 Task: Get directions from ACE Basin National Estuarine Research Reserve, South Carolina, United States to Huntsville, Alabama, United States  and explore the nearby hotels with guest rating 2 and above with dates 20 to 23 December and 2 guests
Action: Mouse moved to (436, 761)
Screenshot: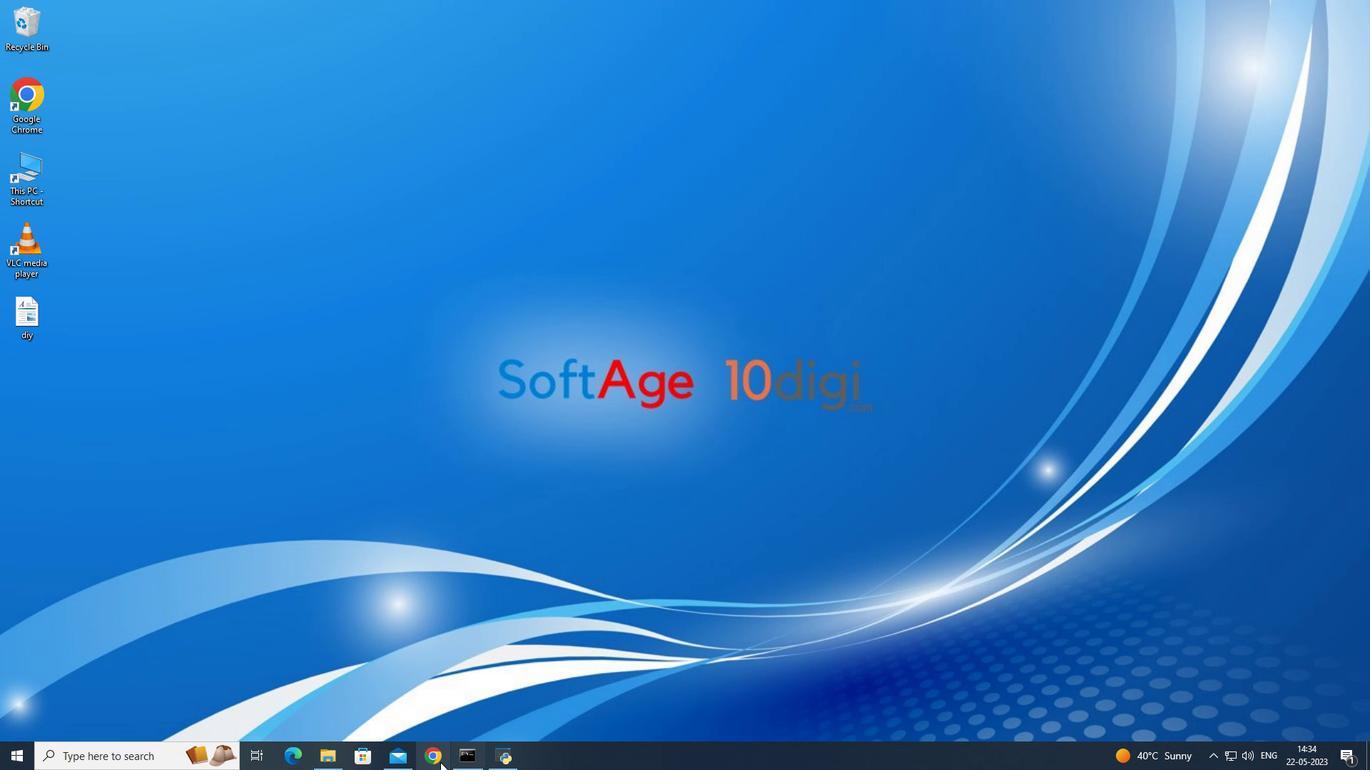 
Action: Mouse pressed left at (436, 761)
Screenshot: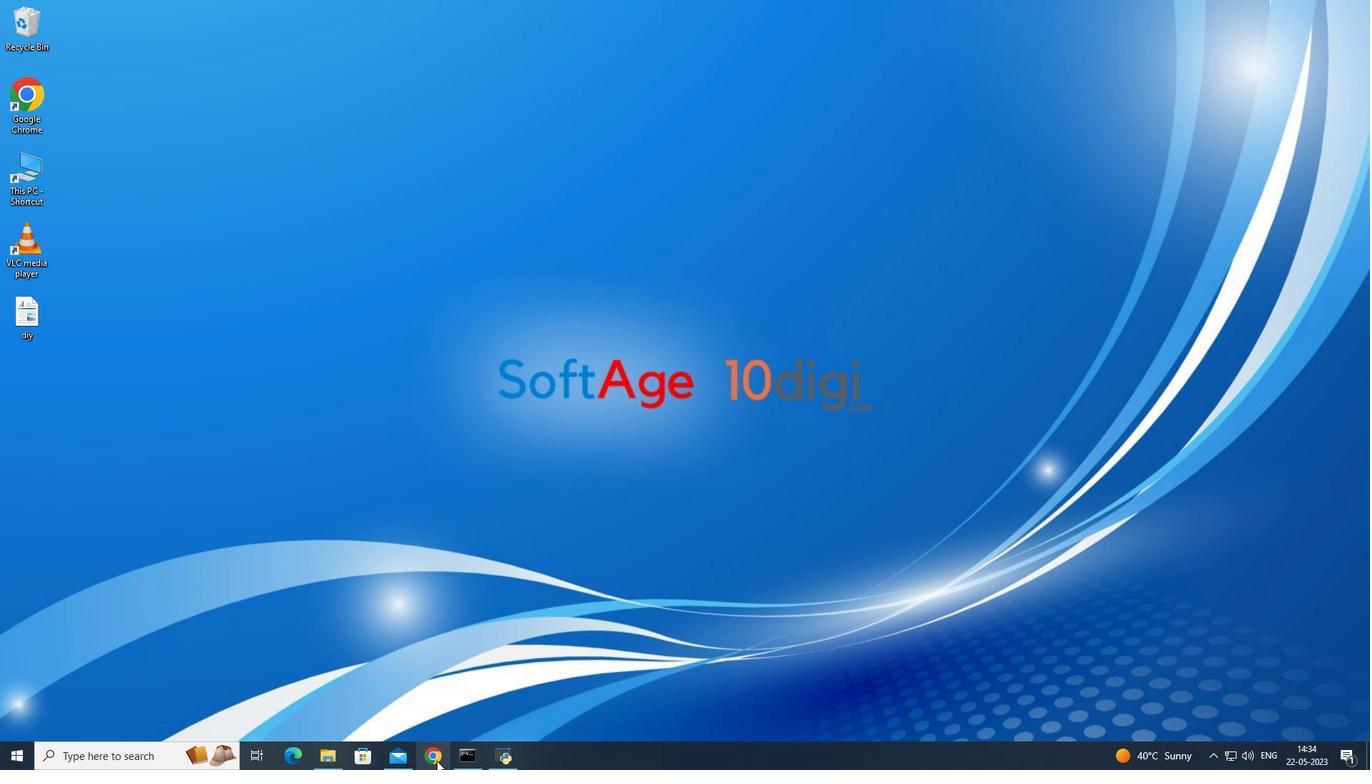 
Action: Mouse moved to (292, 32)
Screenshot: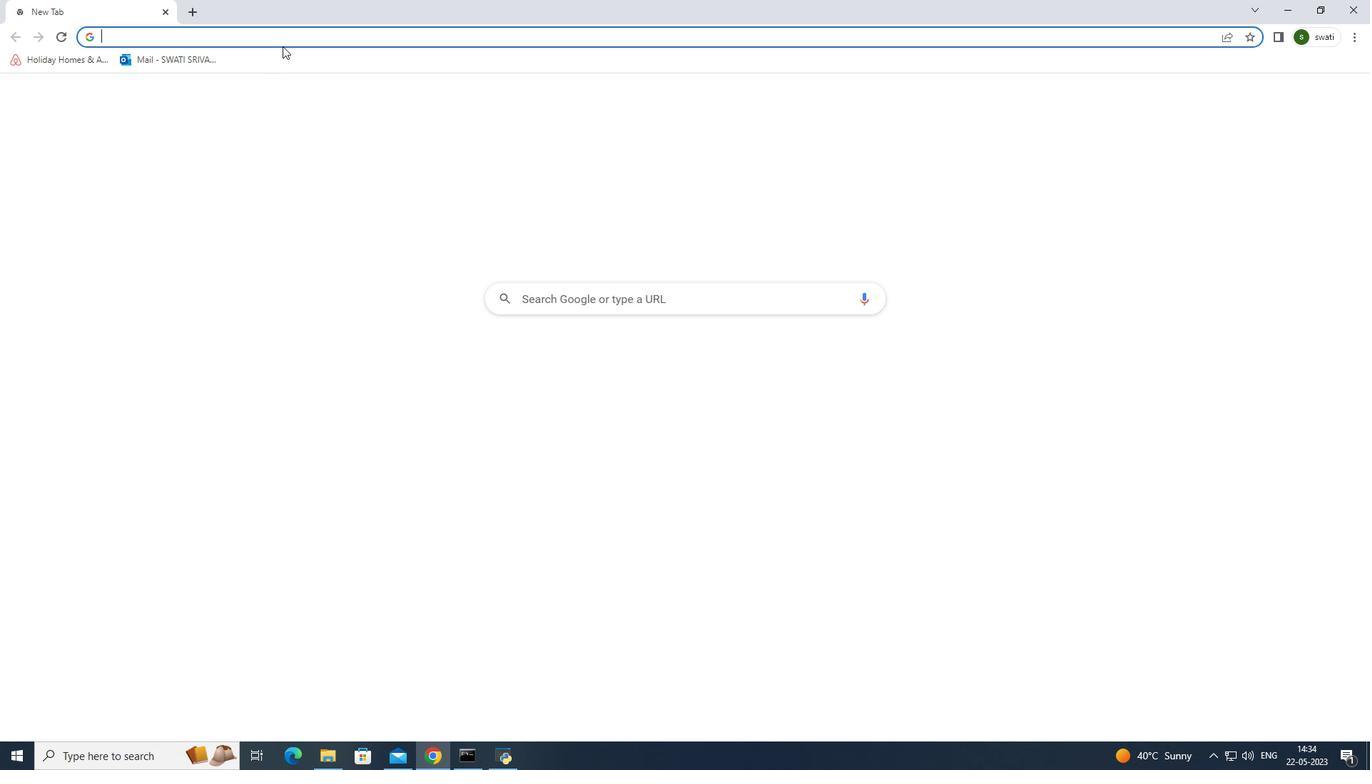 
Action: Mouse pressed left at (292, 32)
Screenshot: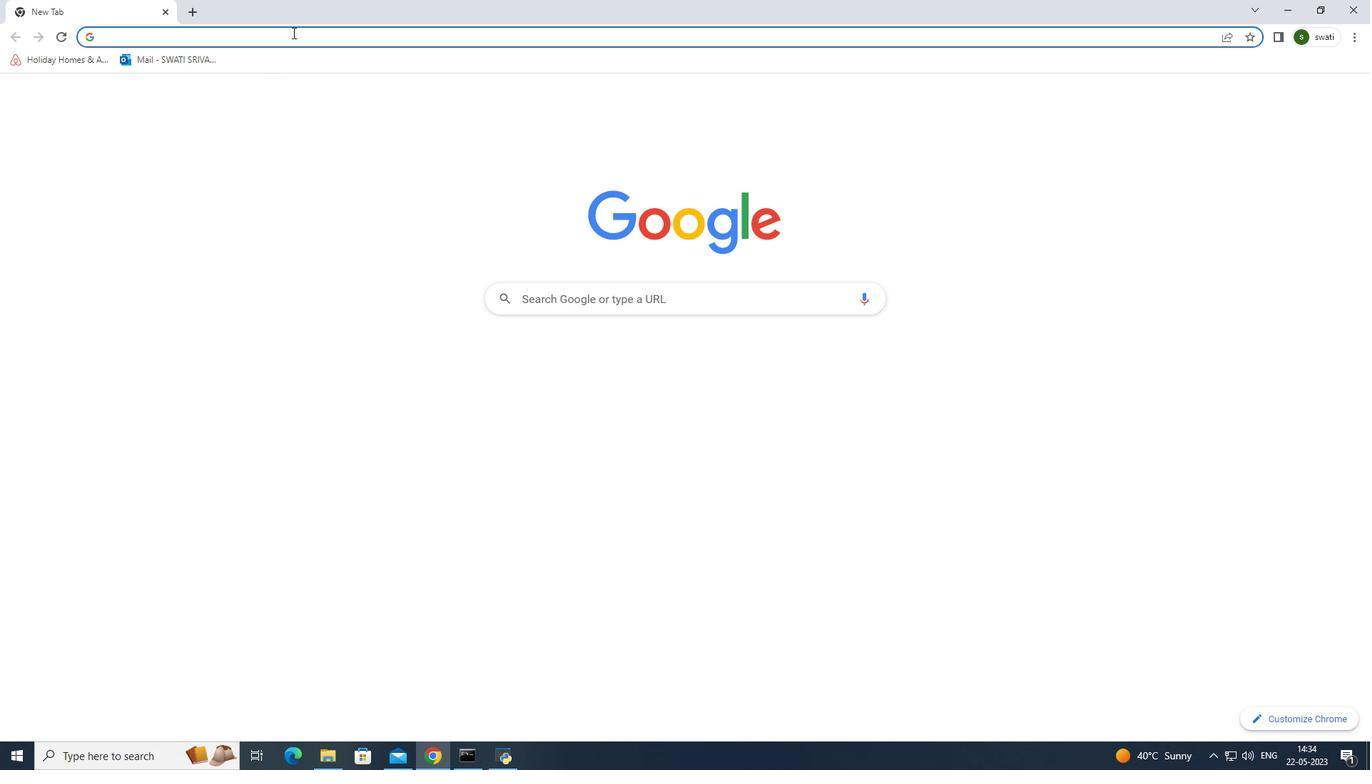 
Action: Key pressed google<Key.space>maps<Key.enter>
Screenshot: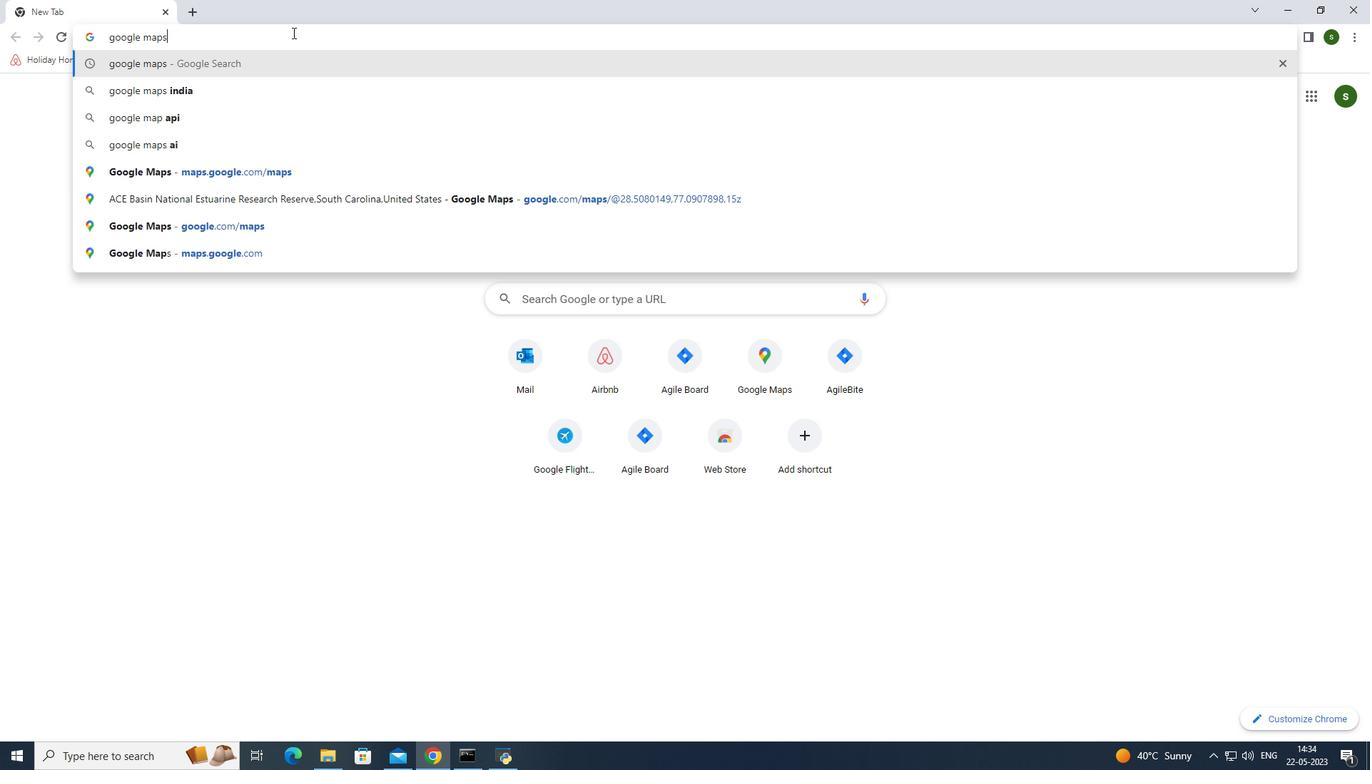 
Action: Mouse moved to (226, 217)
Screenshot: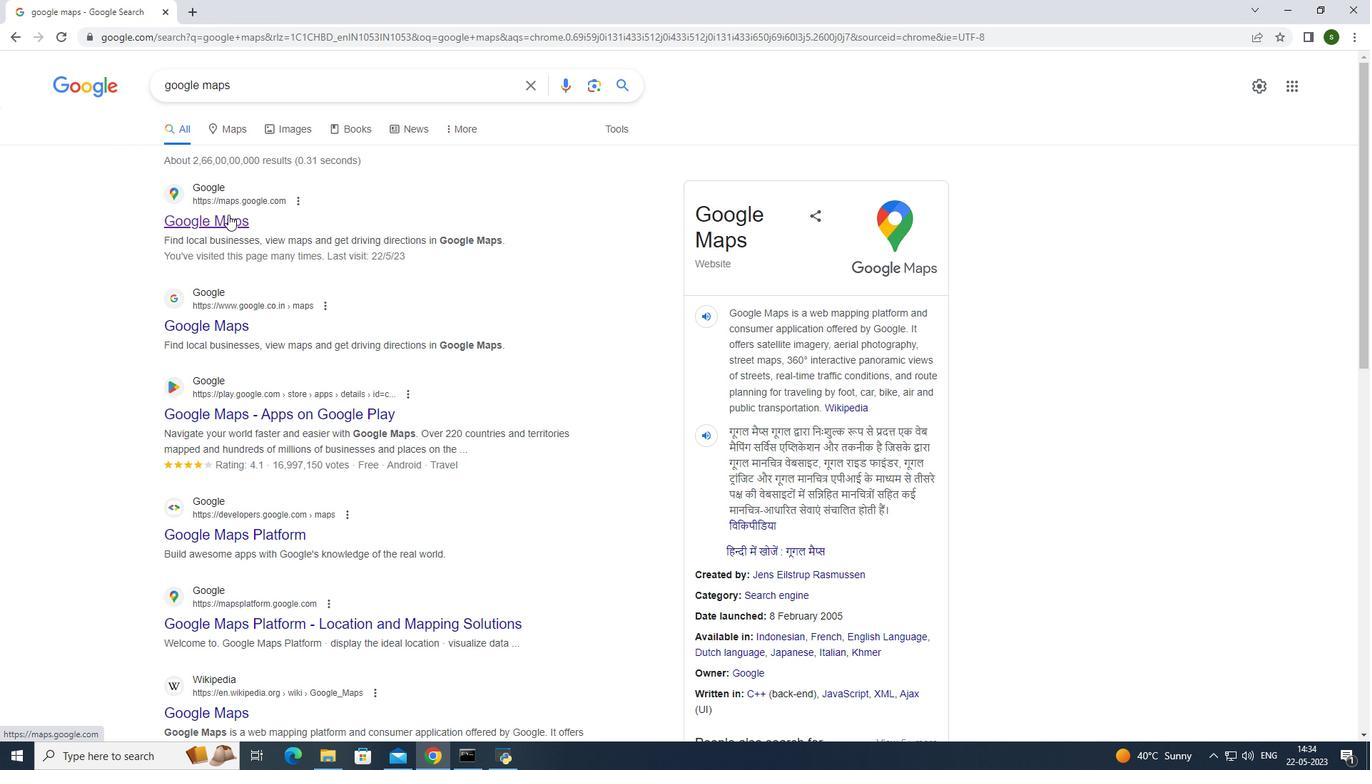 
Action: Mouse pressed left at (226, 217)
Screenshot: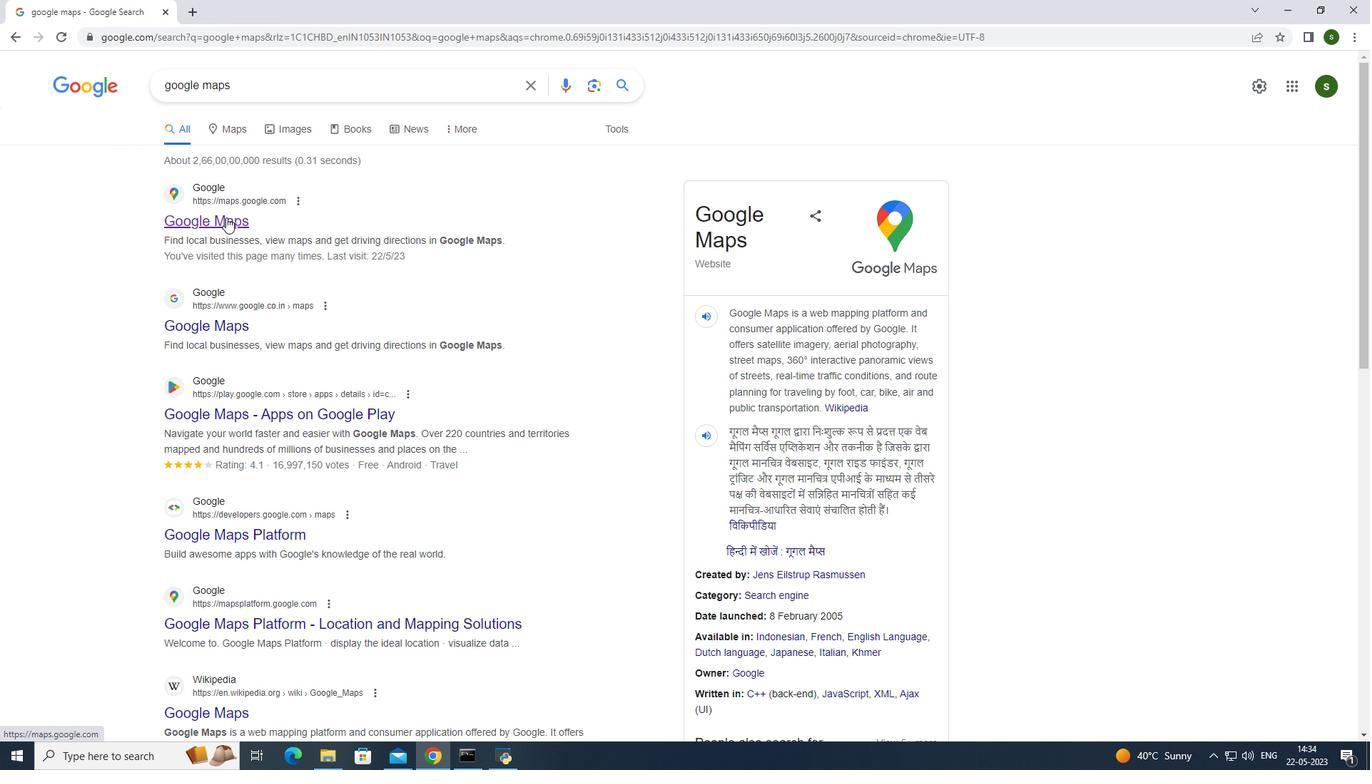 
Action: Mouse moved to (310, 71)
Screenshot: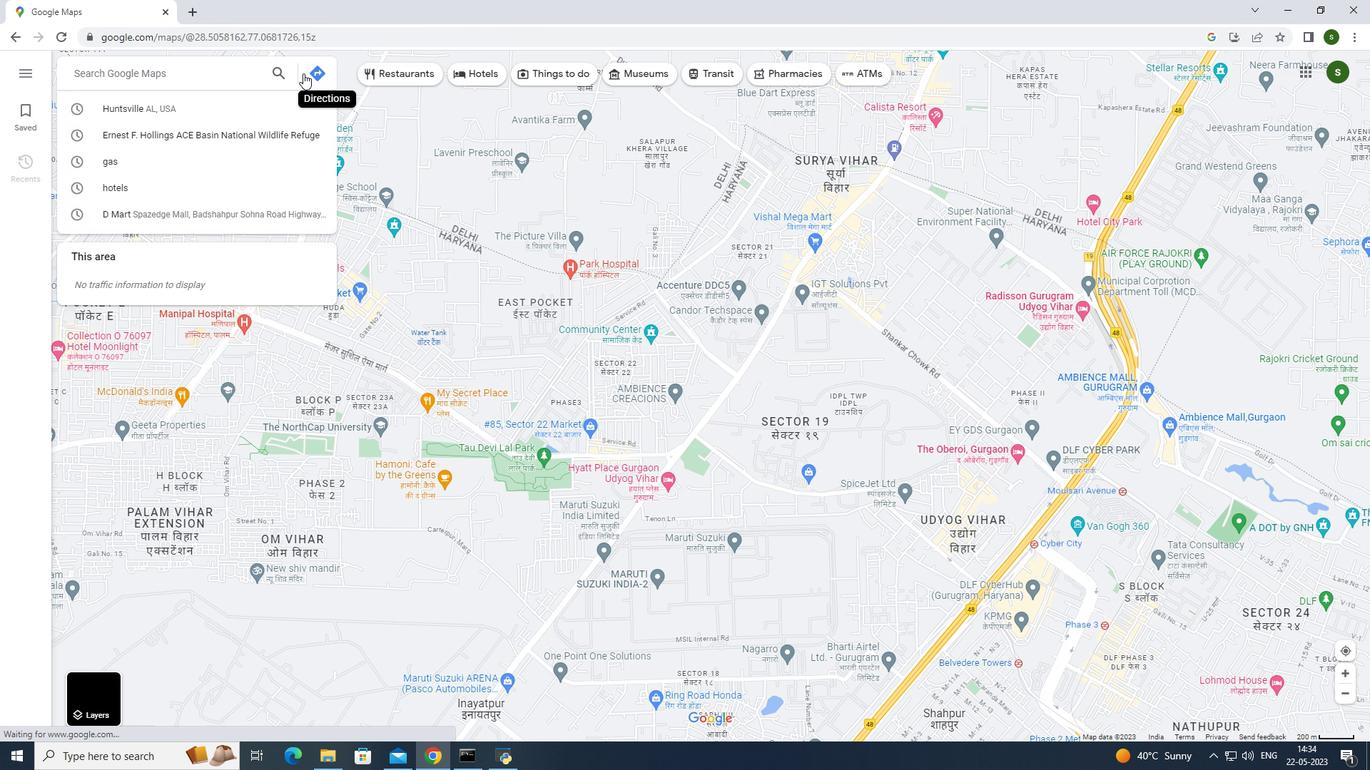 
Action: Mouse pressed left at (310, 71)
Screenshot: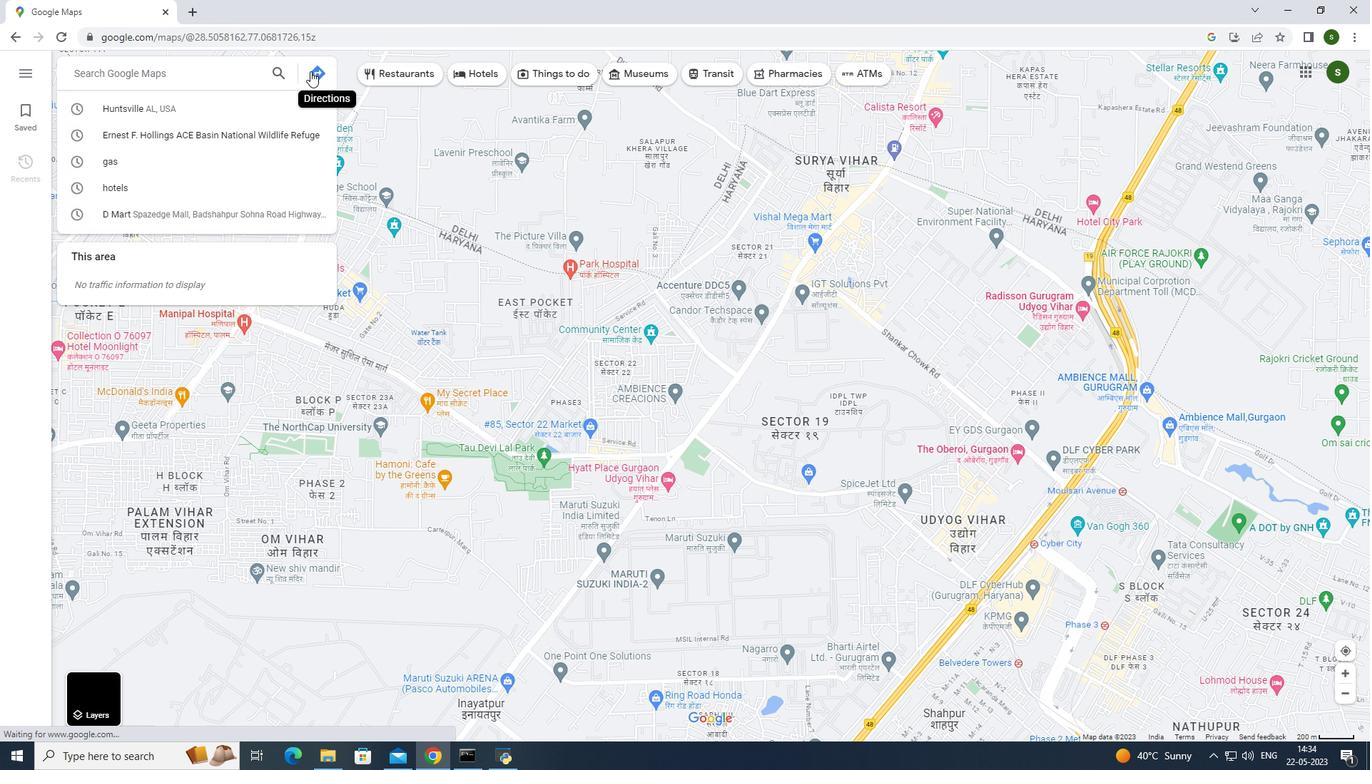 
Action: Mouse moved to (165, 119)
Screenshot: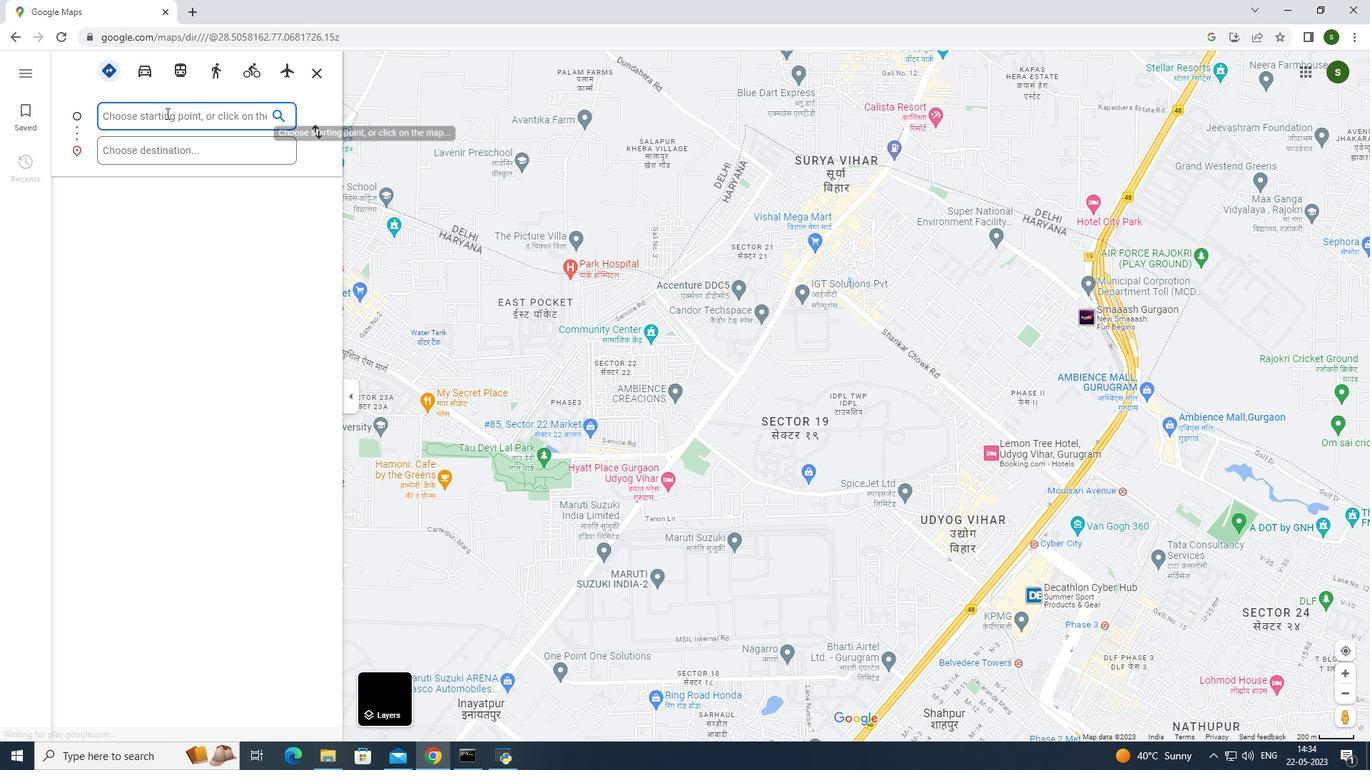 
Action: Mouse pressed left at (165, 119)
Screenshot: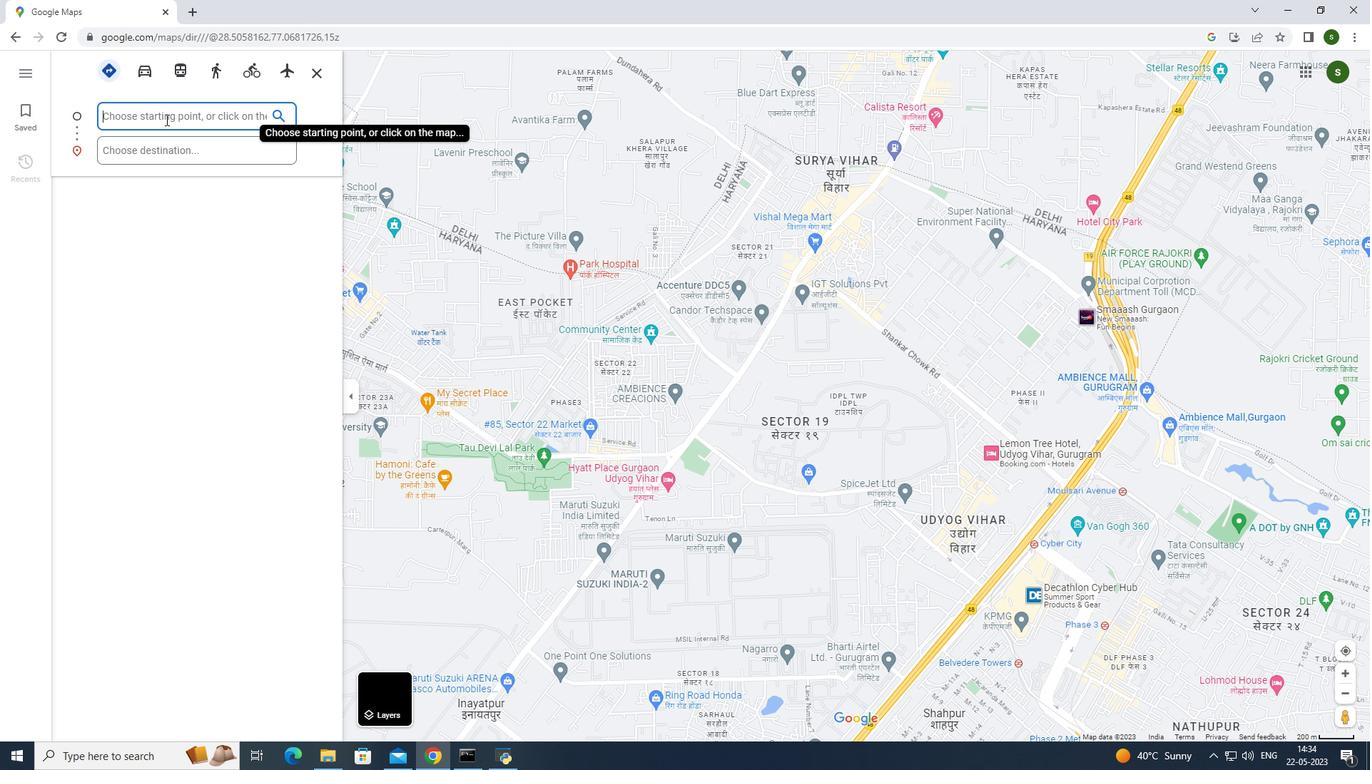 
Action: Key pressed <Key.caps_lock>ACE<Key.space><Key.caps_lock><Key.caps_lock>B<Key.caps_lock>asin<Key.space><Key.caps_lock>N<Key.caps_lock>ational<Key.space><Key.caps_lock>E<Key.caps_lock>stuarine<Key.space><Key.caps_lock>R<Key.caps_lock>esearch<Key.space><Key.caps_lock>R<Key.caps_lock>eserve,<Key.caps_lock>S<Key.caps_lock>outh<Key.space><Key.caps_lock>C<Key.caps_lock>arolina,<Key.caps_lock>U<Key.caps_lock>nited<Key.space><Key.caps_lock>S<Key.caps_lock>tates
Screenshot: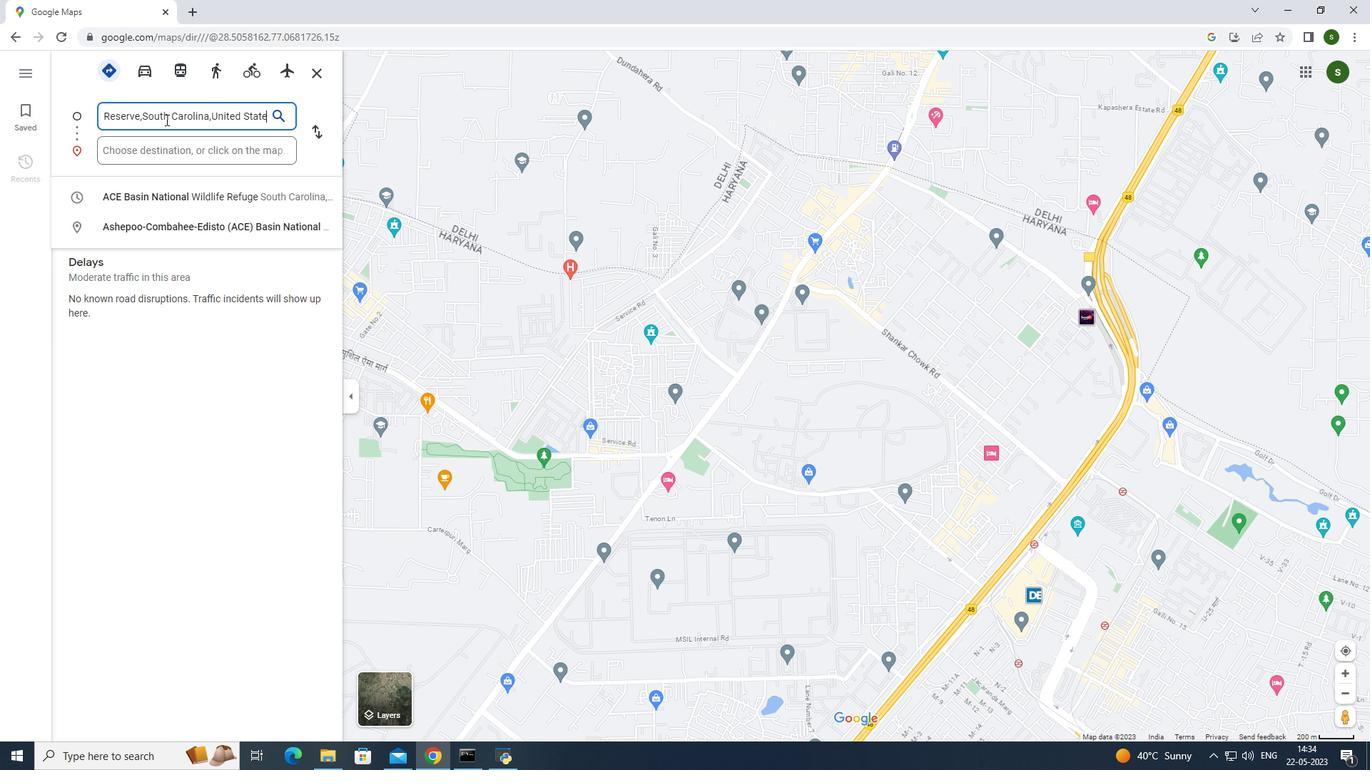 
Action: Mouse moved to (164, 152)
Screenshot: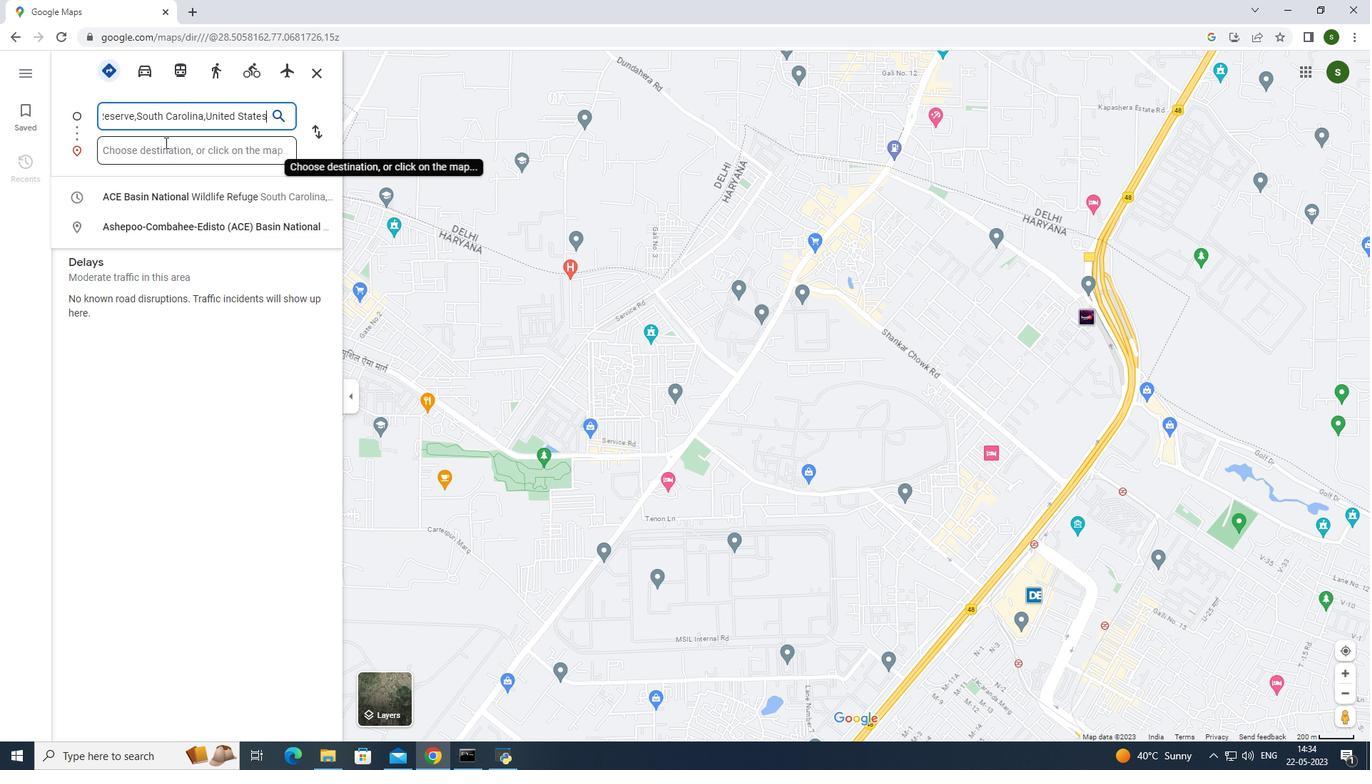 
Action: Mouse pressed left at (164, 152)
Screenshot: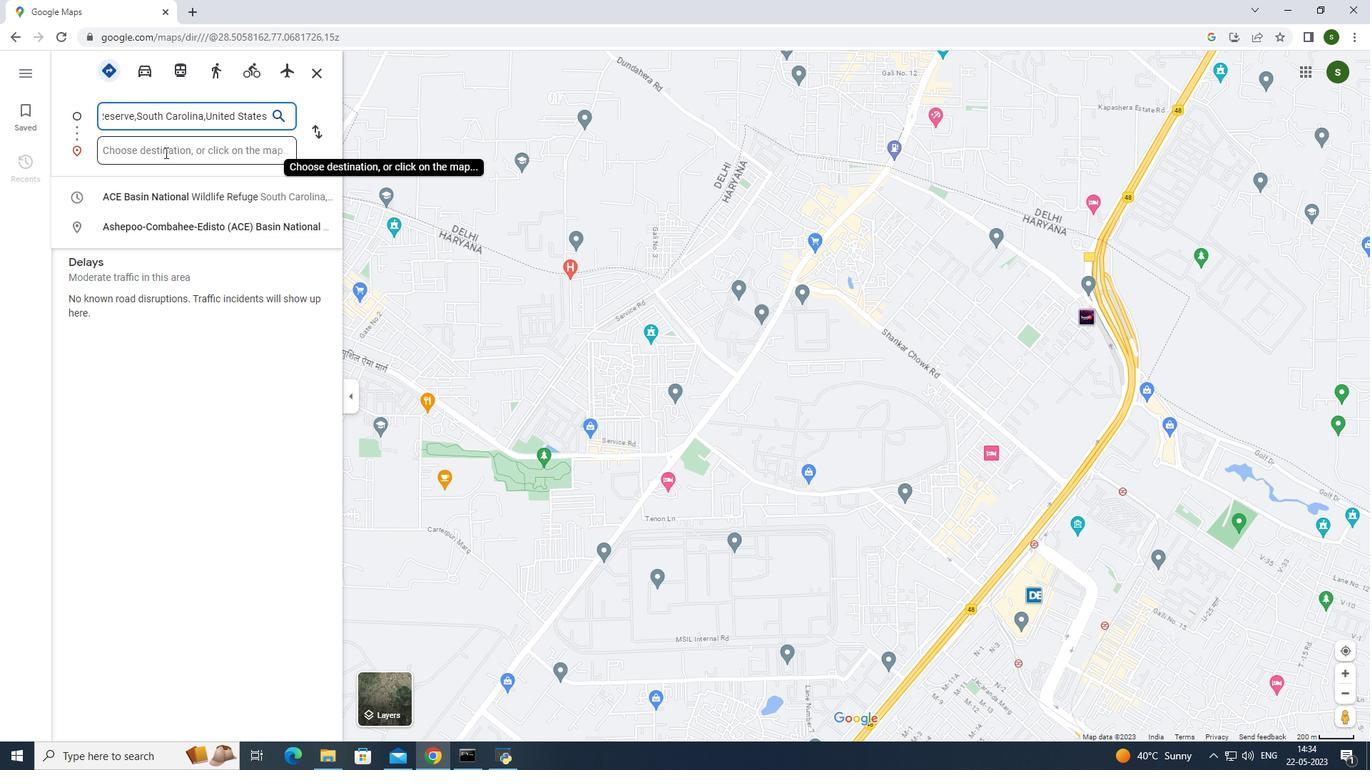 
Action: Key pressed <Key.caps_lock>H<Key.caps_lock>untsville,<Key.caps_lock>A<Key.caps_lock>labama,<Key.caps_lock>U<Key.caps_lock>nited<Key.space><Key.caps_lock>S<Key.caps_lock>tates<Key.enter>
Screenshot: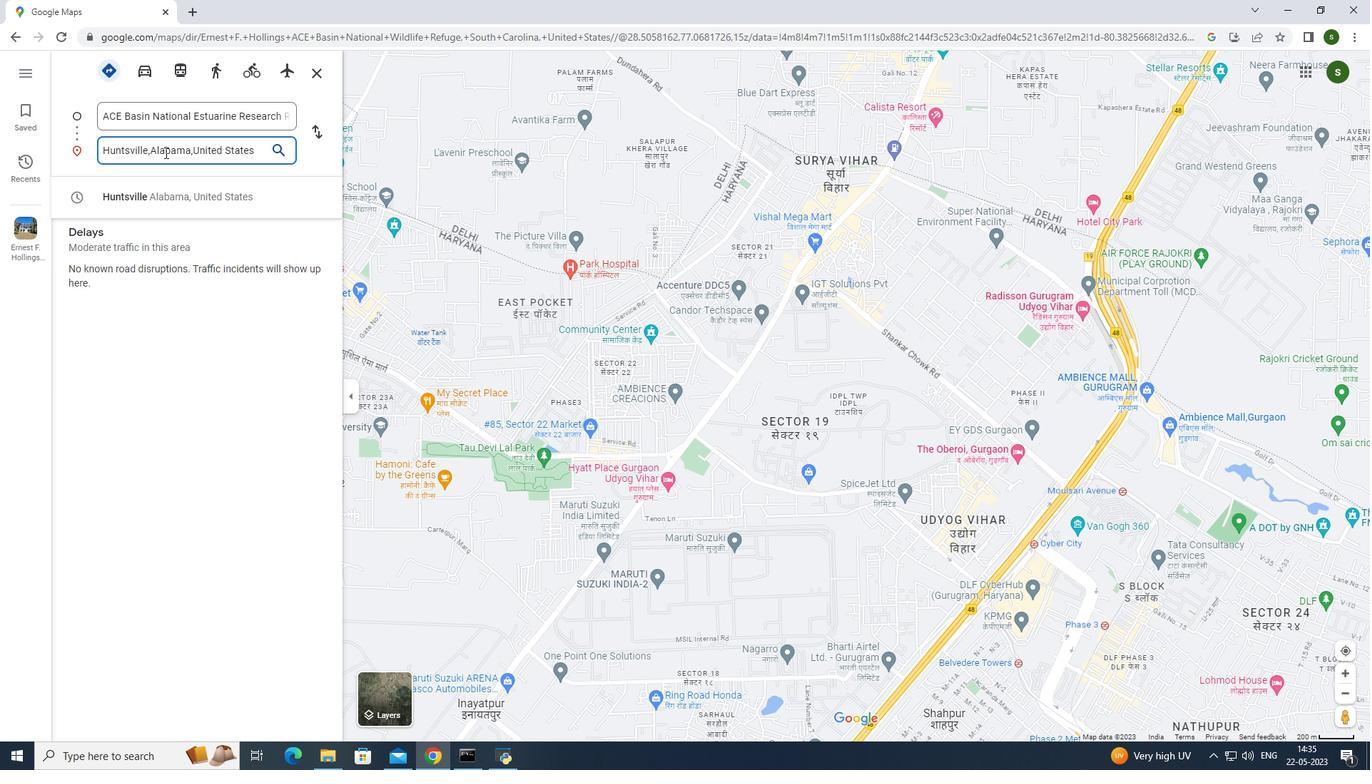 
Action: Mouse moved to (371, 77)
Screenshot: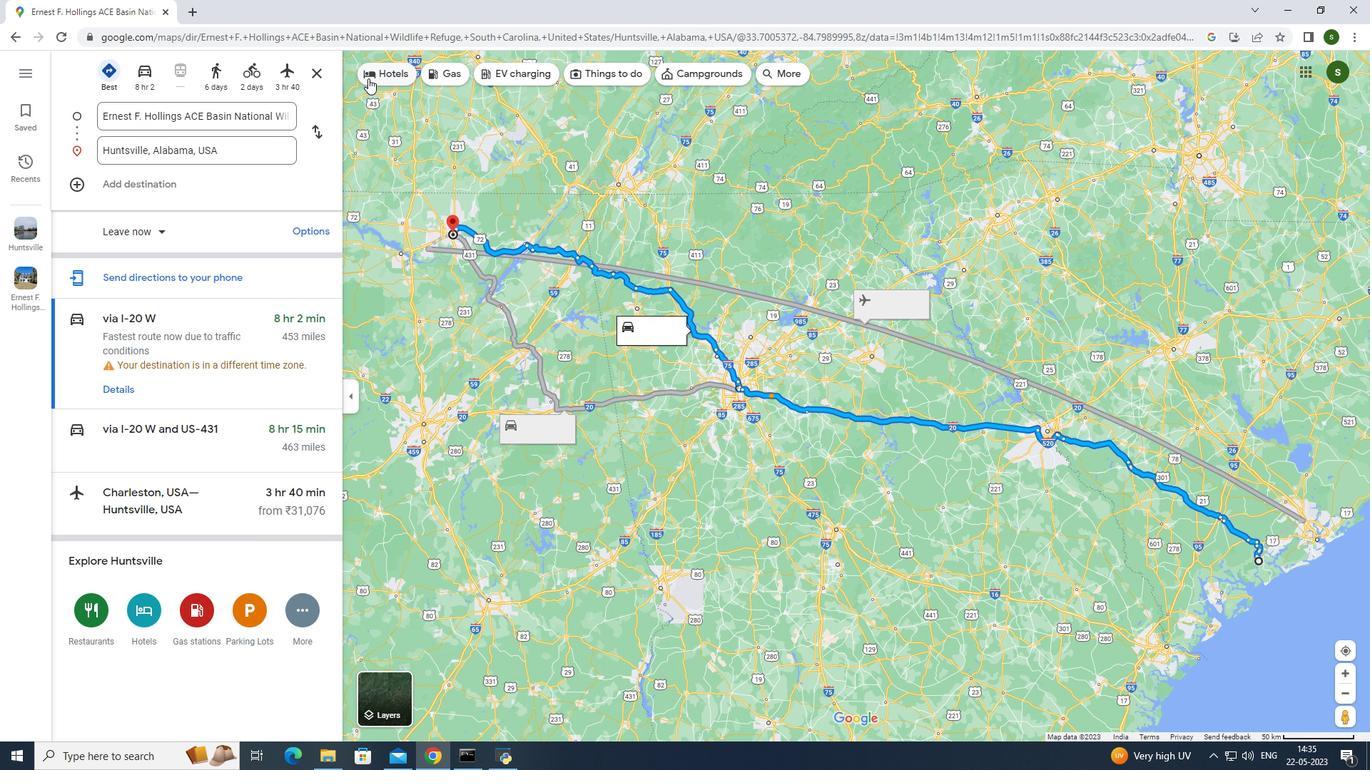 
Action: Mouse pressed left at (371, 77)
Screenshot: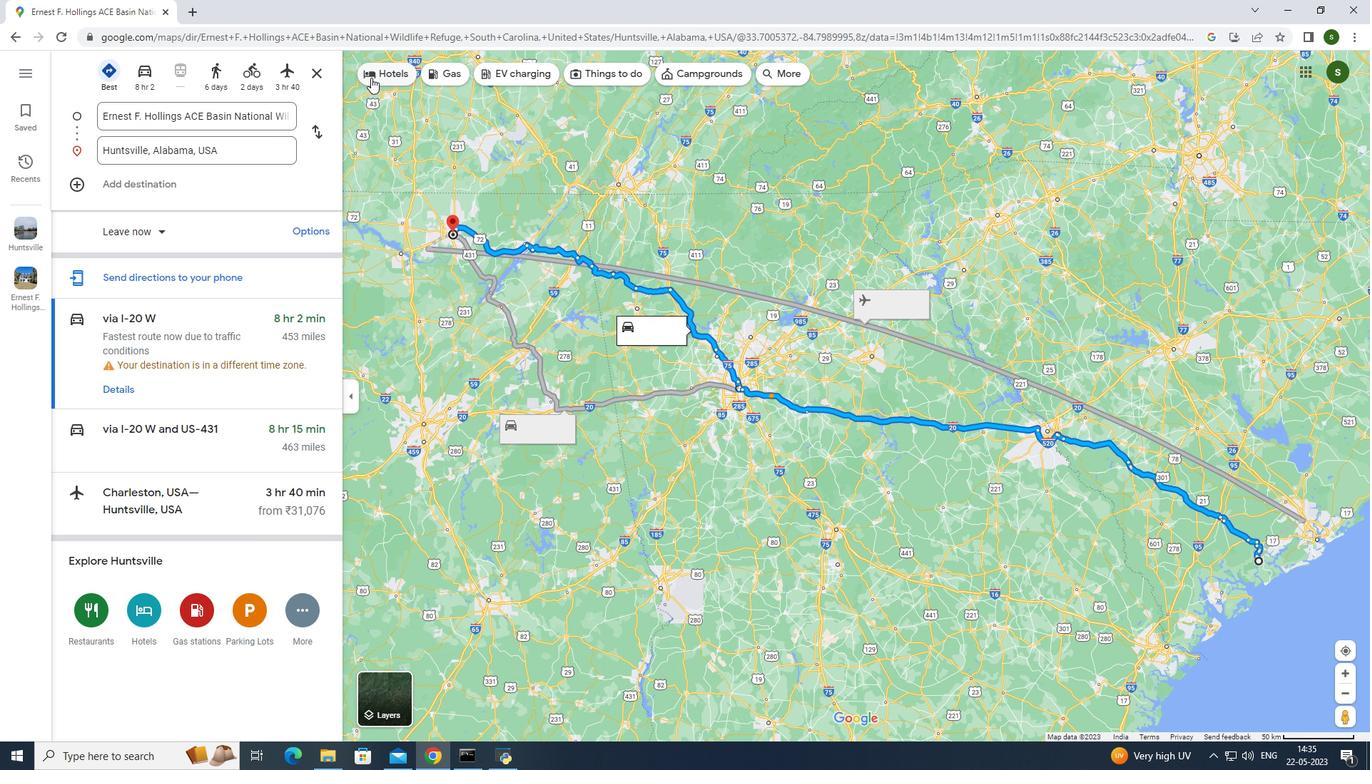
Action: Mouse moved to (135, 256)
Screenshot: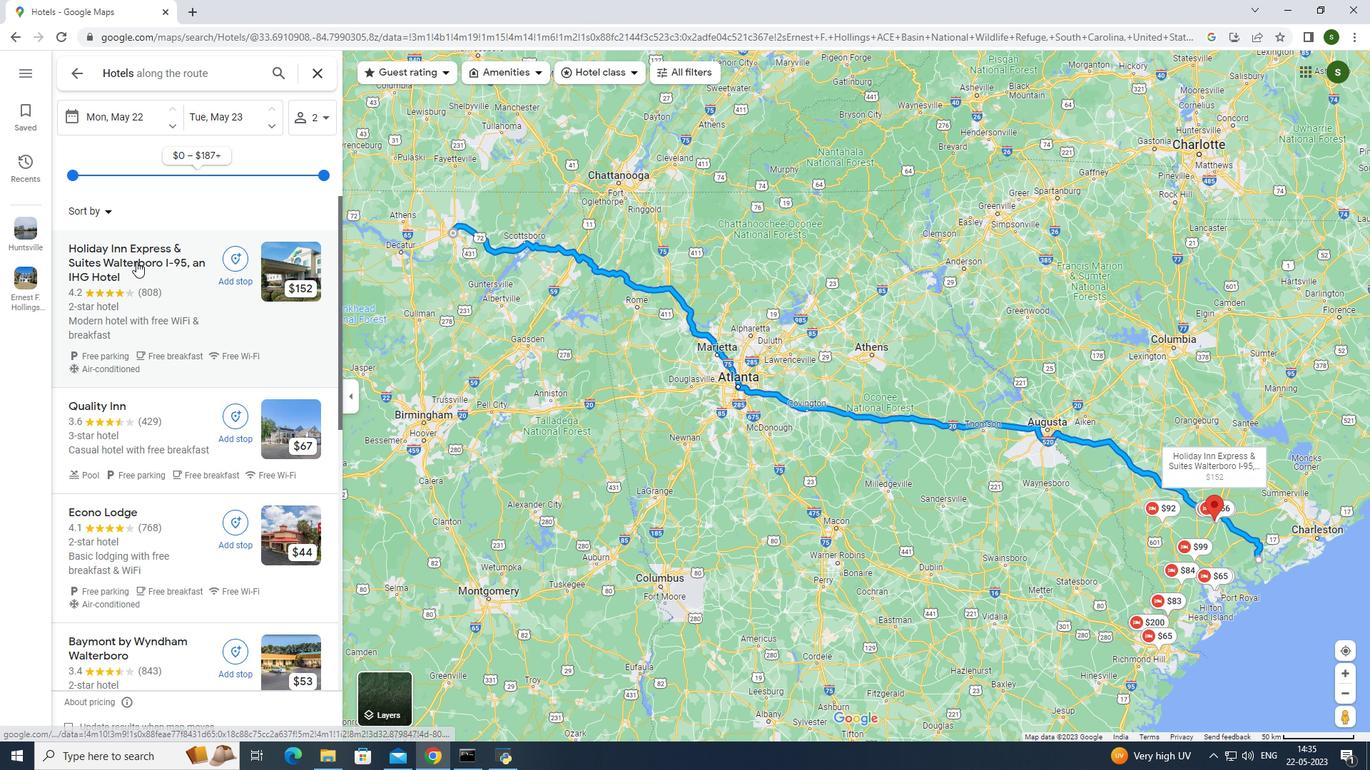 
Action: Mouse pressed left at (135, 256)
Screenshot: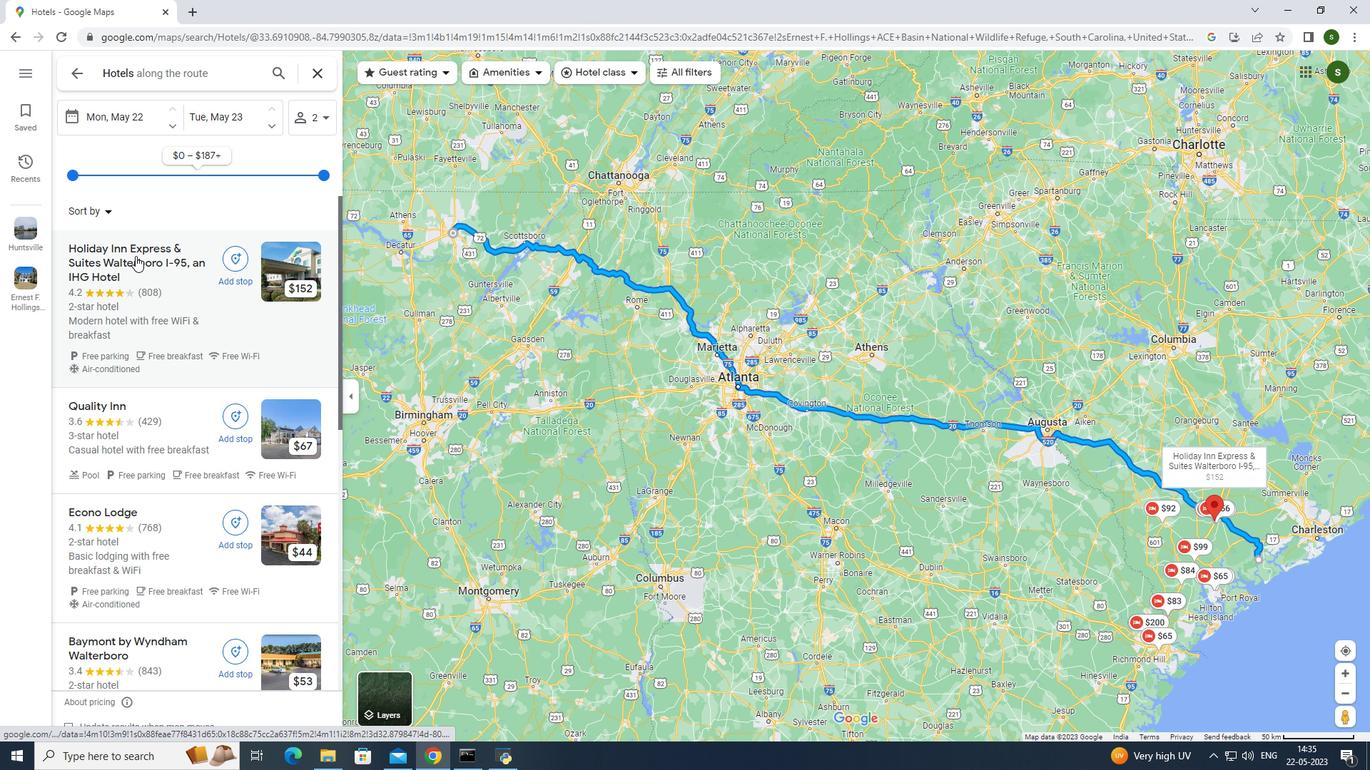 
Action: Mouse moved to (392, 526)
Screenshot: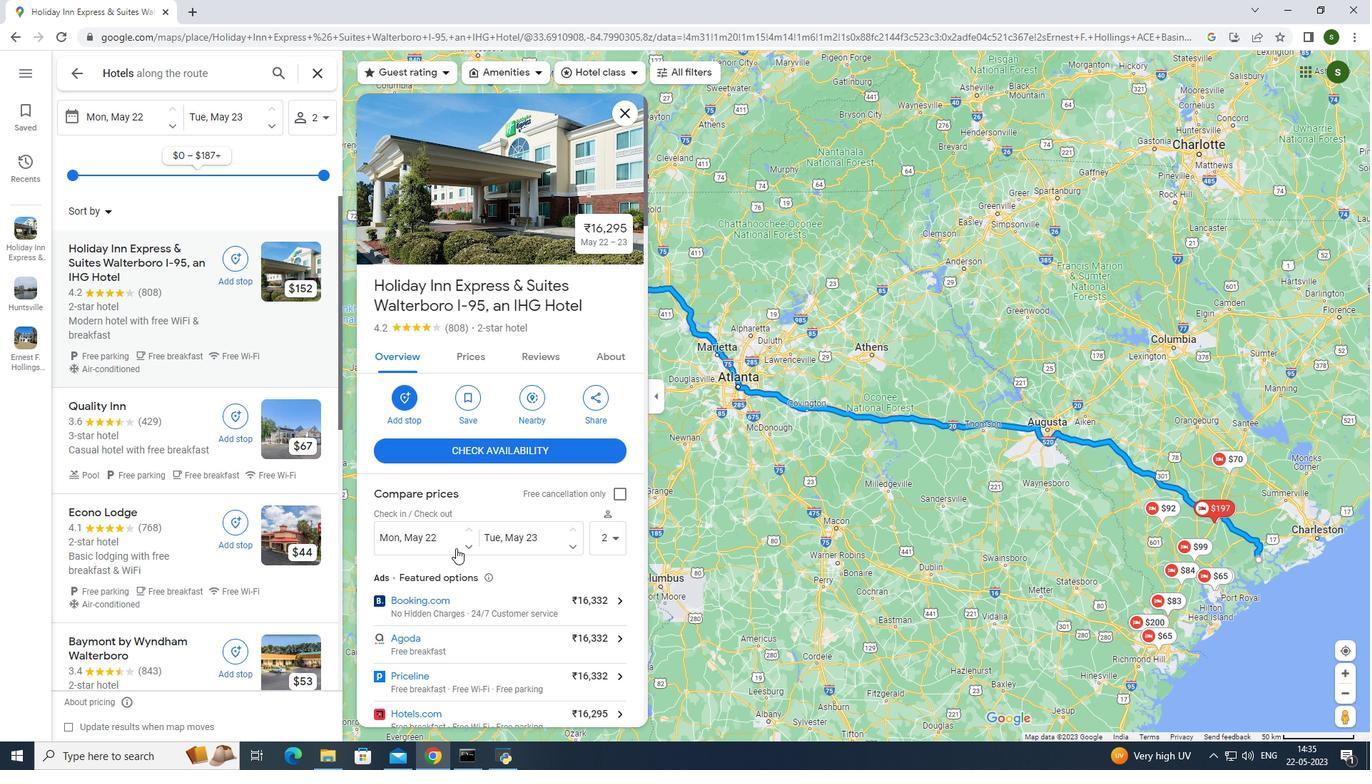 
Action: Mouse pressed left at (392, 526)
Screenshot: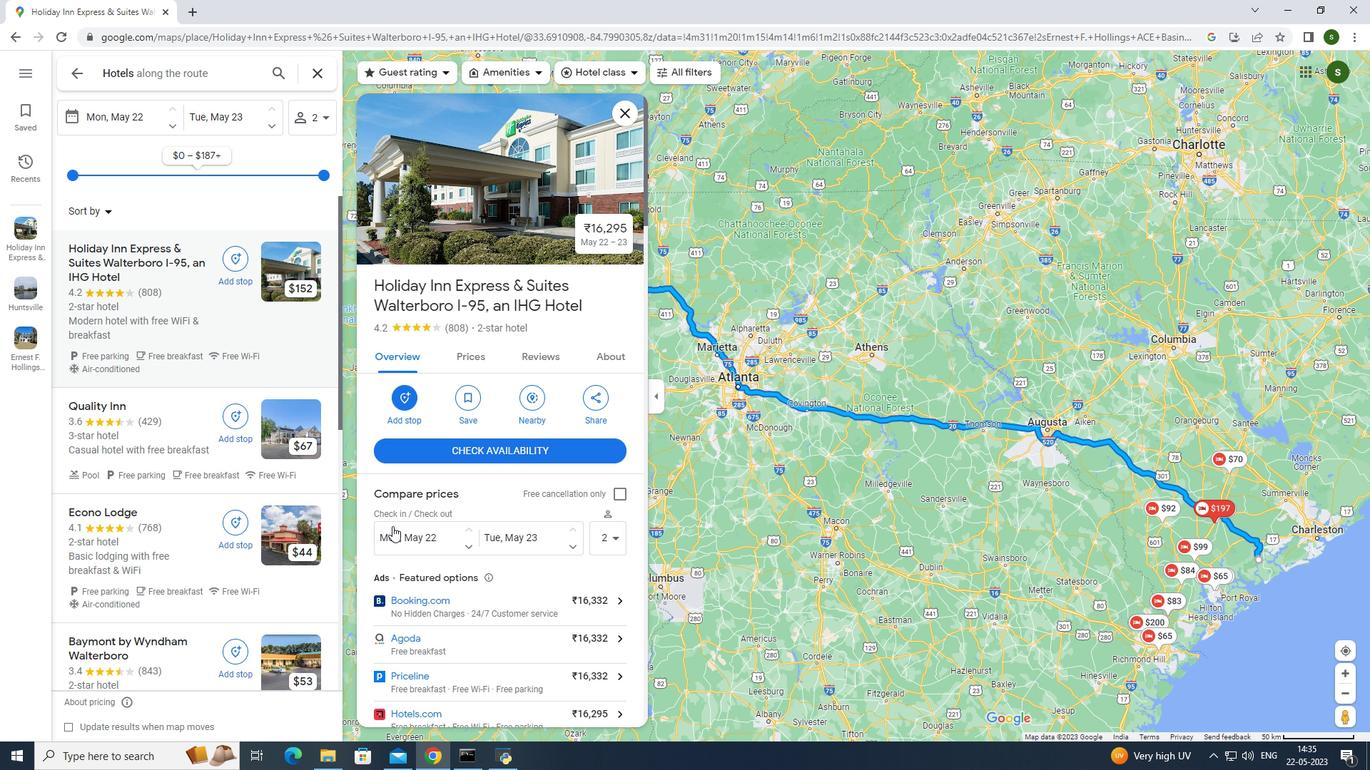 
Action: Mouse moved to (468, 546)
Screenshot: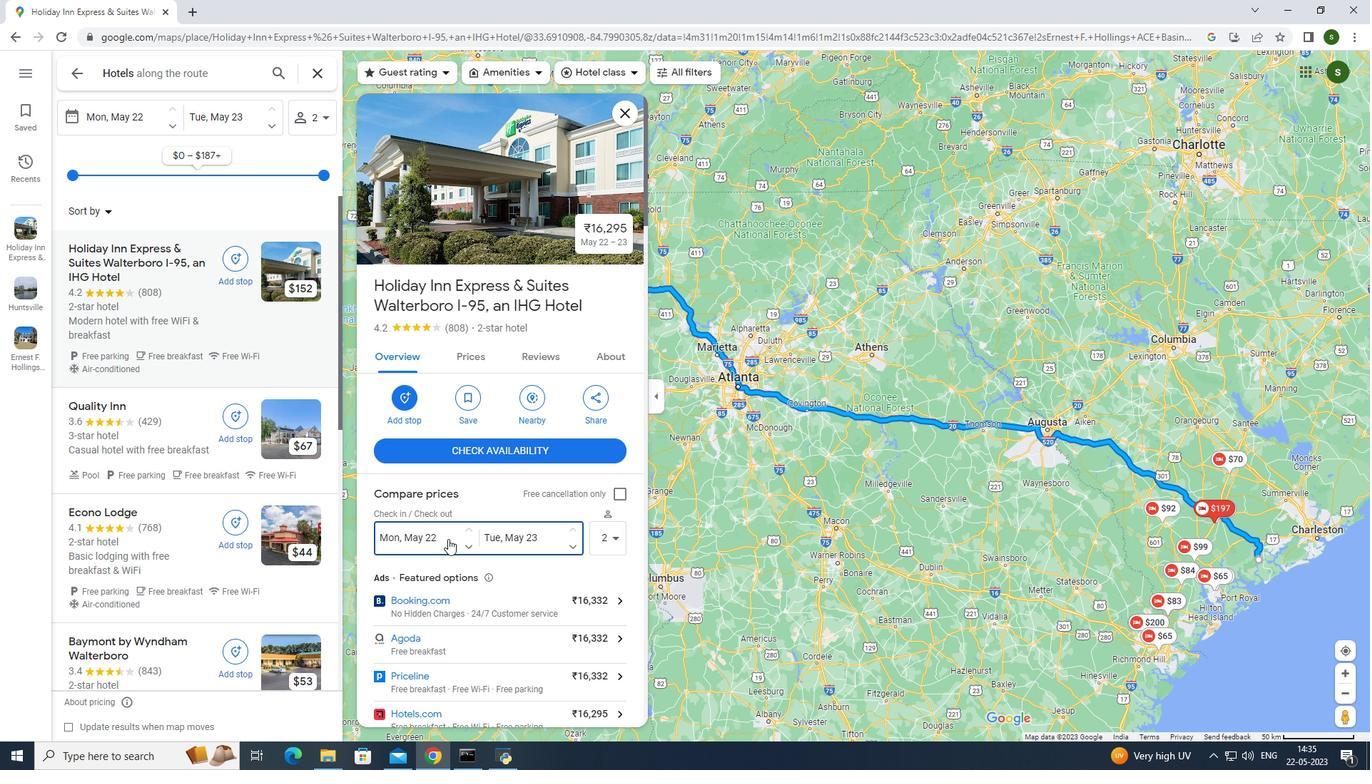 
Action: Mouse pressed left at (468, 546)
Screenshot: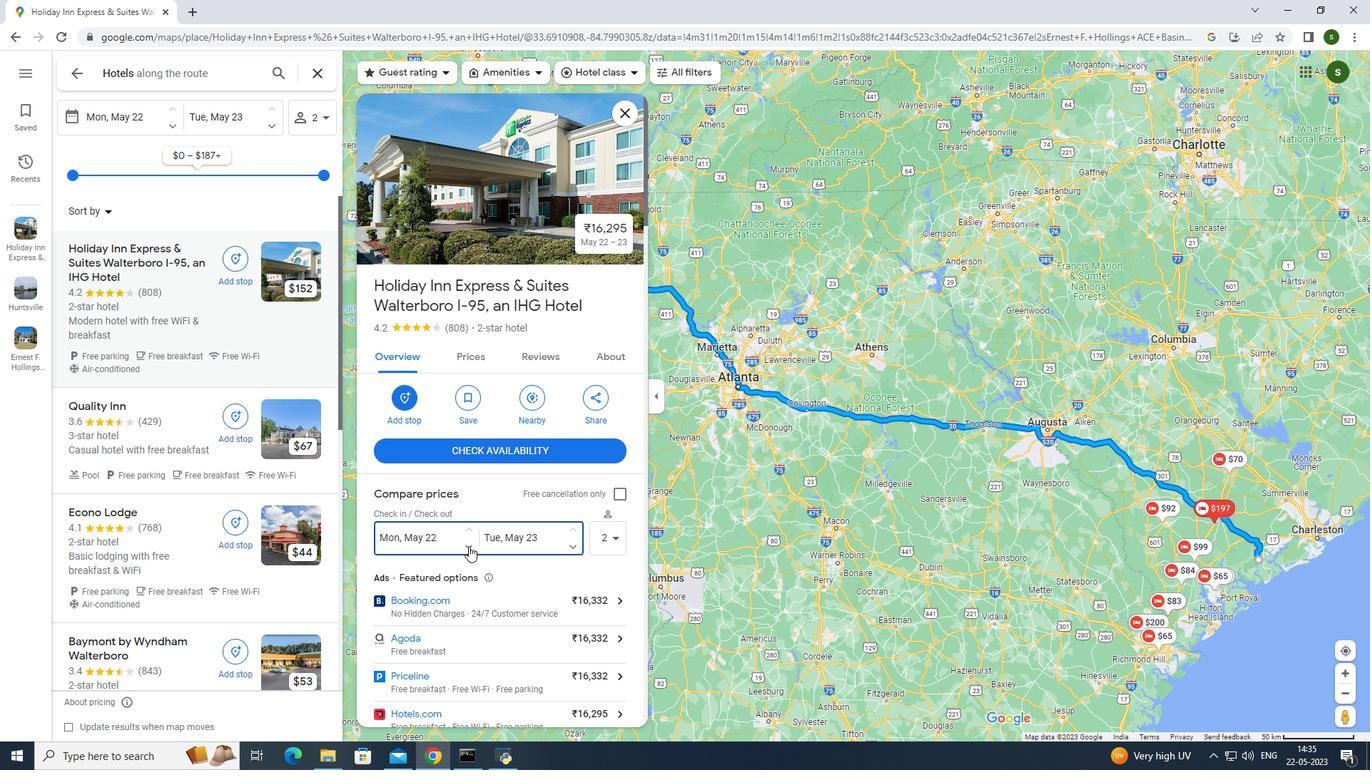 
Action: Mouse moved to (467, 544)
Screenshot: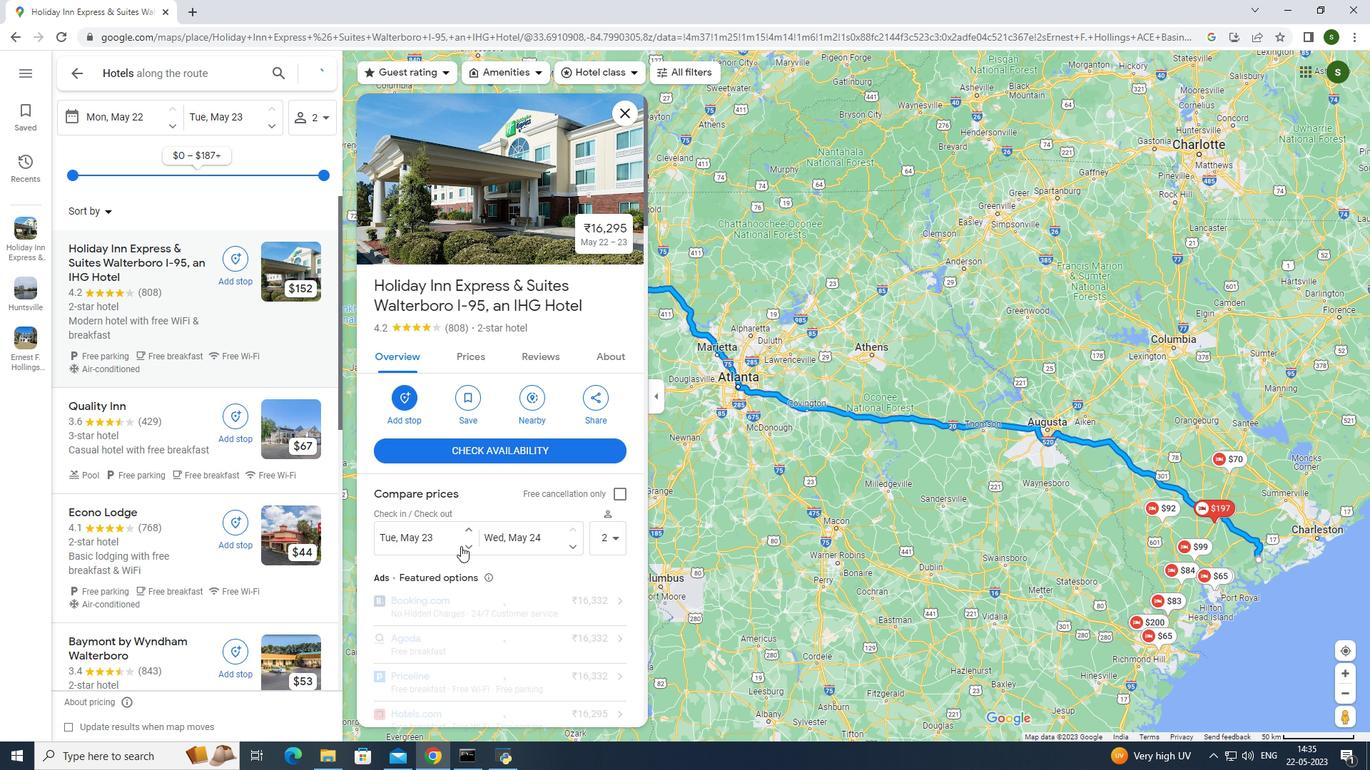 
Action: Mouse pressed left at (467, 544)
Screenshot: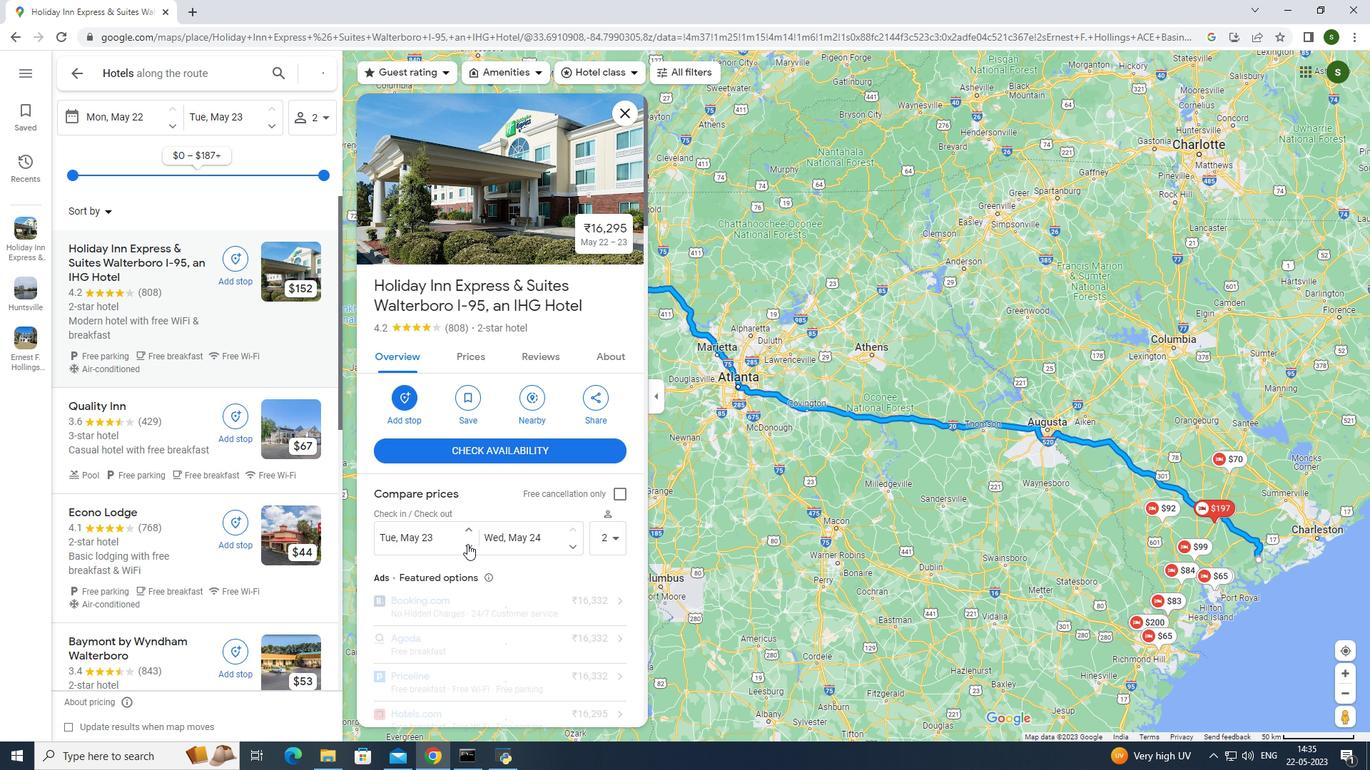 
Action: Mouse moved to (426, 538)
Screenshot: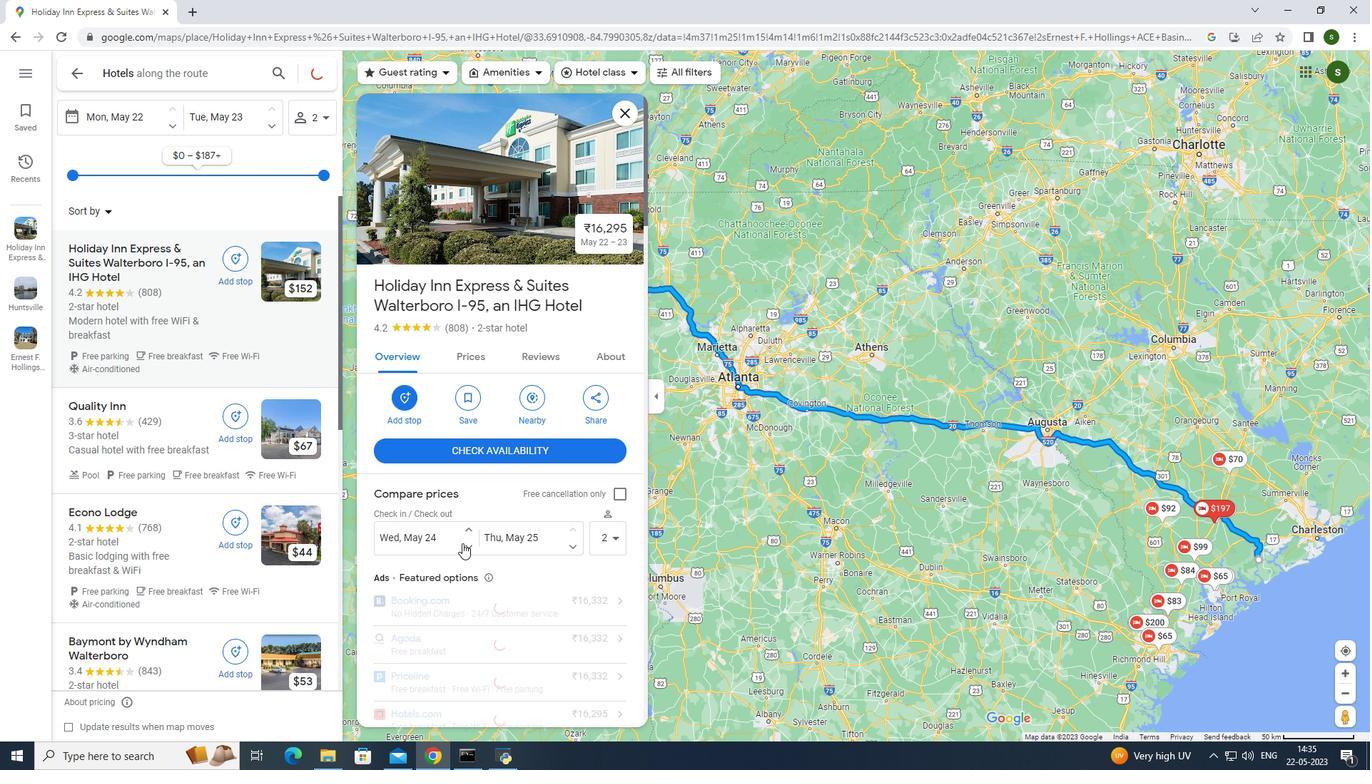 
Action: Mouse pressed left at (426, 538)
Screenshot: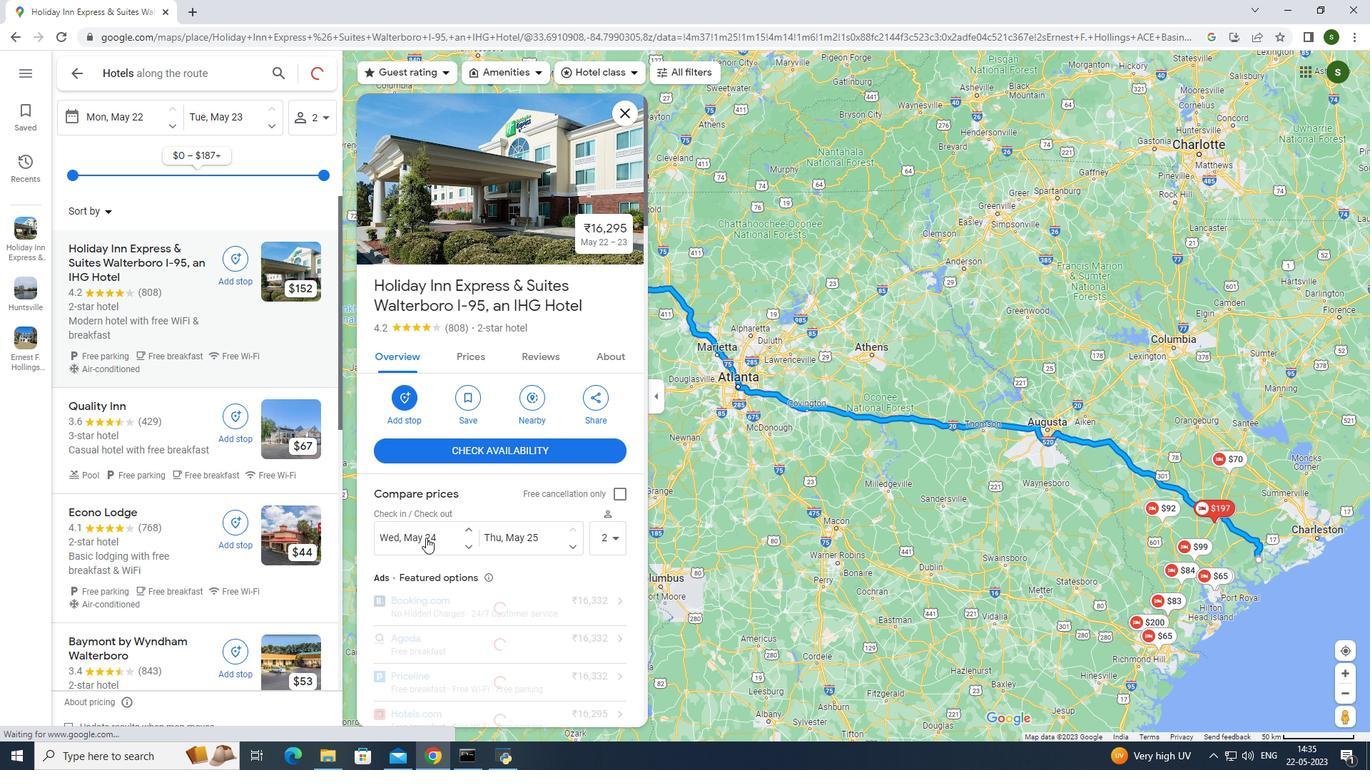 
Action: Mouse moved to (545, 578)
Screenshot: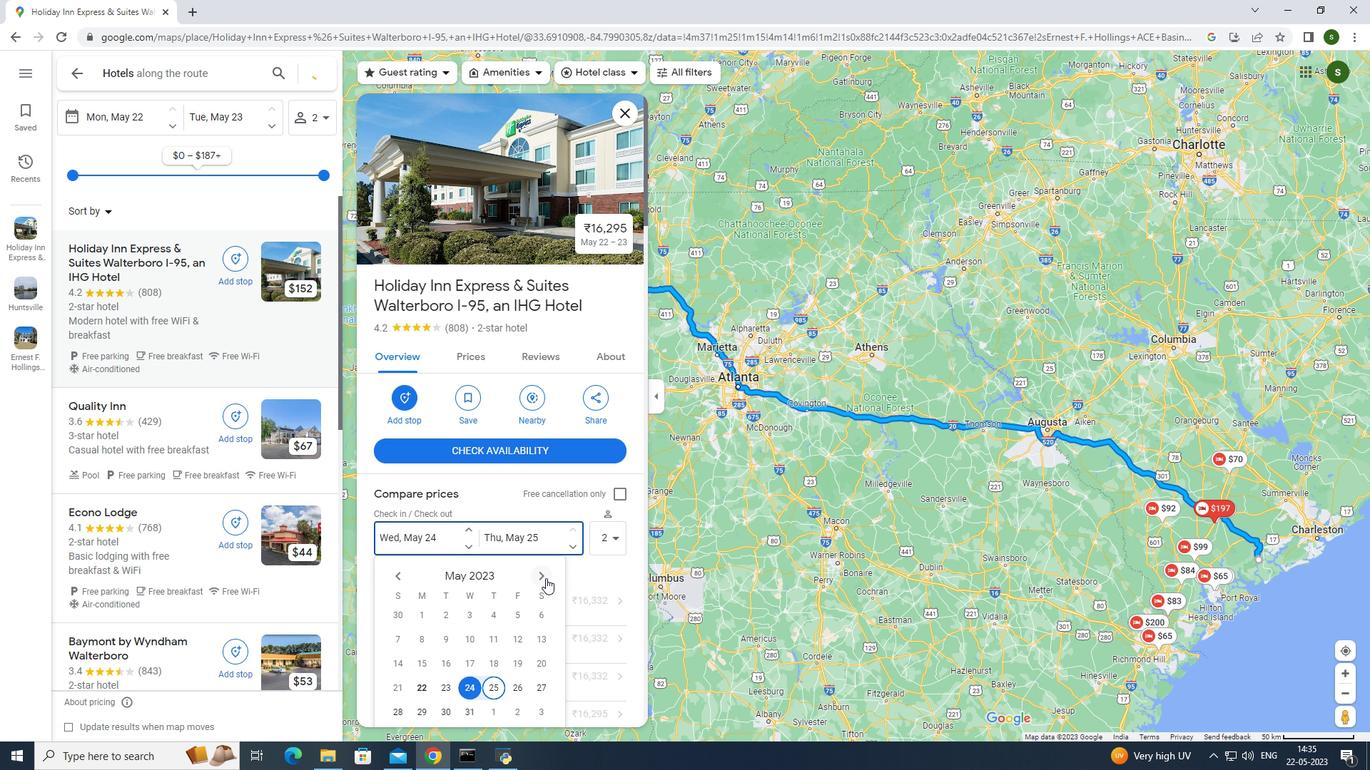 
Action: Mouse pressed left at (545, 578)
Screenshot: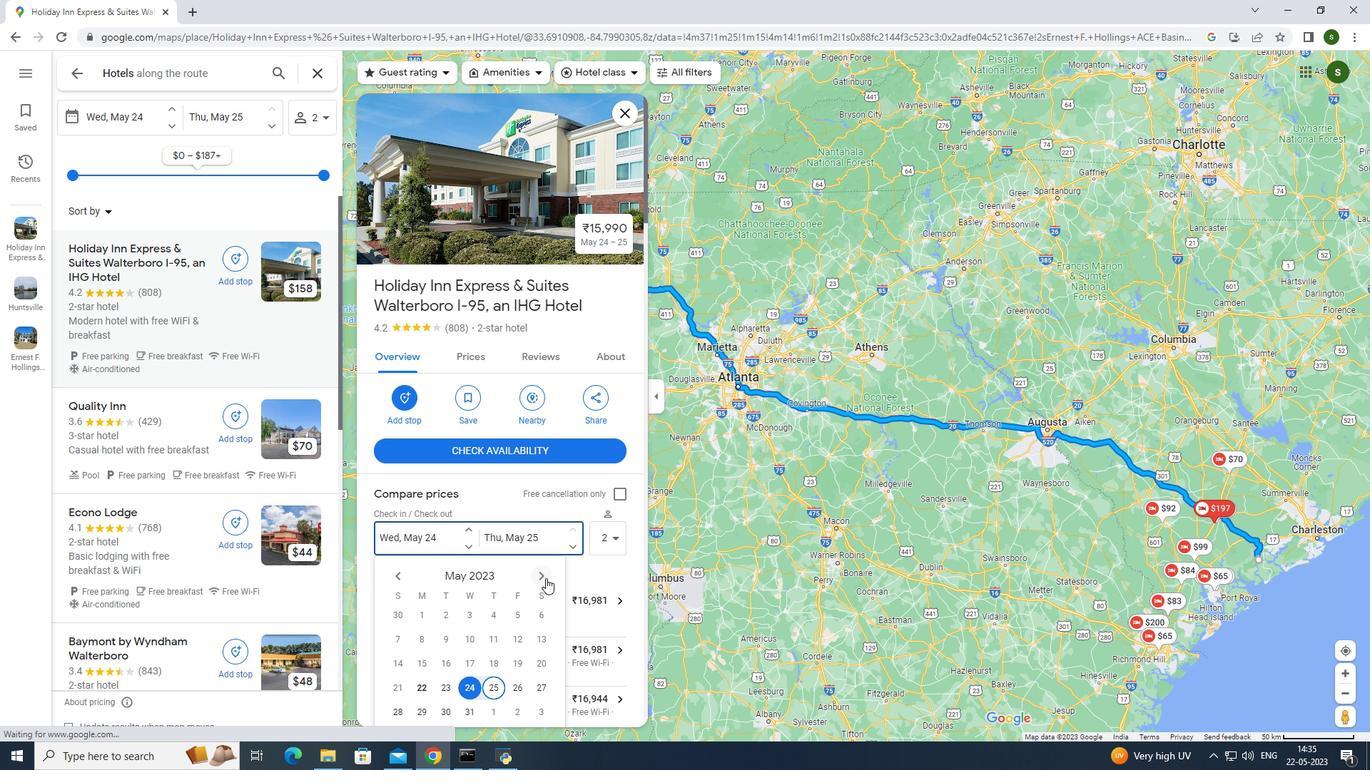 
Action: Mouse pressed left at (545, 578)
Screenshot: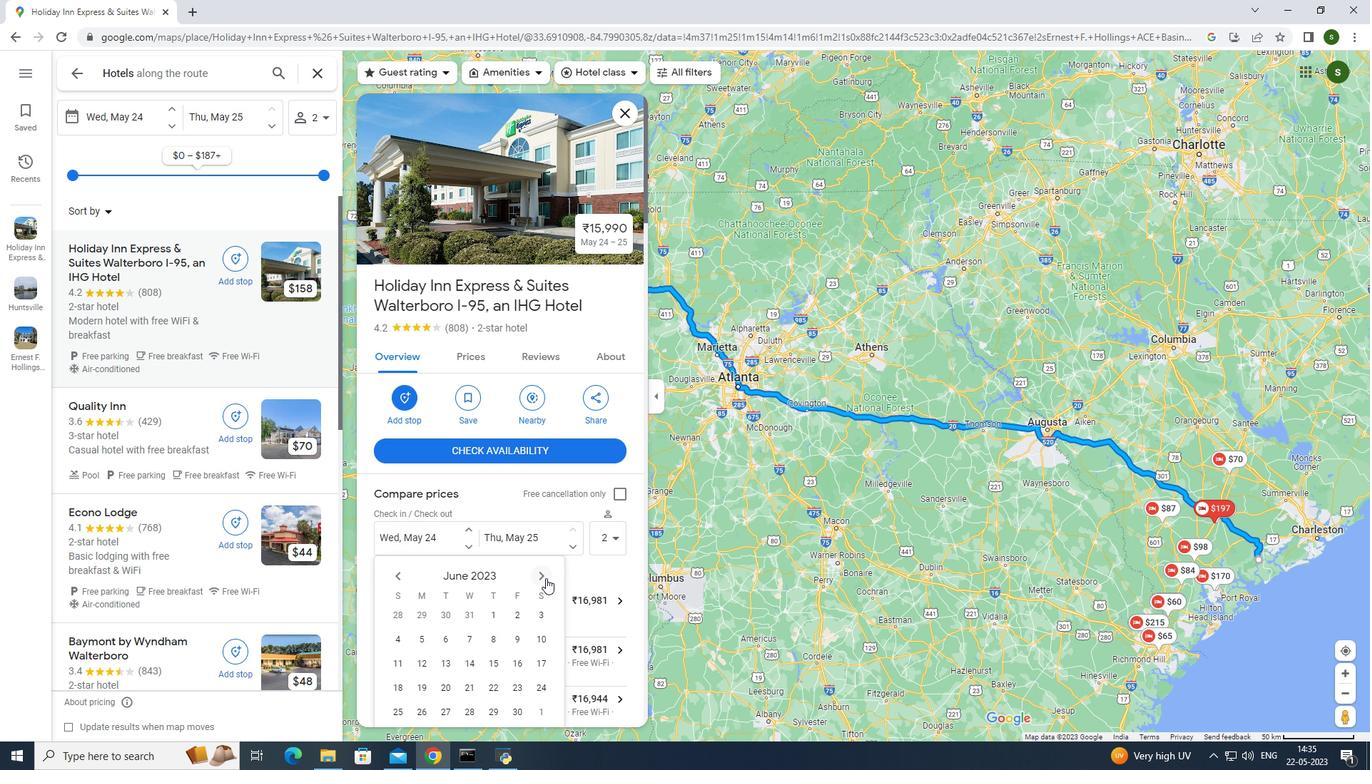 
Action: Mouse pressed left at (545, 578)
Screenshot: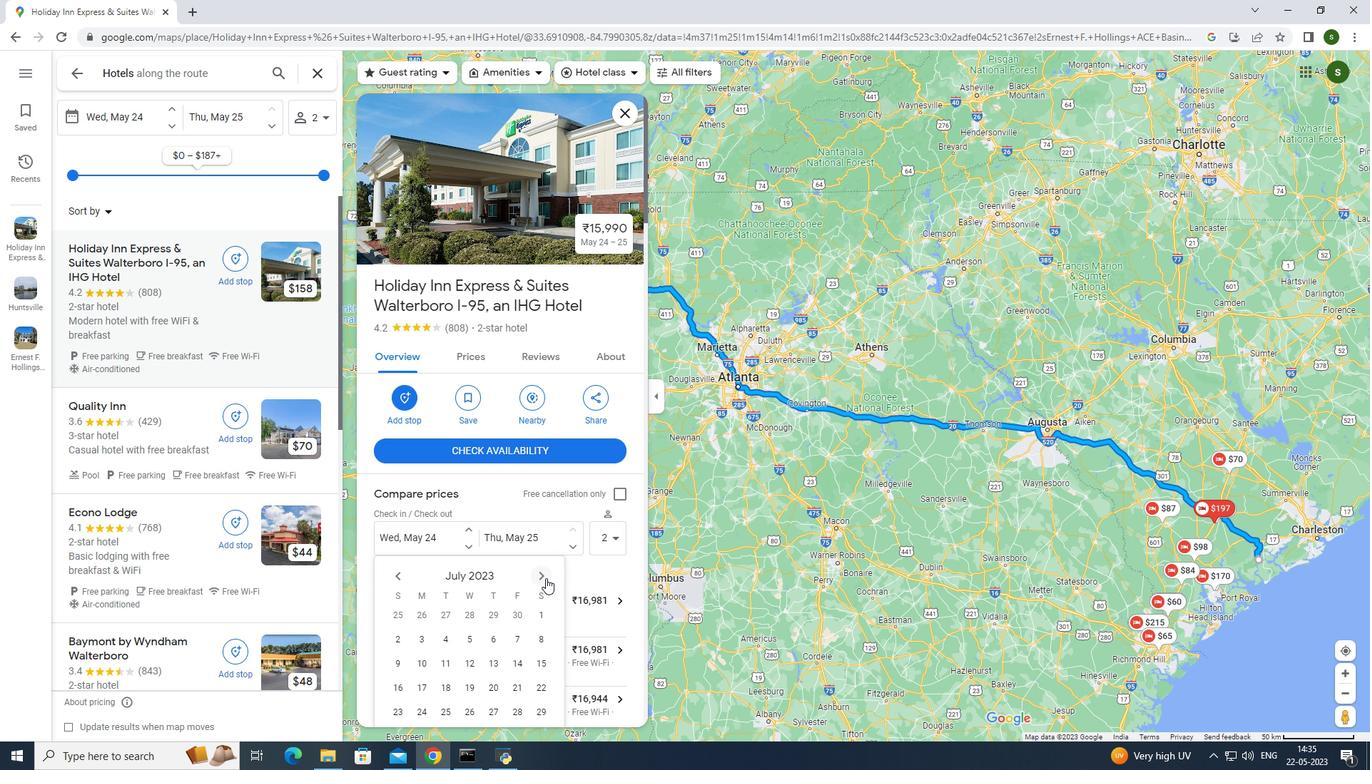 
Action: Mouse pressed left at (545, 578)
Screenshot: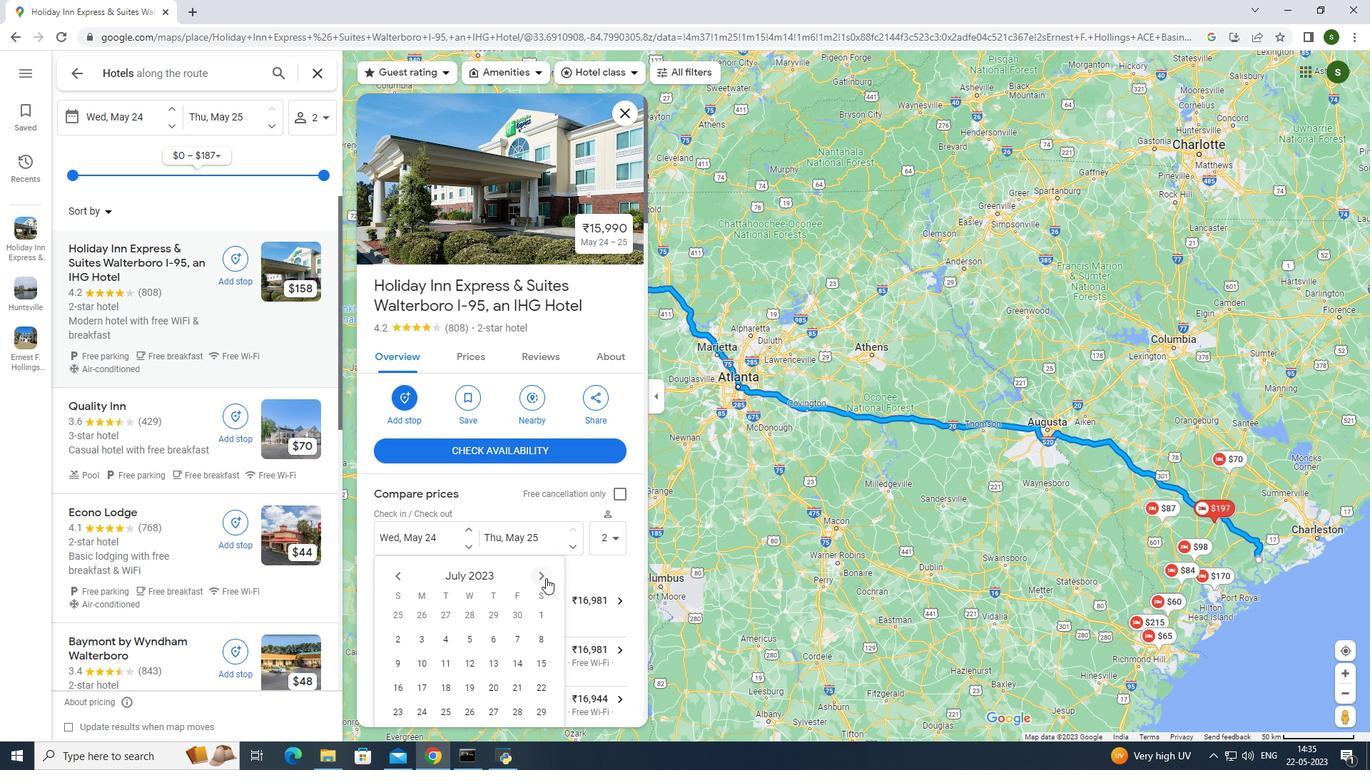 
Action: Mouse pressed left at (545, 578)
Screenshot: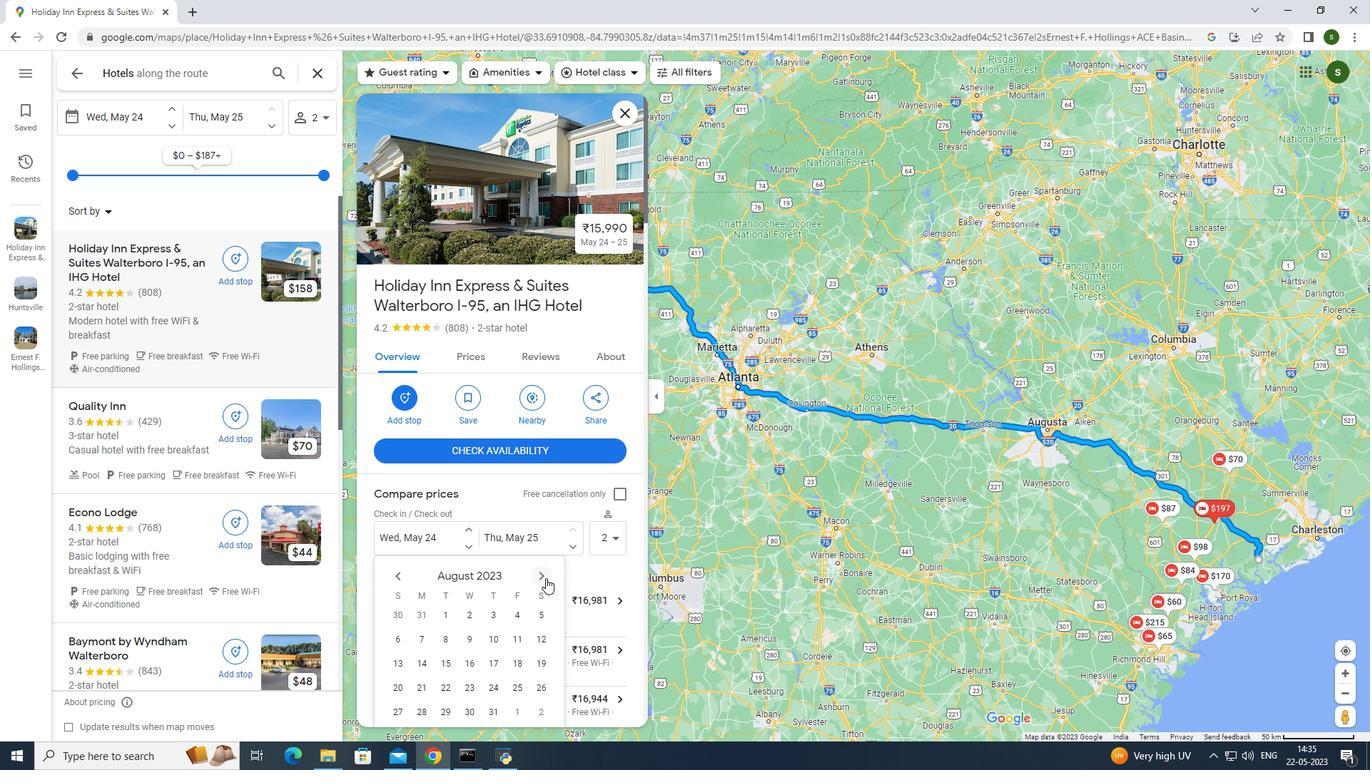 
Action: Mouse pressed left at (545, 578)
Screenshot: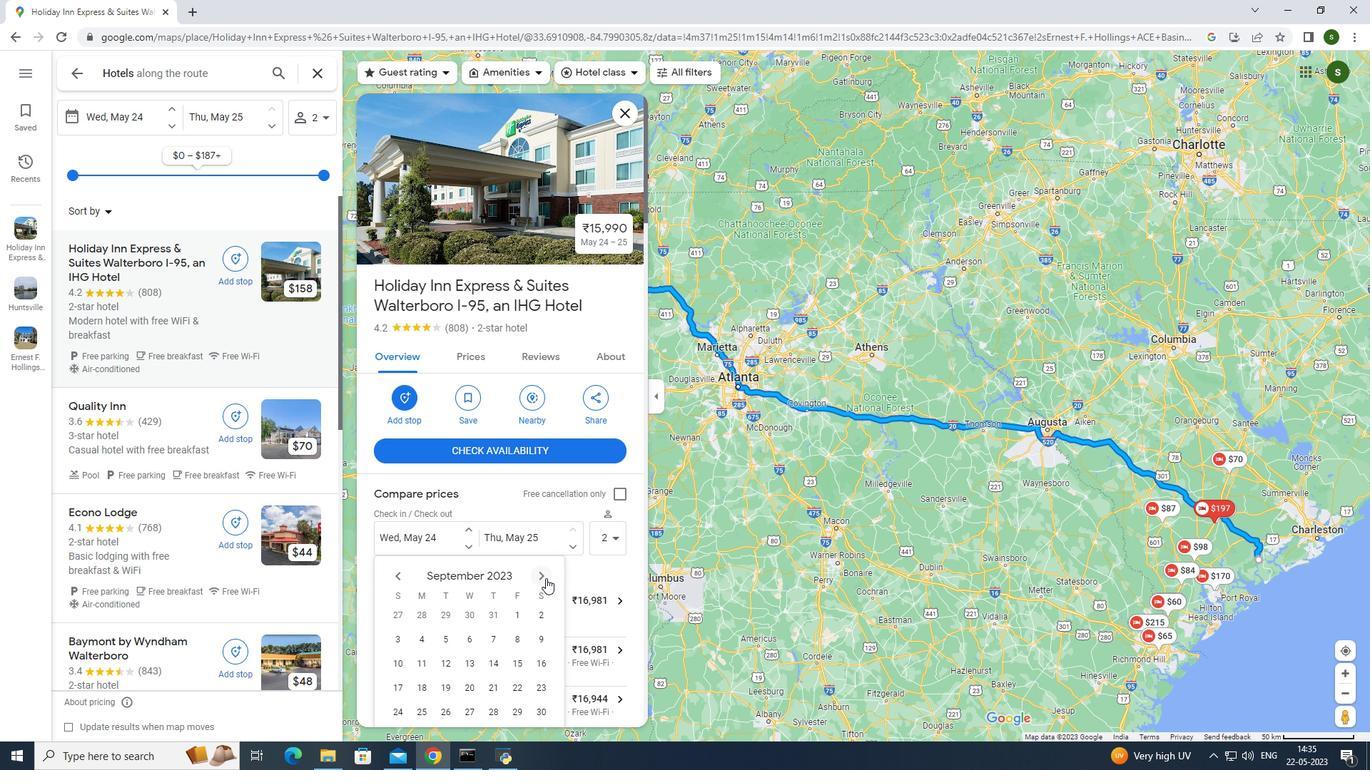 
Action: Mouse pressed left at (545, 578)
Screenshot: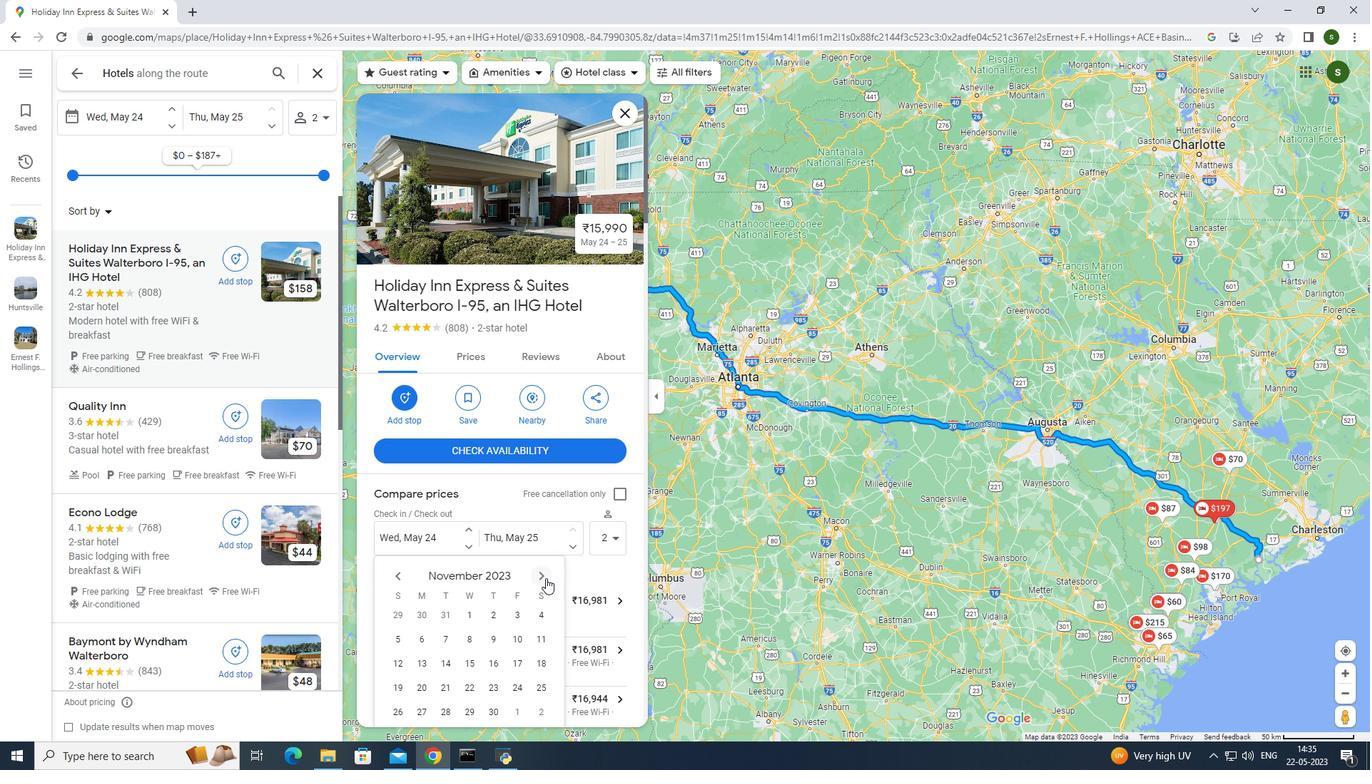 
Action: Mouse moved to (473, 685)
Screenshot: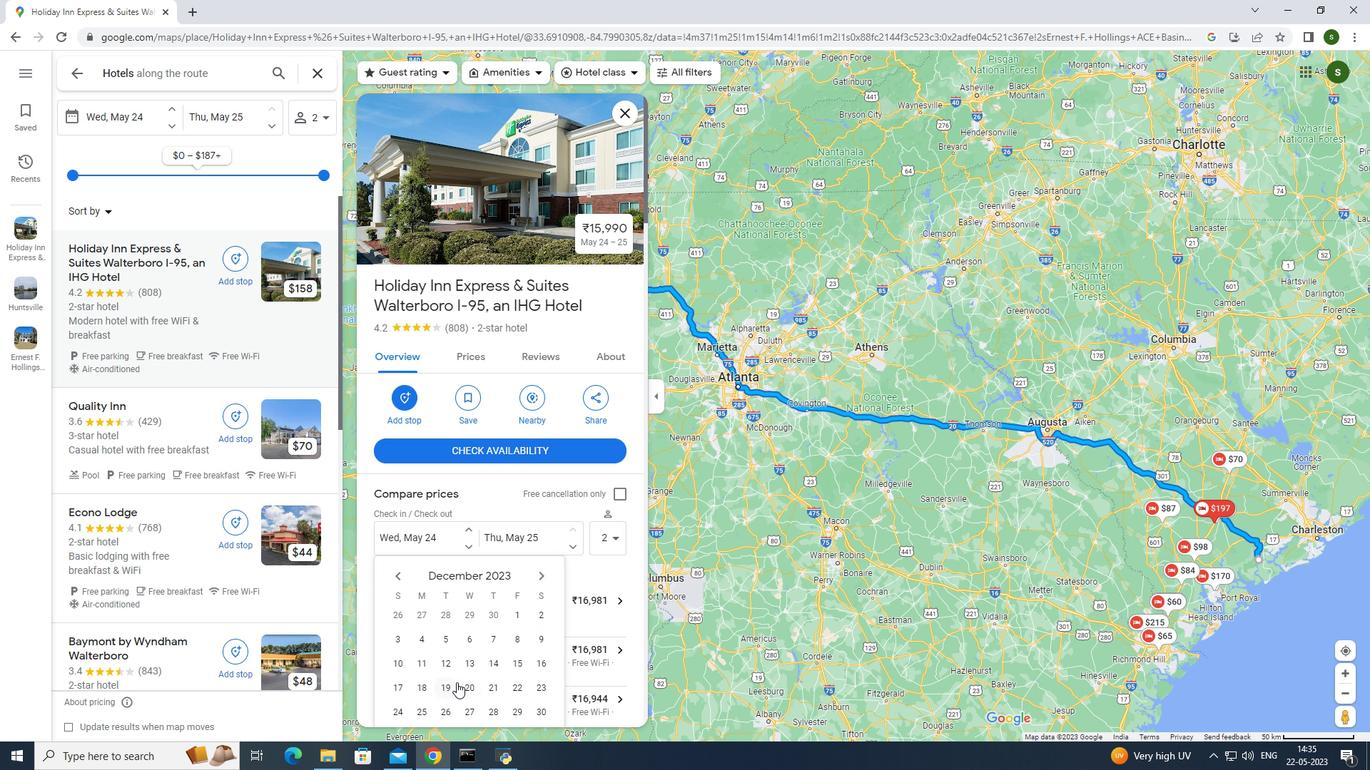 
Action: Mouse pressed left at (473, 685)
Screenshot: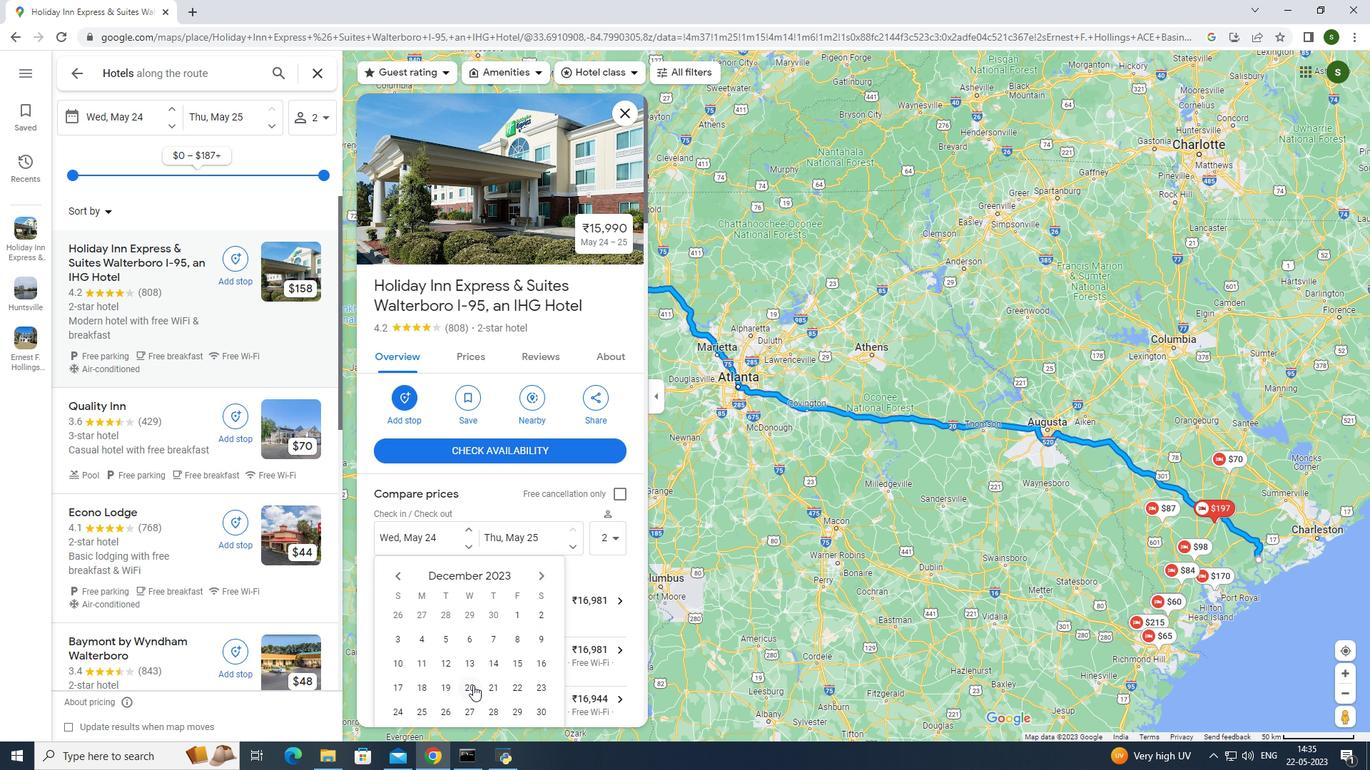 
Action: Mouse moved to (569, 676)
Screenshot: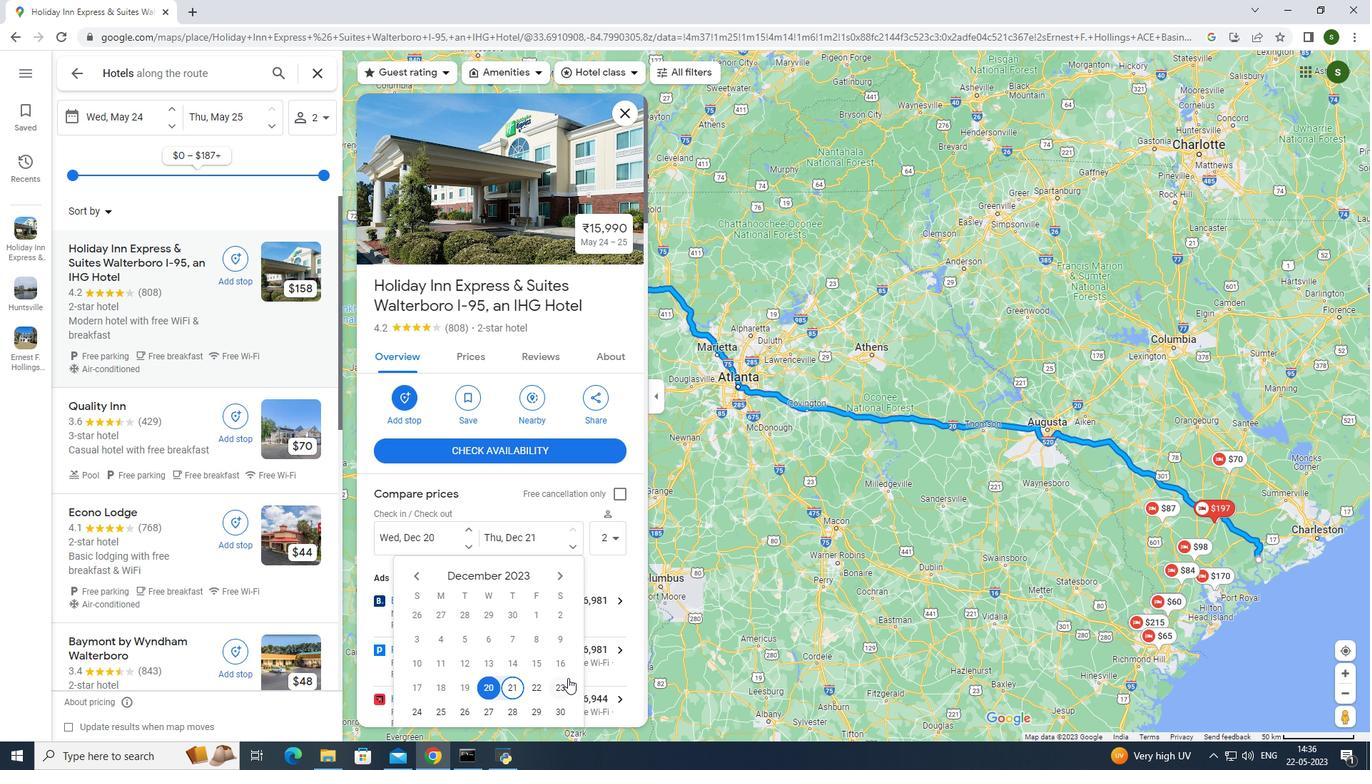 
Action: Mouse pressed left at (569, 676)
Screenshot: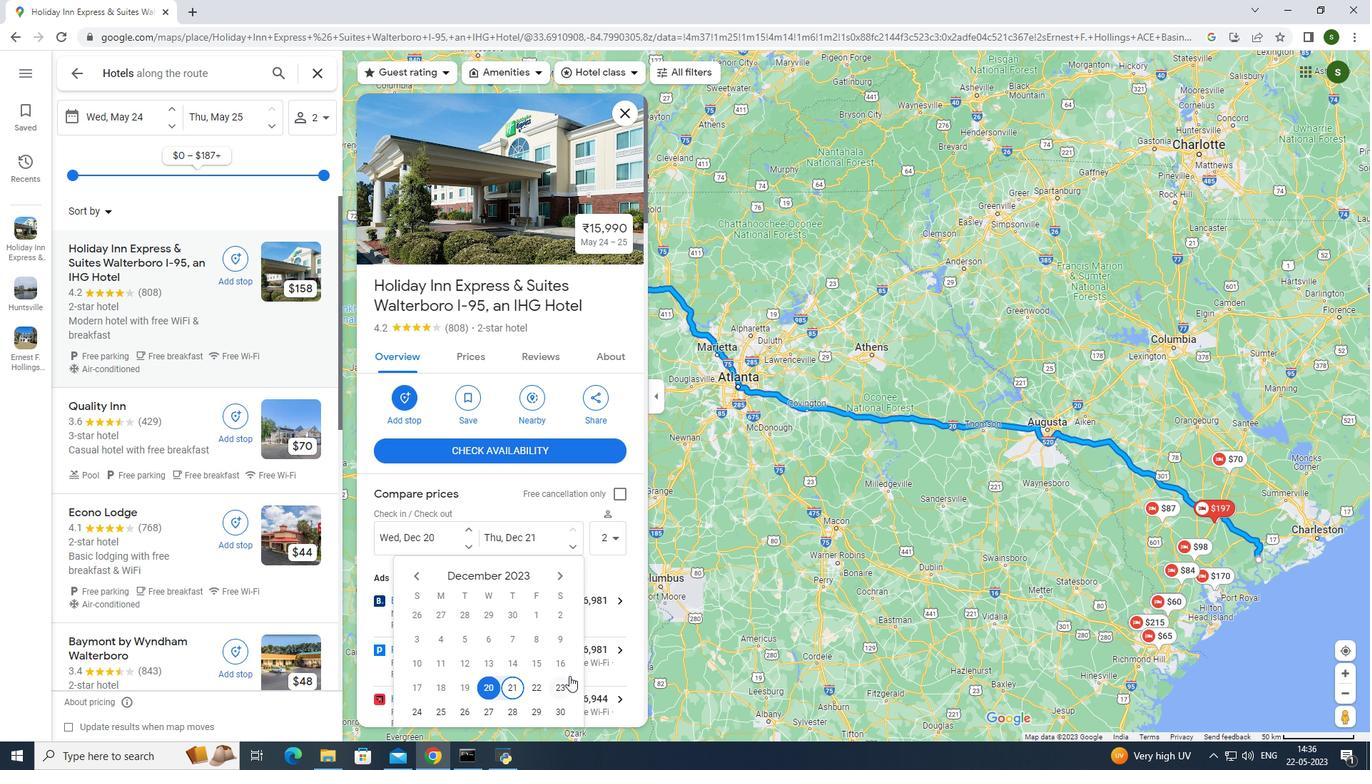 
Action: Mouse moved to (620, 538)
Screenshot: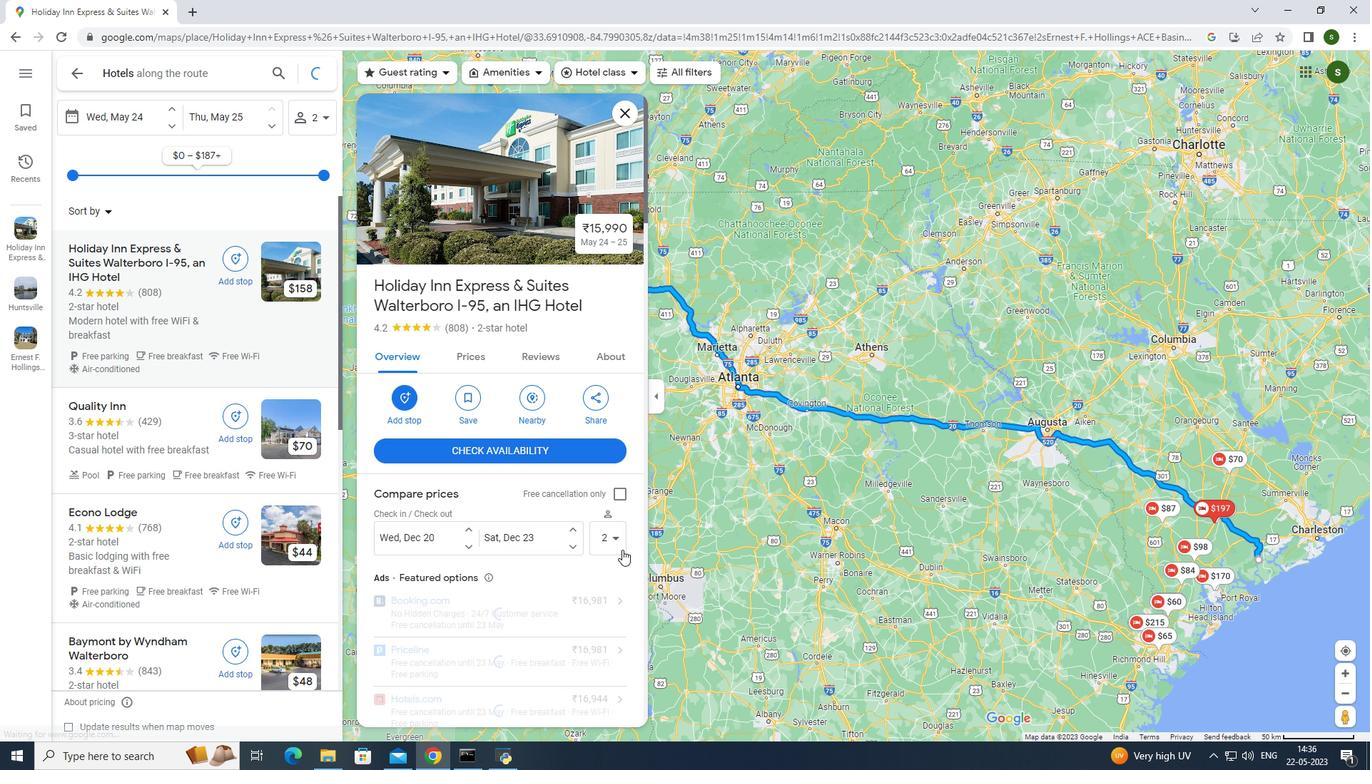 
Action: Mouse pressed left at (620, 538)
Screenshot: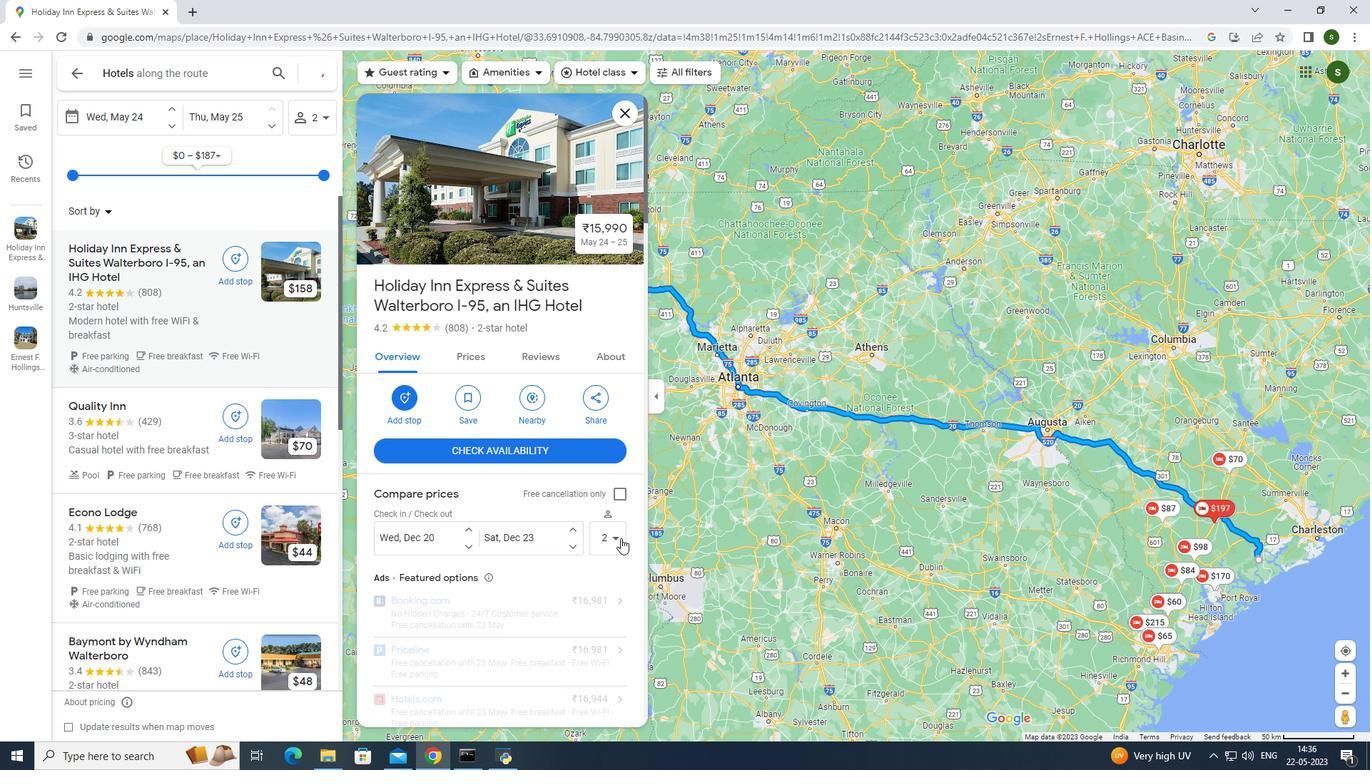 
Action: Mouse moved to (605, 533)
Screenshot: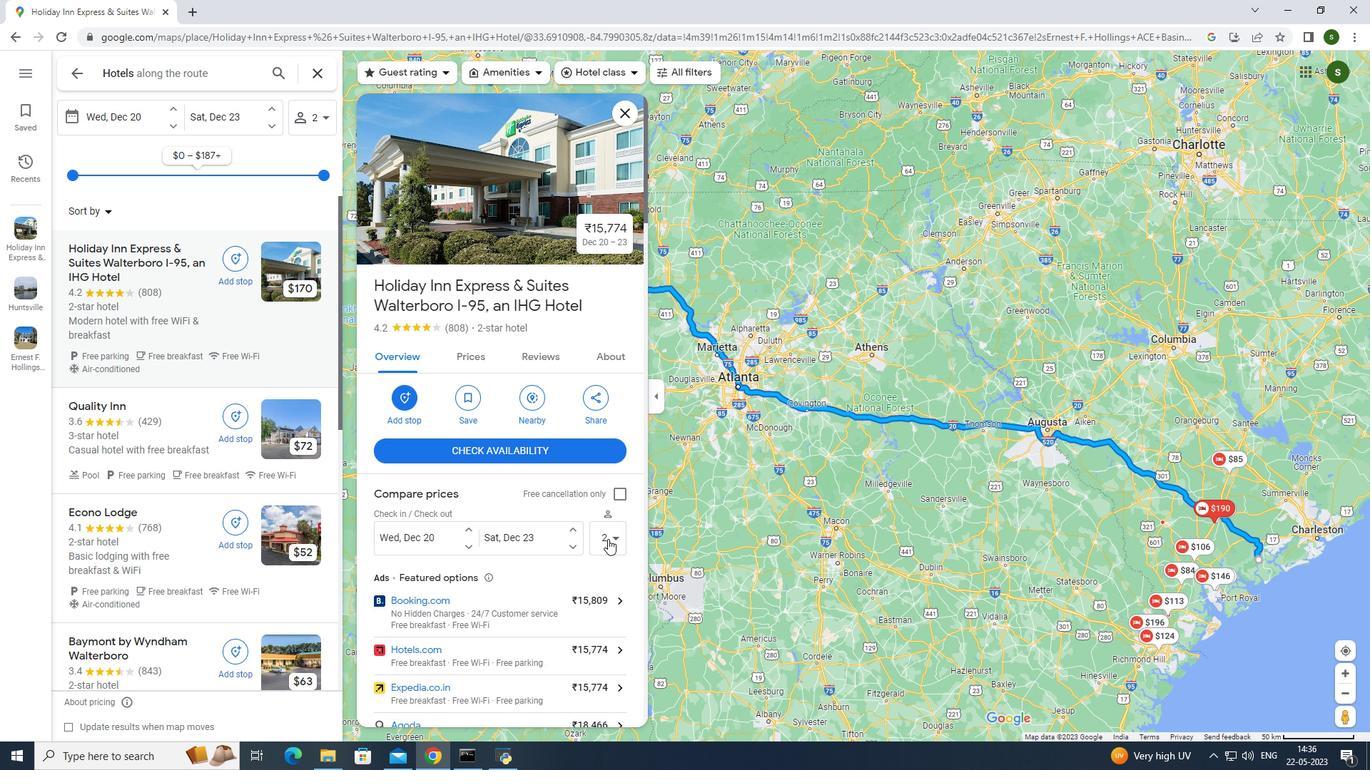 
Action: Mouse pressed left at (605, 533)
Screenshot: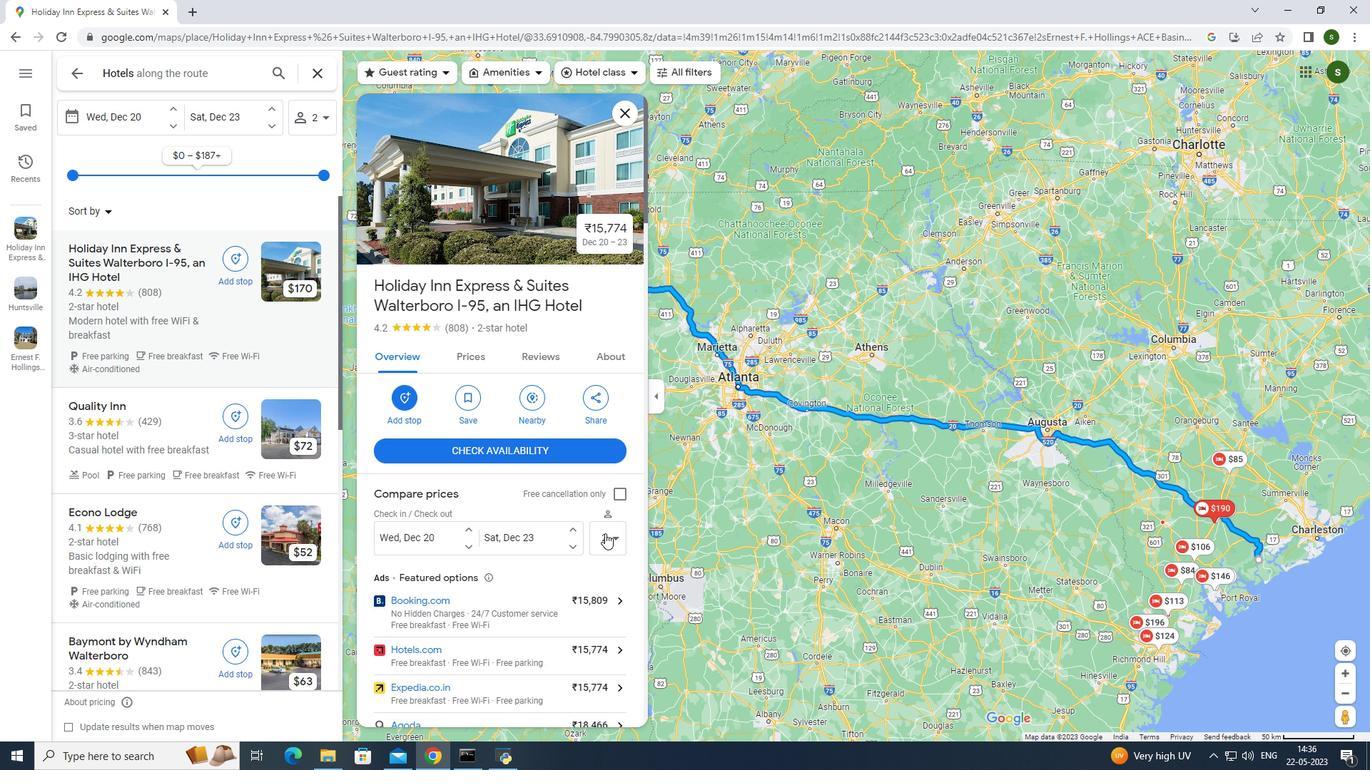 
Action: Mouse moved to (615, 560)
Screenshot: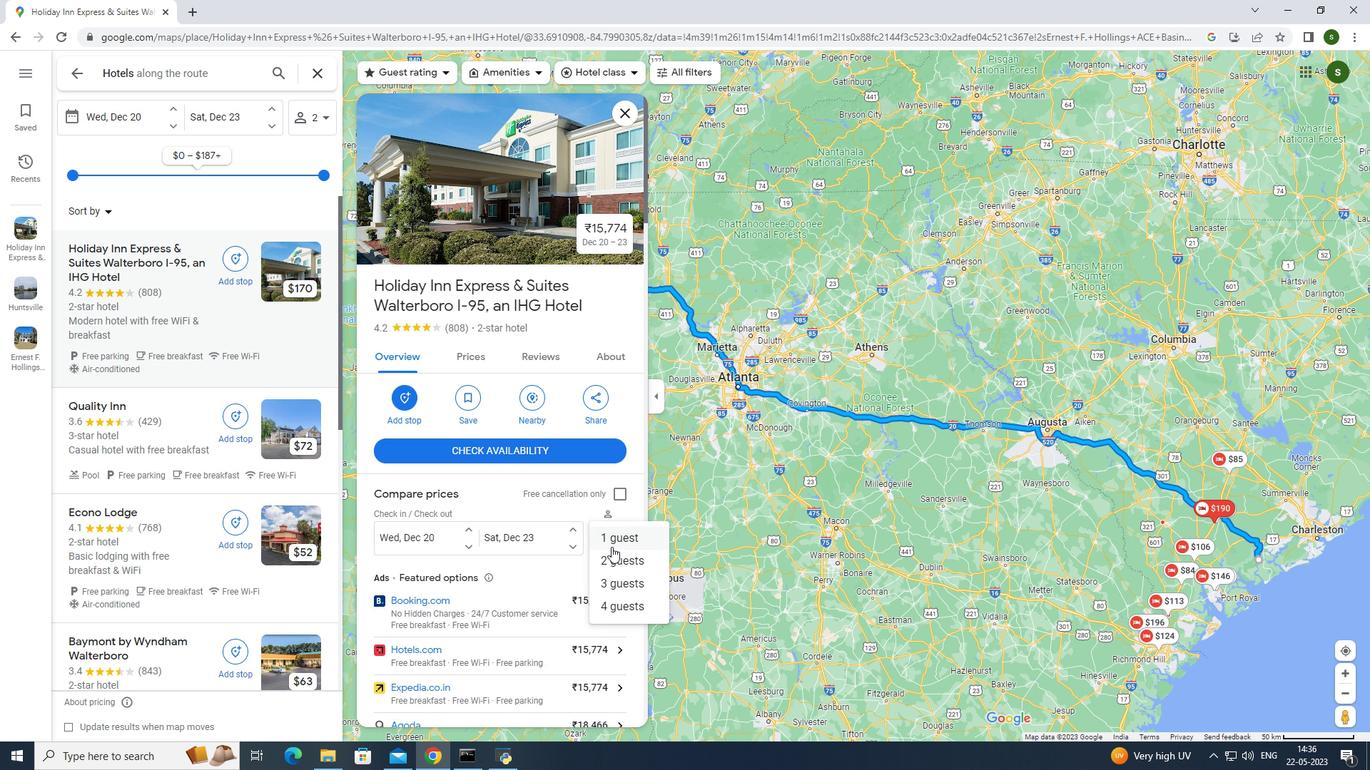 
Action: Mouse pressed left at (615, 560)
Screenshot: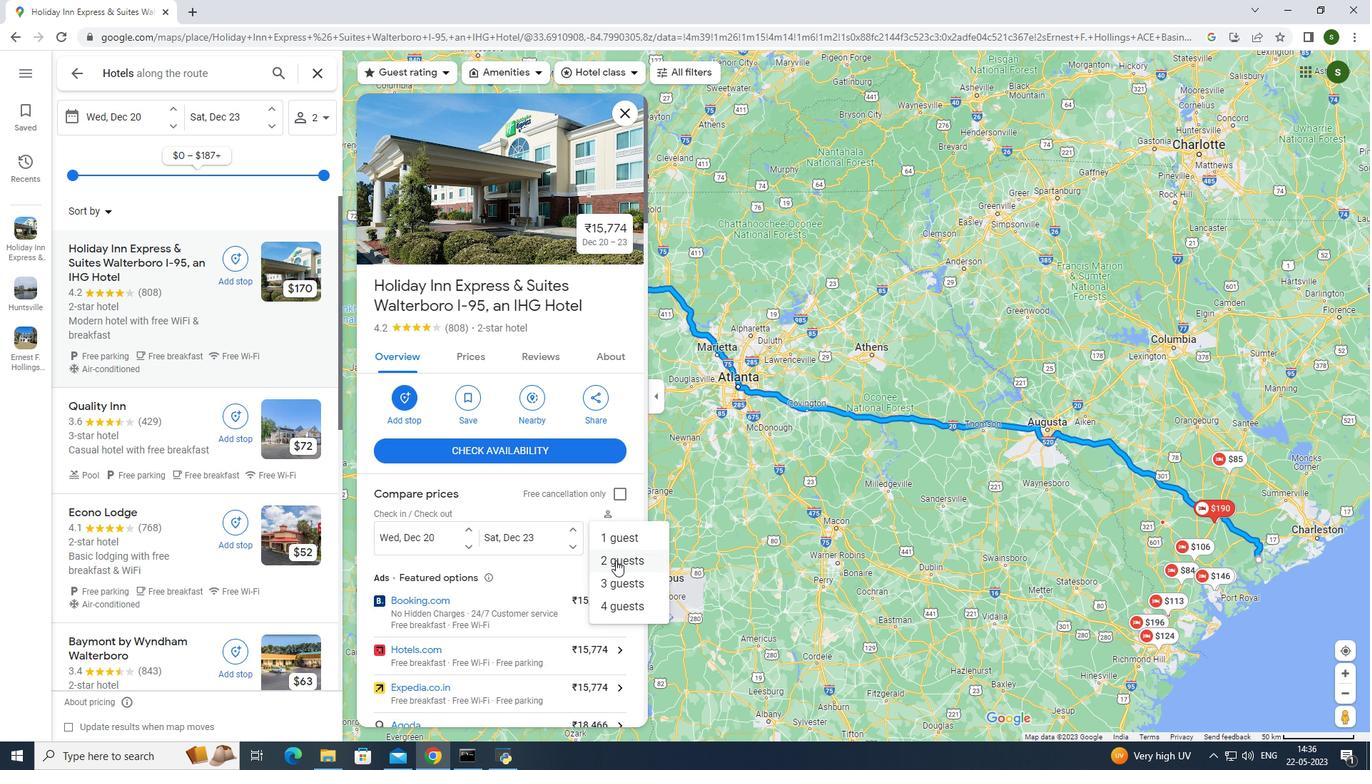 
Action: Mouse moved to (562, 576)
Screenshot: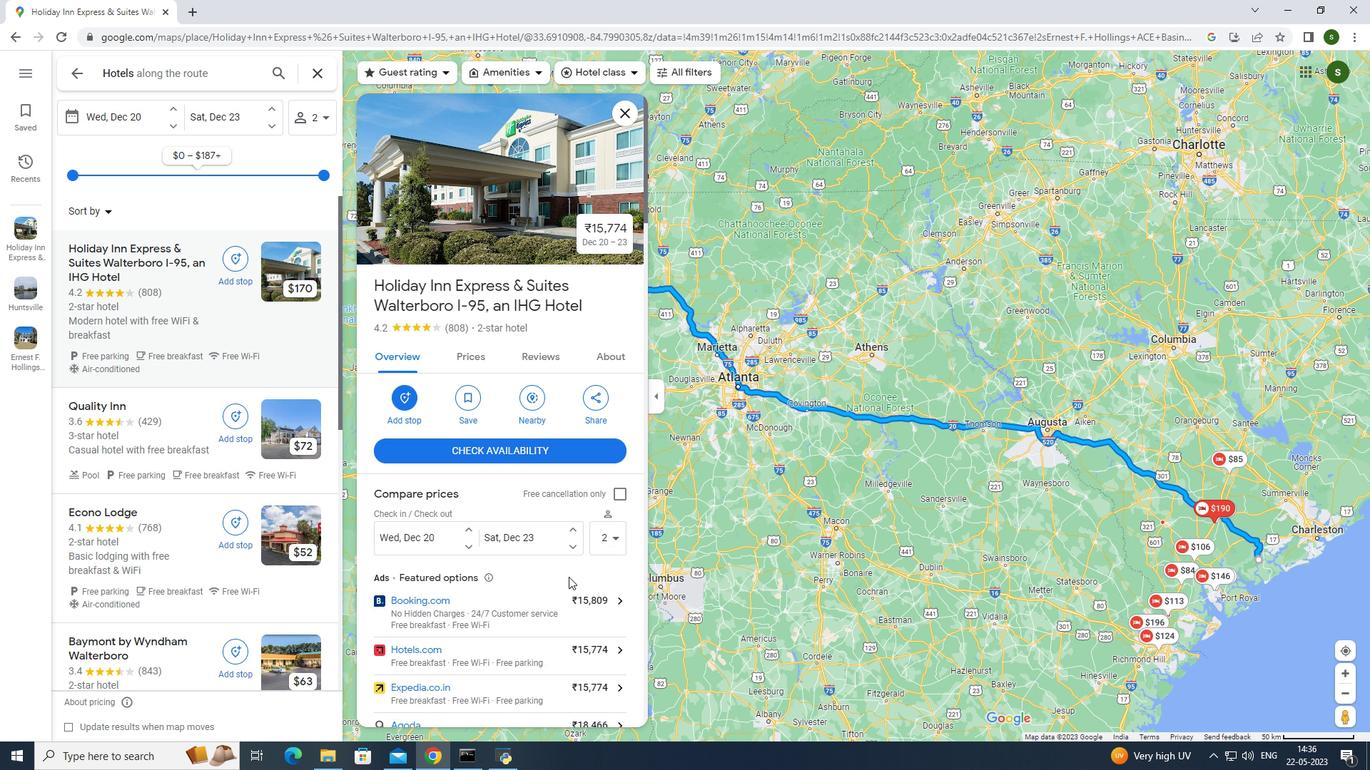 
Action: Mouse scrolled (562, 575) with delta (0, 0)
Screenshot: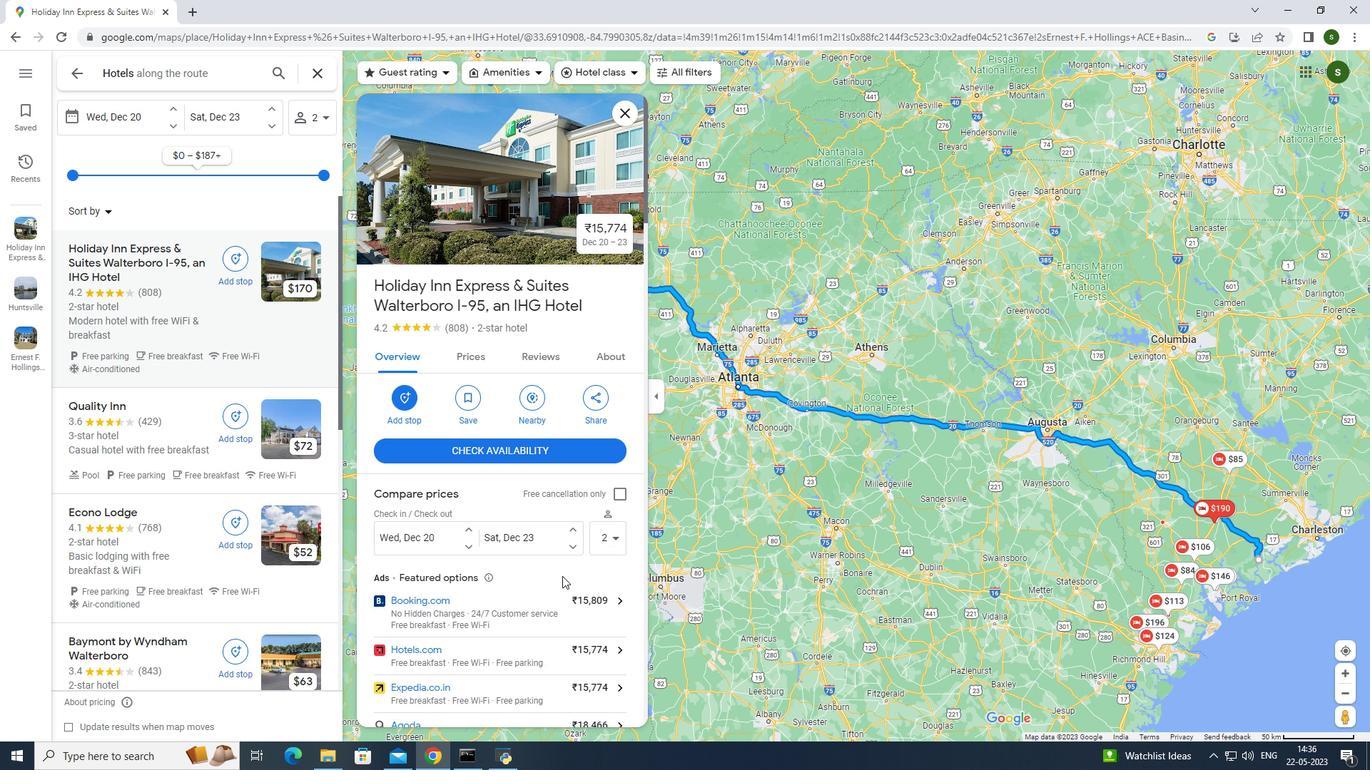 
Action: Mouse scrolled (562, 575) with delta (0, 0)
Screenshot: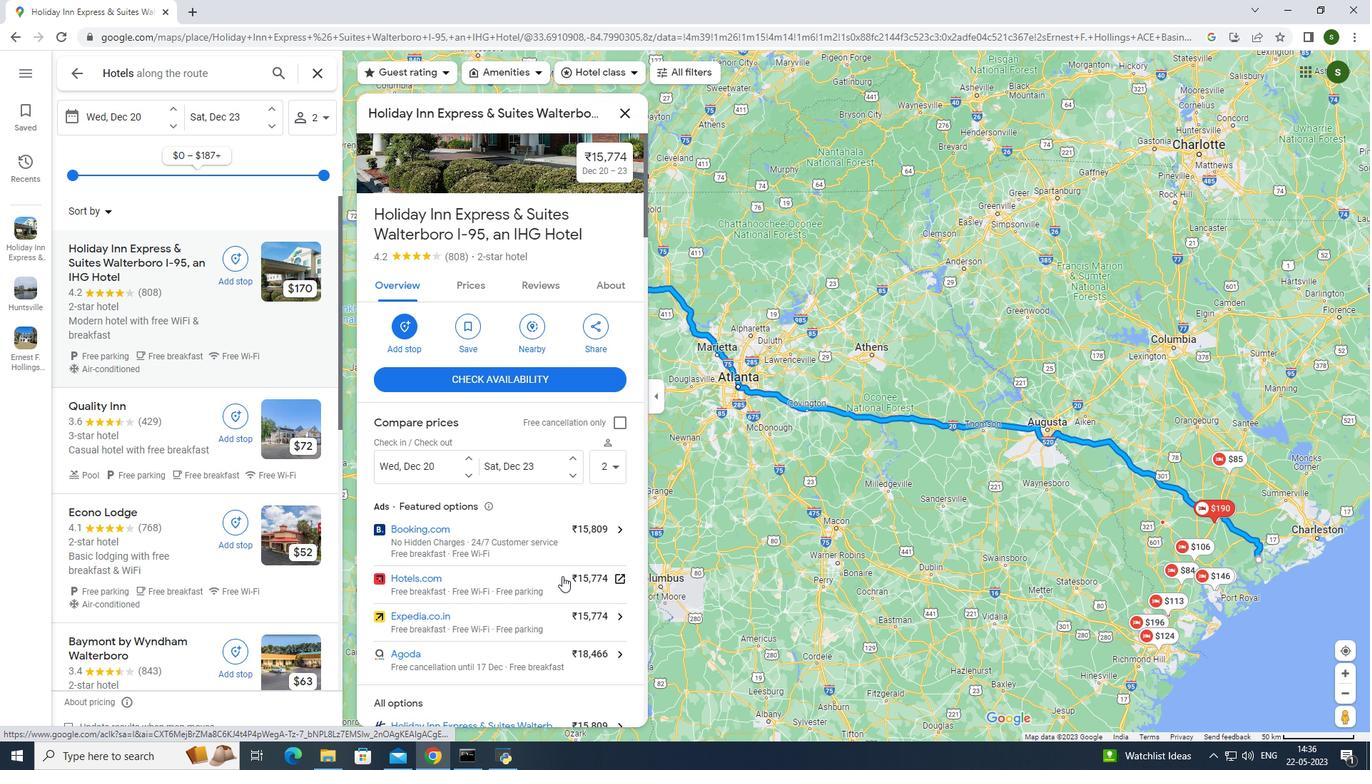 
Action: Mouse moved to (505, 528)
Screenshot: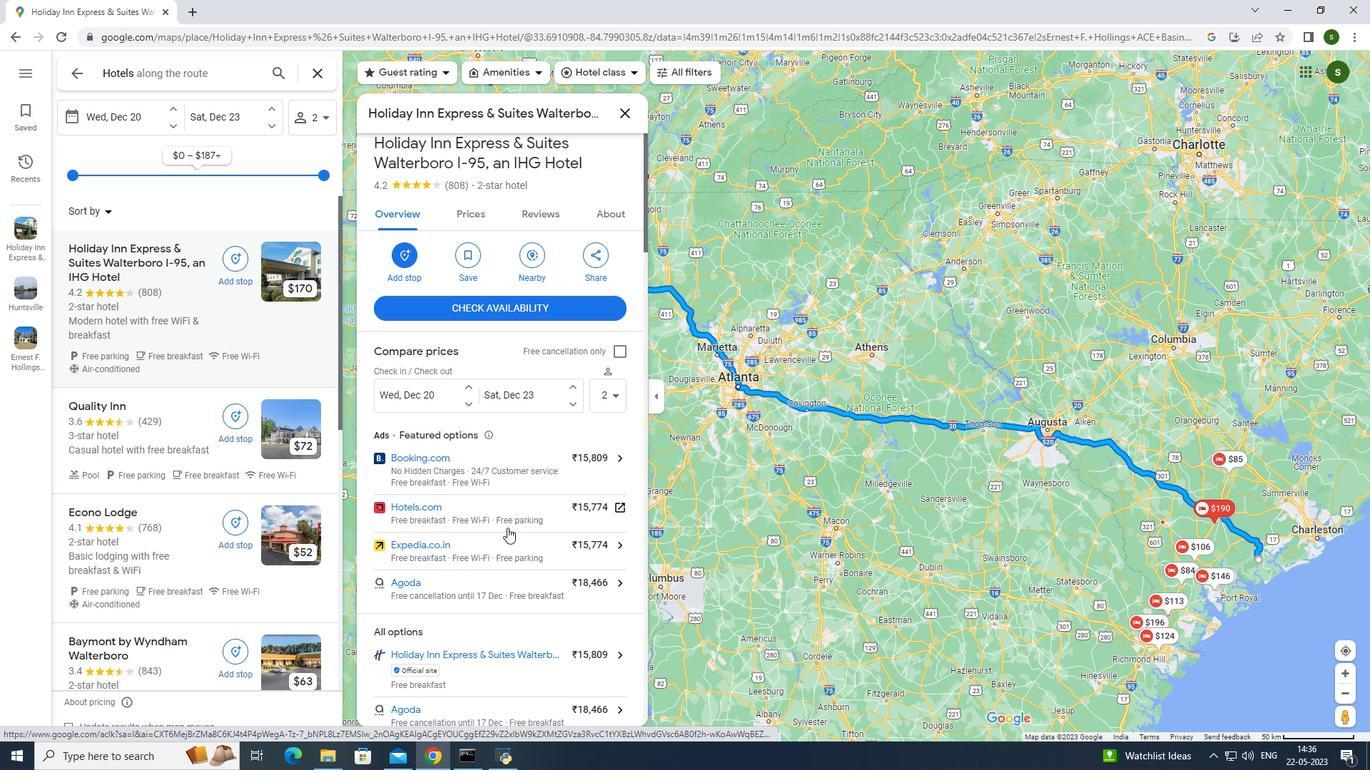 
Action: Mouse scrolled (505, 527) with delta (0, 0)
Screenshot: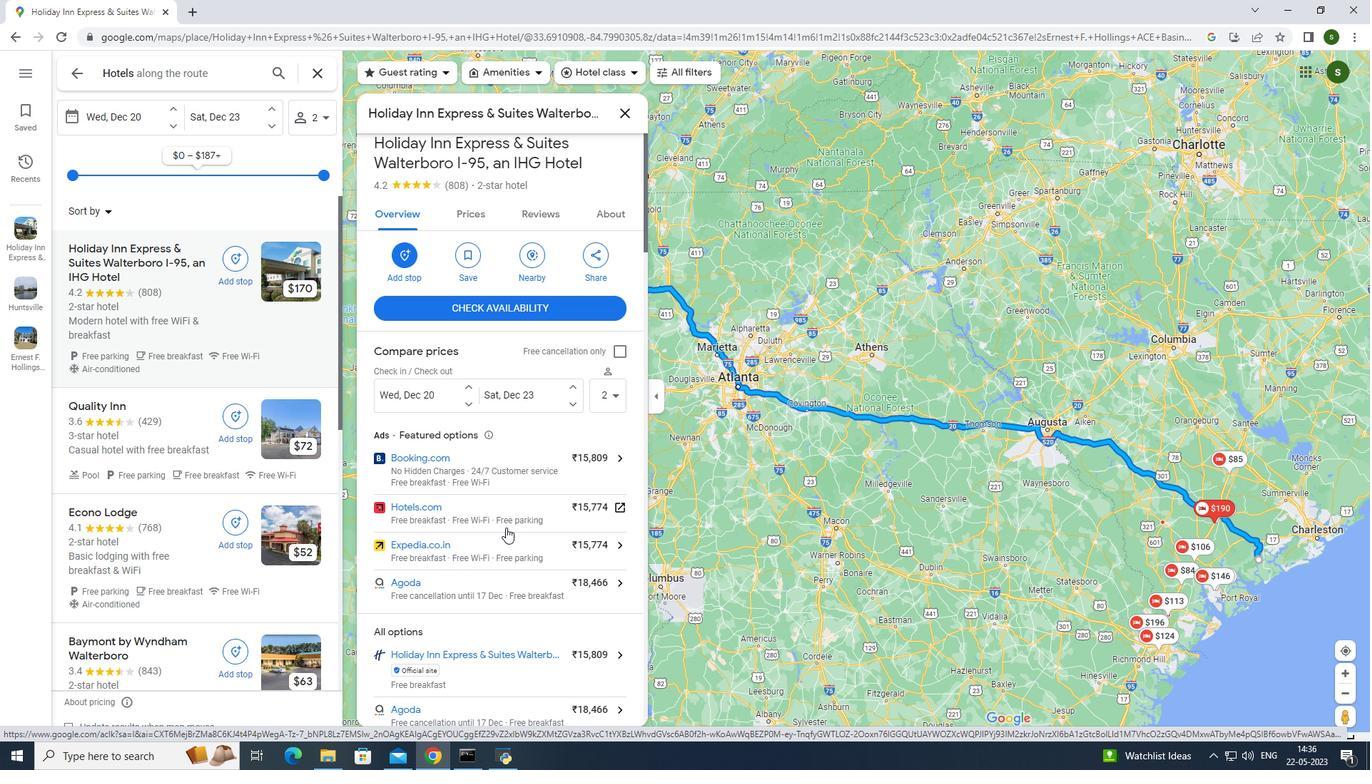 
Action: Mouse scrolled (505, 527) with delta (0, 0)
Screenshot: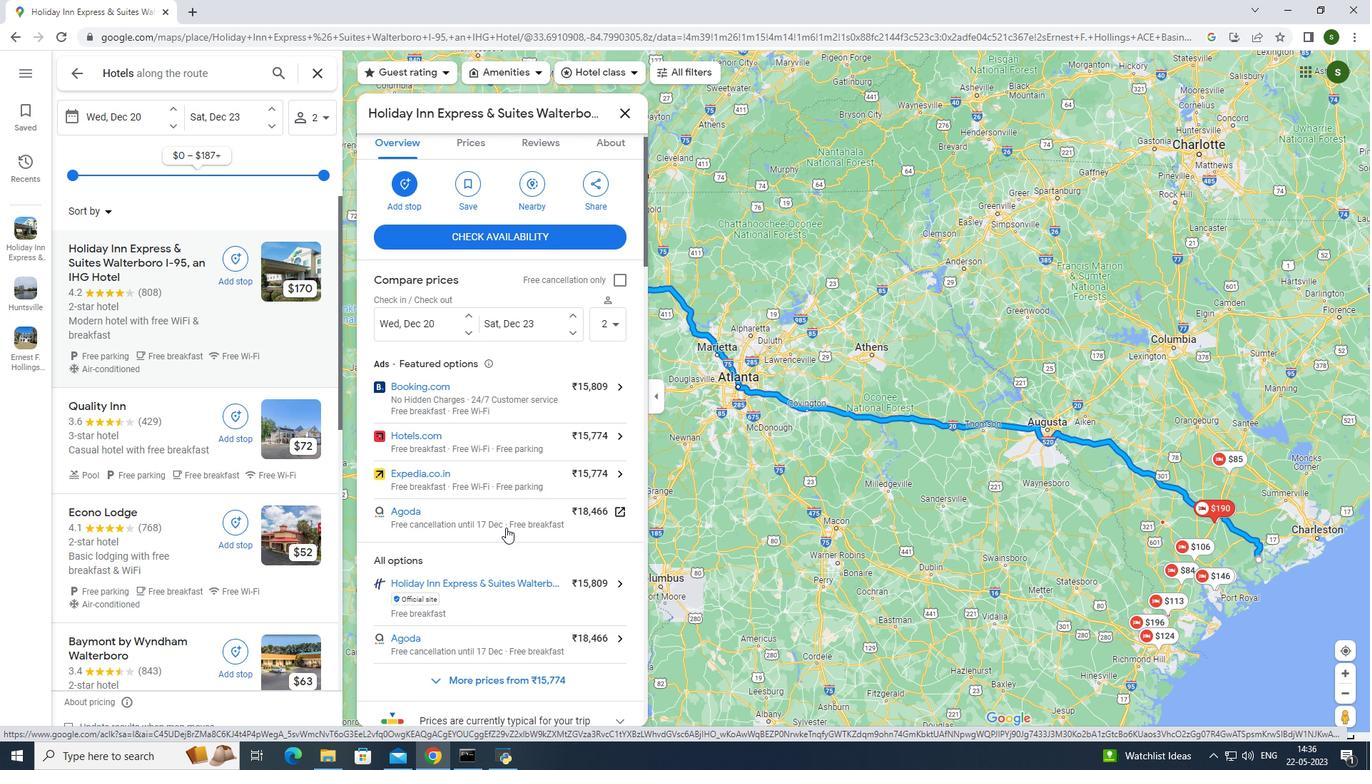 
Action: Mouse scrolled (505, 527) with delta (0, 0)
Screenshot: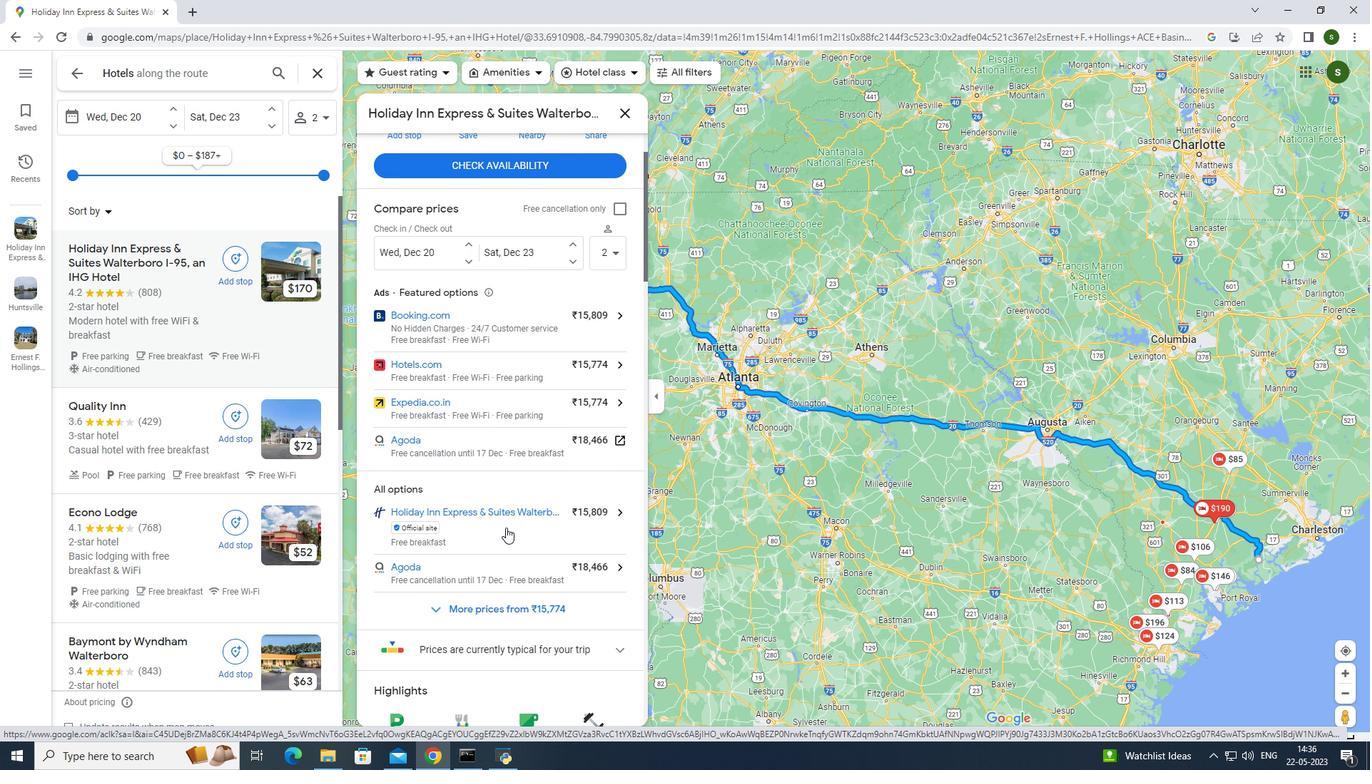 
Action: Mouse scrolled (505, 527) with delta (0, 0)
Screenshot: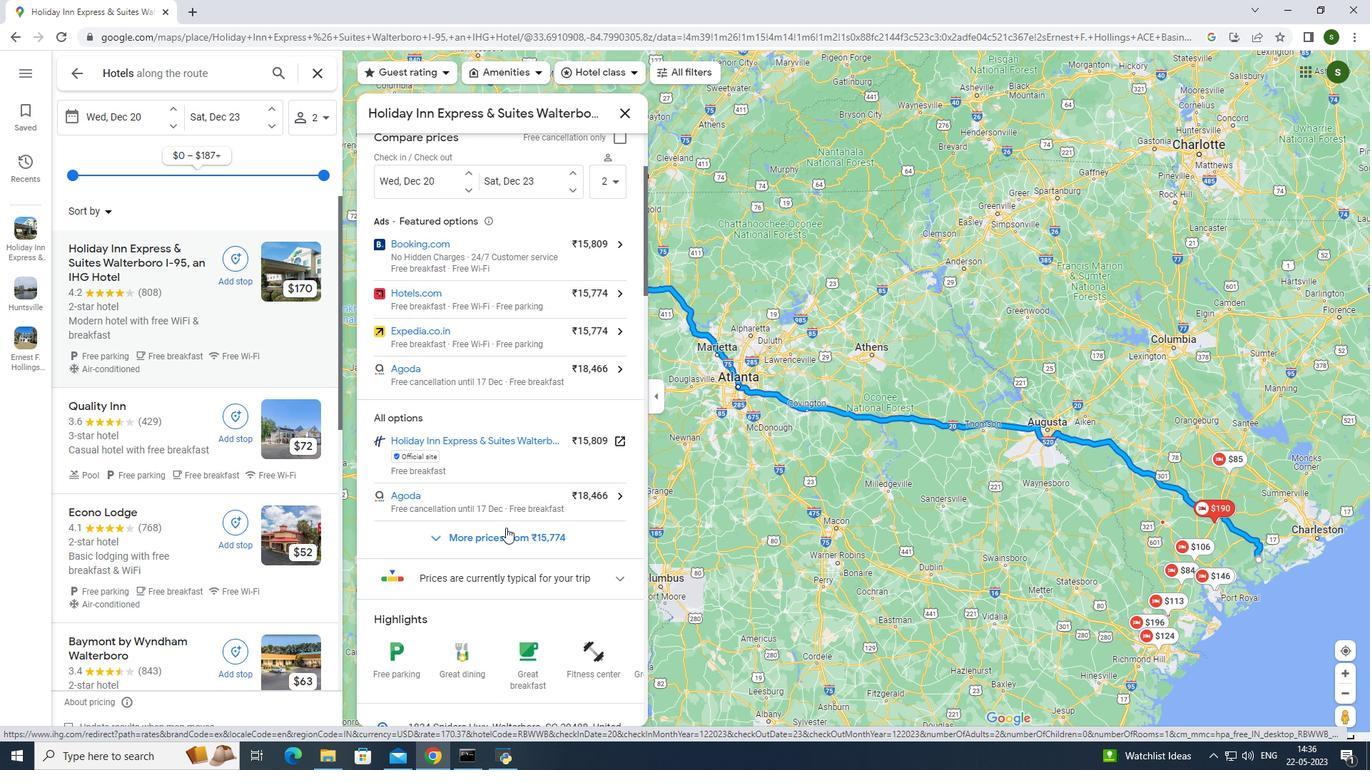 
Action: Mouse scrolled (505, 527) with delta (0, 0)
Screenshot: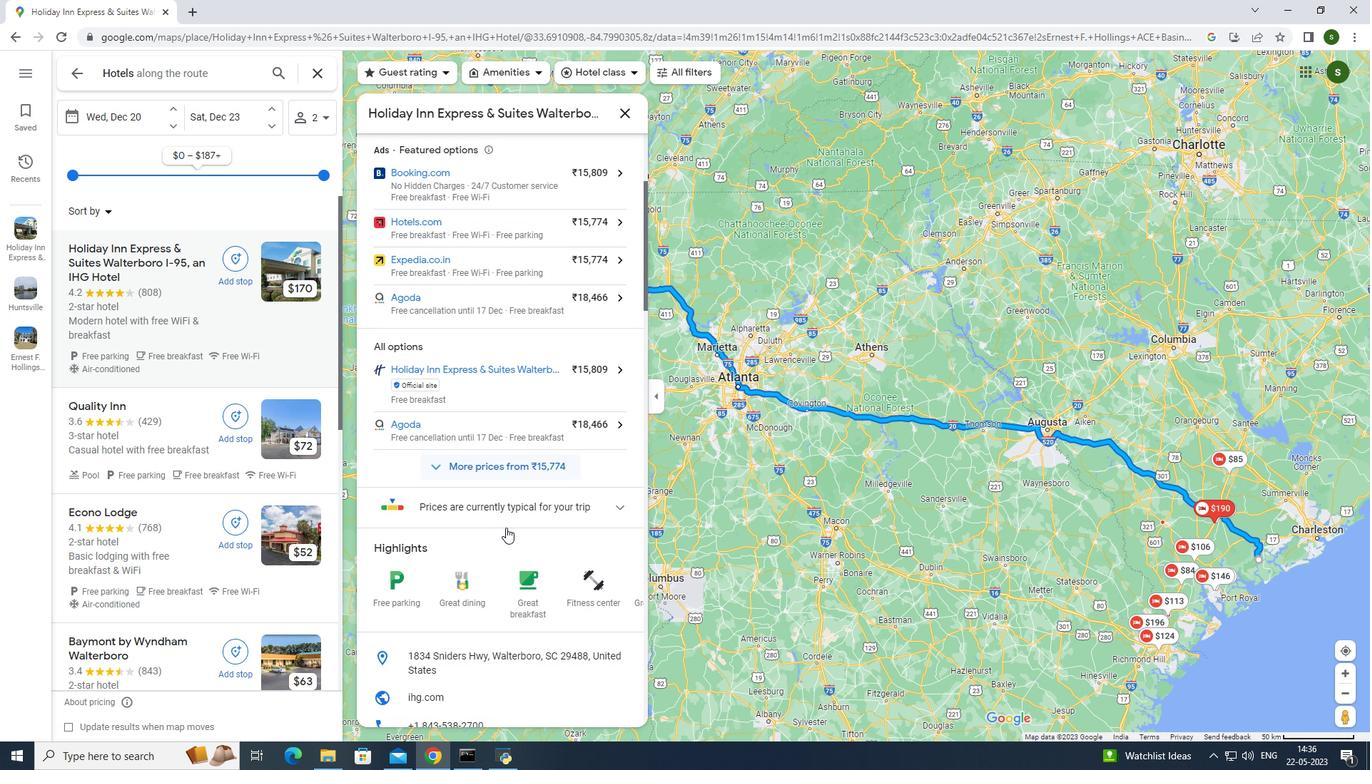 
Action: Mouse scrolled (505, 527) with delta (0, 0)
Screenshot: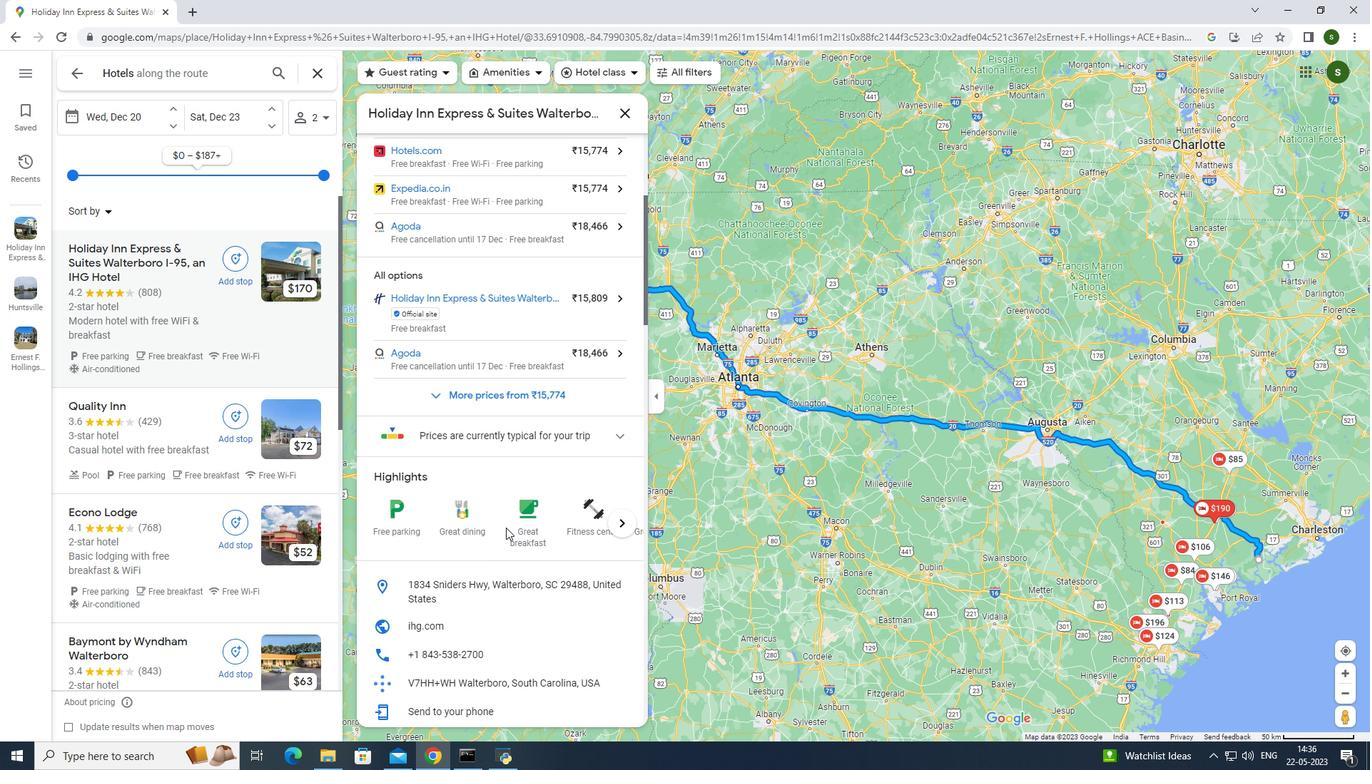 
Action: Mouse scrolled (505, 527) with delta (0, 0)
Screenshot: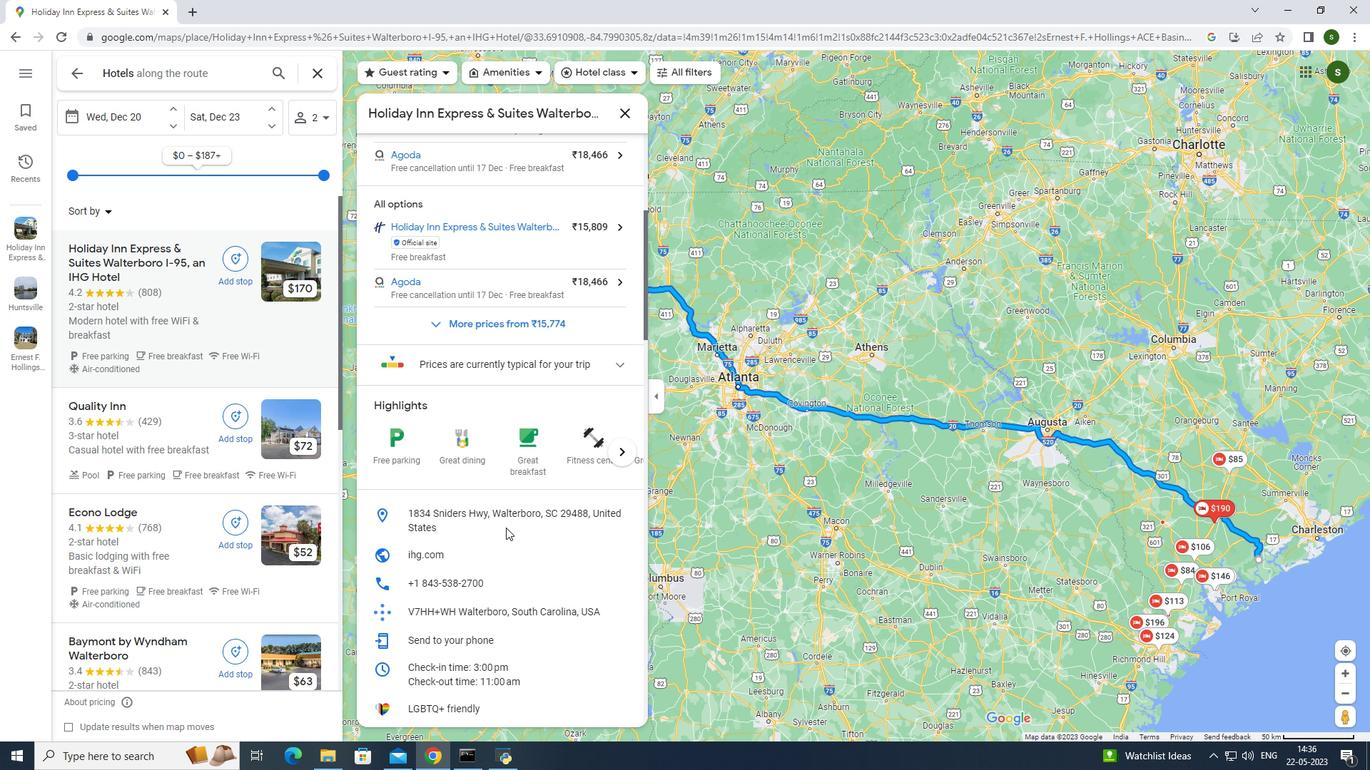 
Action: Mouse scrolled (505, 527) with delta (0, 0)
Screenshot: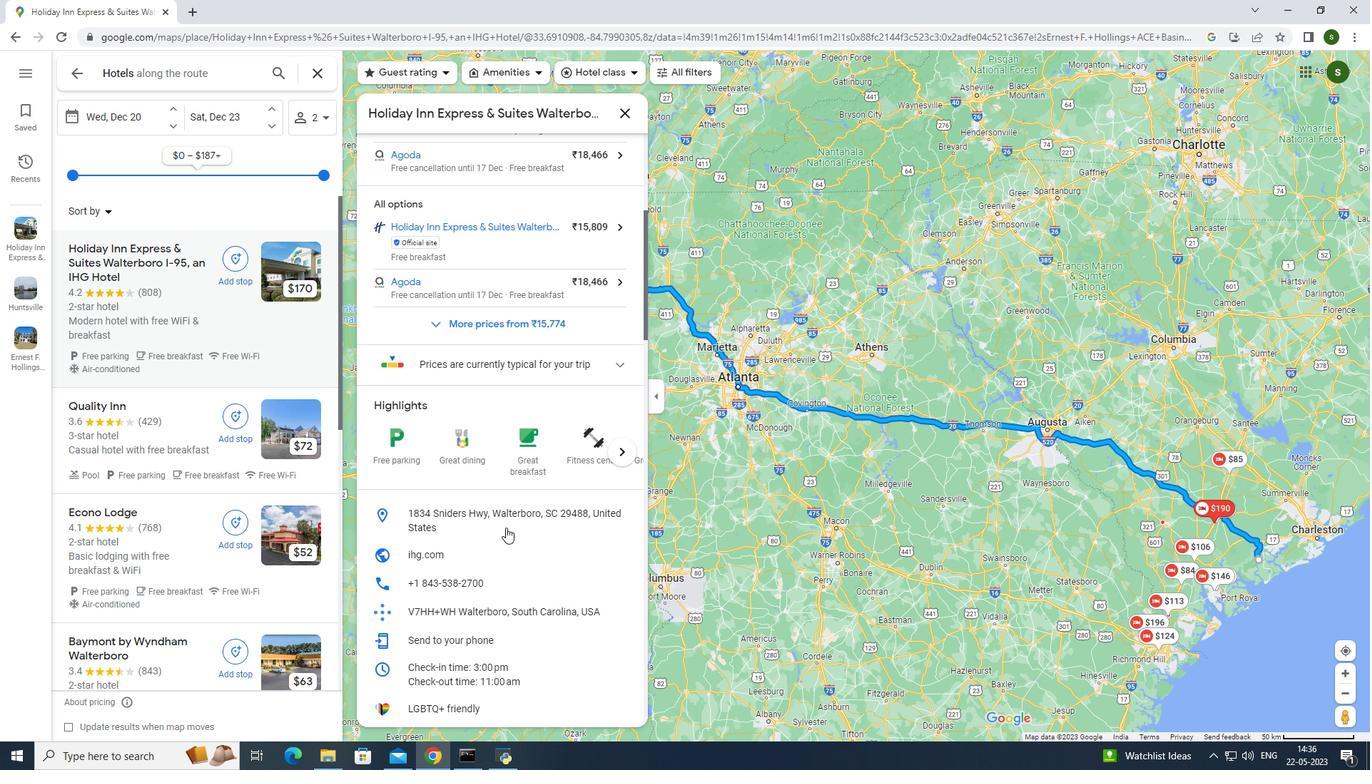 
Action: Mouse scrolled (505, 527) with delta (0, 0)
Screenshot: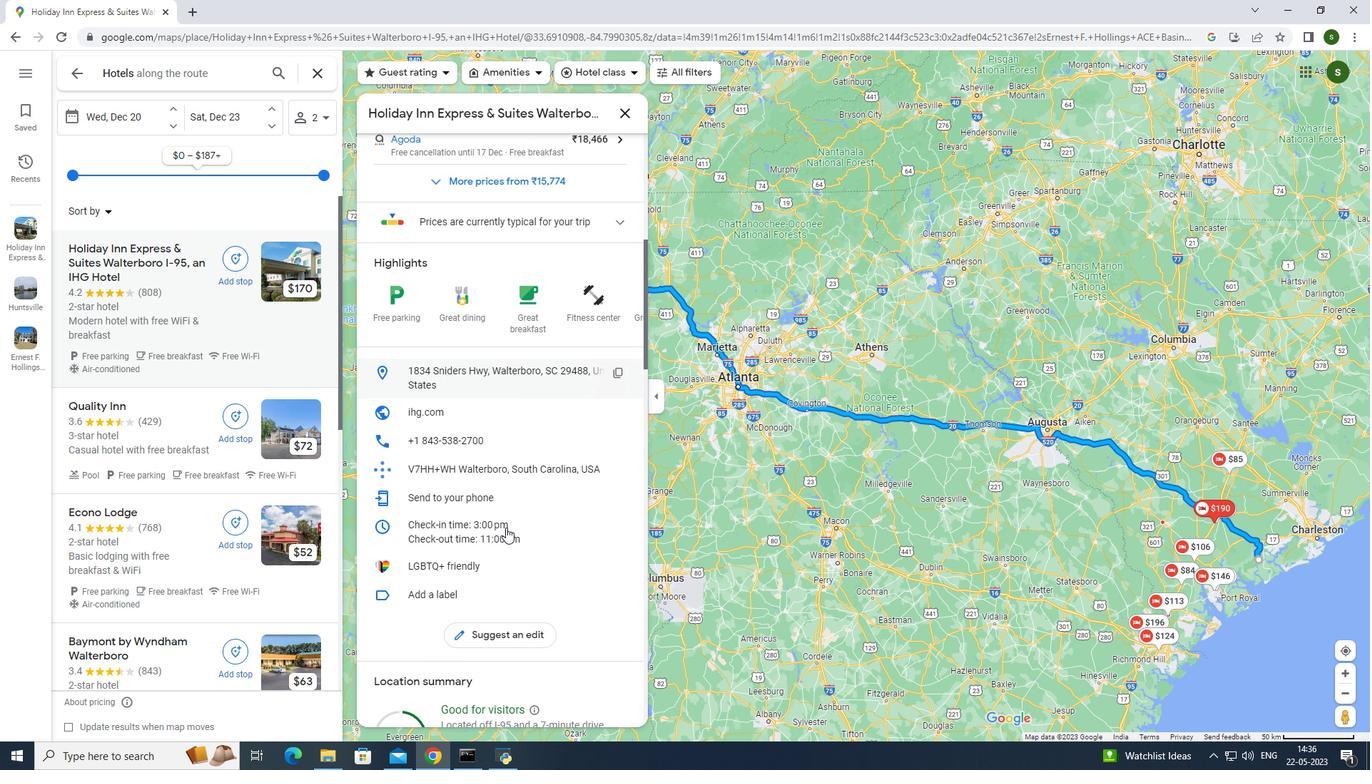 
Action: Mouse moved to (622, 236)
Screenshot: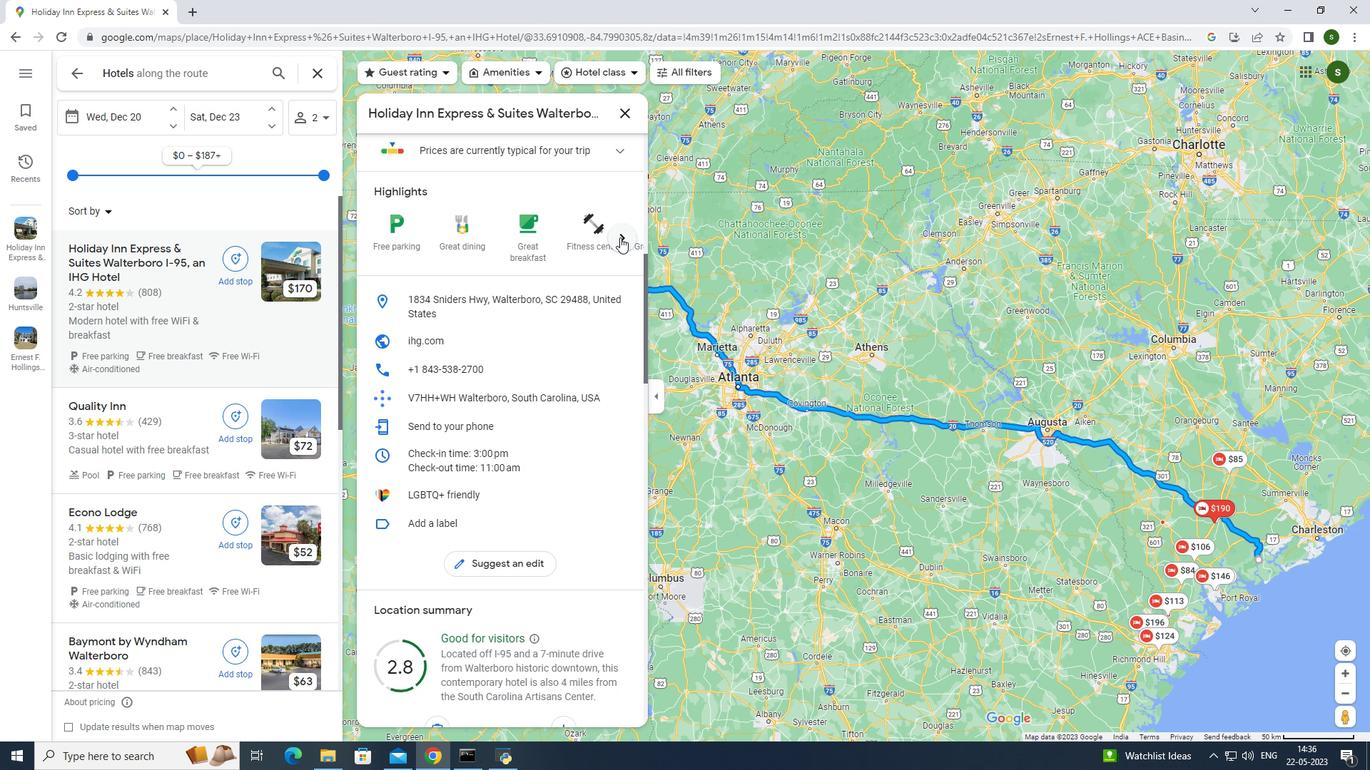 
Action: Mouse pressed left at (622, 236)
Screenshot: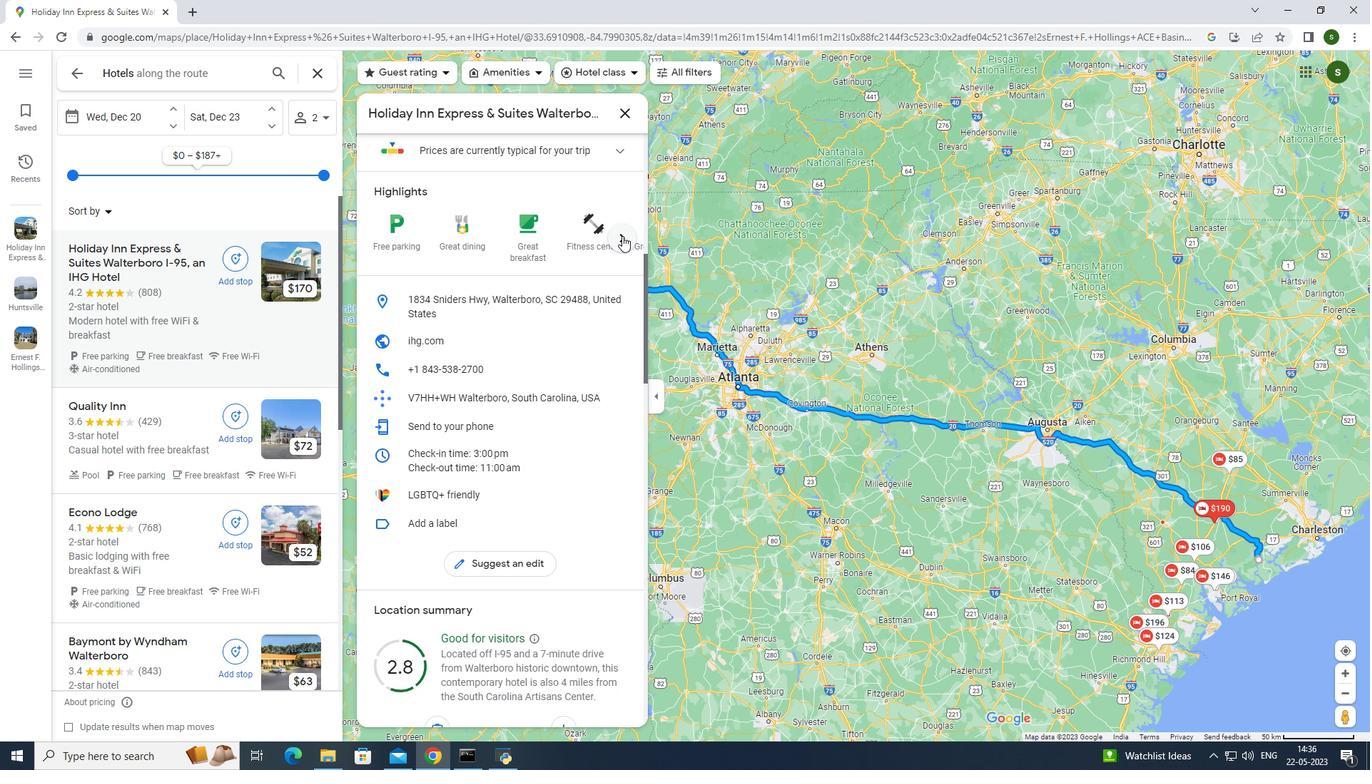 
Action: Mouse pressed left at (622, 236)
Screenshot: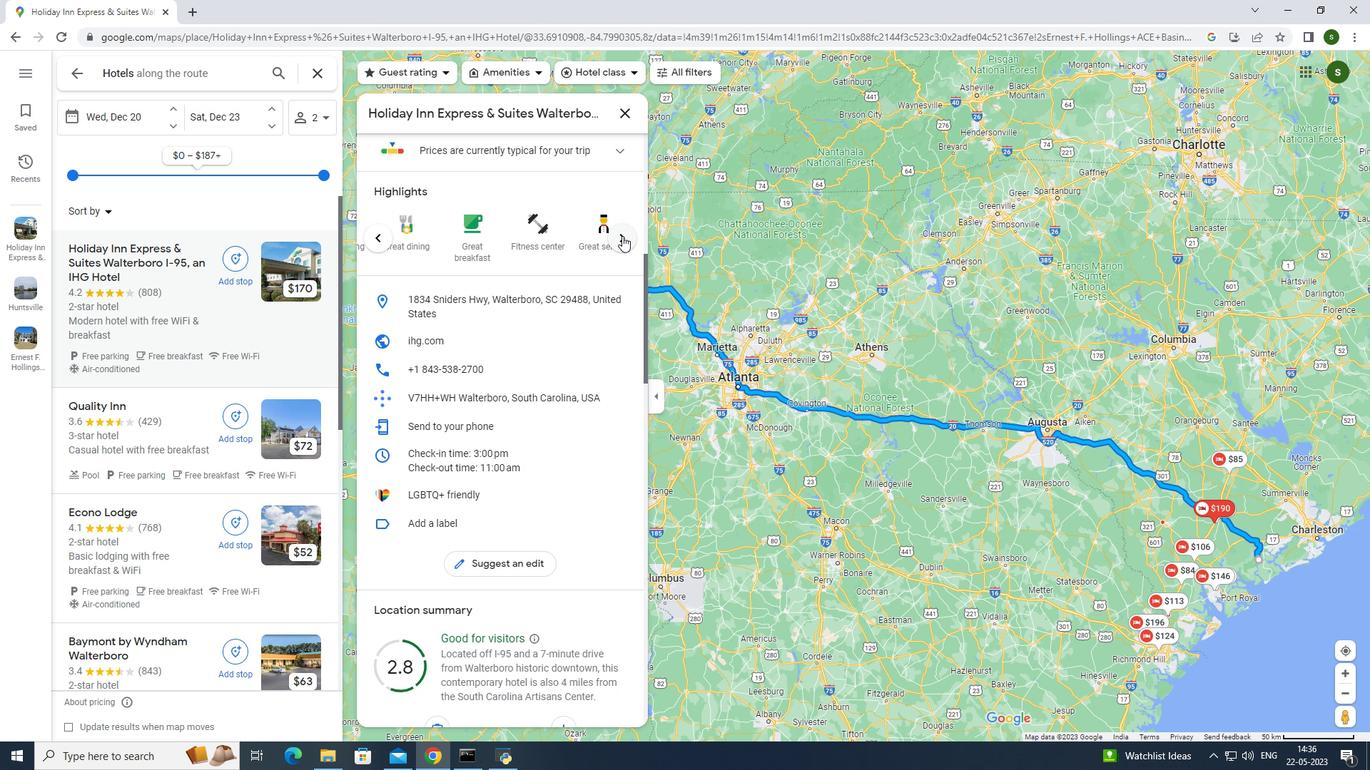 
Action: Mouse pressed left at (622, 236)
Screenshot: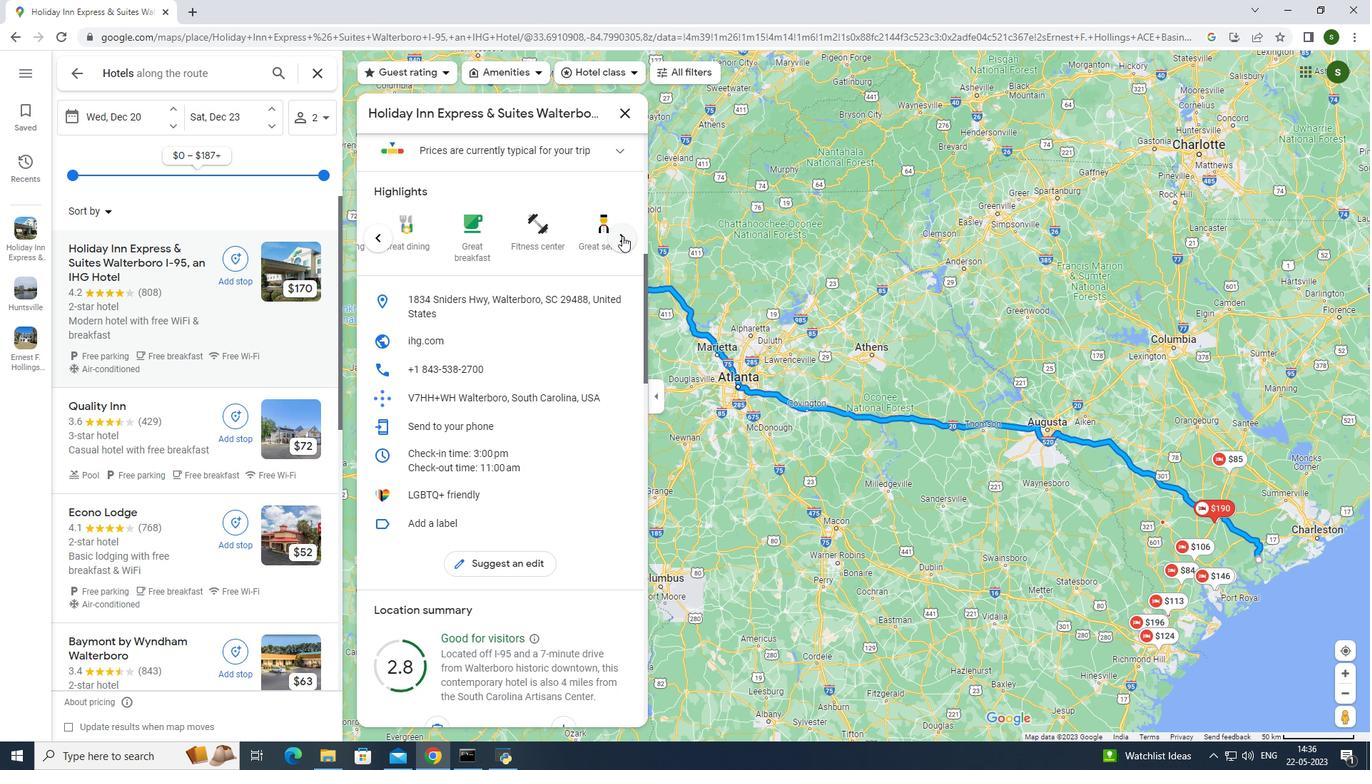 
Action: Mouse moved to (378, 242)
Screenshot: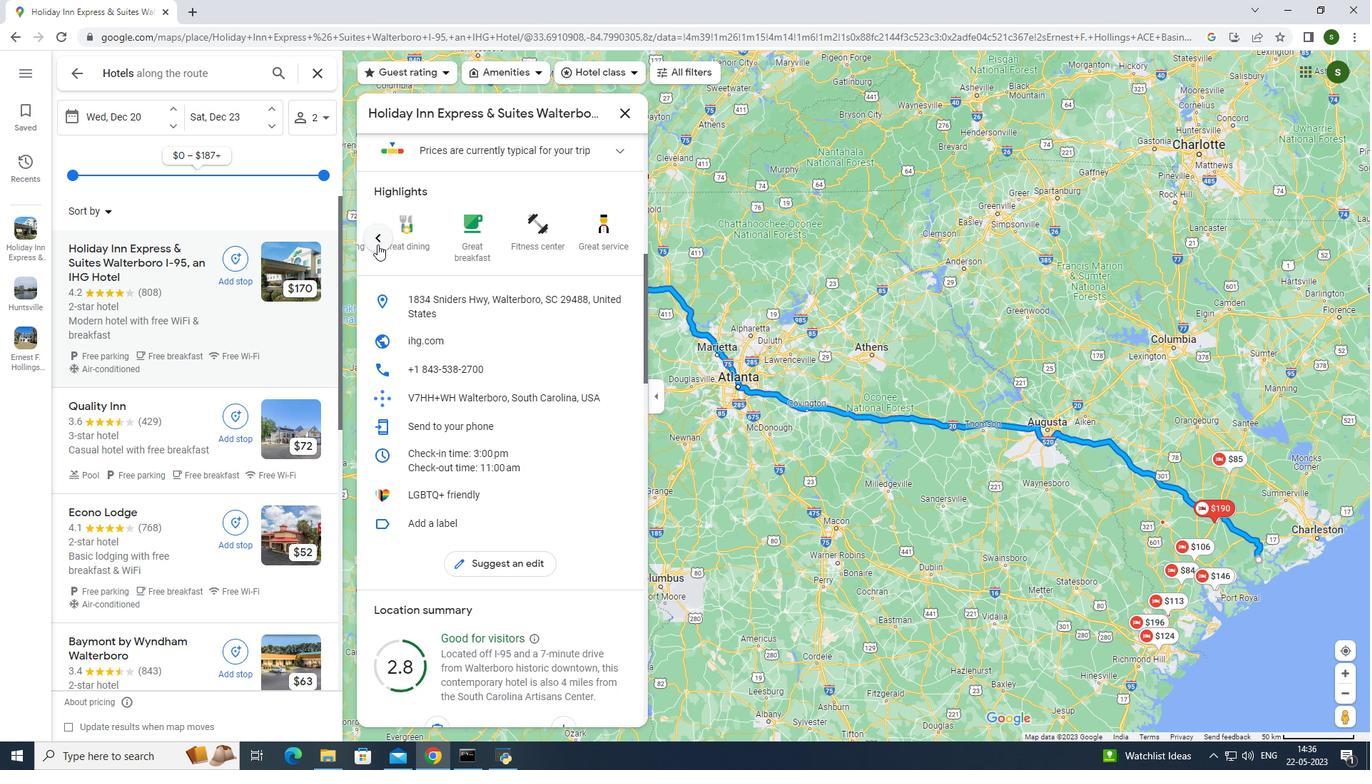 
Action: Mouse pressed left at (378, 242)
Screenshot: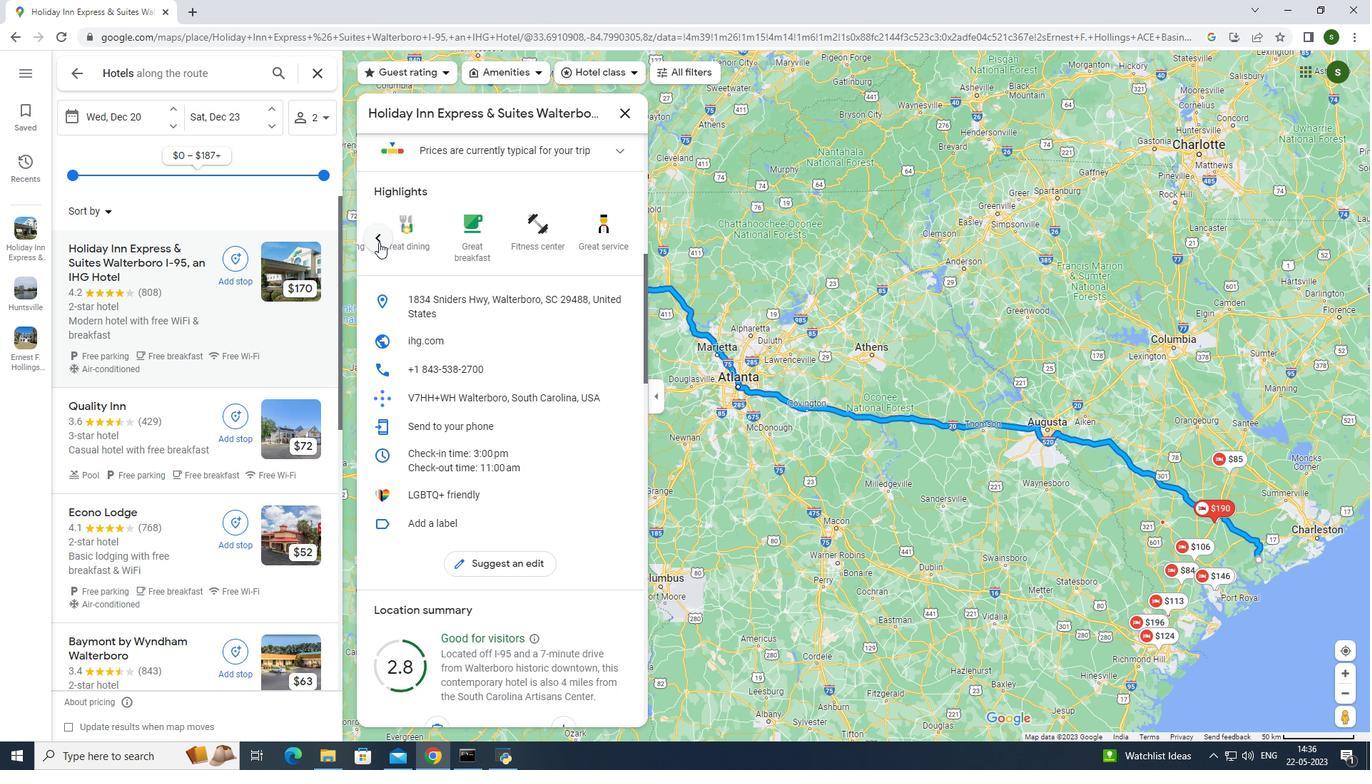 
Action: Mouse moved to (554, 391)
Screenshot: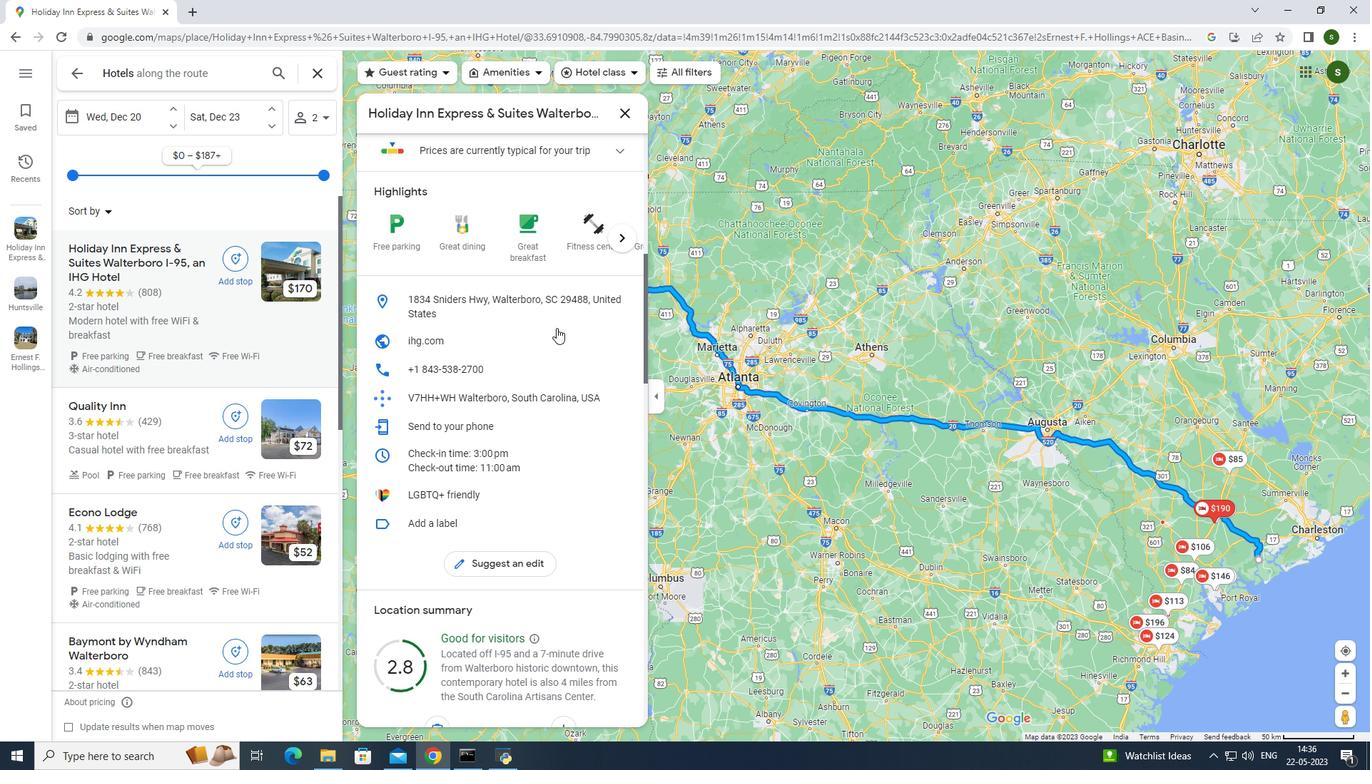 
Action: Mouse scrolled (554, 392) with delta (0, 0)
Screenshot: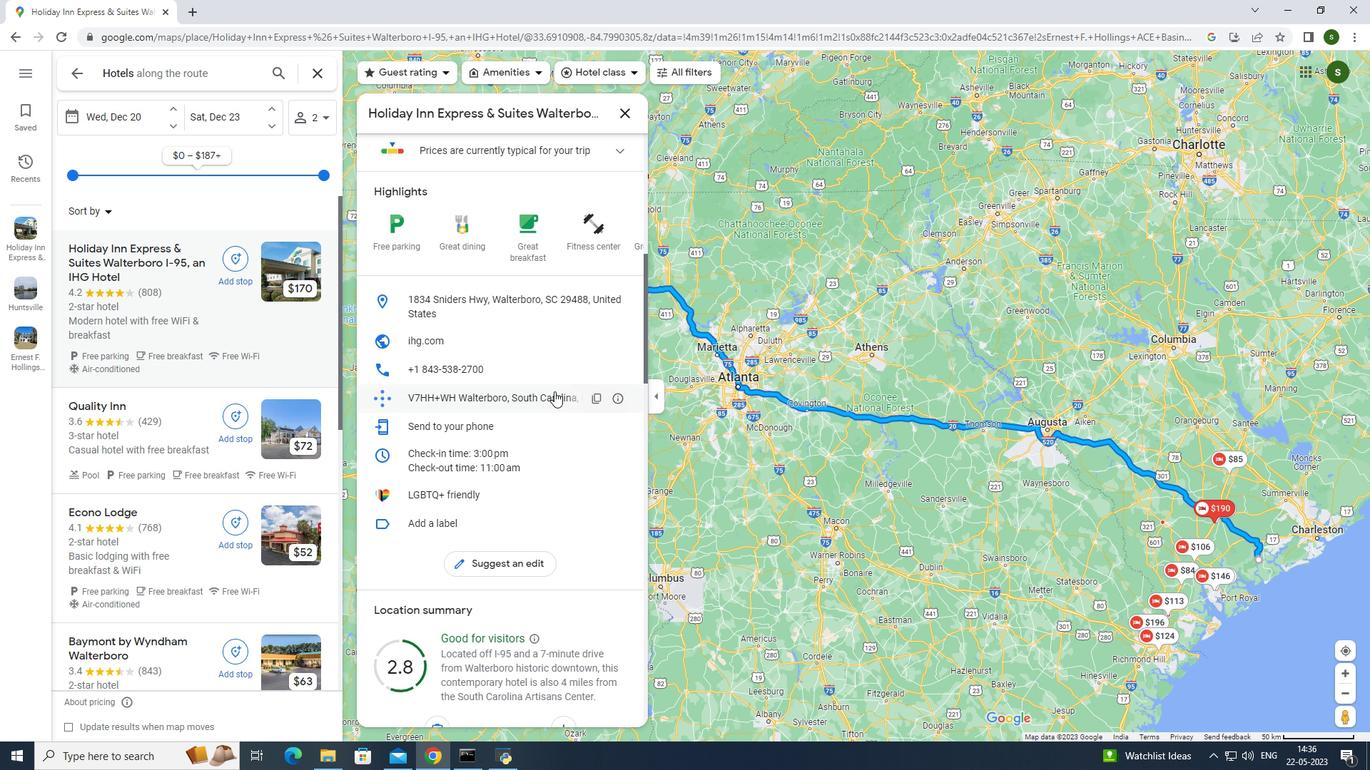 
Action: Mouse scrolled (554, 392) with delta (0, 0)
Screenshot: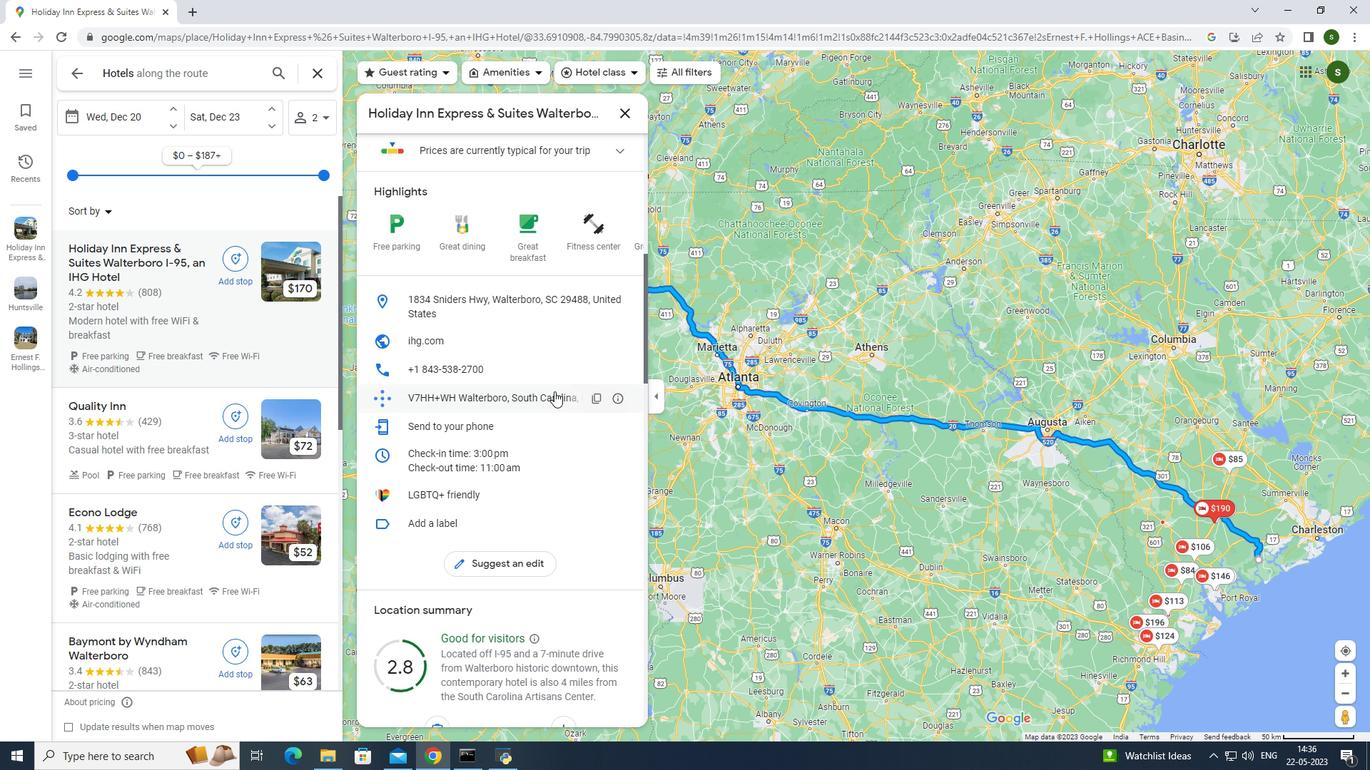 
Action: Mouse scrolled (554, 392) with delta (0, 0)
Screenshot: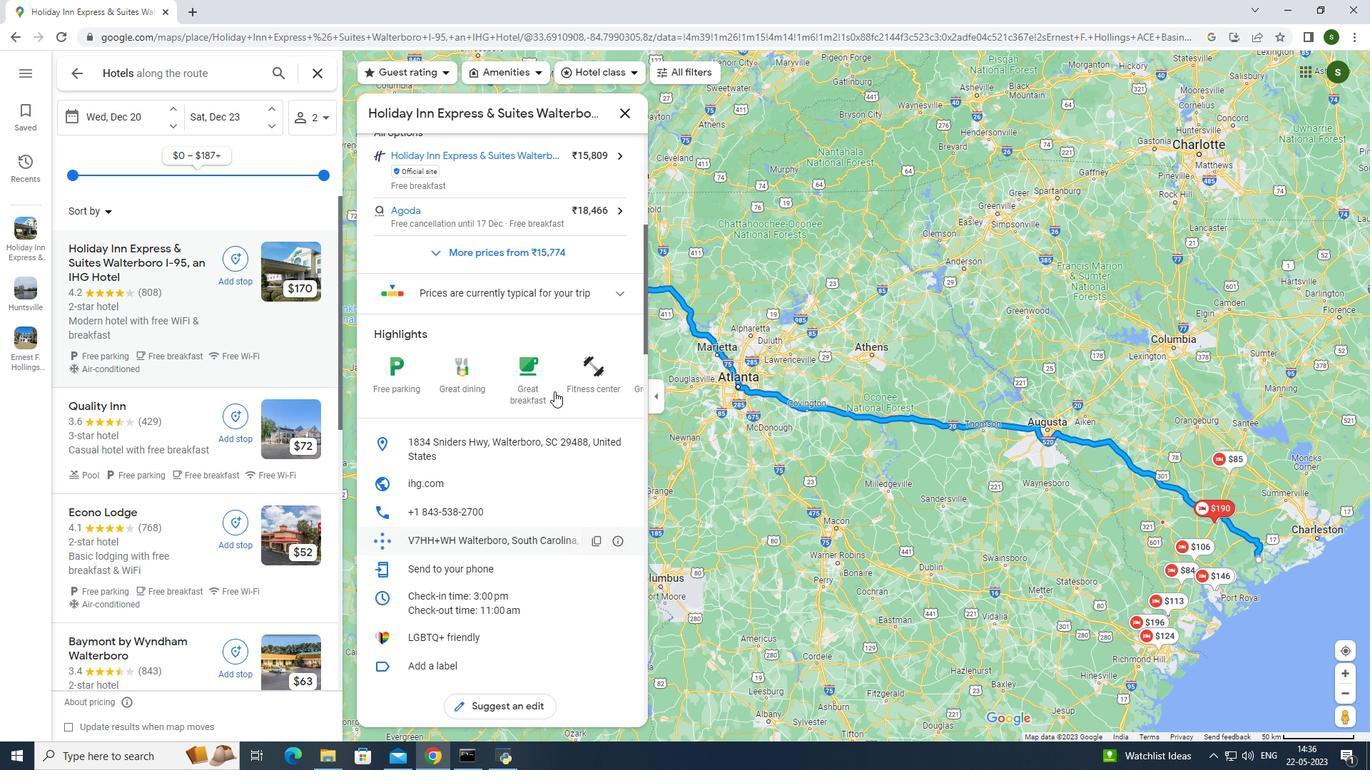
Action: Mouse scrolled (554, 392) with delta (0, 0)
Screenshot: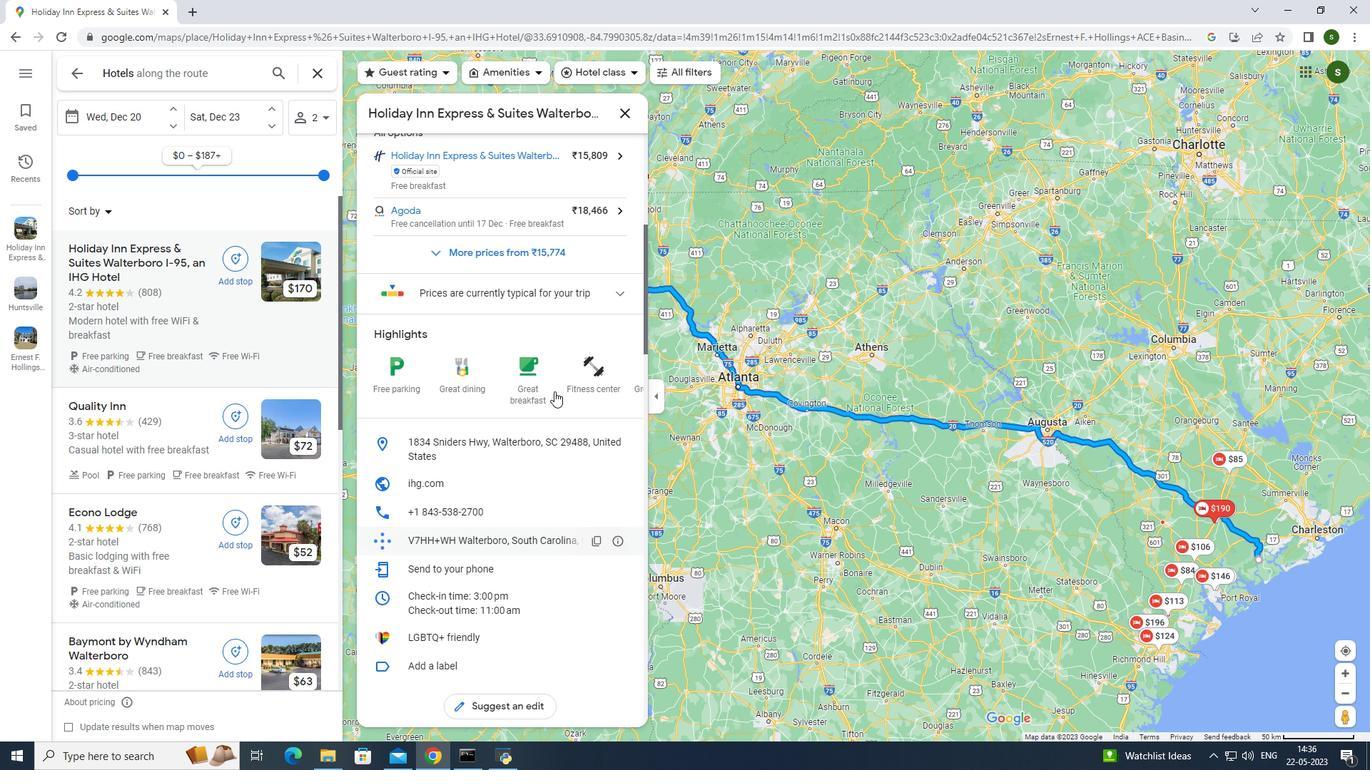 
Action: Mouse moved to (543, 396)
Screenshot: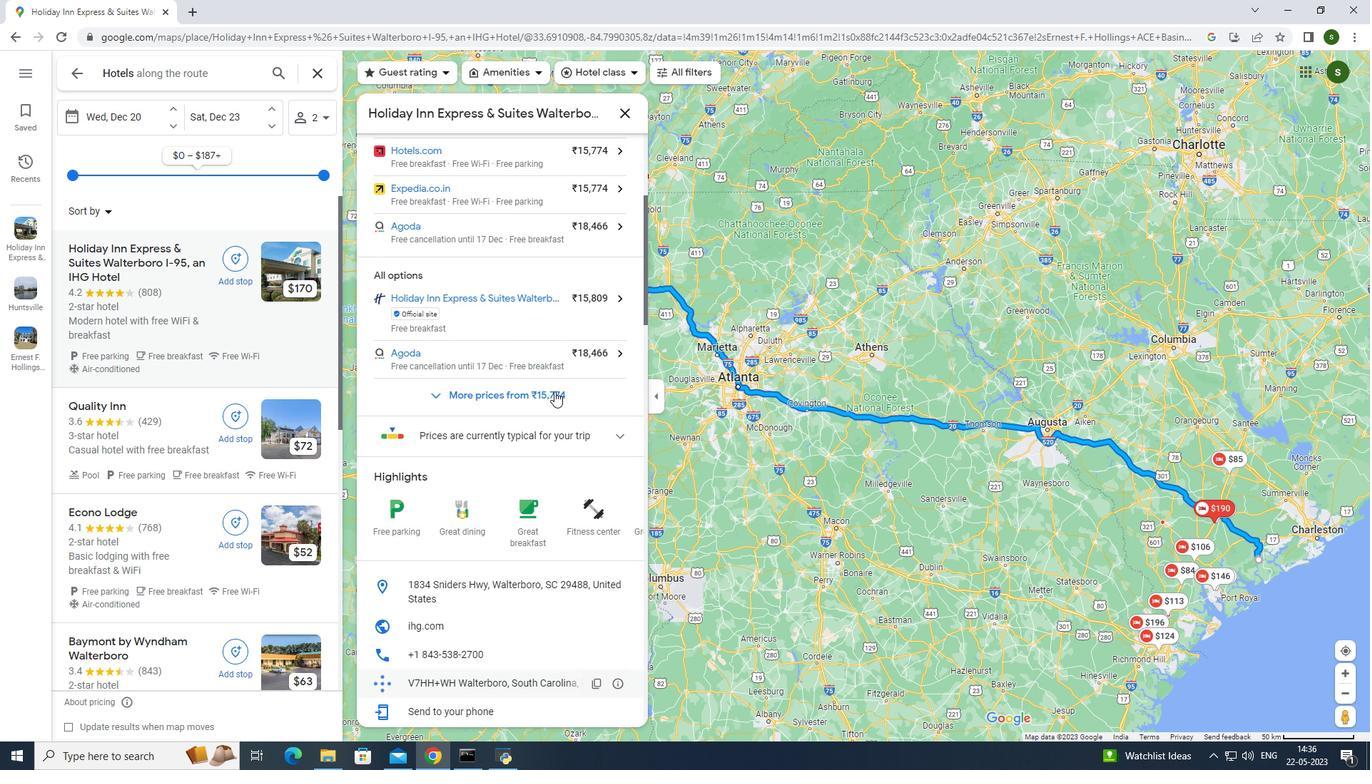 
Action: Mouse scrolled (543, 397) with delta (0, 0)
Screenshot: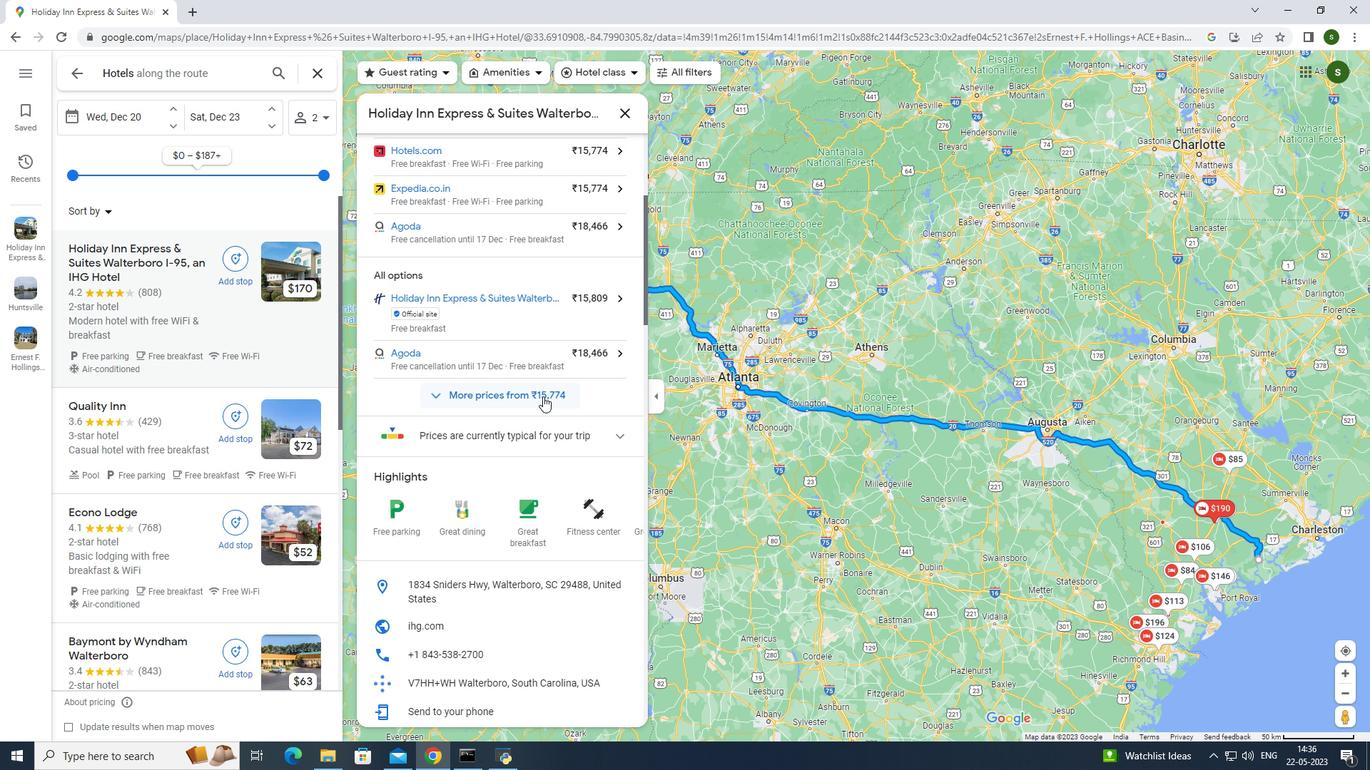 
Action: Mouse scrolled (543, 397) with delta (0, 0)
Screenshot: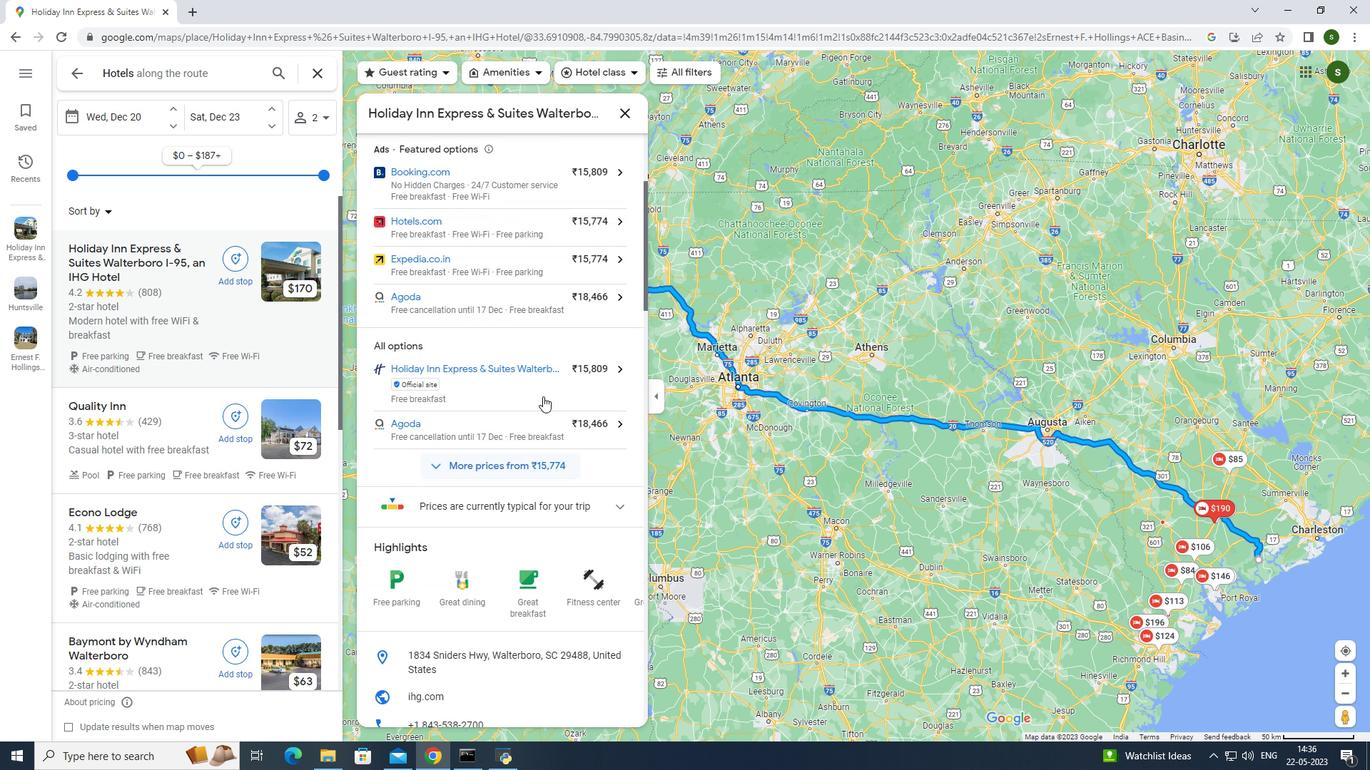 
Action: Mouse scrolled (543, 397) with delta (0, 0)
Screenshot: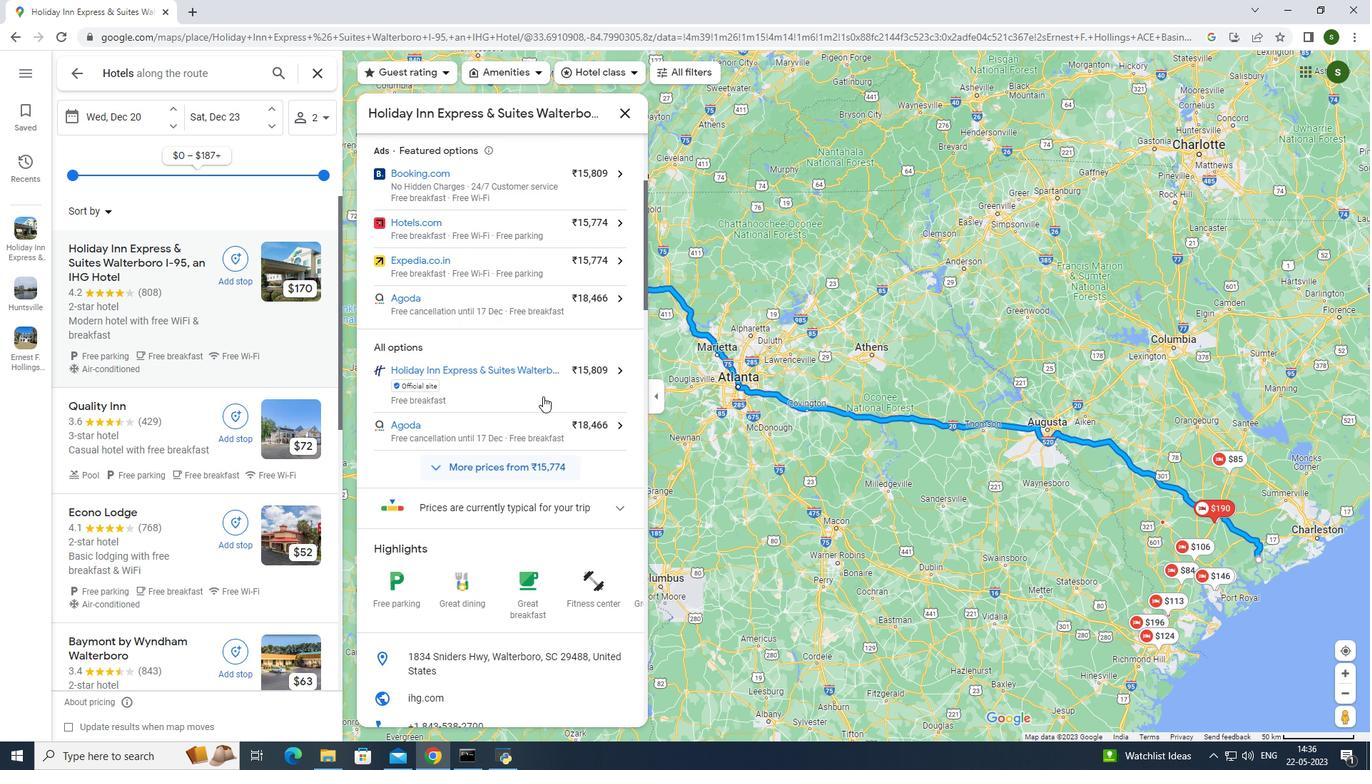 
Action: Mouse scrolled (543, 397) with delta (0, 0)
Screenshot: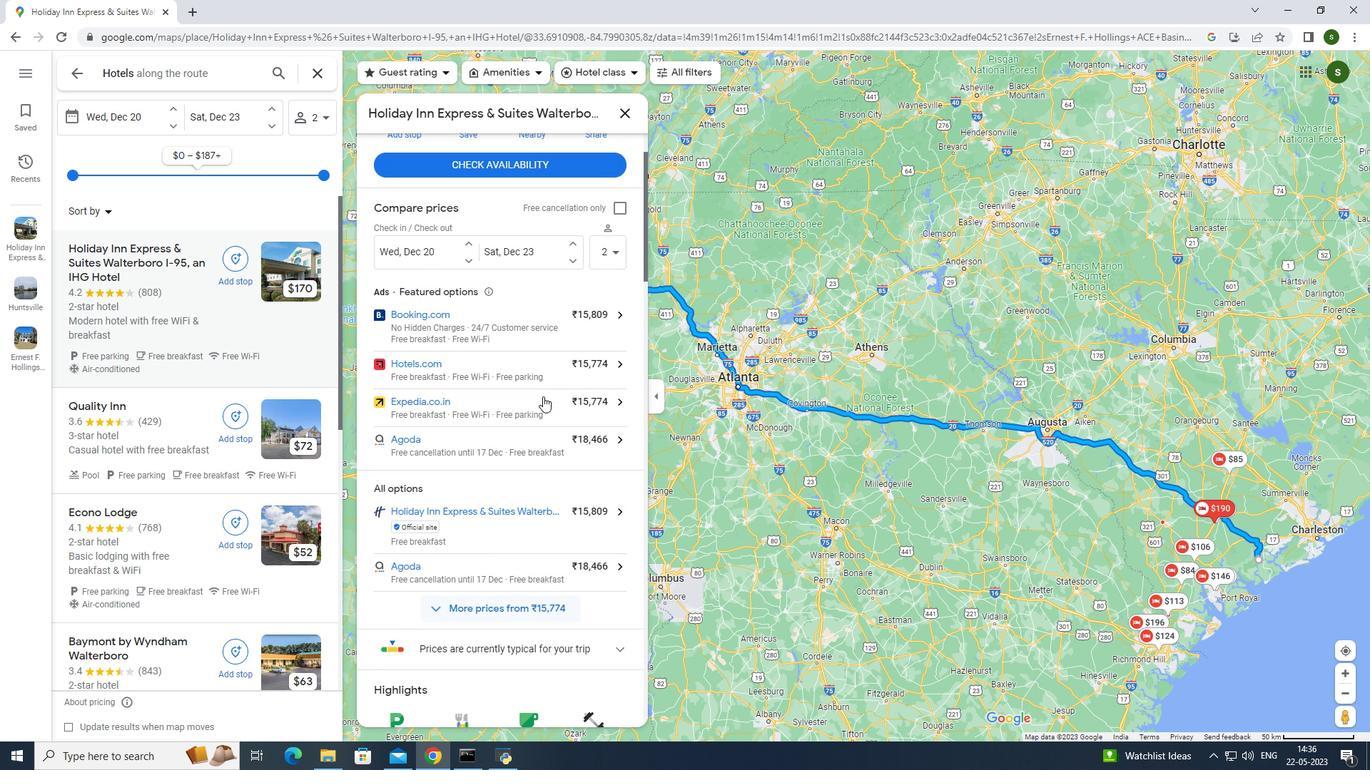 
Action: Mouse scrolled (543, 397) with delta (0, 0)
Screenshot: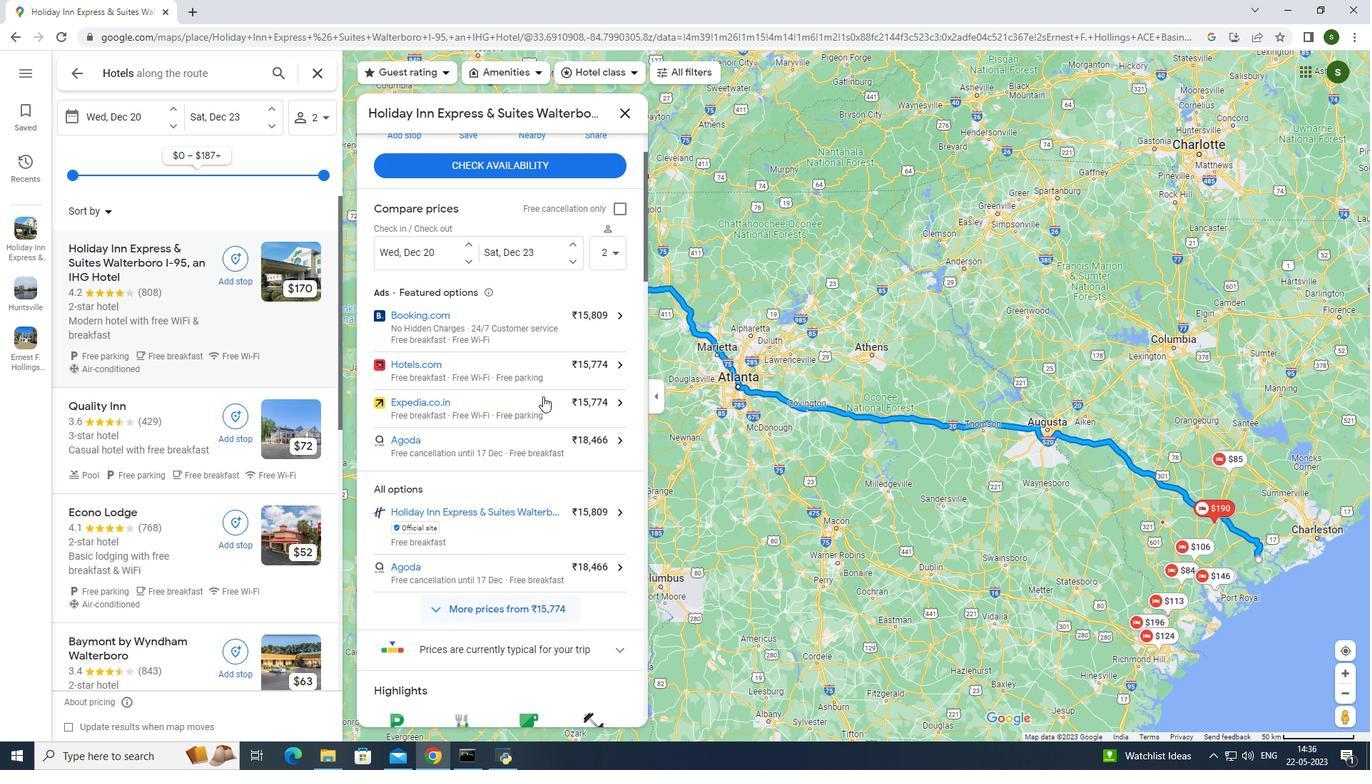 
Action: Mouse moved to (119, 403)
Screenshot: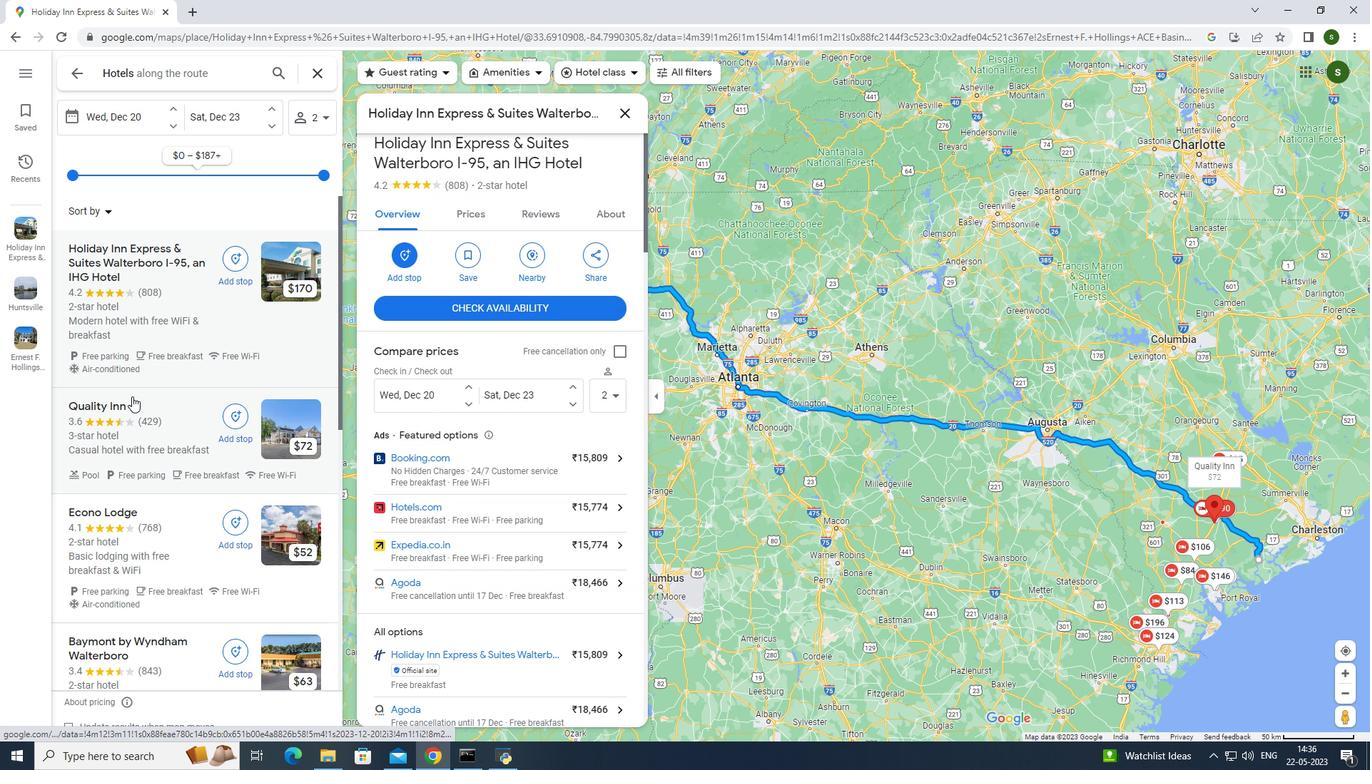 
Action: Mouse pressed left at (119, 403)
Screenshot: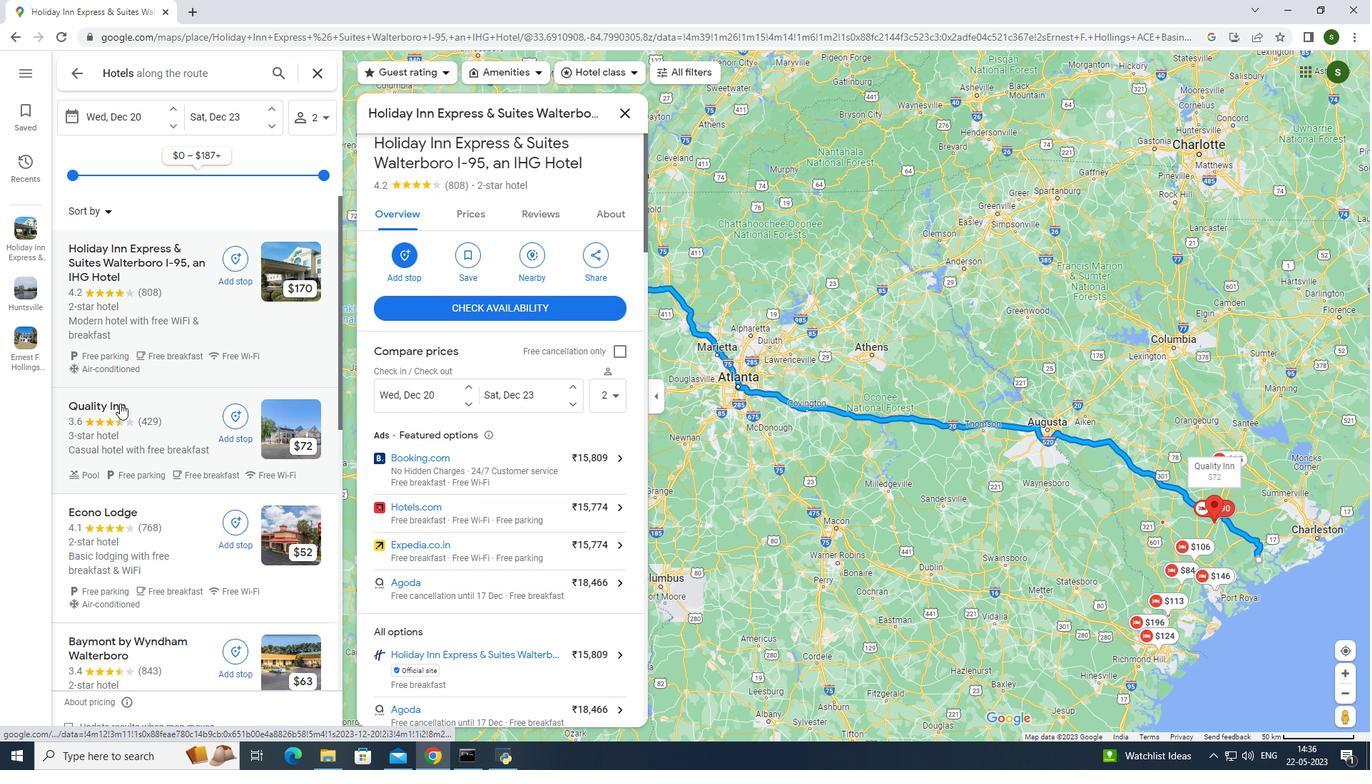 
Action: Mouse moved to (562, 483)
Screenshot: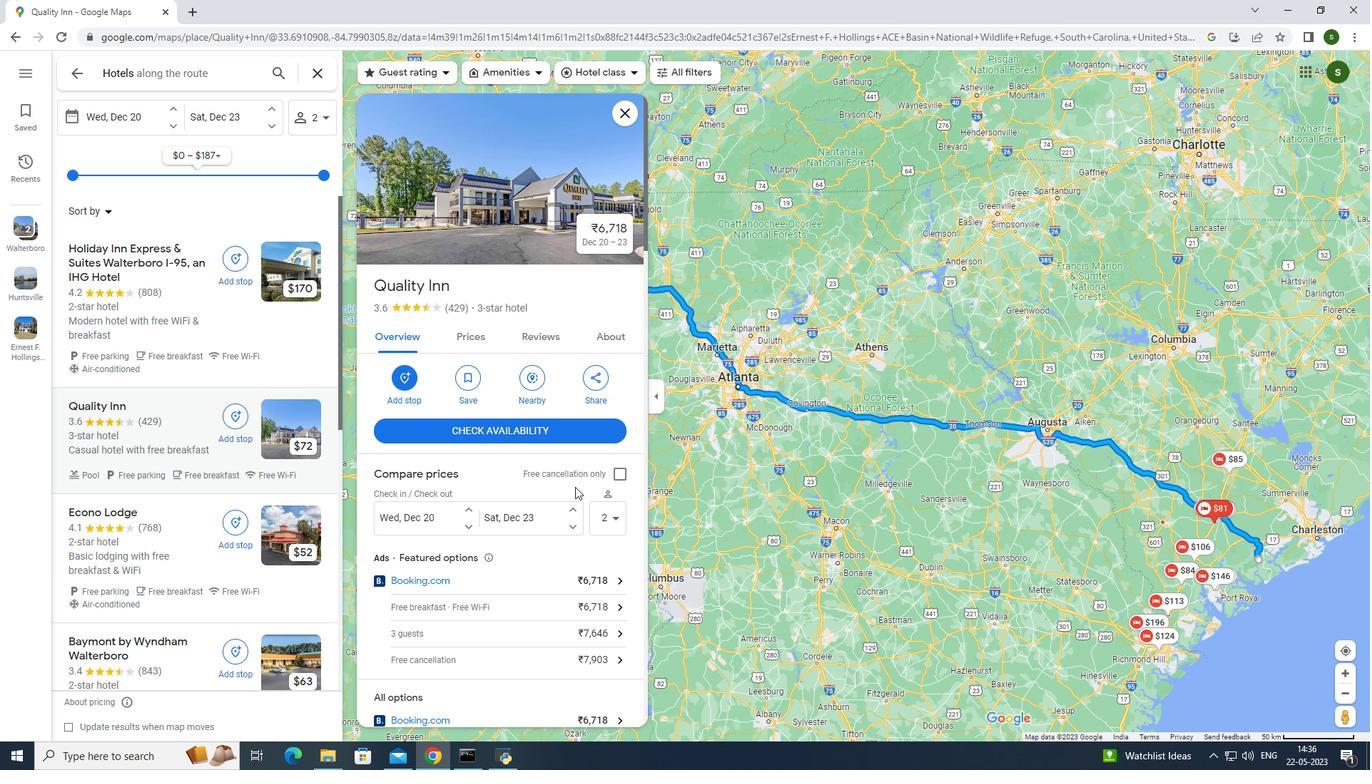 
Action: Mouse scrolled (562, 482) with delta (0, 0)
Screenshot: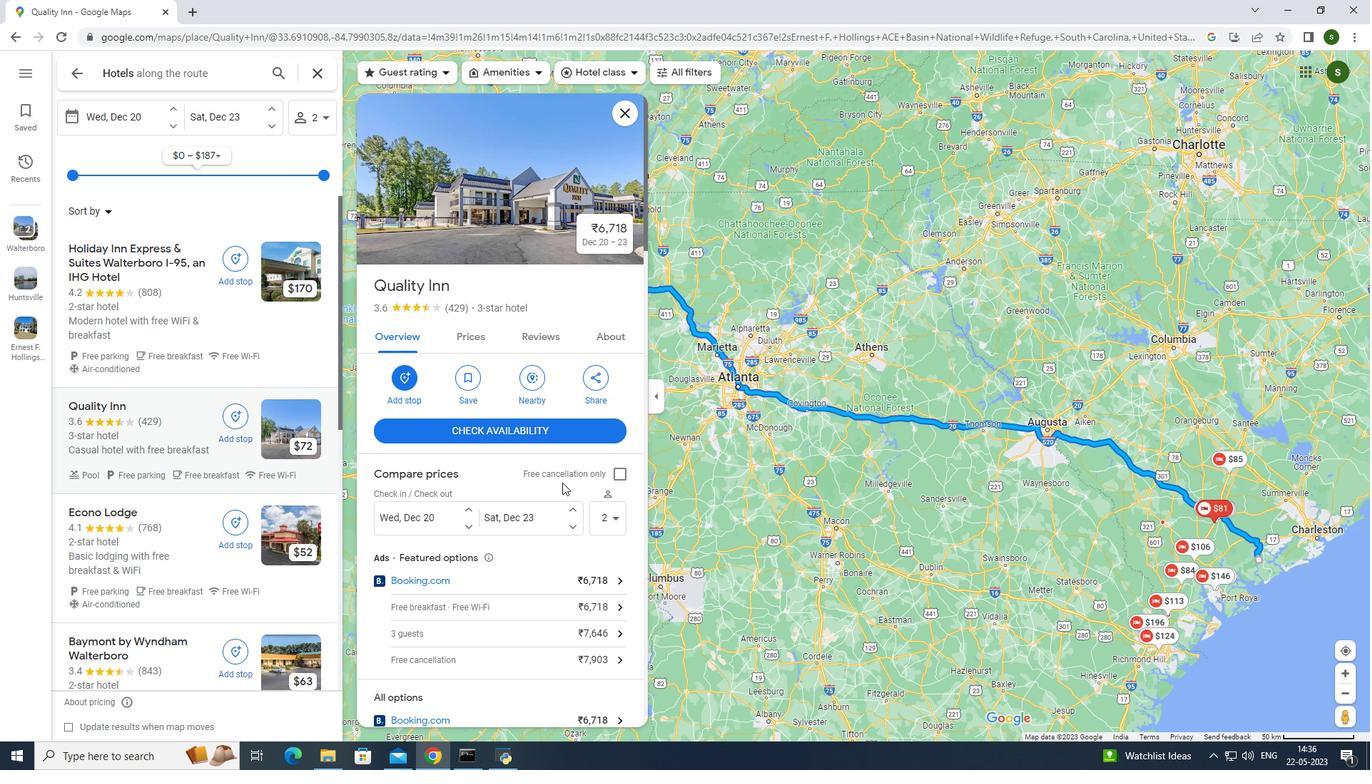 
Action: Mouse moved to (561, 483)
Screenshot: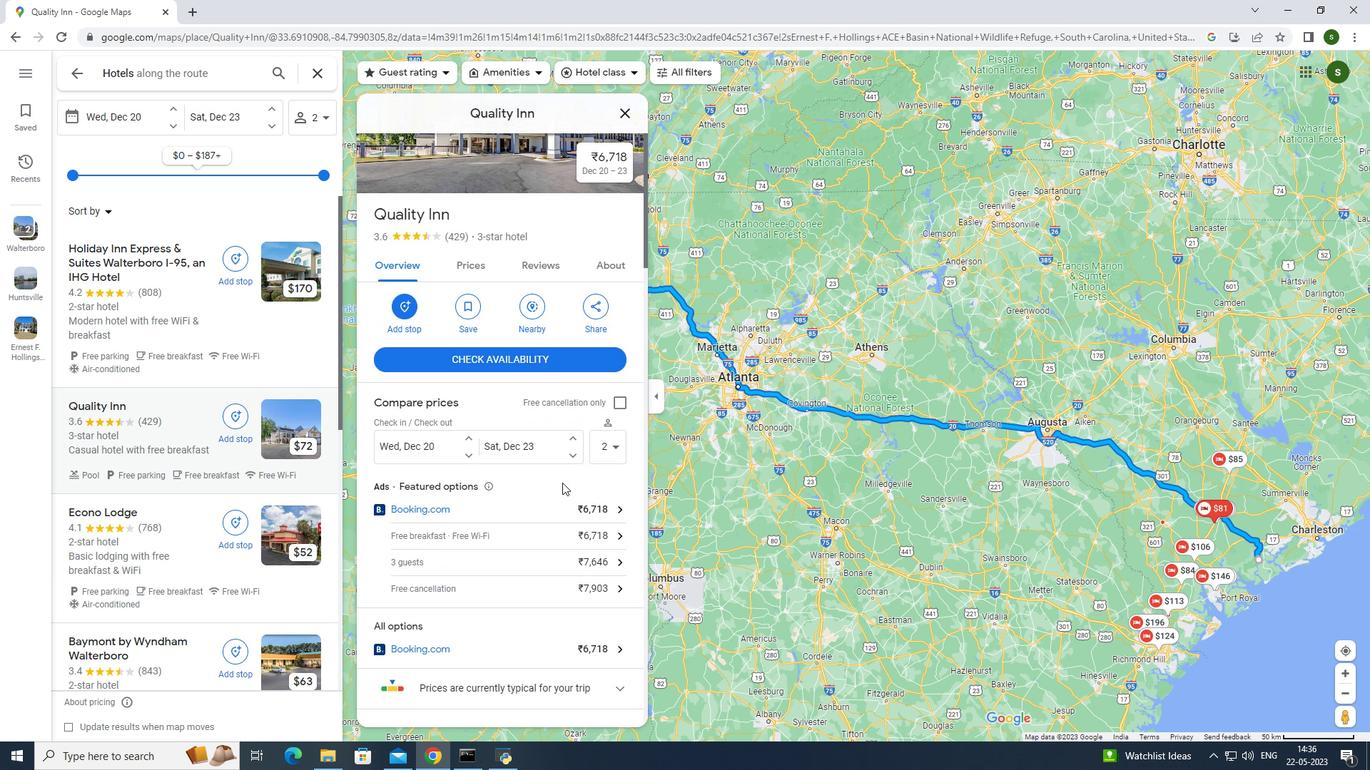
Action: Mouse scrolled (561, 482) with delta (0, 0)
Screenshot: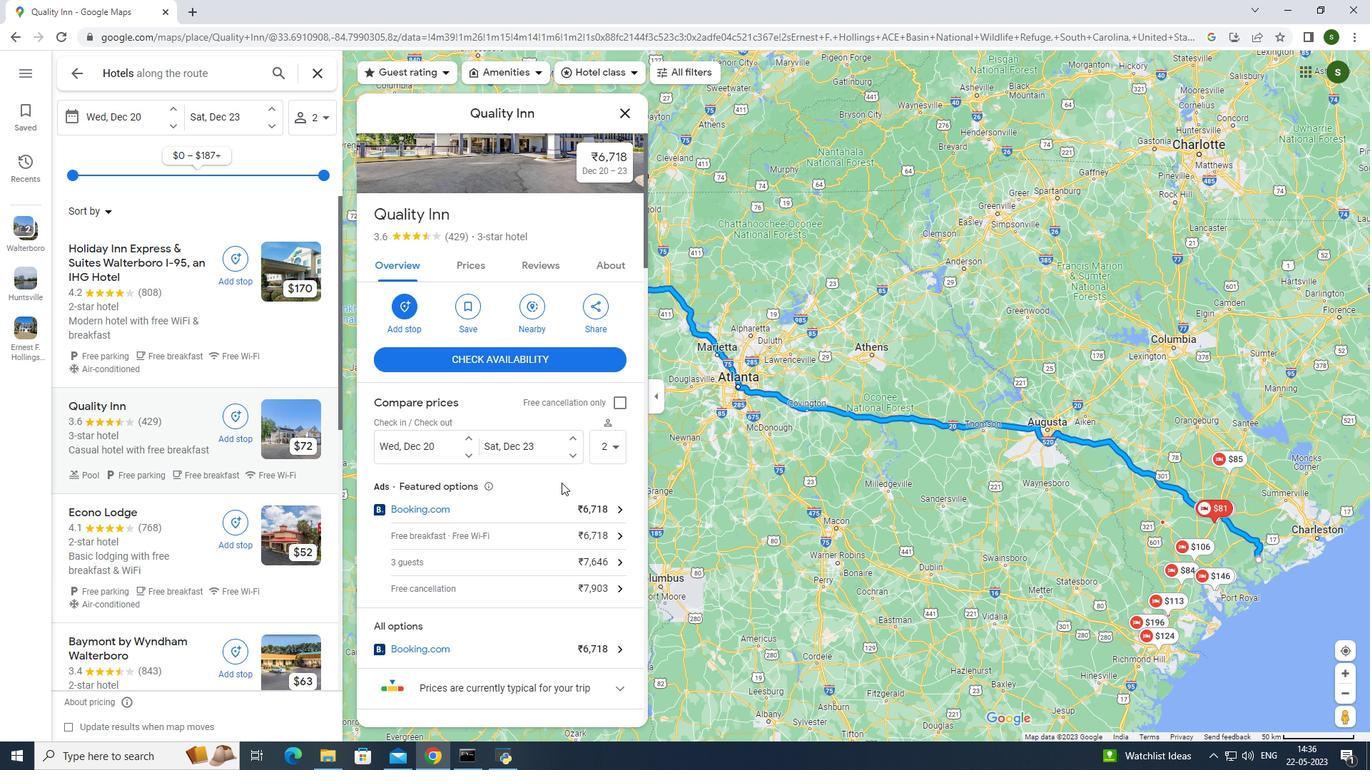 
Action: Mouse moved to (509, 400)
Screenshot: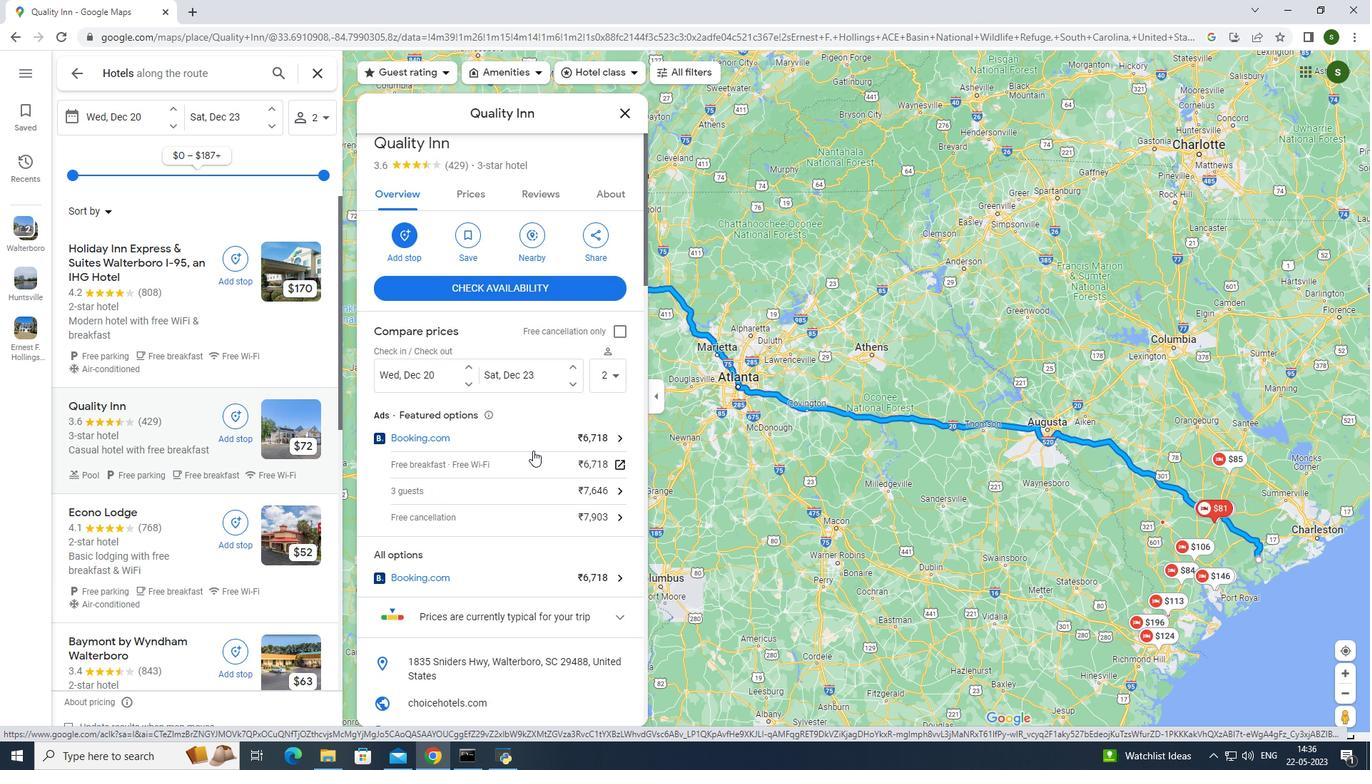 
Action: Mouse scrolled (509, 399) with delta (0, 0)
Screenshot: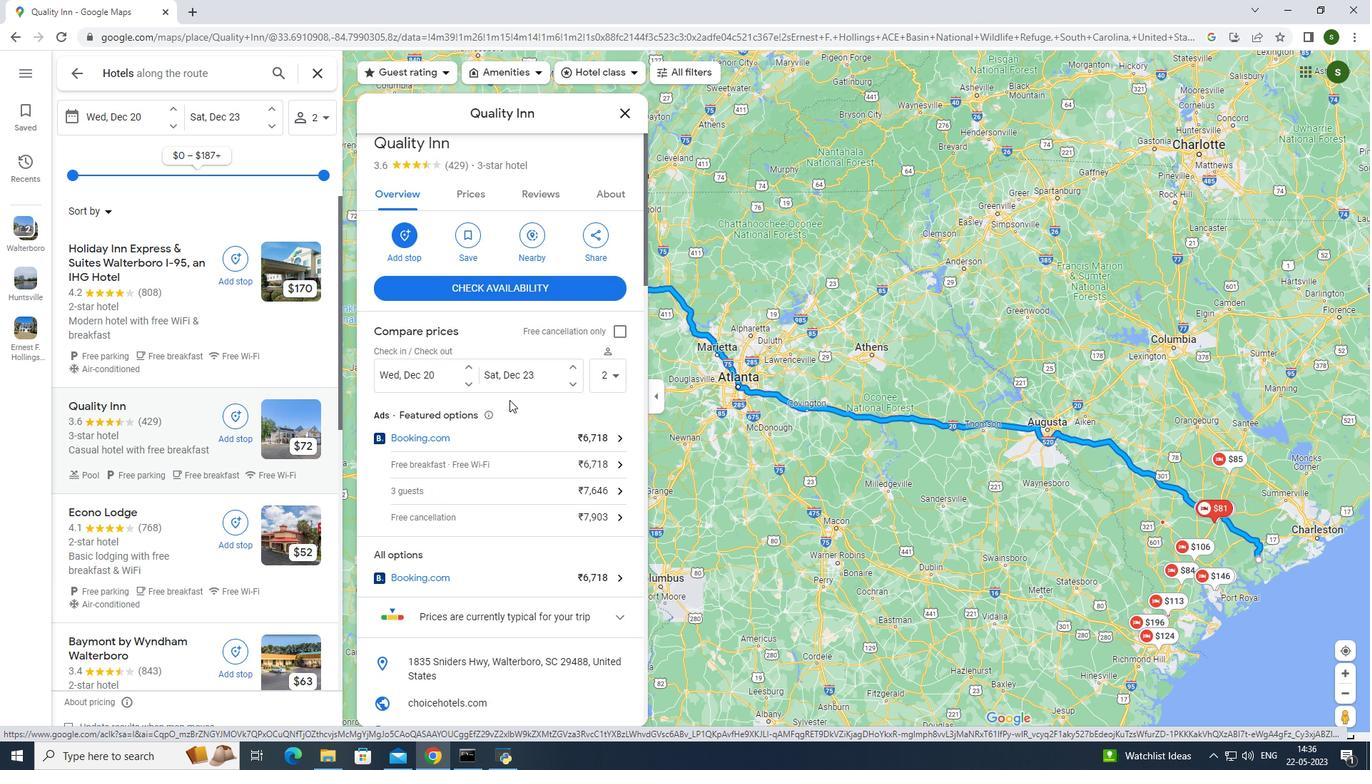 
Action: Mouse moved to (509, 400)
Screenshot: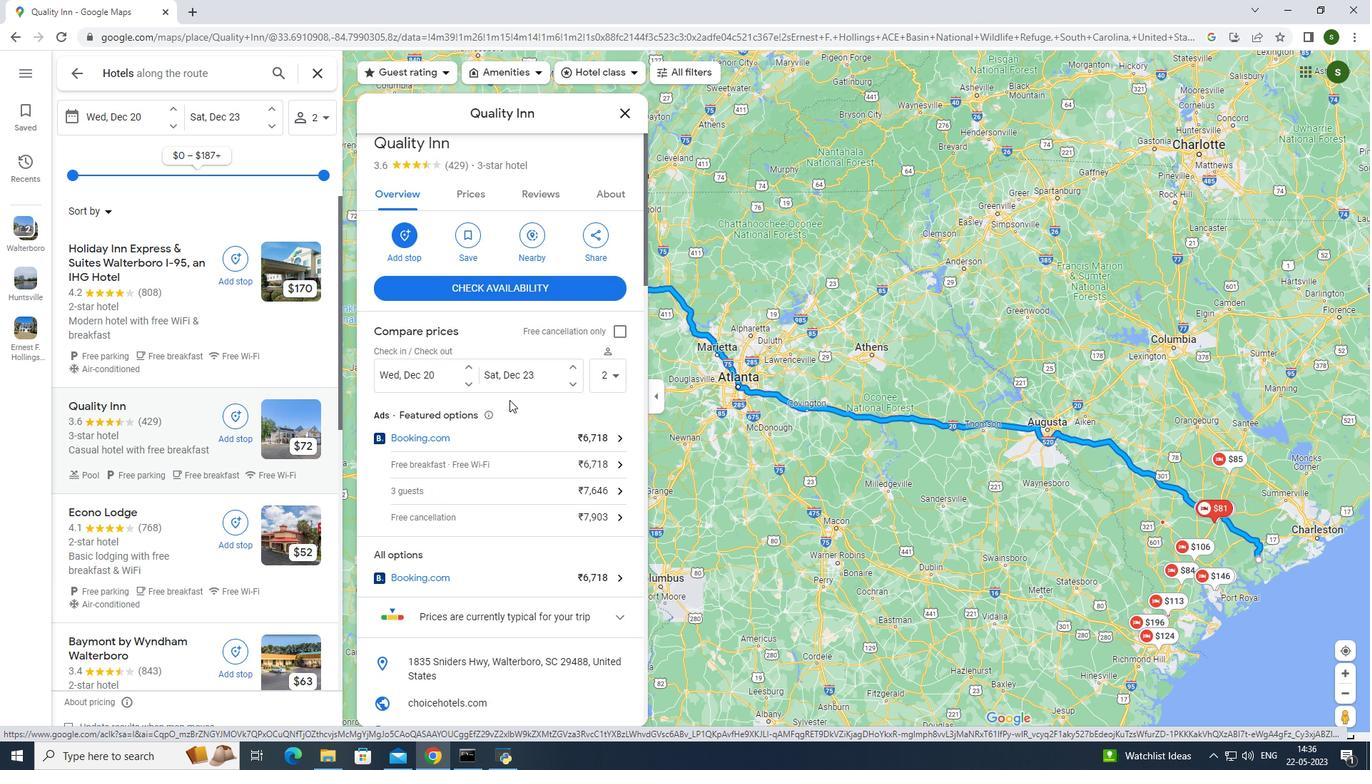 
Action: Mouse scrolled (509, 399) with delta (0, 0)
Screenshot: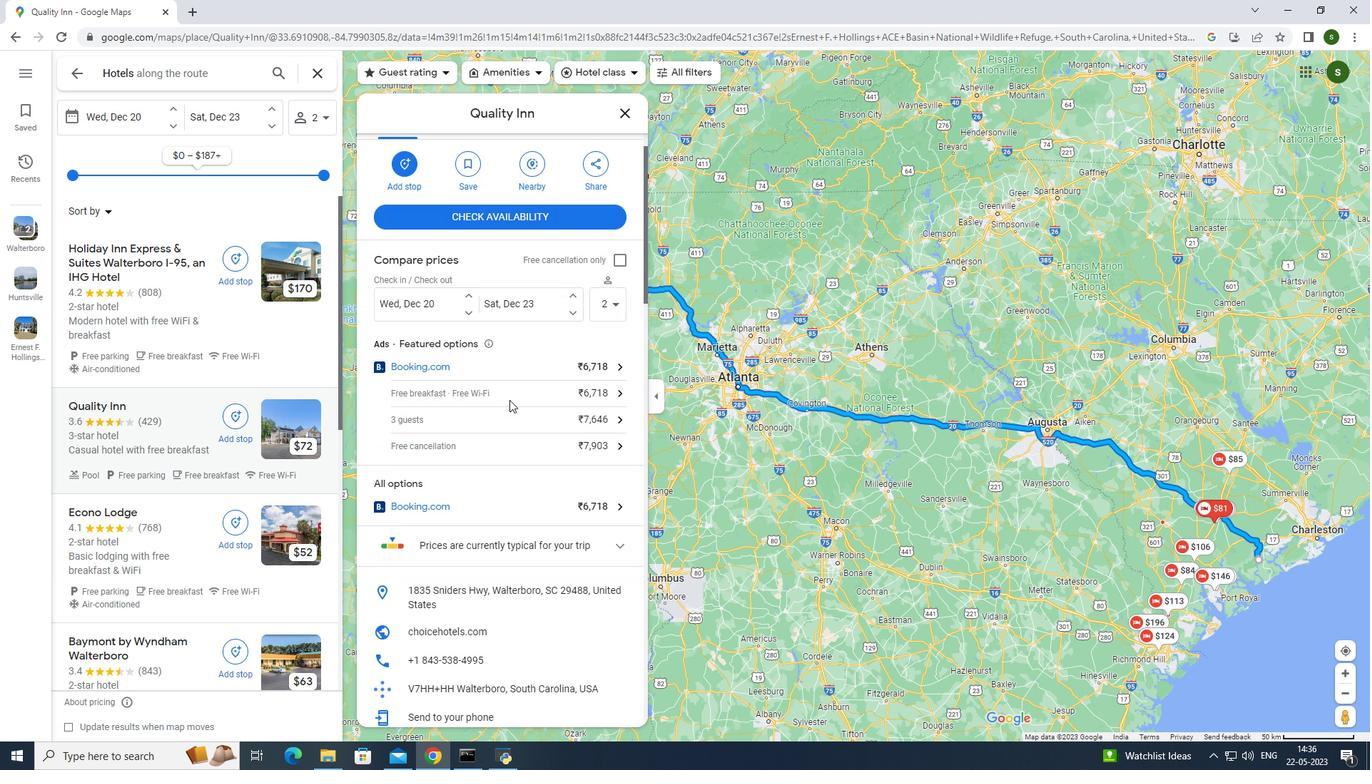 
Action: Mouse scrolled (509, 399) with delta (0, 0)
Screenshot: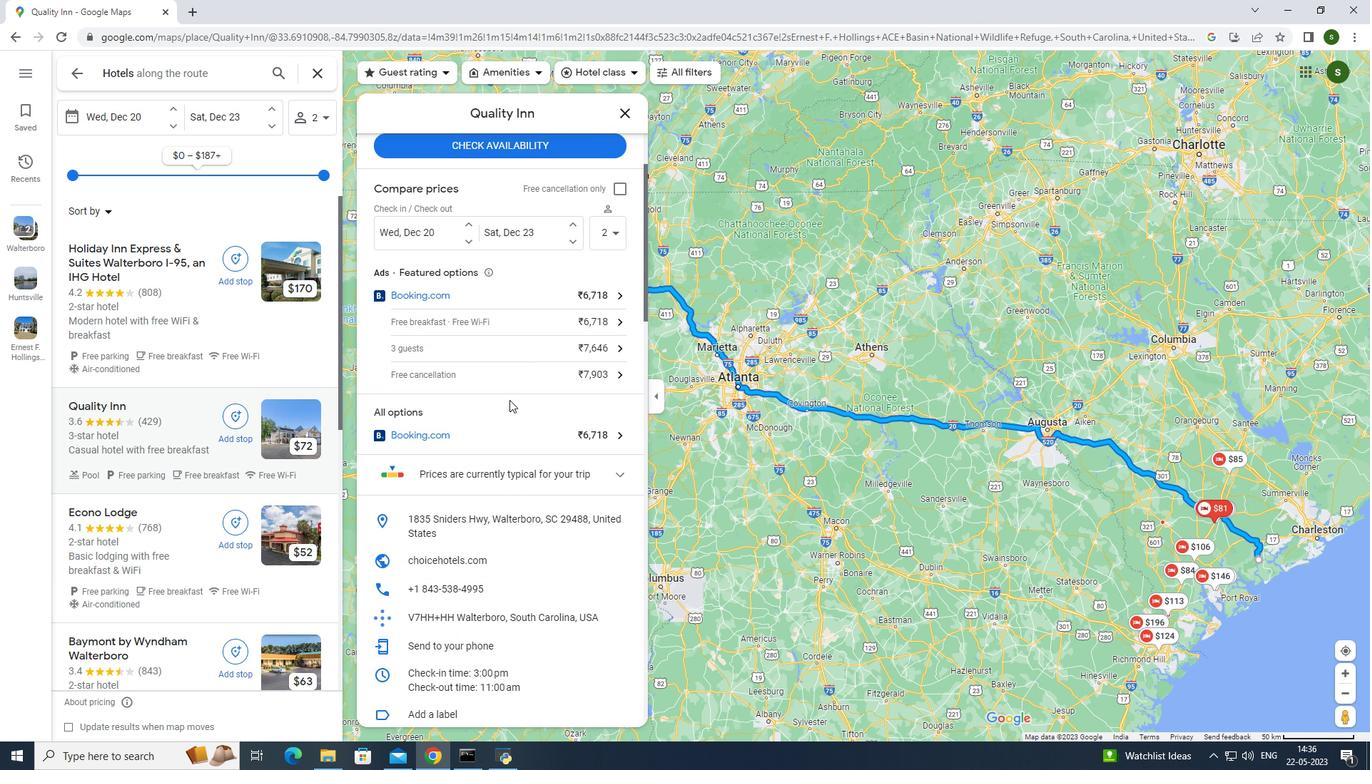 
Action: Mouse moved to (506, 401)
Screenshot: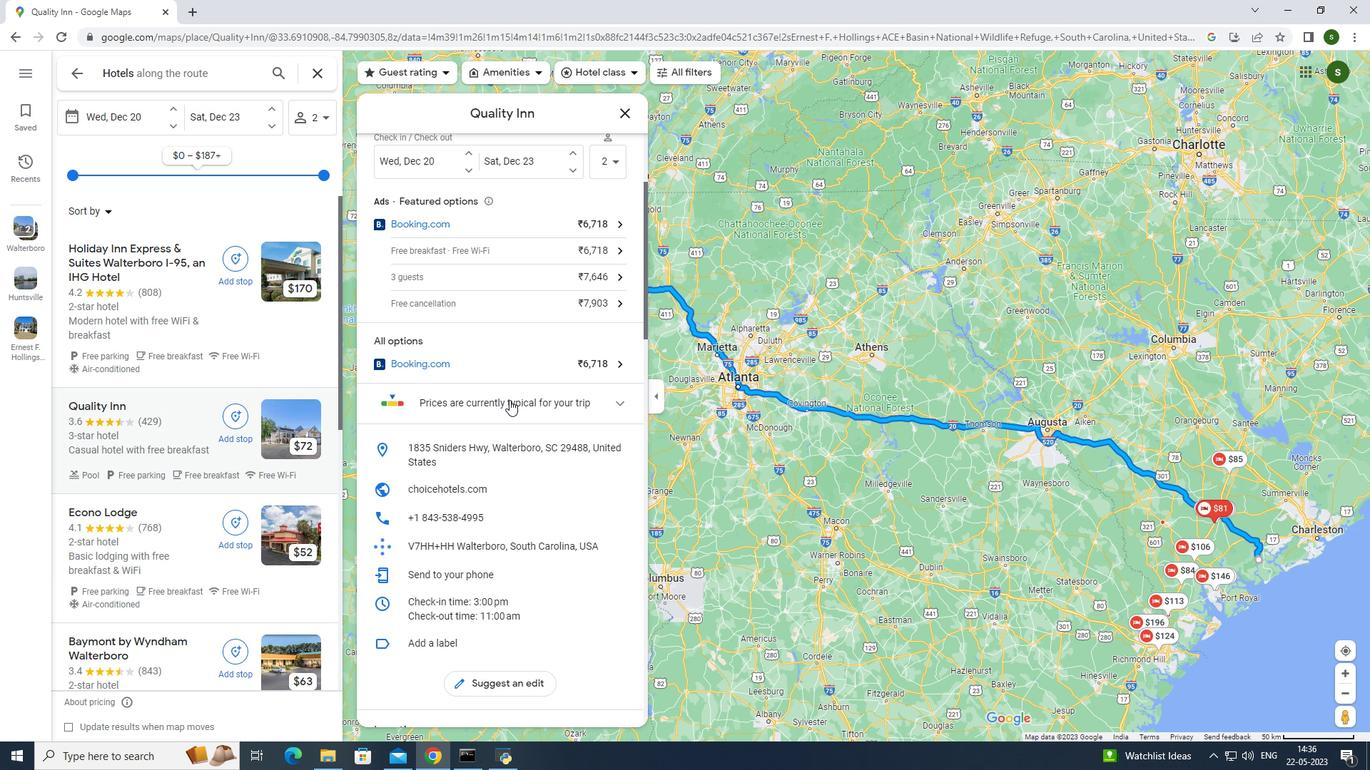 
Action: Mouse scrolled (506, 400) with delta (0, 0)
Screenshot: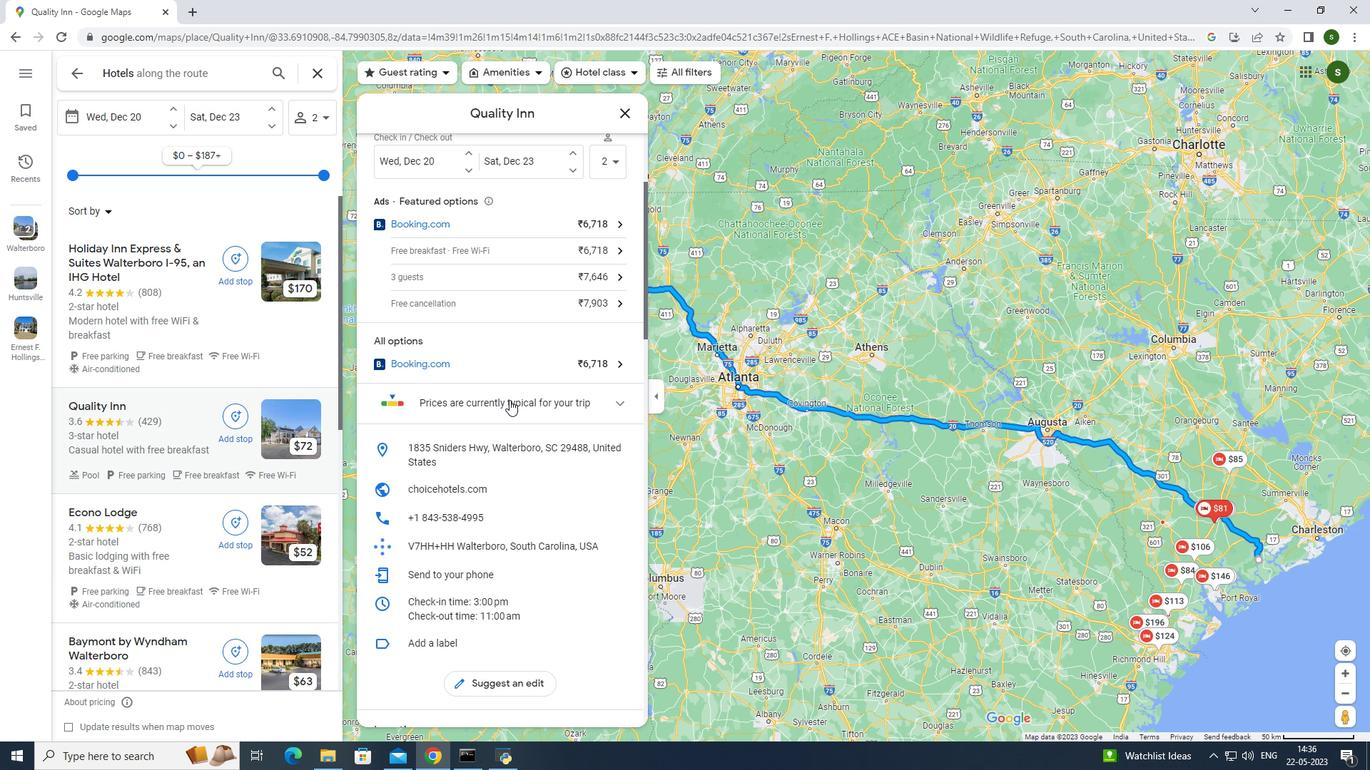 
Action: Mouse moved to (501, 403)
Screenshot: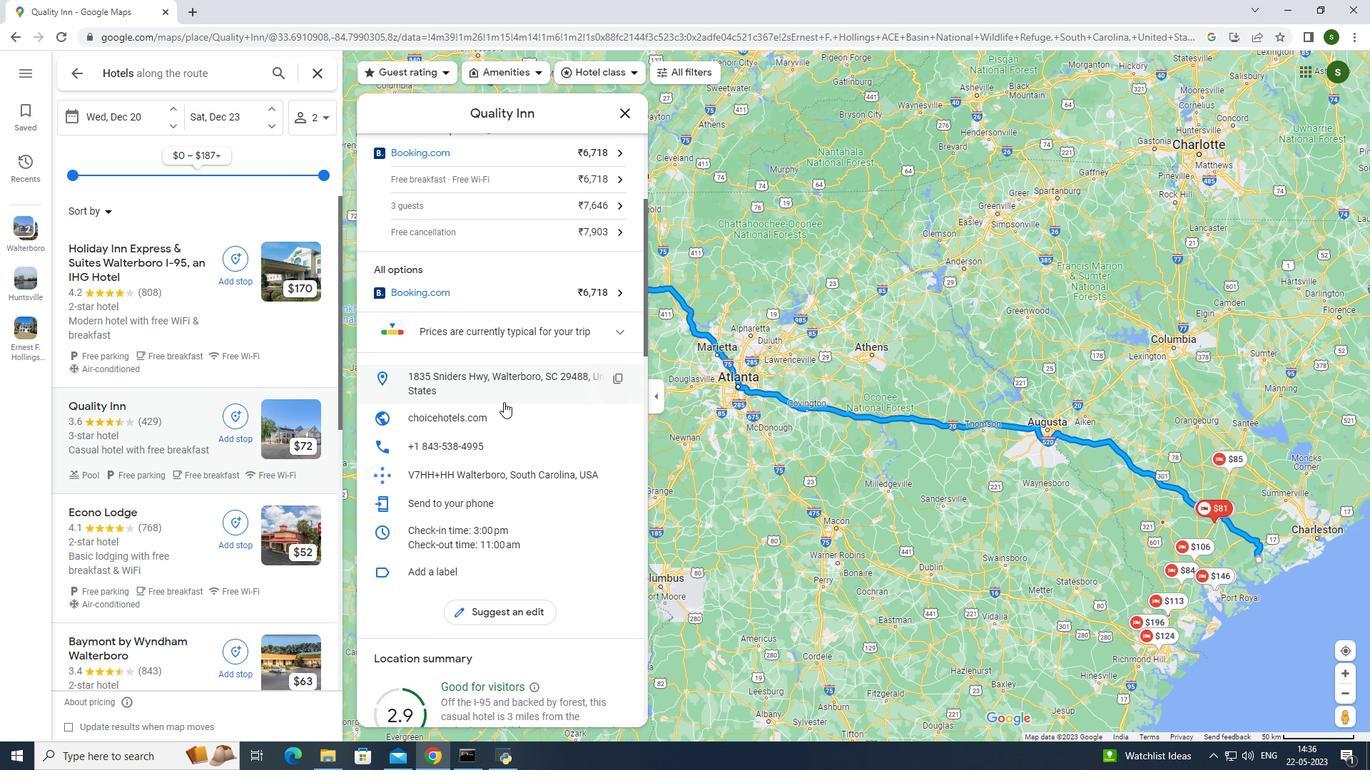 
Action: Mouse scrolled (501, 403) with delta (0, 0)
Screenshot: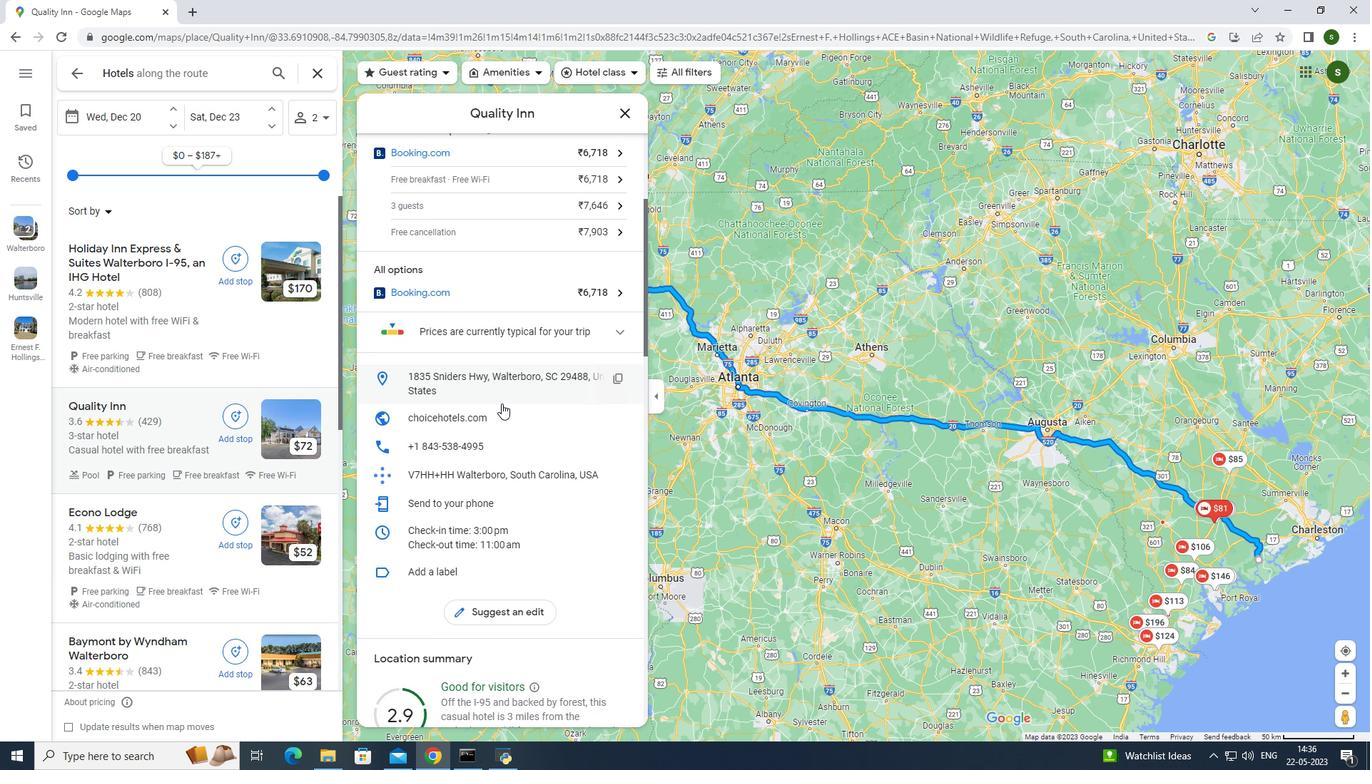 
Action: Mouse moved to (495, 406)
Screenshot: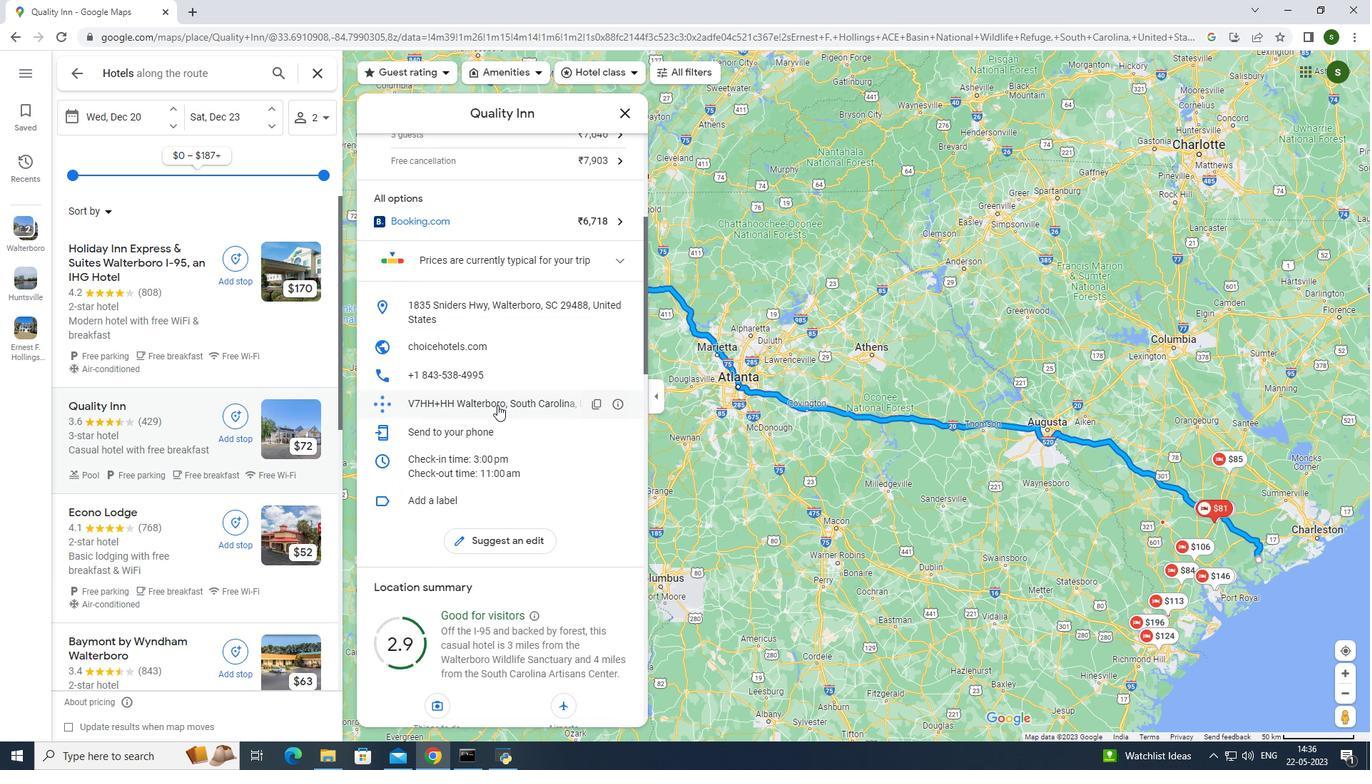 
Action: Mouse scrolled (495, 406) with delta (0, 0)
Screenshot: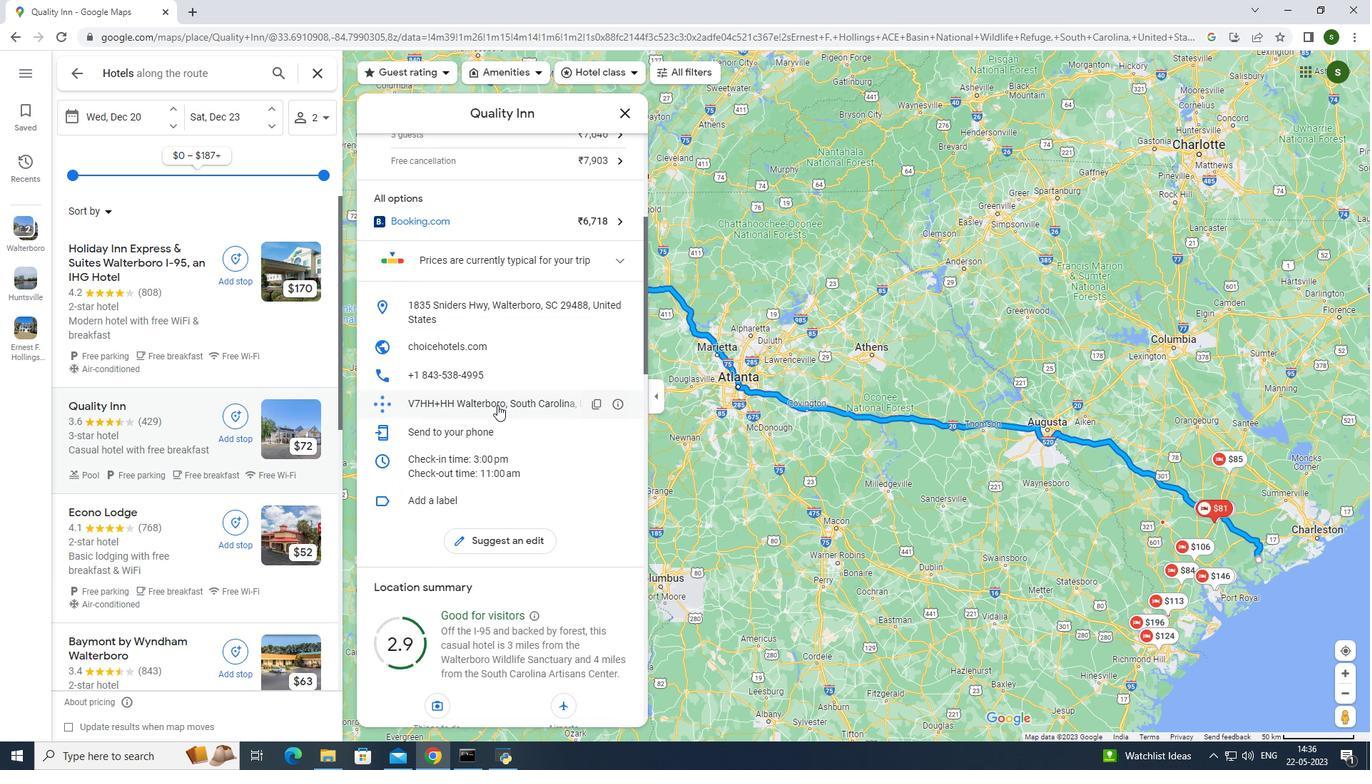 
Action: Mouse moved to (560, 373)
Screenshot: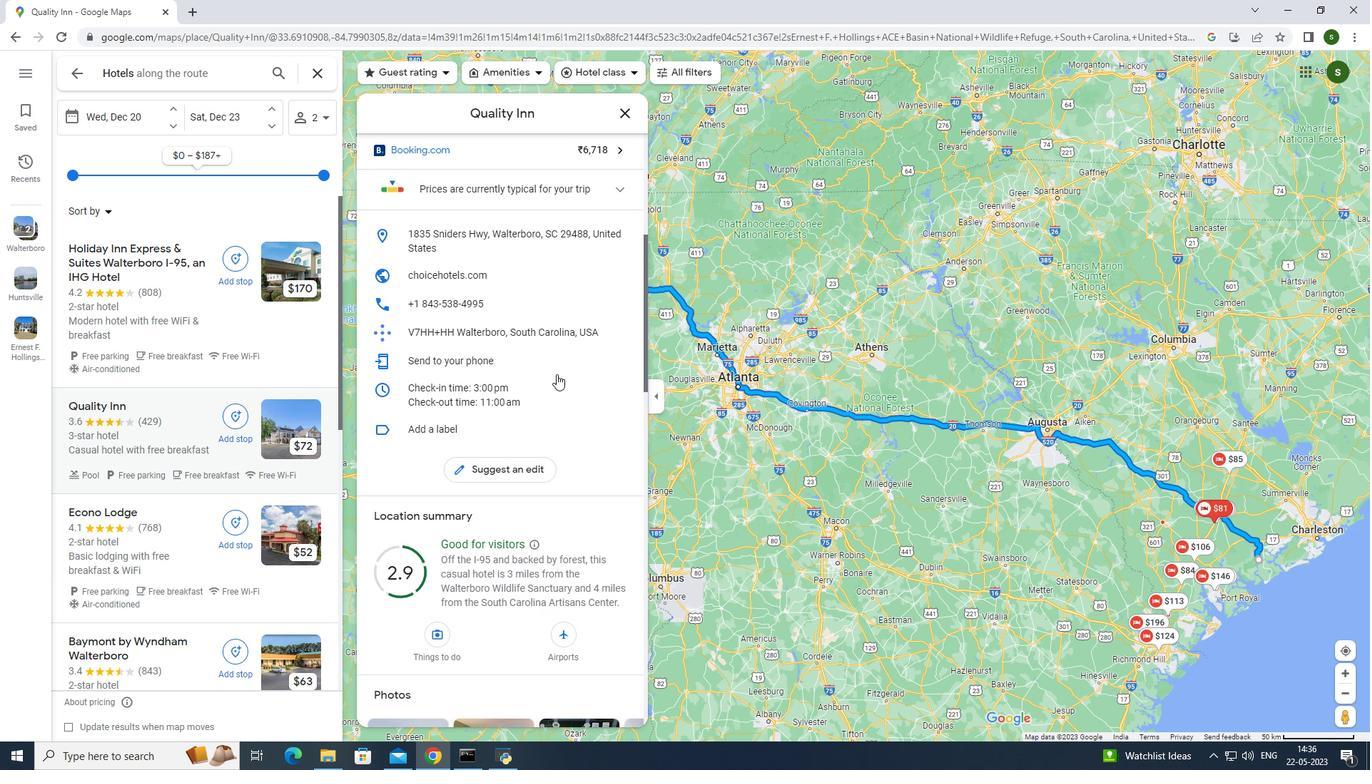 
Action: Mouse scrolled (560, 373) with delta (0, 0)
Screenshot: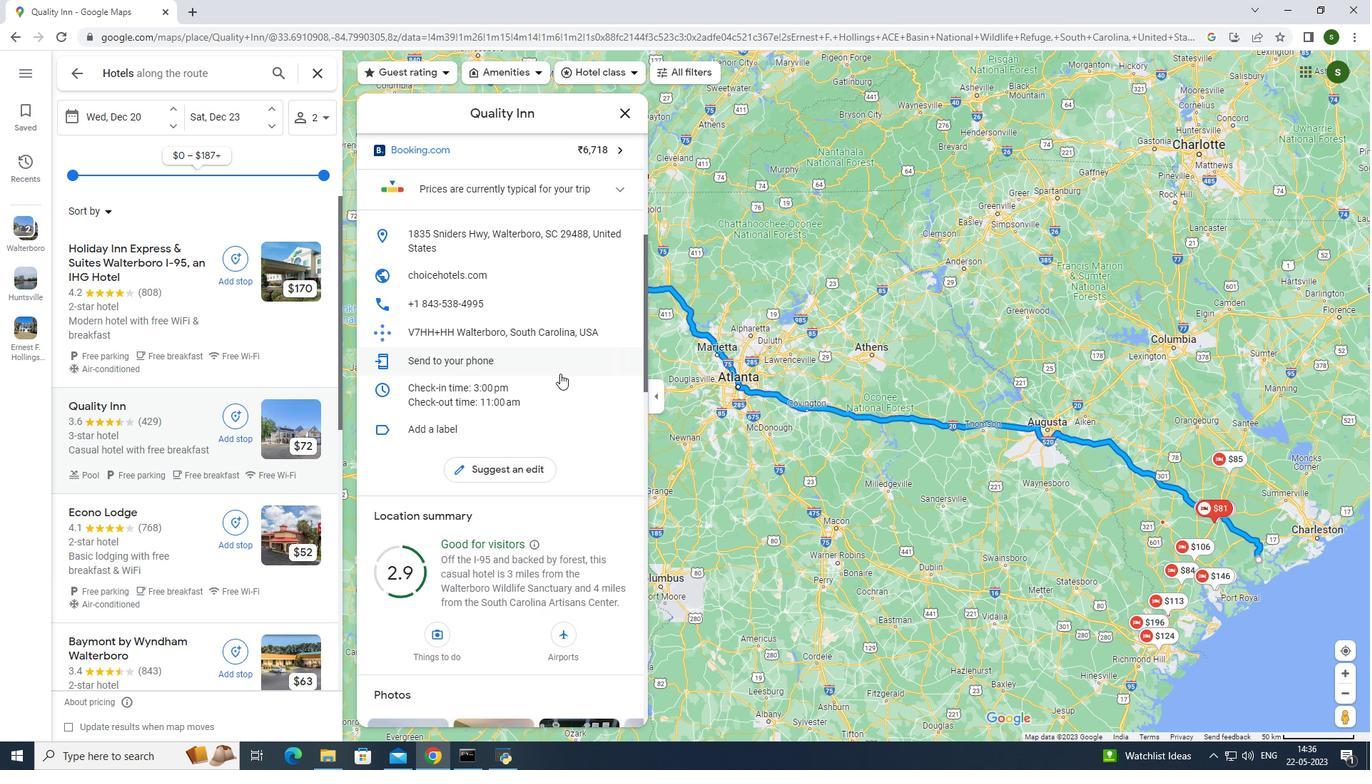 
Action: Mouse moved to (570, 370)
Screenshot: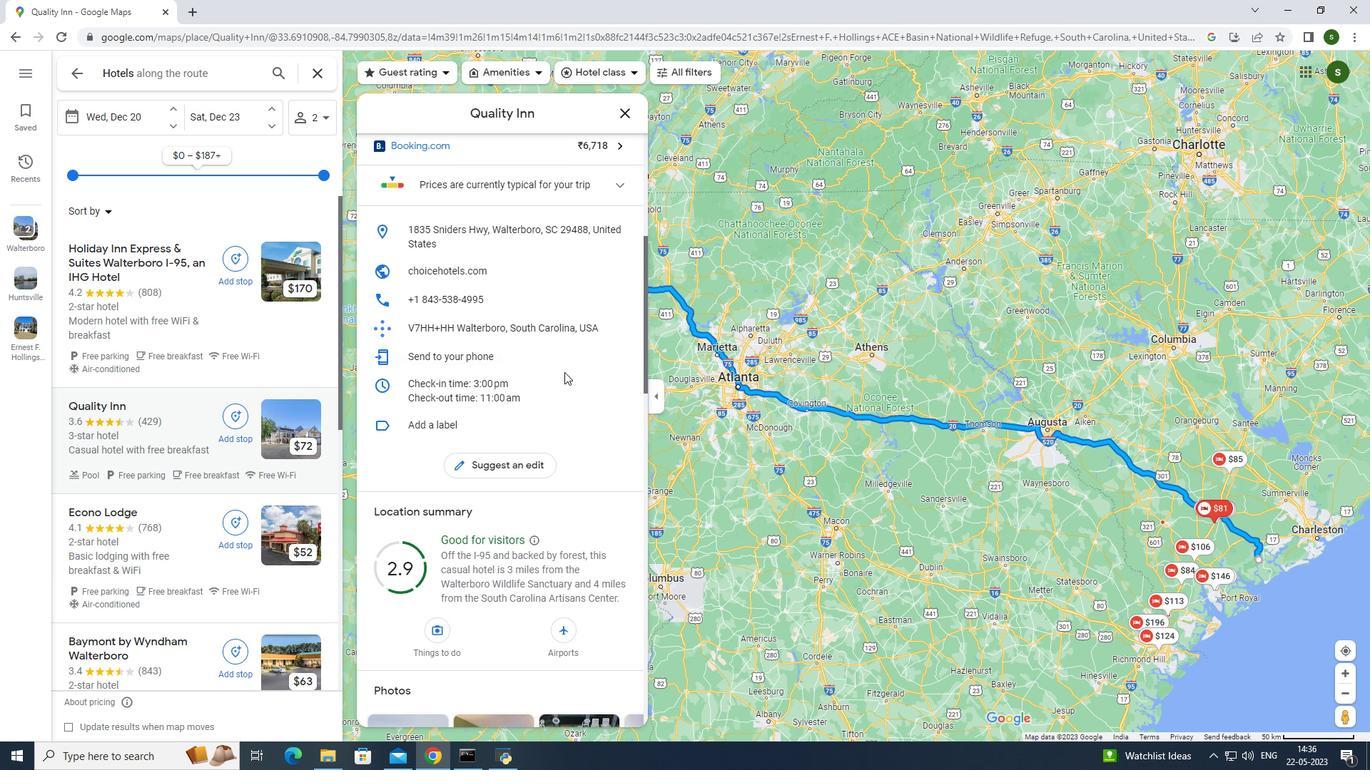
Action: Mouse scrolled (570, 369) with delta (0, 0)
Screenshot: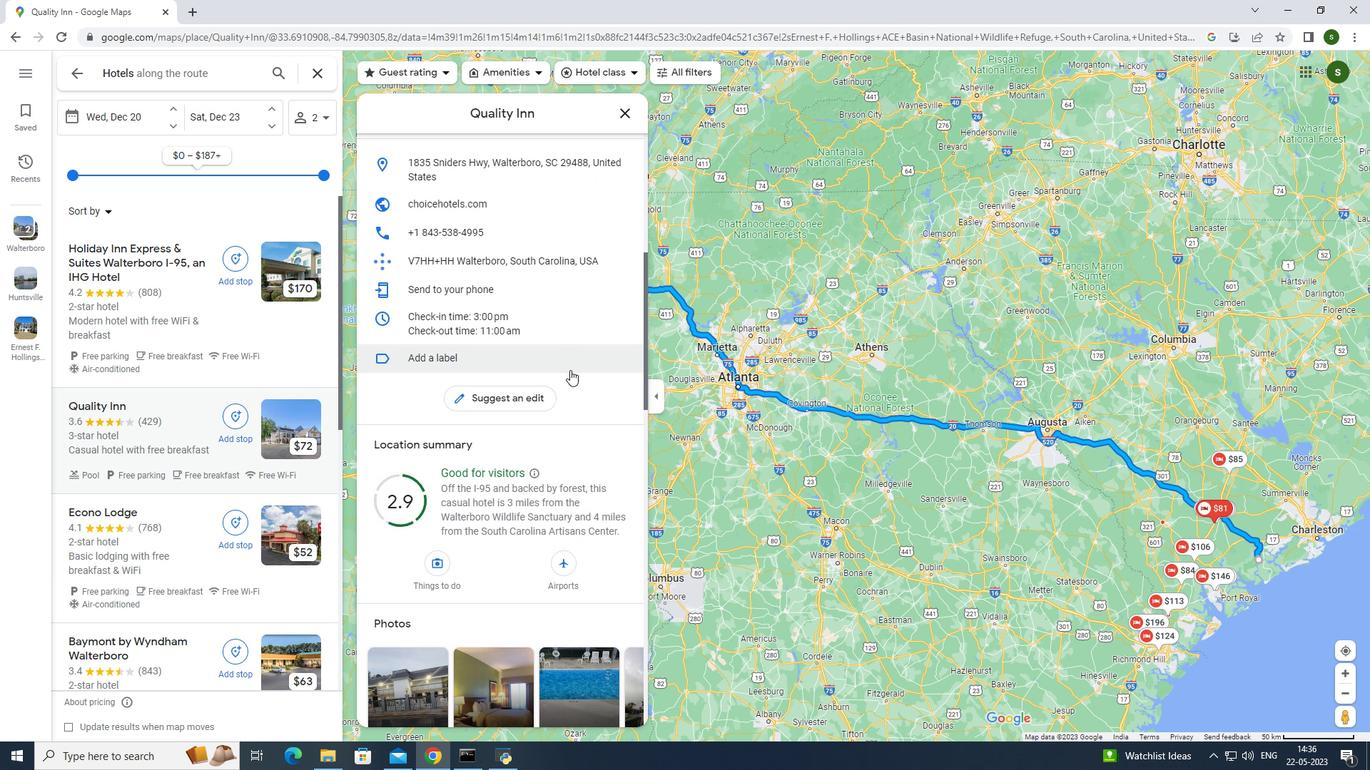 
Action: Mouse scrolled (570, 369) with delta (0, 0)
Screenshot: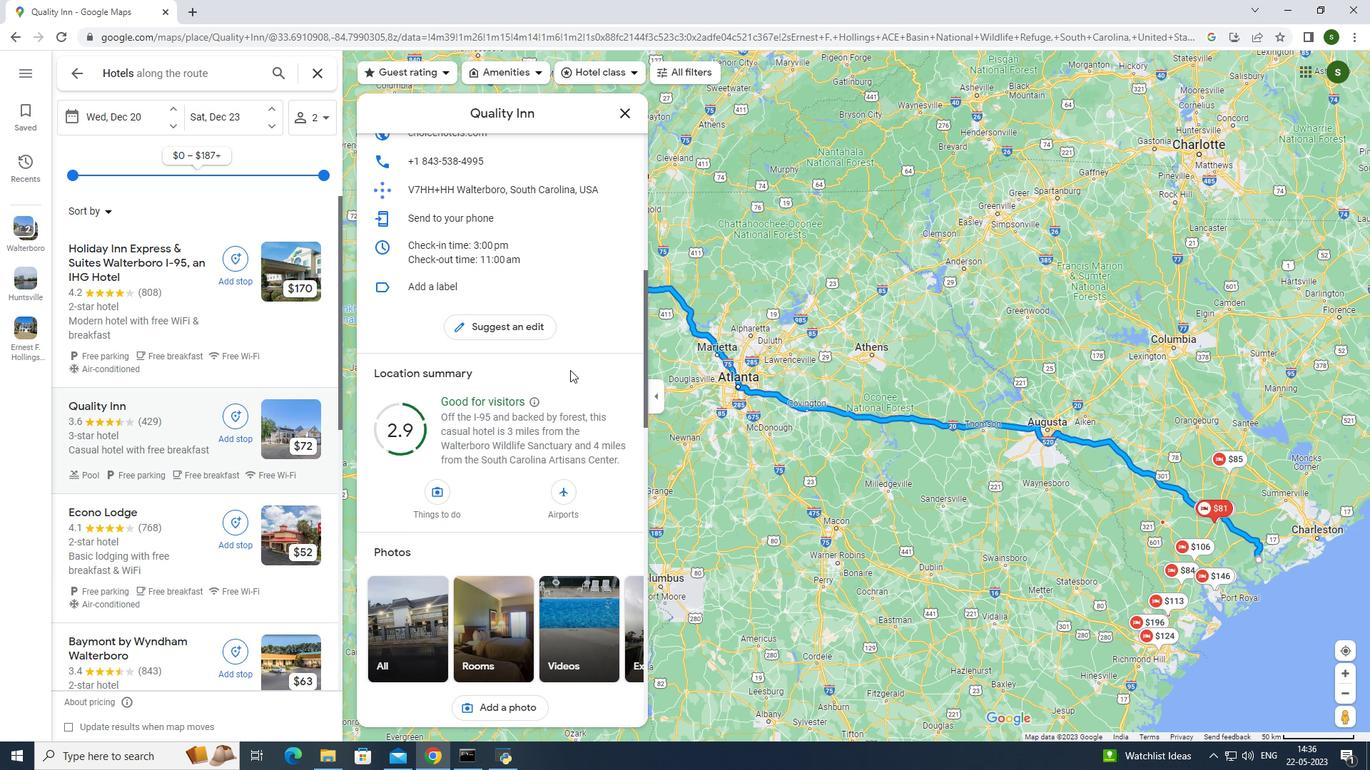 
Action: Mouse scrolled (570, 369) with delta (0, 0)
Screenshot: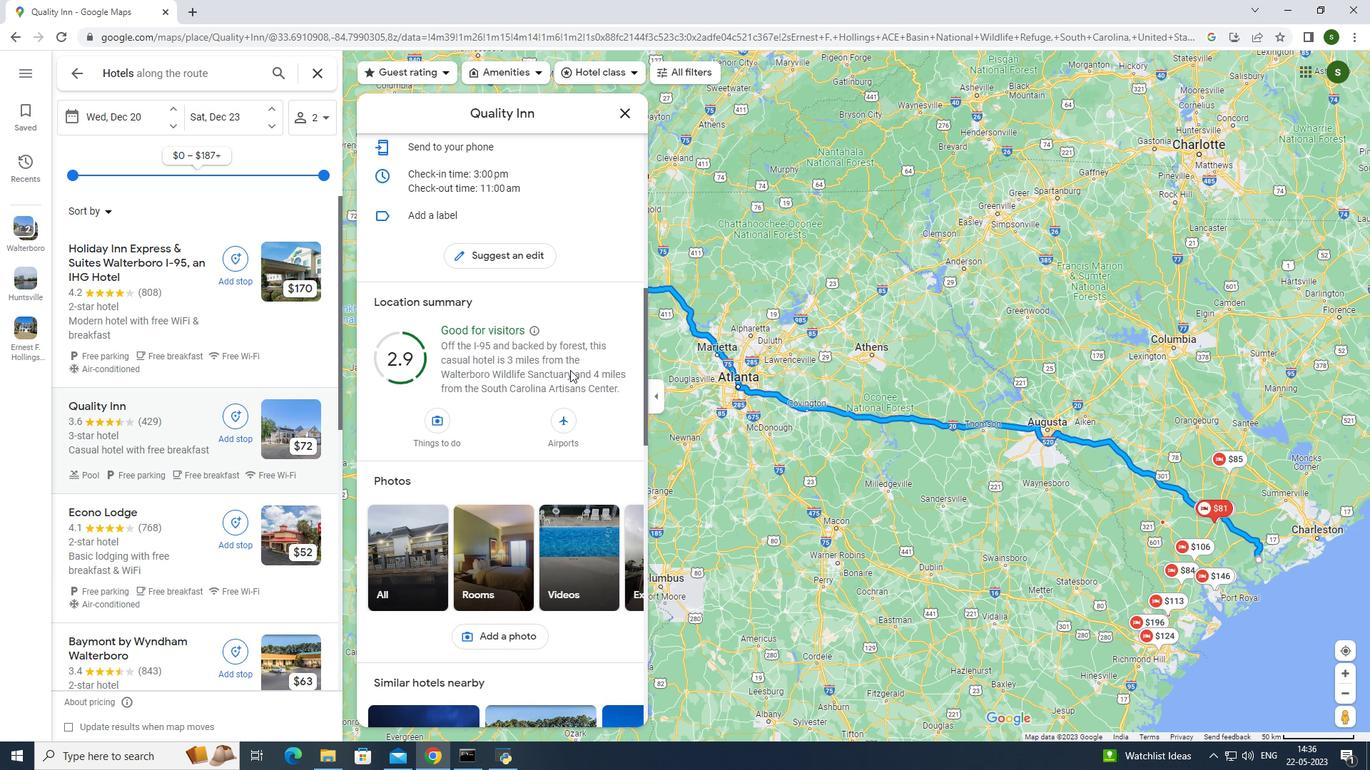 
Action: Mouse moved to (499, 478)
Screenshot: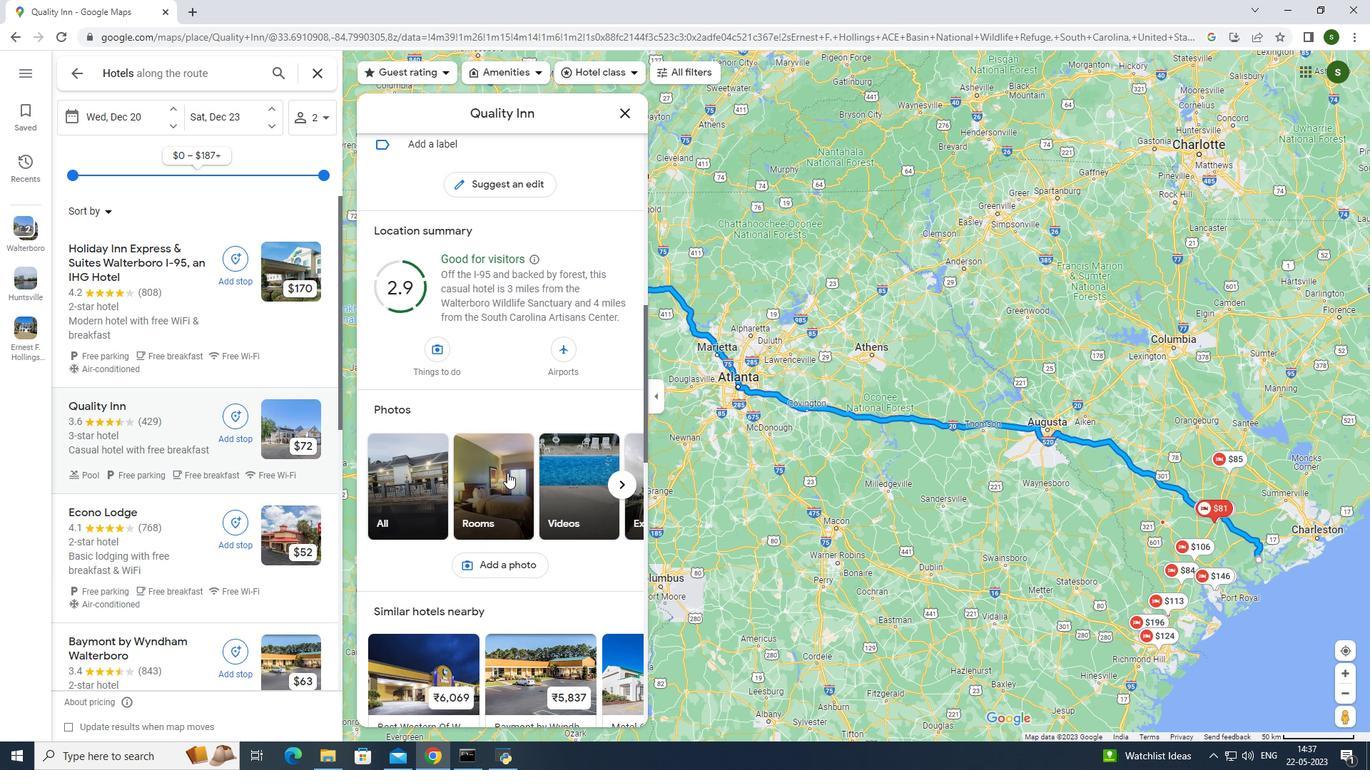 
Action: Mouse pressed left at (499, 478)
Screenshot: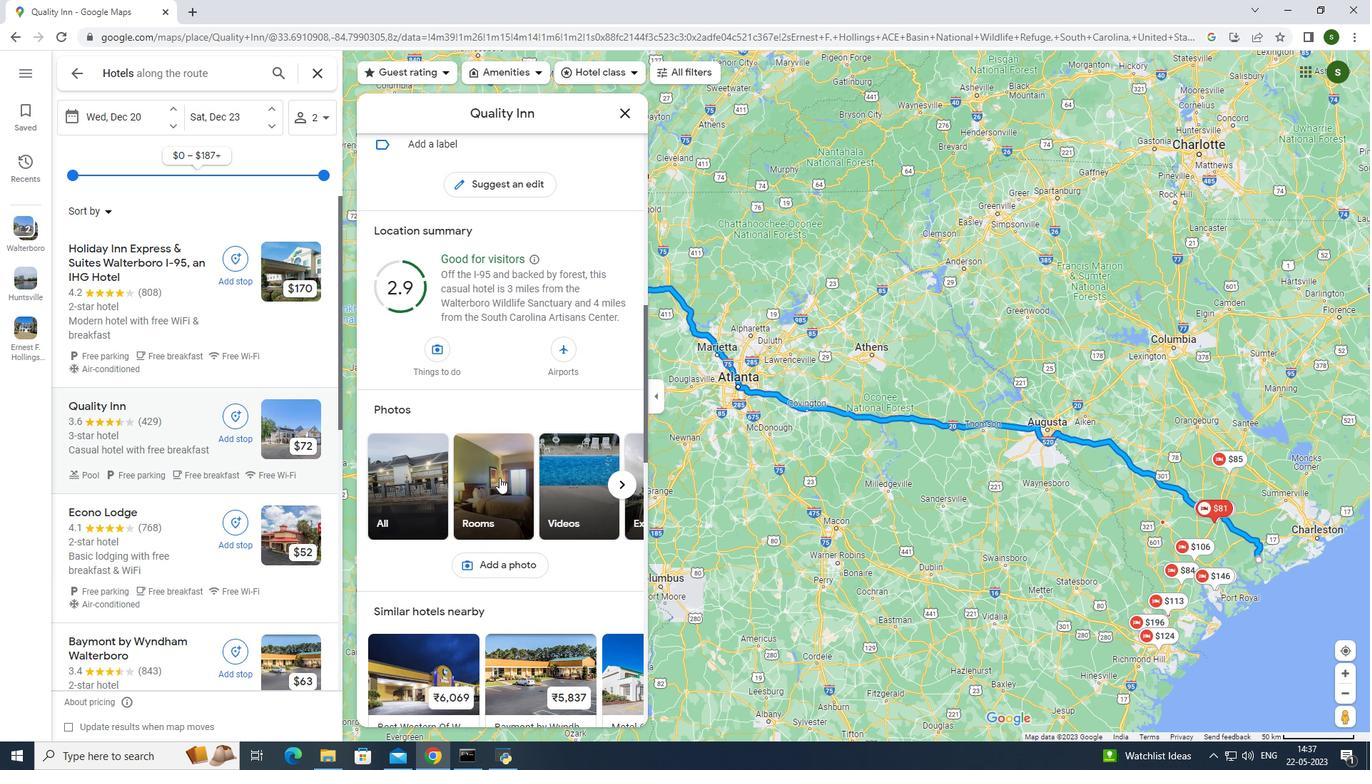 
Action: Mouse moved to (265, 468)
Screenshot: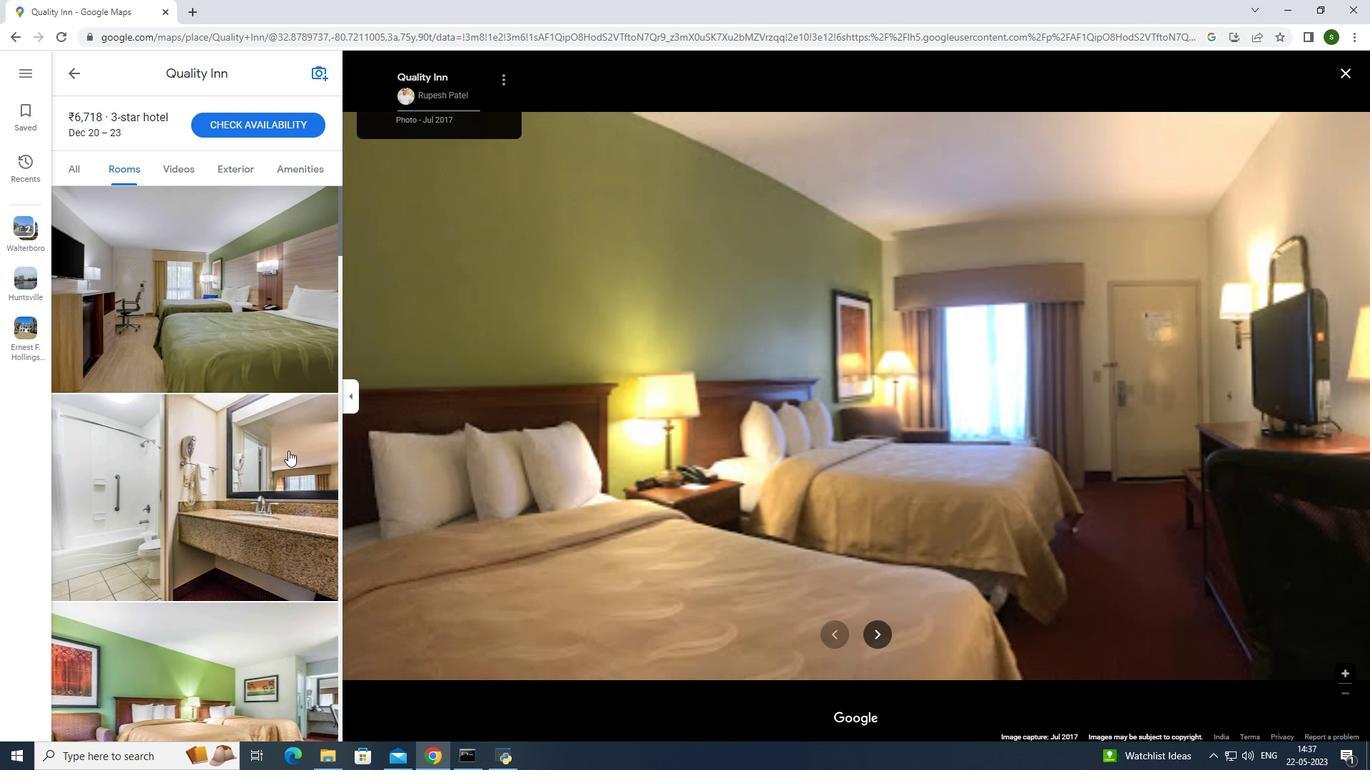 
Action: Mouse pressed left at (265, 468)
Screenshot: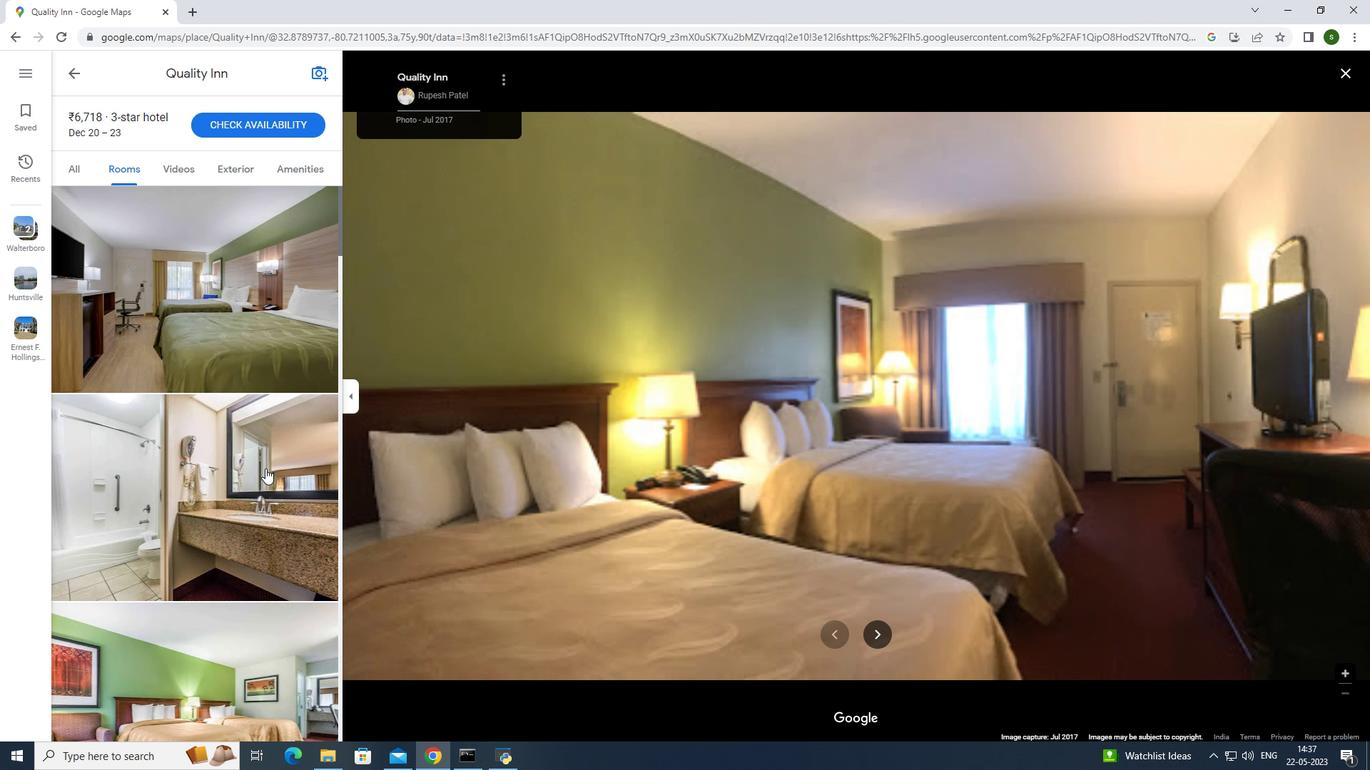 
Action: Mouse moved to (240, 635)
Screenshot: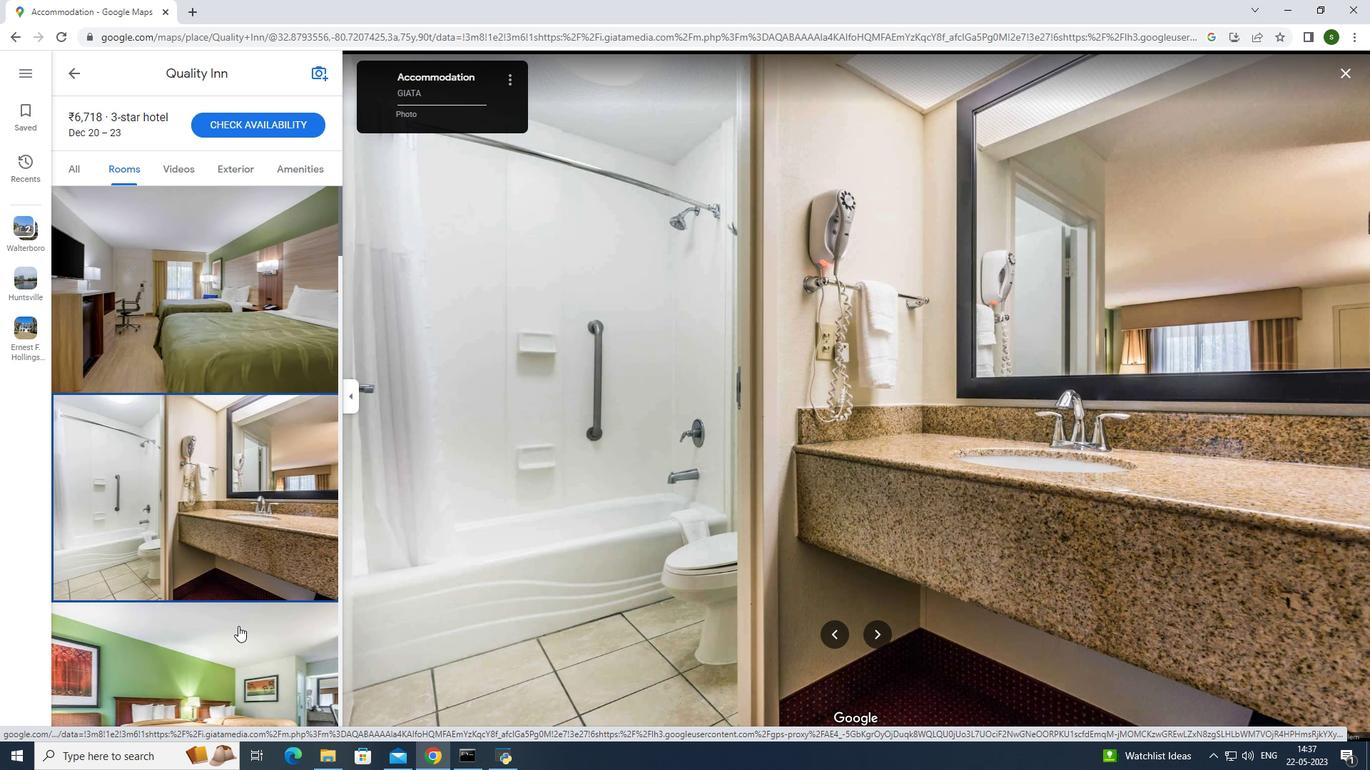 
Action: Mouse pressed left at (240, 635)
Screenshot: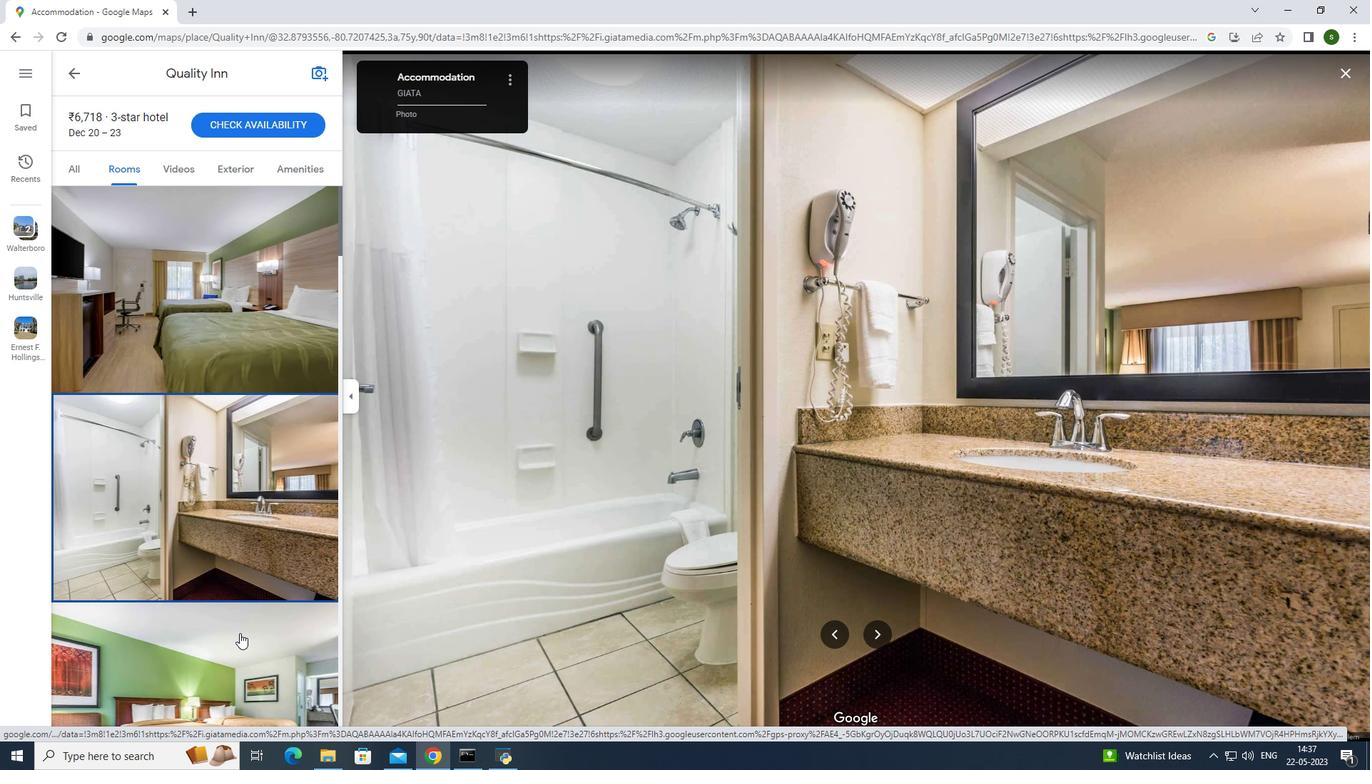 
Action: Mouse moved to (279, 582)
Screenshot: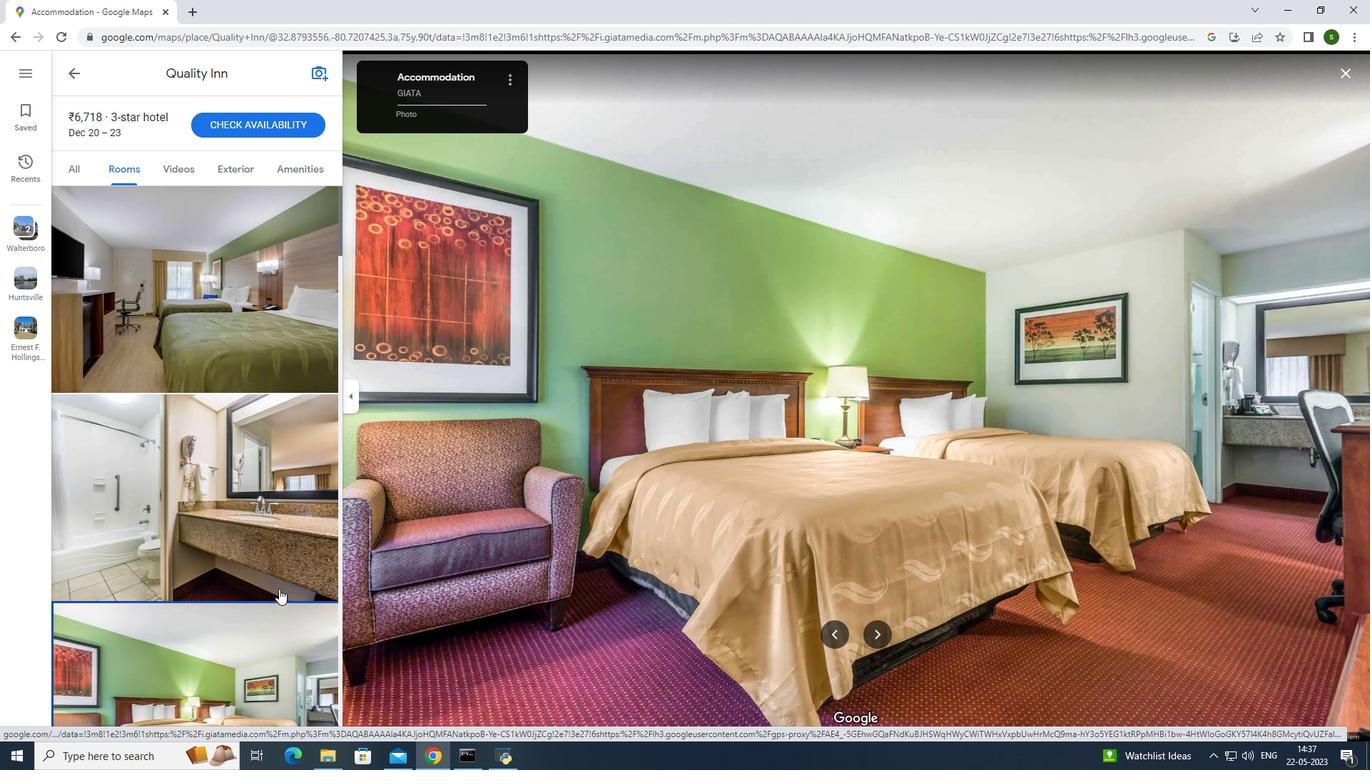 
Action: Mouse scrolled (279, 581) with delta (0, 0)
Screenshot: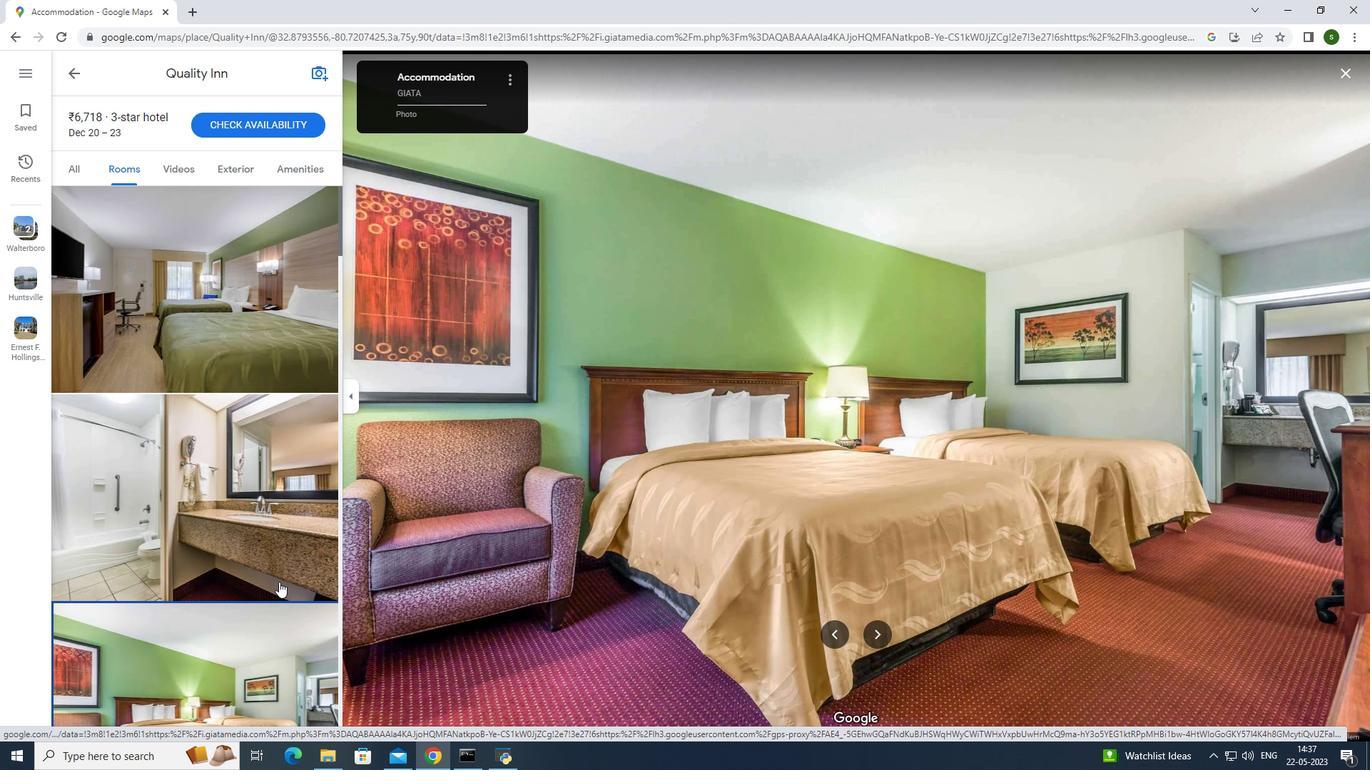 
Action: Mouse scrolled (279, 581) with delta (0, 0)
Screenshot: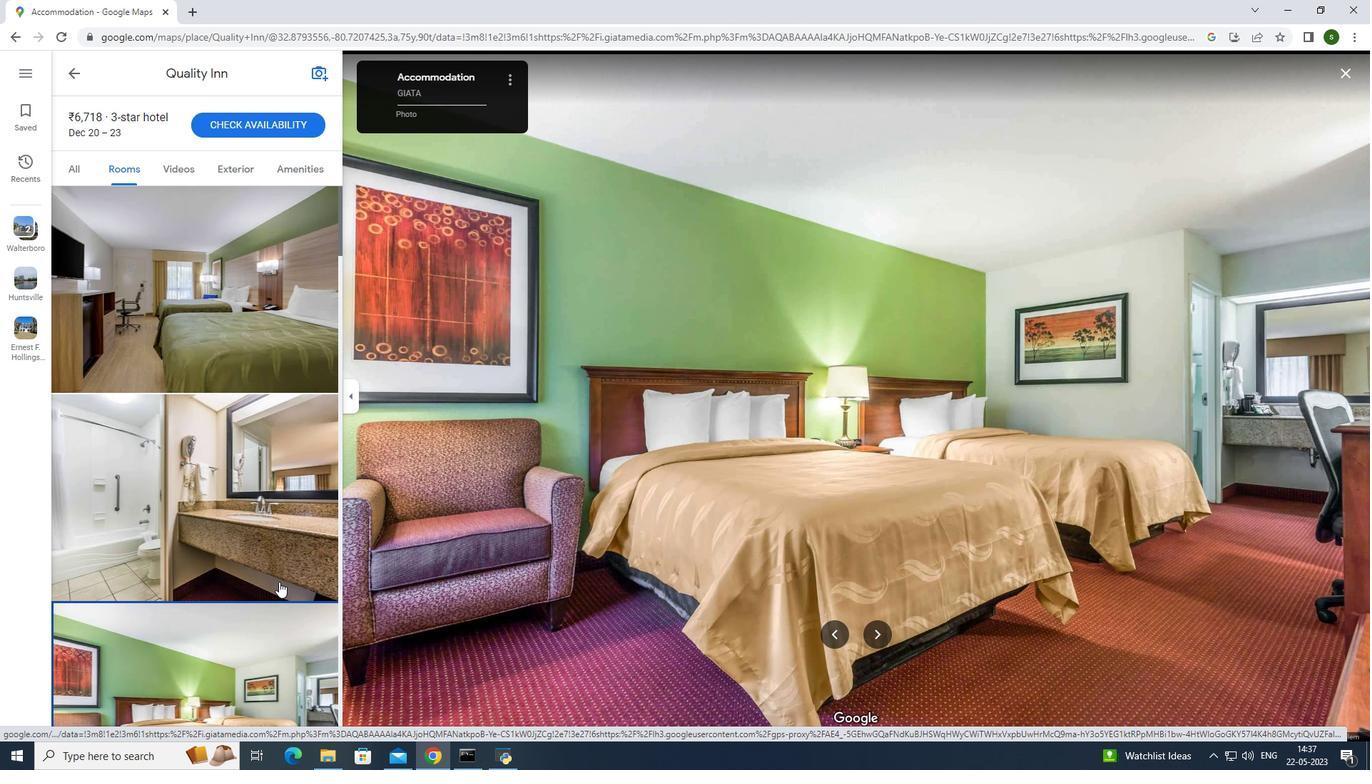 
Action: Mouse scrolled (279, 581) with delta (0, 0)
Screenshot: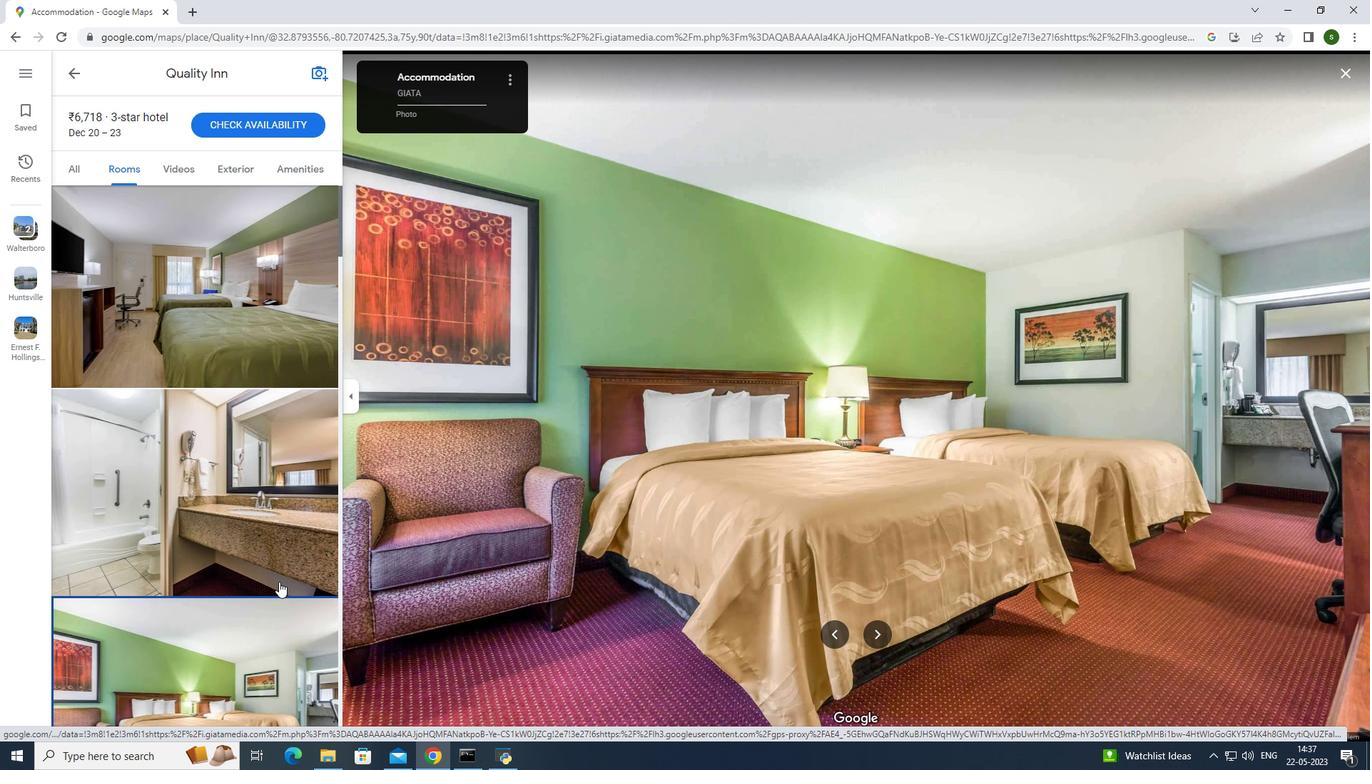 
Action: Mouse moved to (226, 300)
Screenshot: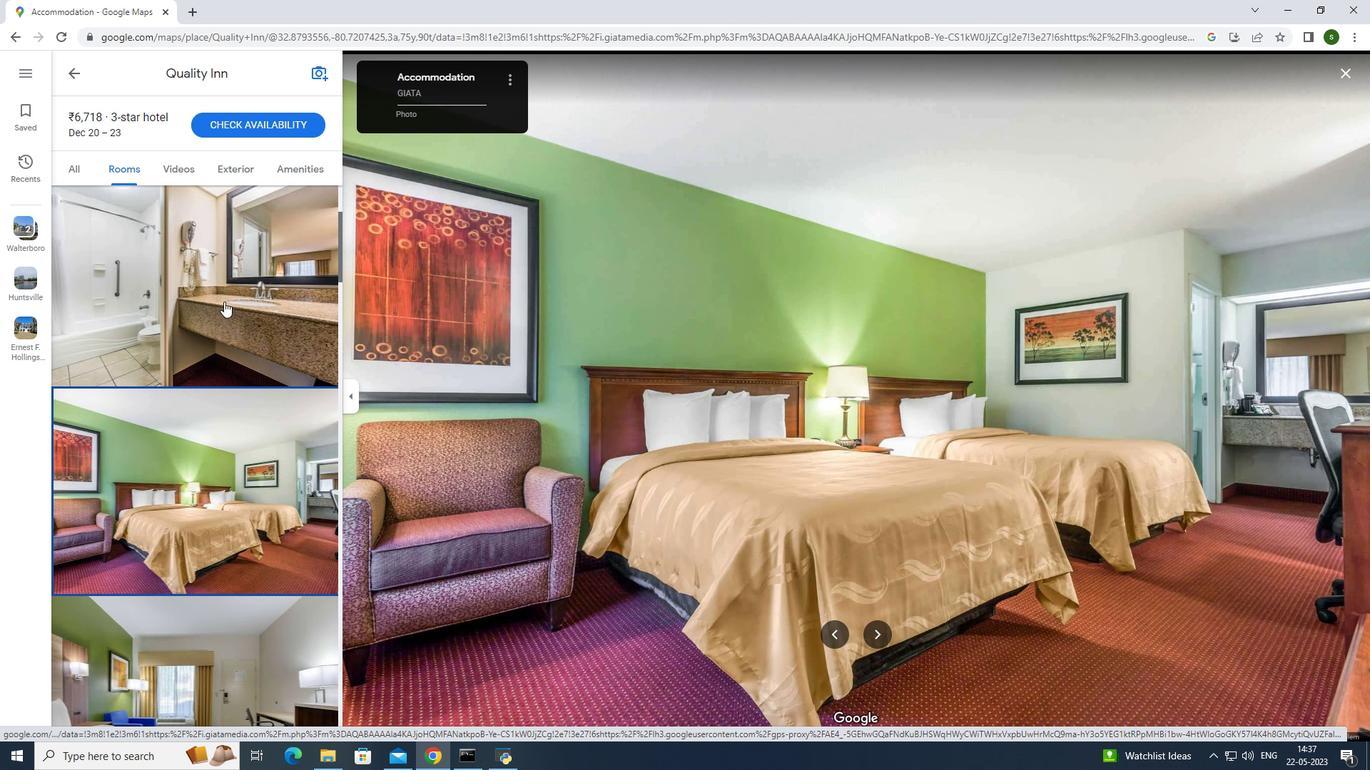 
Action: Mouse scrolled (226, 299) with delta (0, 0)
Screenshot: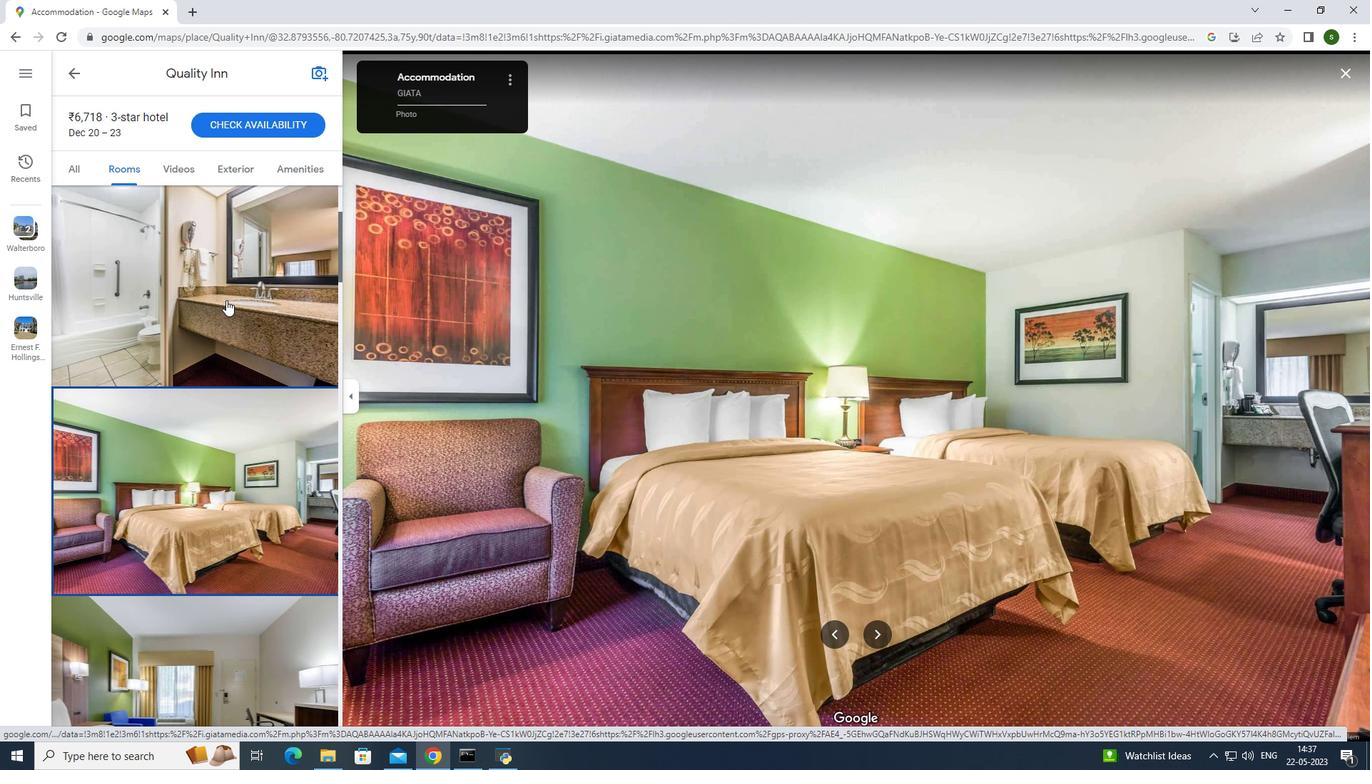 
Action: Mouse scrolled (226, 299) with delta (0, 0)
Screenshot: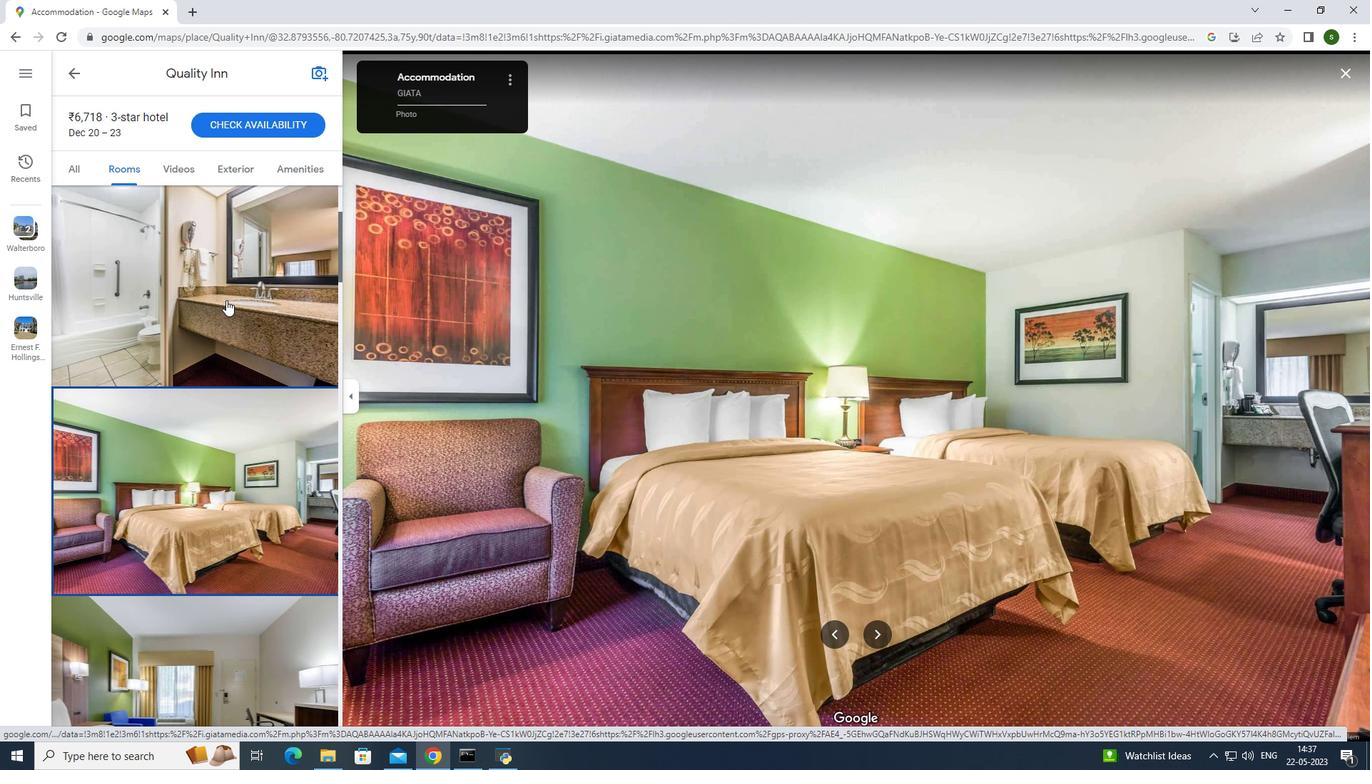 
Action: Mouse scrolled (226, 299) with delta (0, 0)
Screenshot: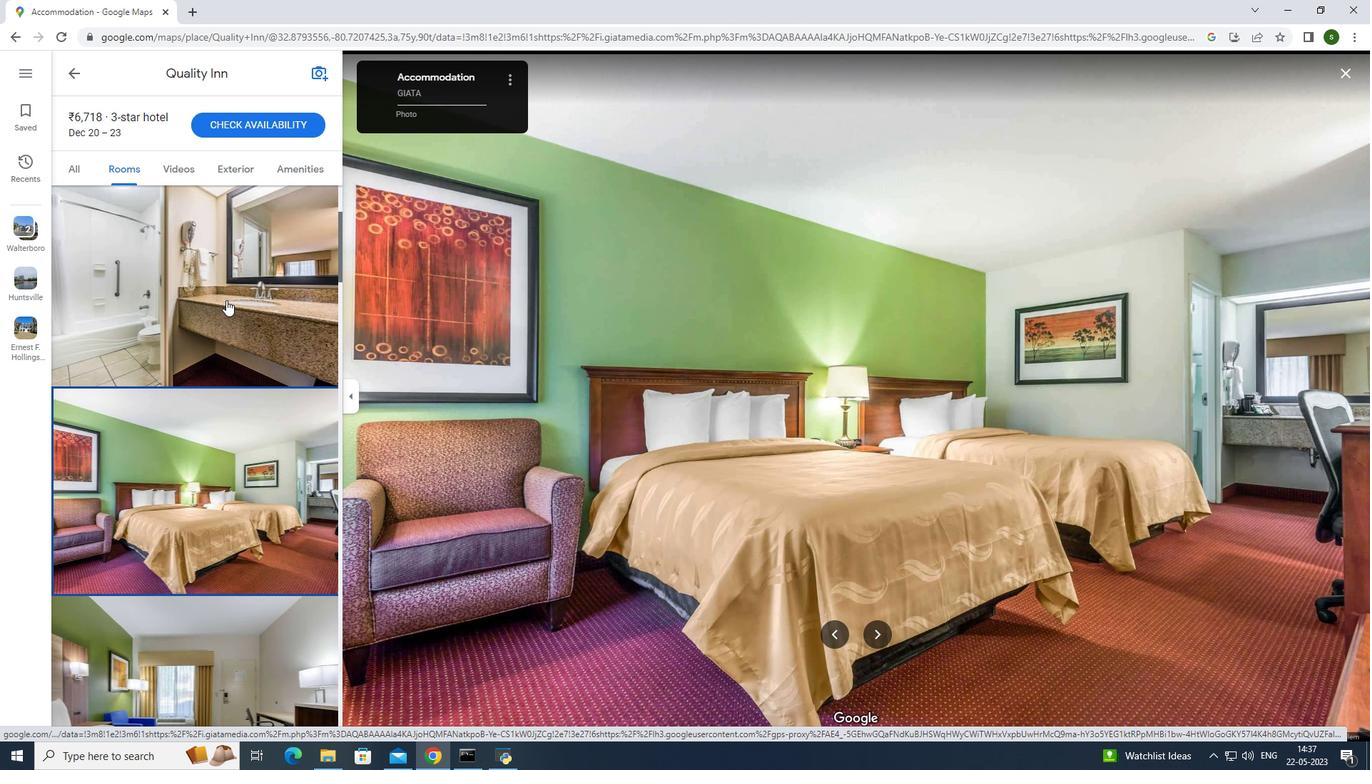
Action: Mouse moved to (232, 492)
Screenshot: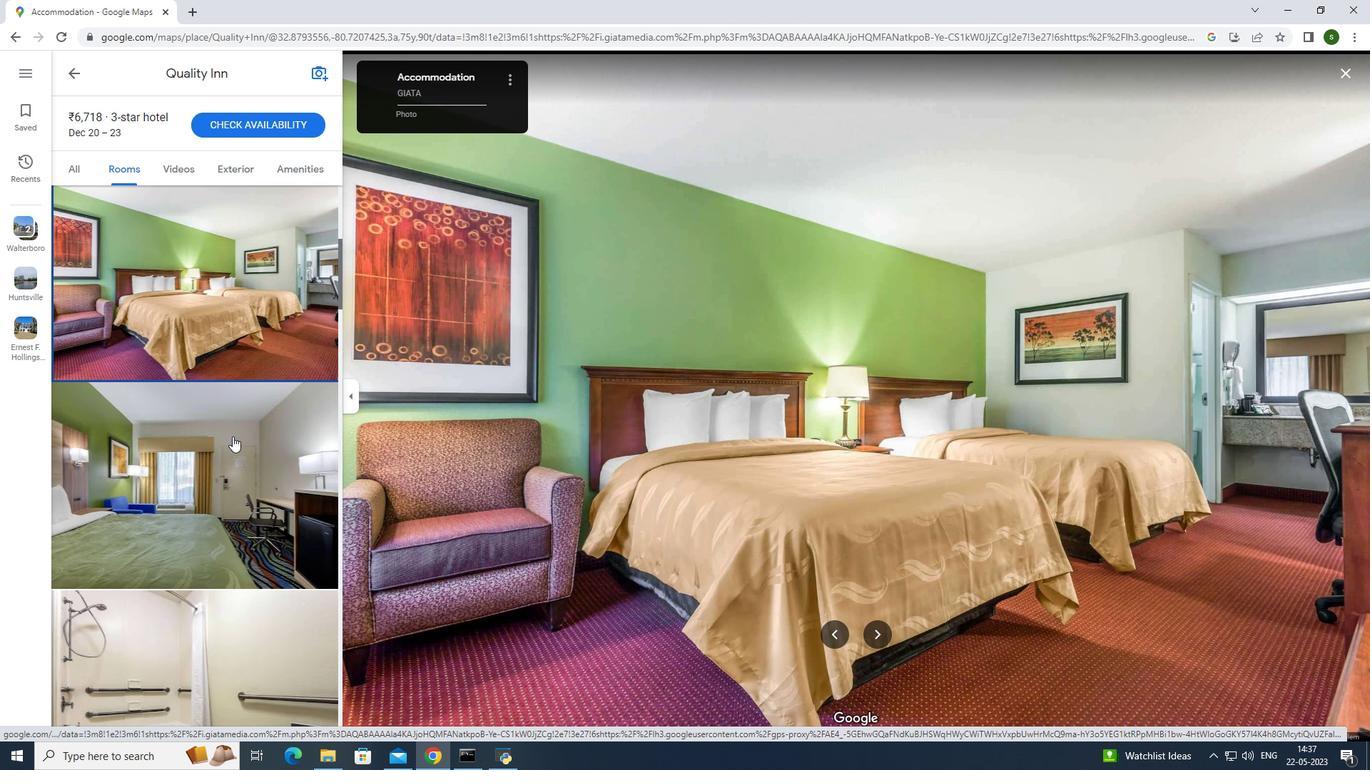 
Action: Mouse pressed left at (232, 492)
Screenshot: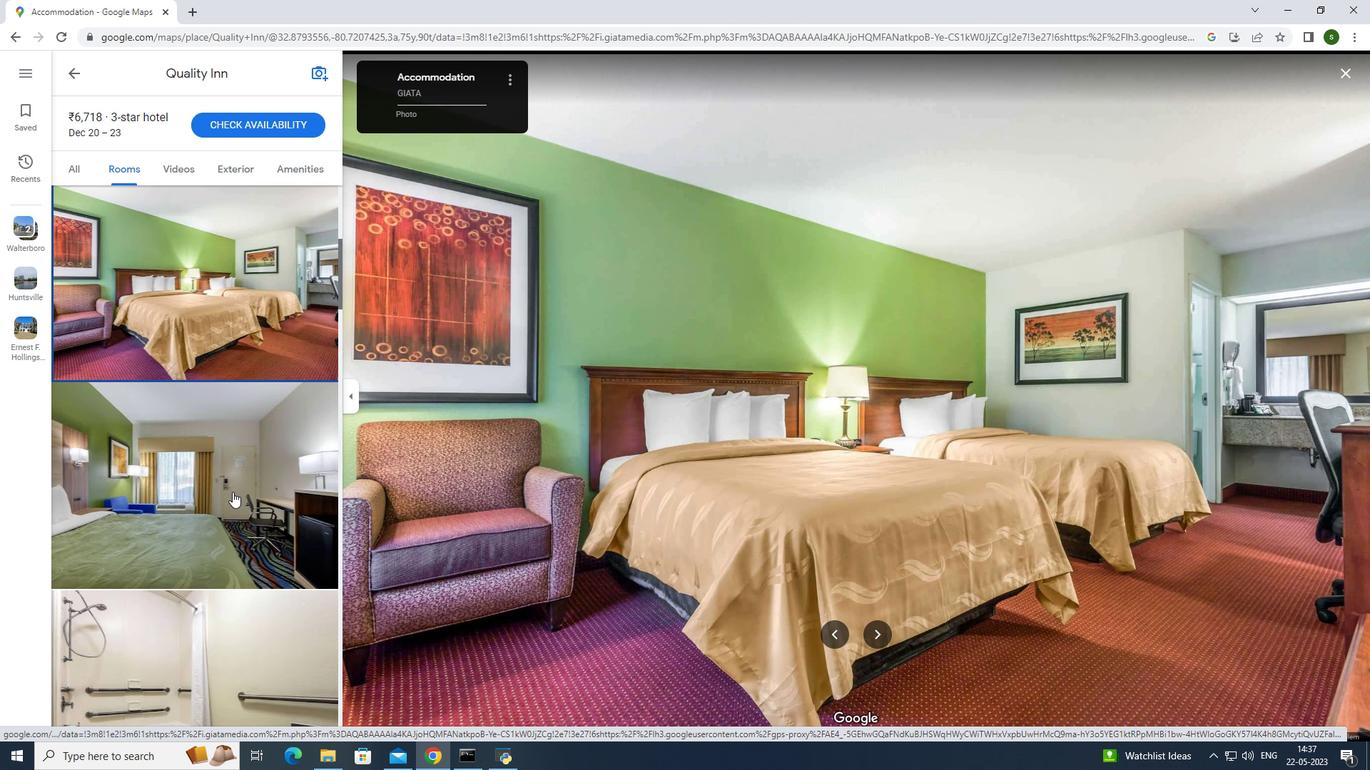 
Action: Mouse moved to (221, 641)
Screenshot: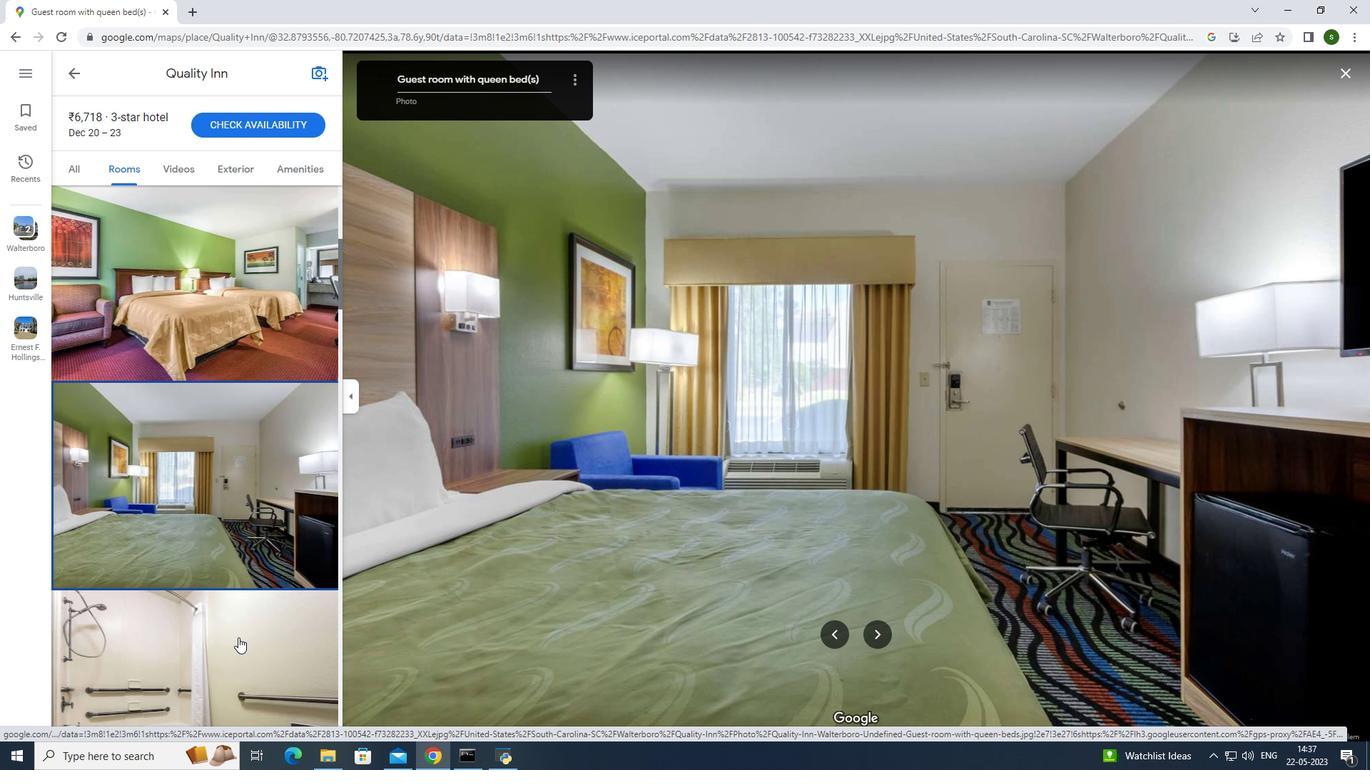 
Action: Mouse pressed left at (221, 641)
Screenshot: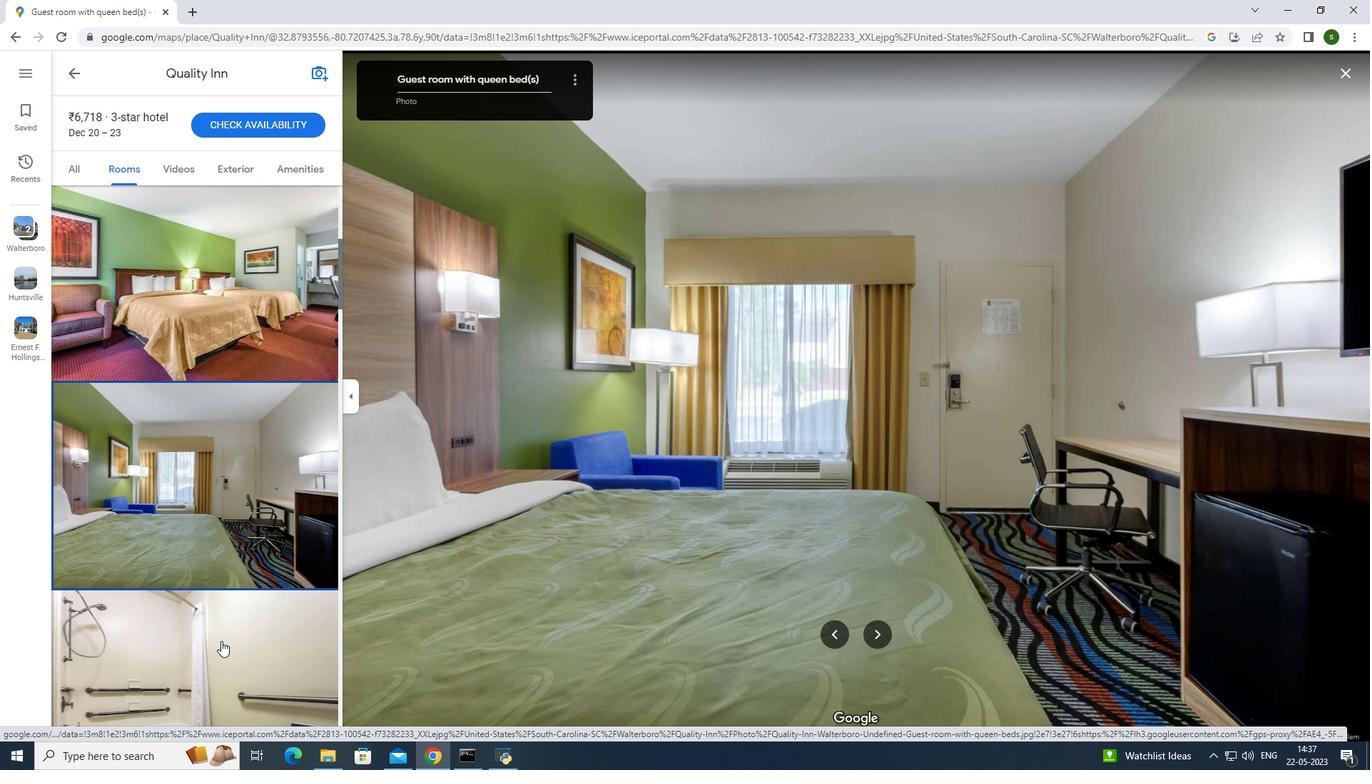 
Action: Mouse moved to (226, 583)
Screenshot: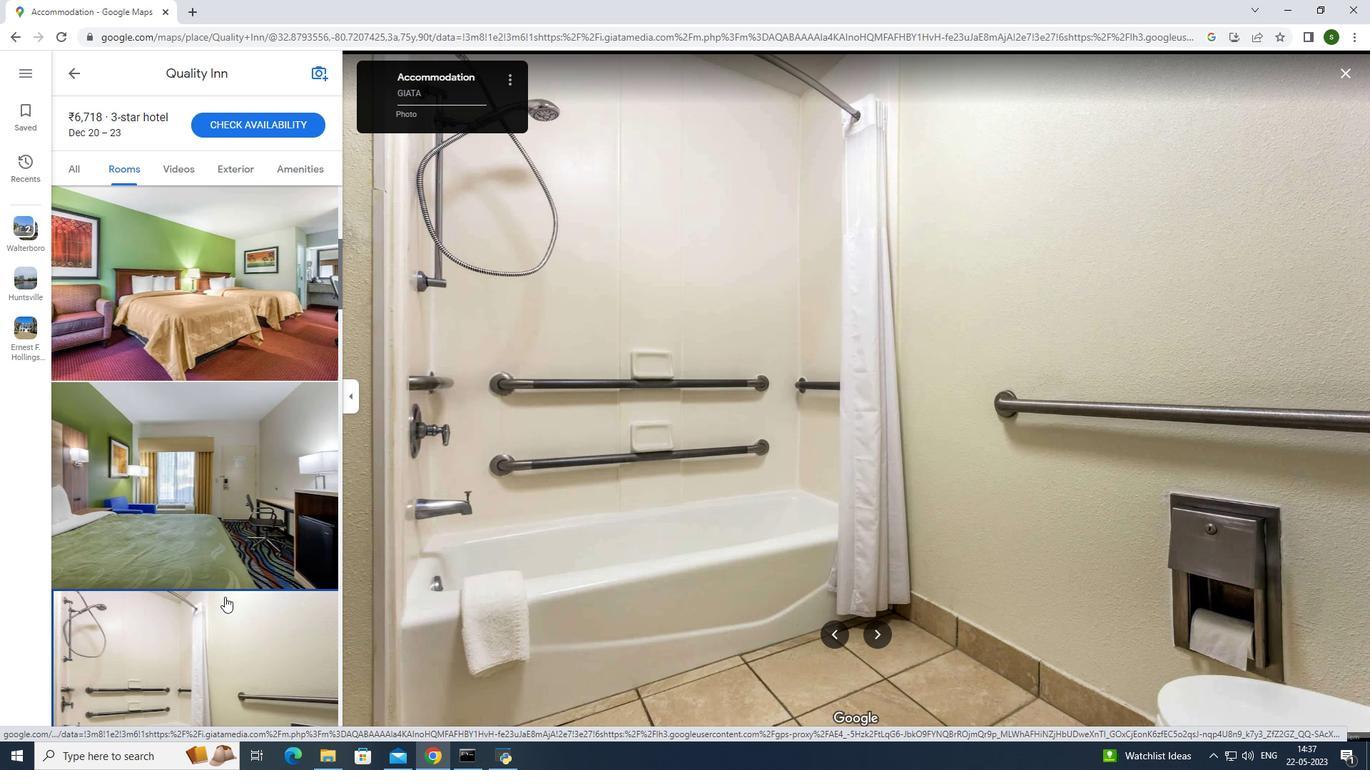
Action: Mouse scrolled (226, 582) with delta (0, 0)
Screenshot: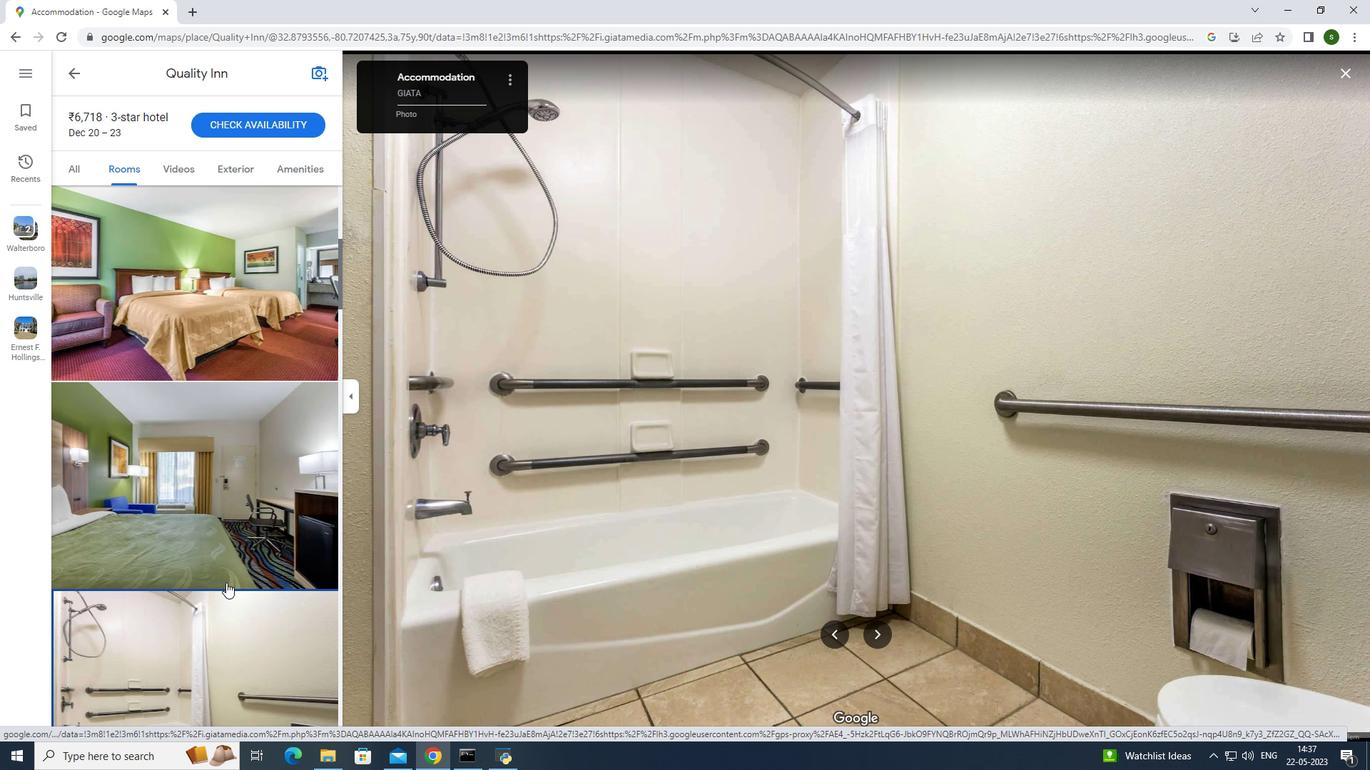 
Action: Mouse scrolled (226, 582) with delta (0, 0)
Screenshot: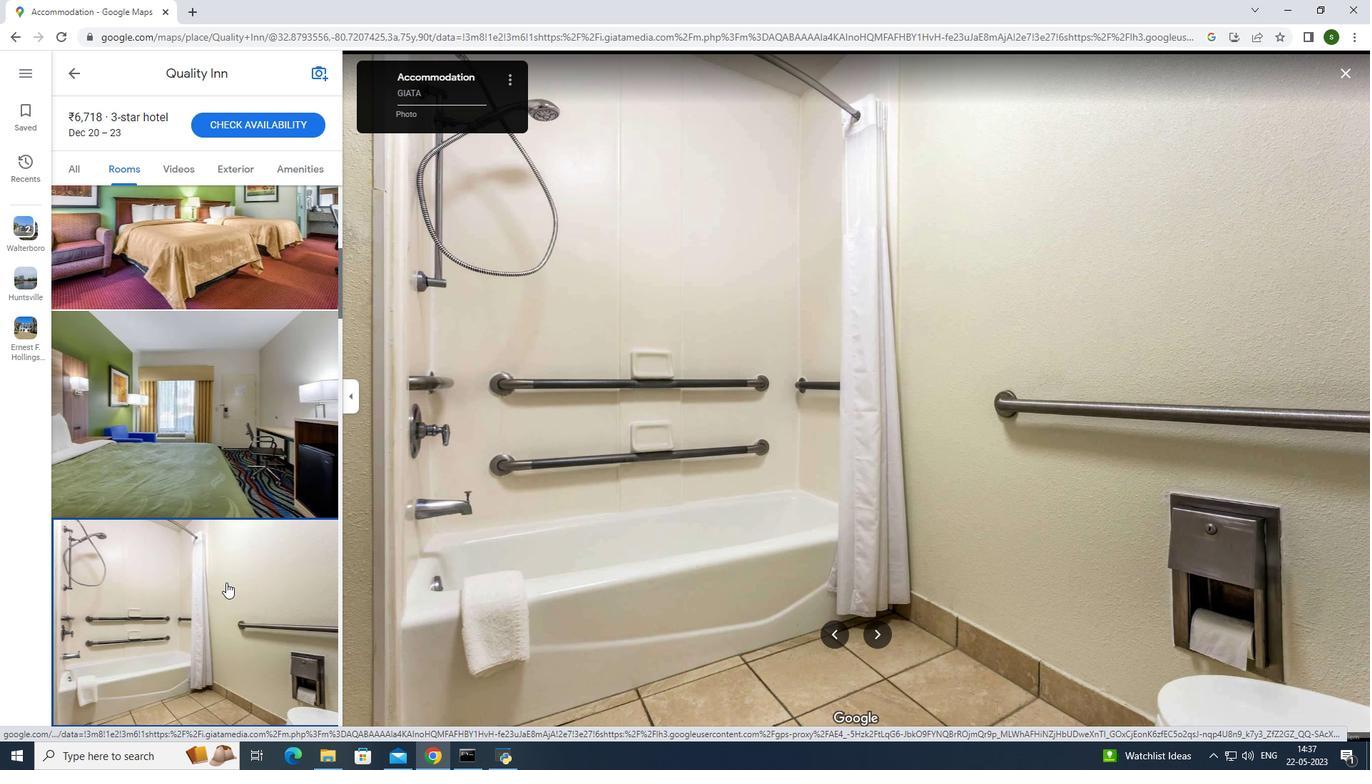 
Action: Mouse scrolled (226, 582) with delta (0, 0)
Screenshot: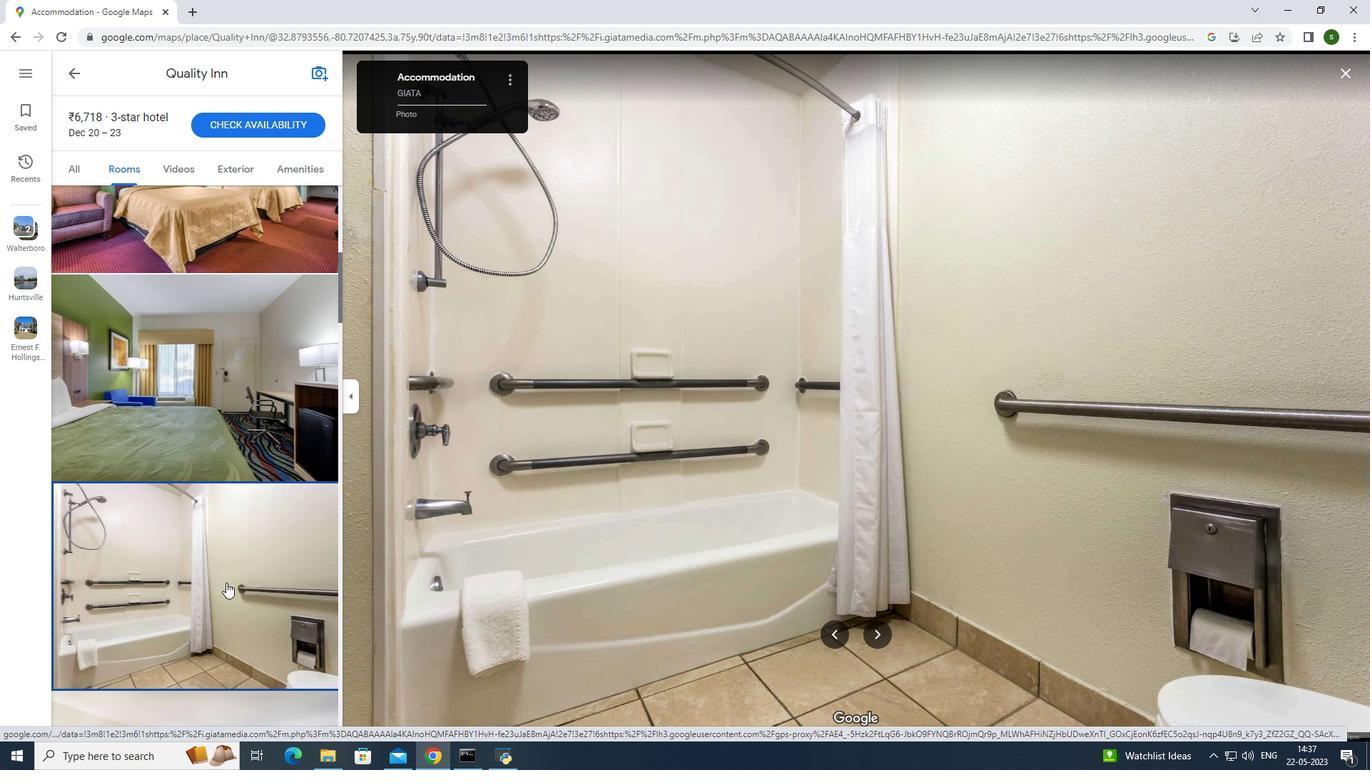 
Action: Mouse scrolled (226, 582) with delta (0, 0)
Screenshot: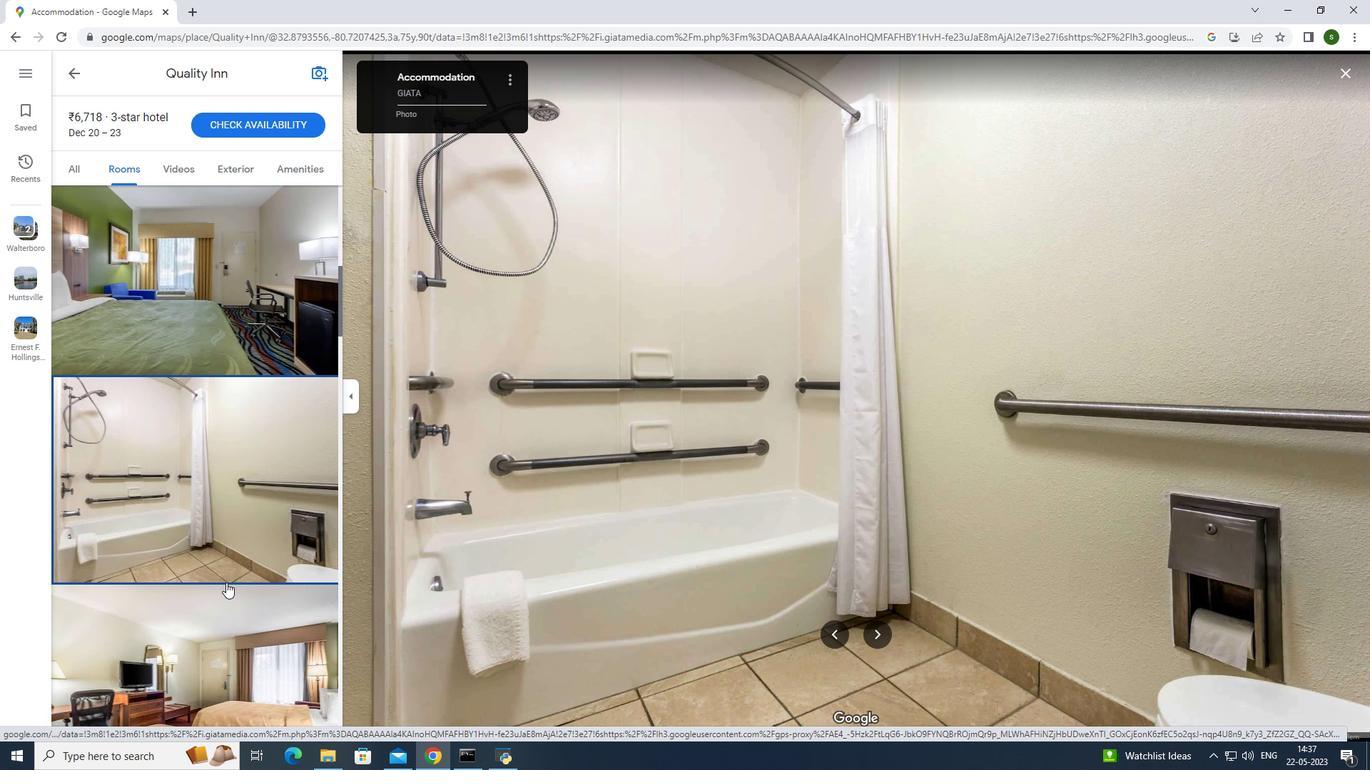 
Action: Mouse scrolled (226, 582) with delta (0, 0)
Screenshot: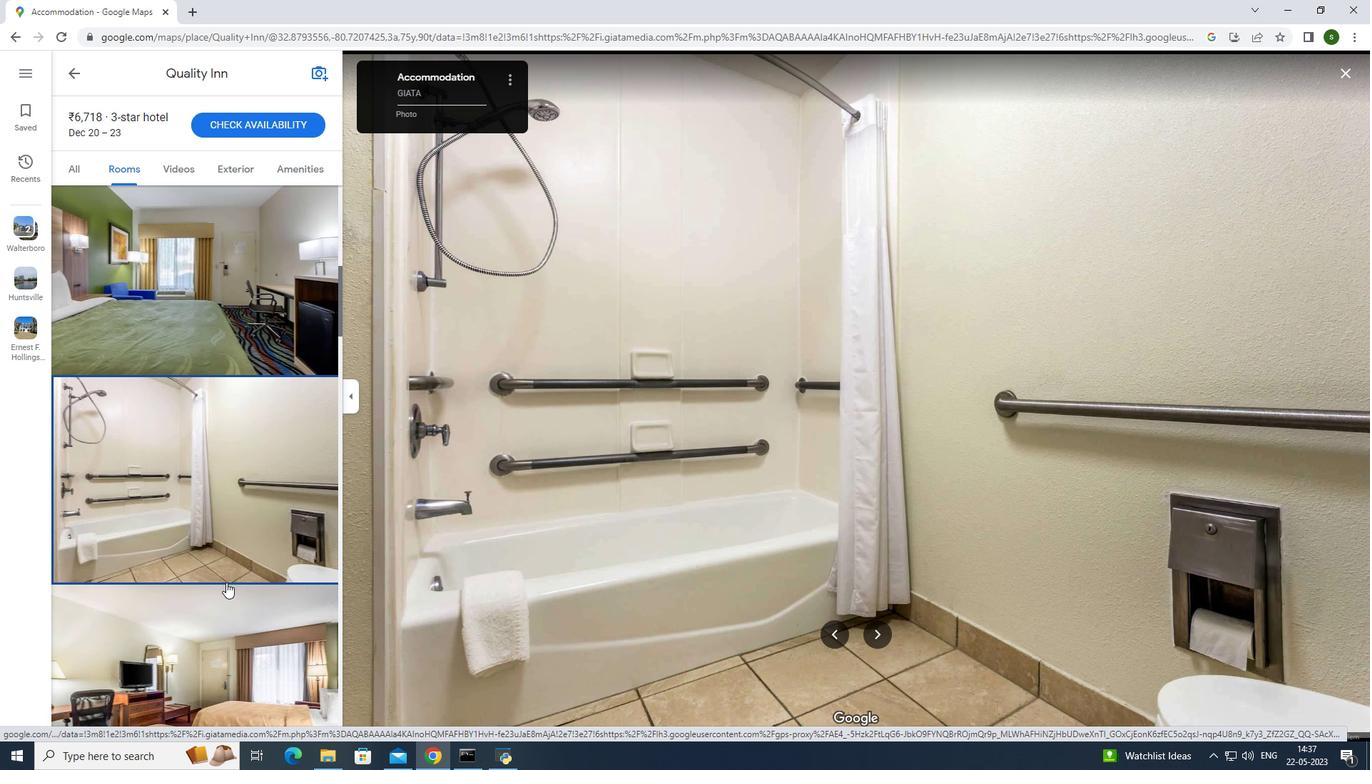 
Action: Mouse moved to (226, 582)
Screenshot: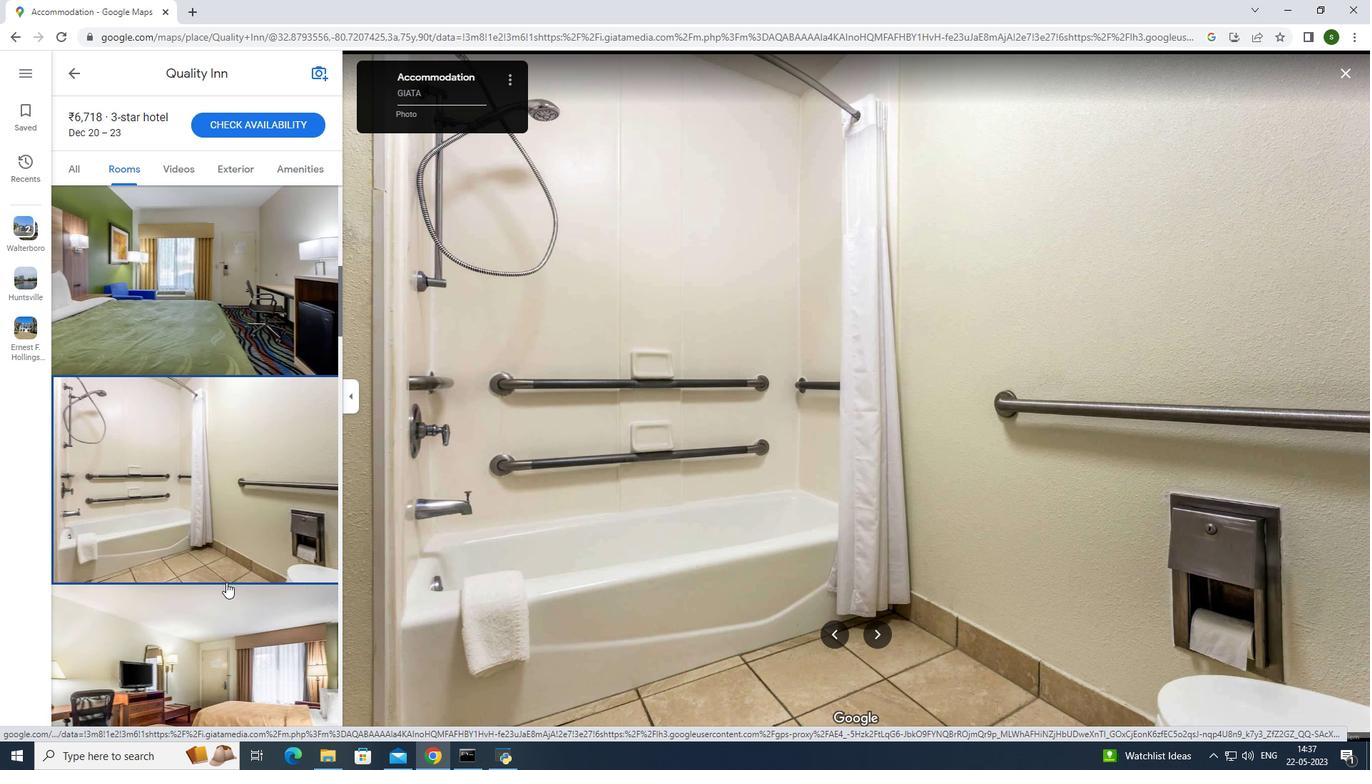 
Action: Mouse scrolled (226, 581) with delta (0, 0)
Screenshot: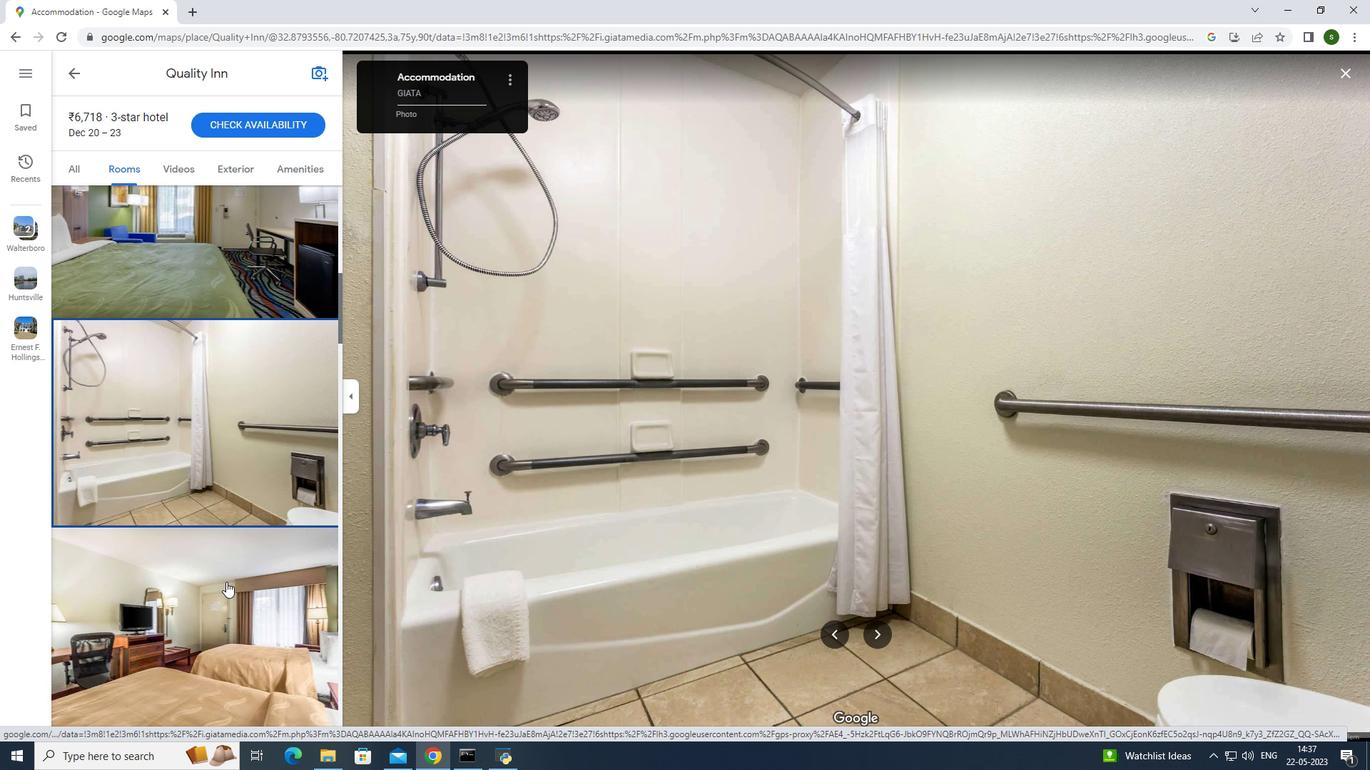 
Action: Mouse moved to (222, 518)
Screenshot: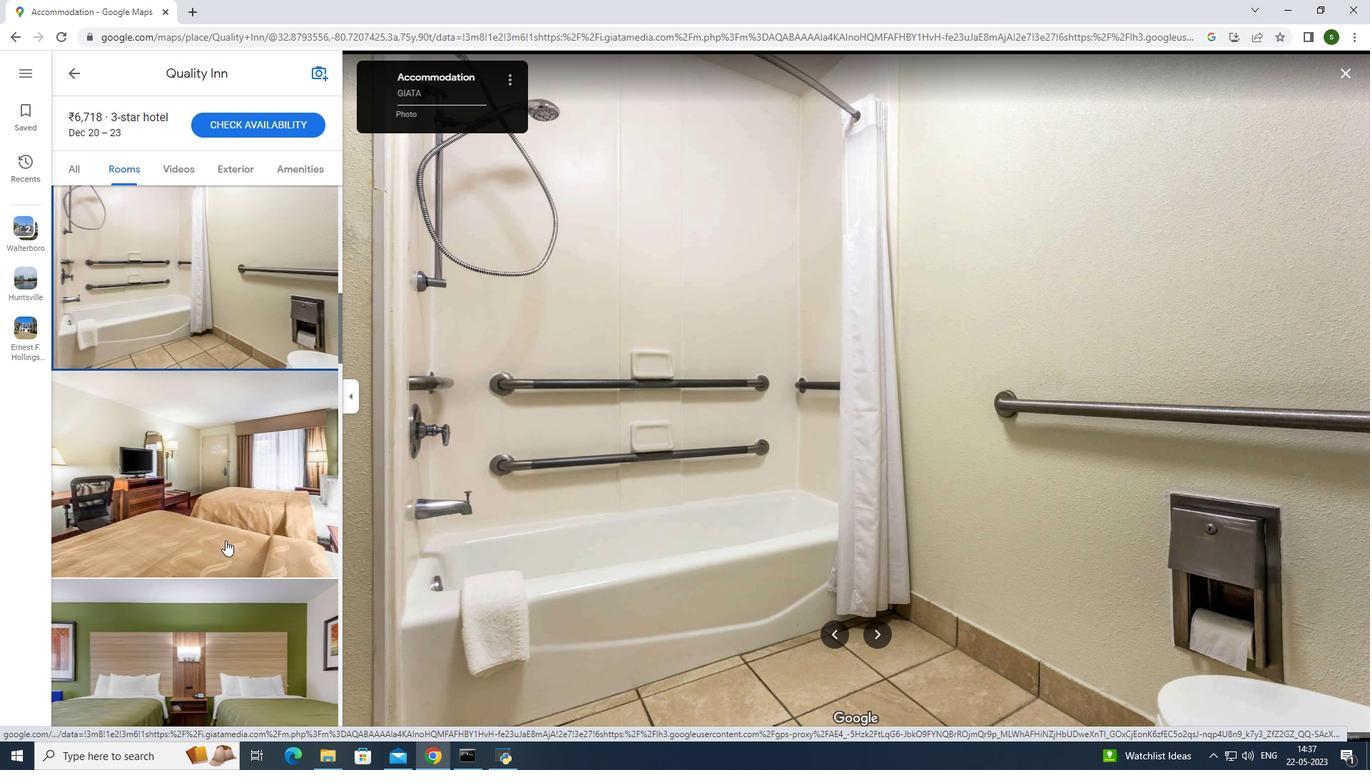 
Action: Mouse pressed left at (222, 518)
Screenshot: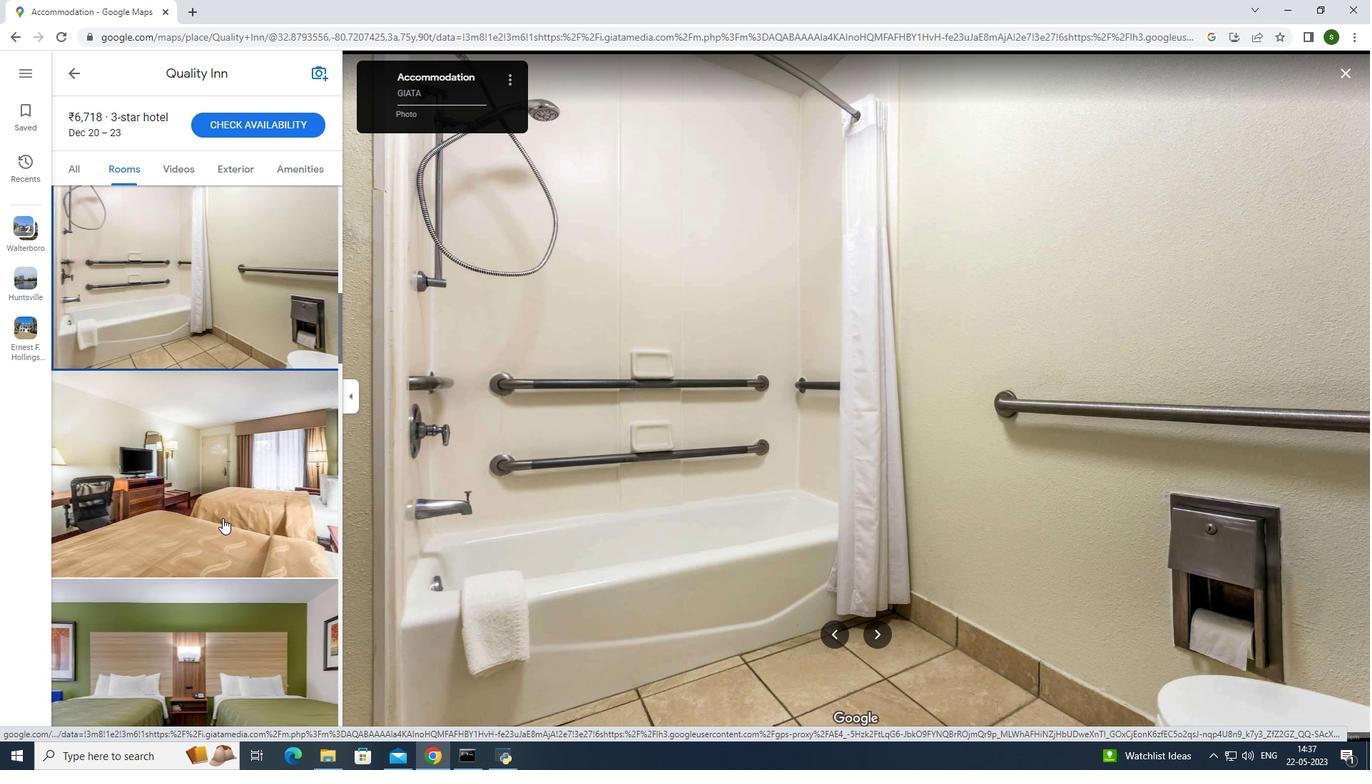 
Action: Mouse moved to (214, 515)
Screenshot: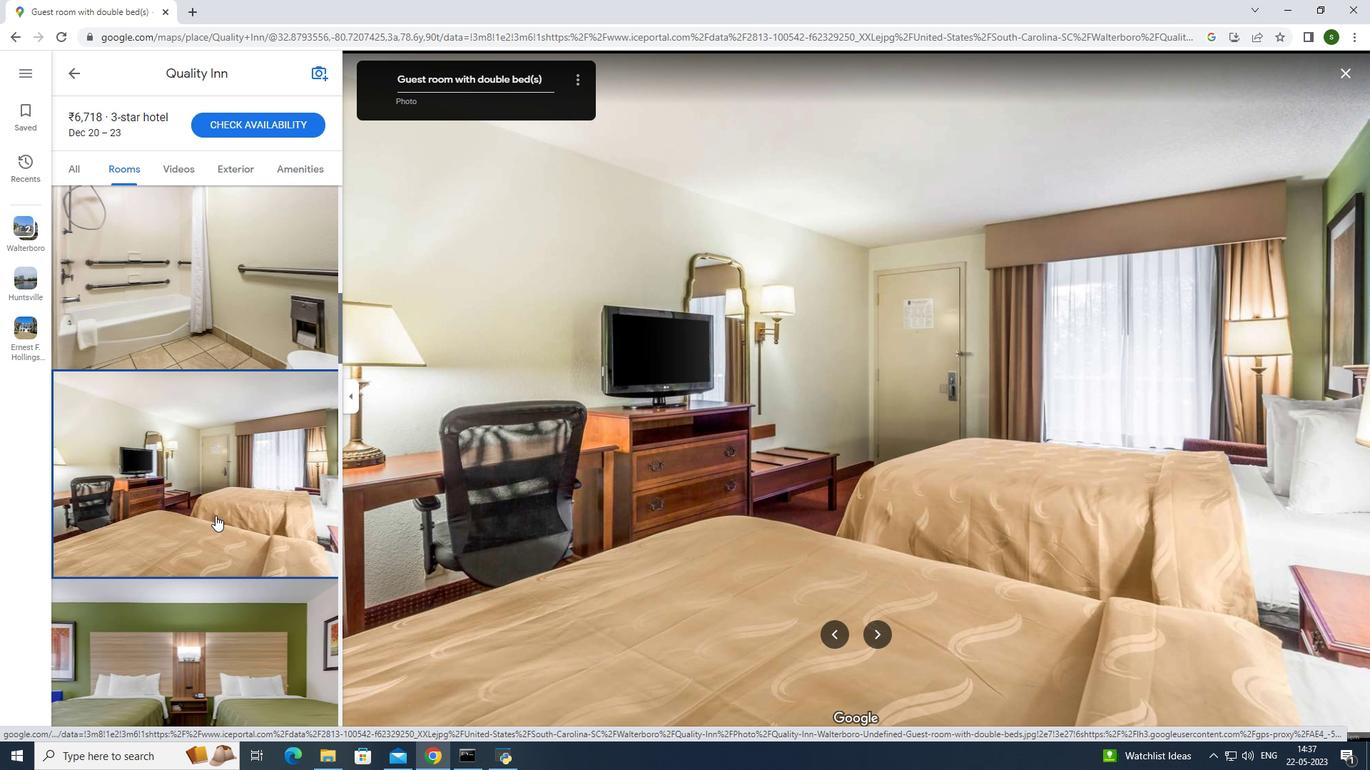 
Action: Mouse scrolled (214, 515) with delta (0, 0)
Screenshot: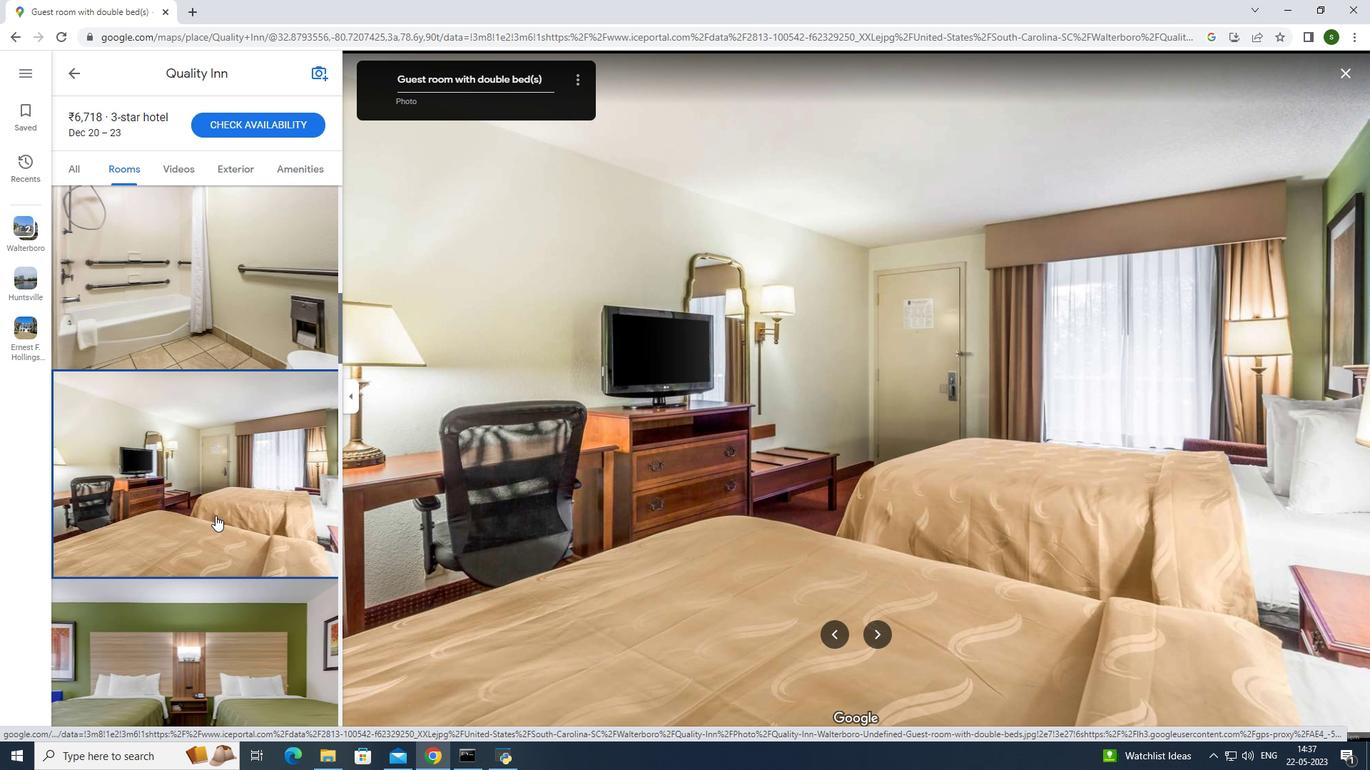 
Action: Mouse moved to (208, 518)
Screenshot: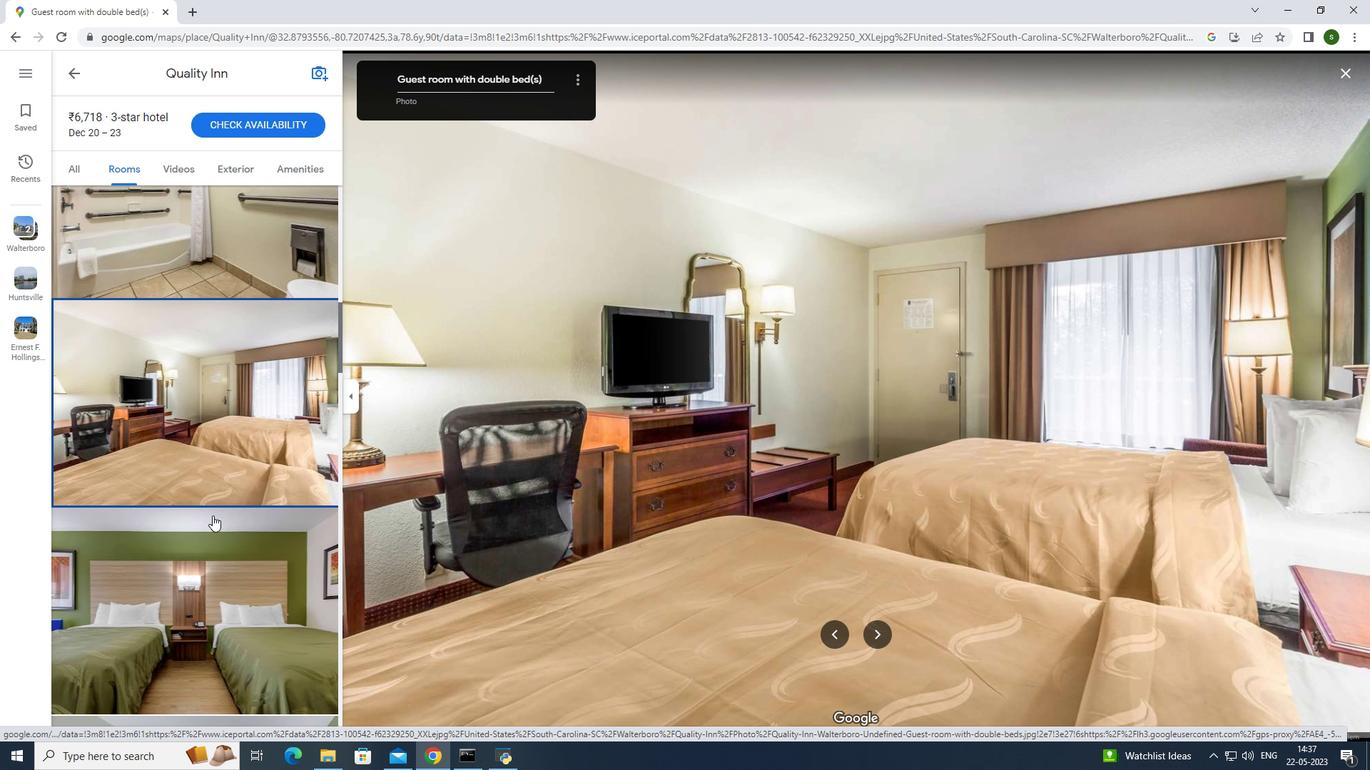 
Action: Mouse scrolled (208, 518) with delta (0, 0)
Screenshot: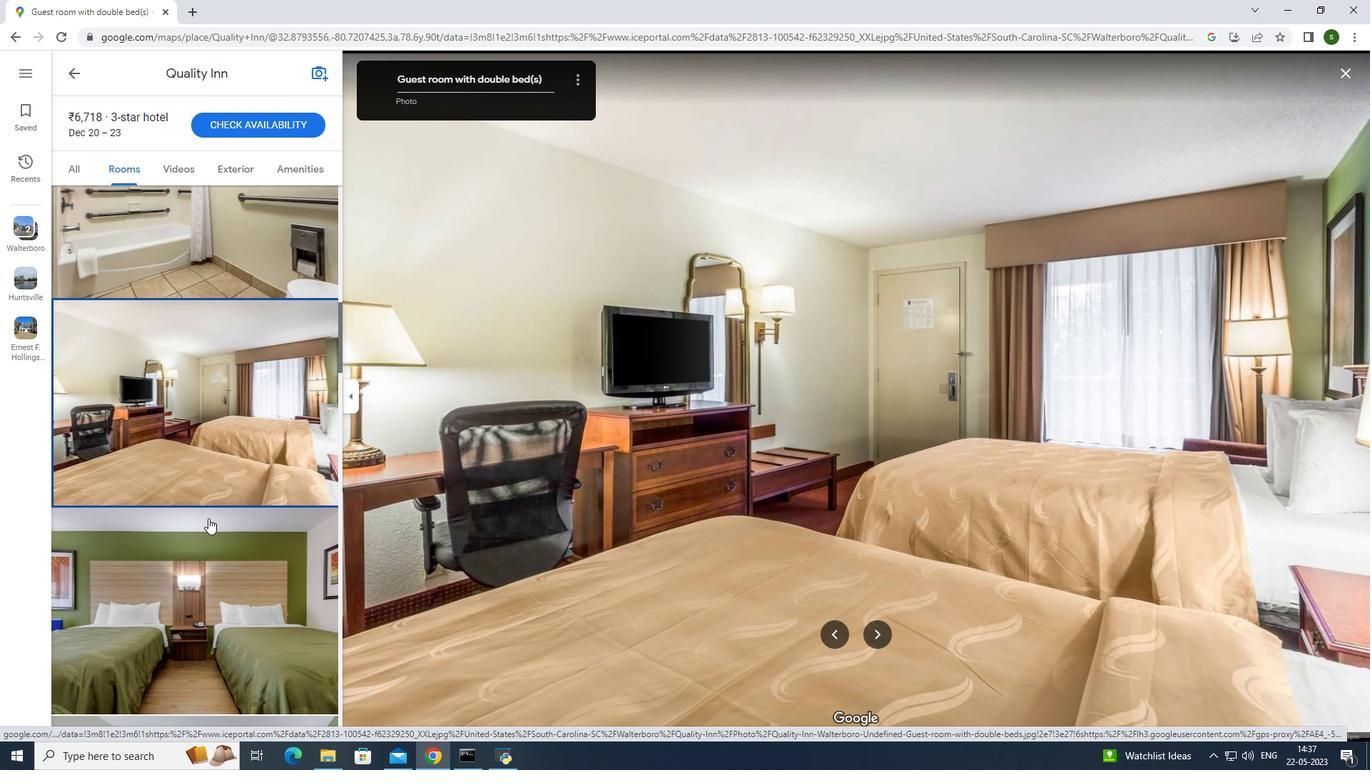 
Action: Mouse moved to (164, 483)
Screenshot: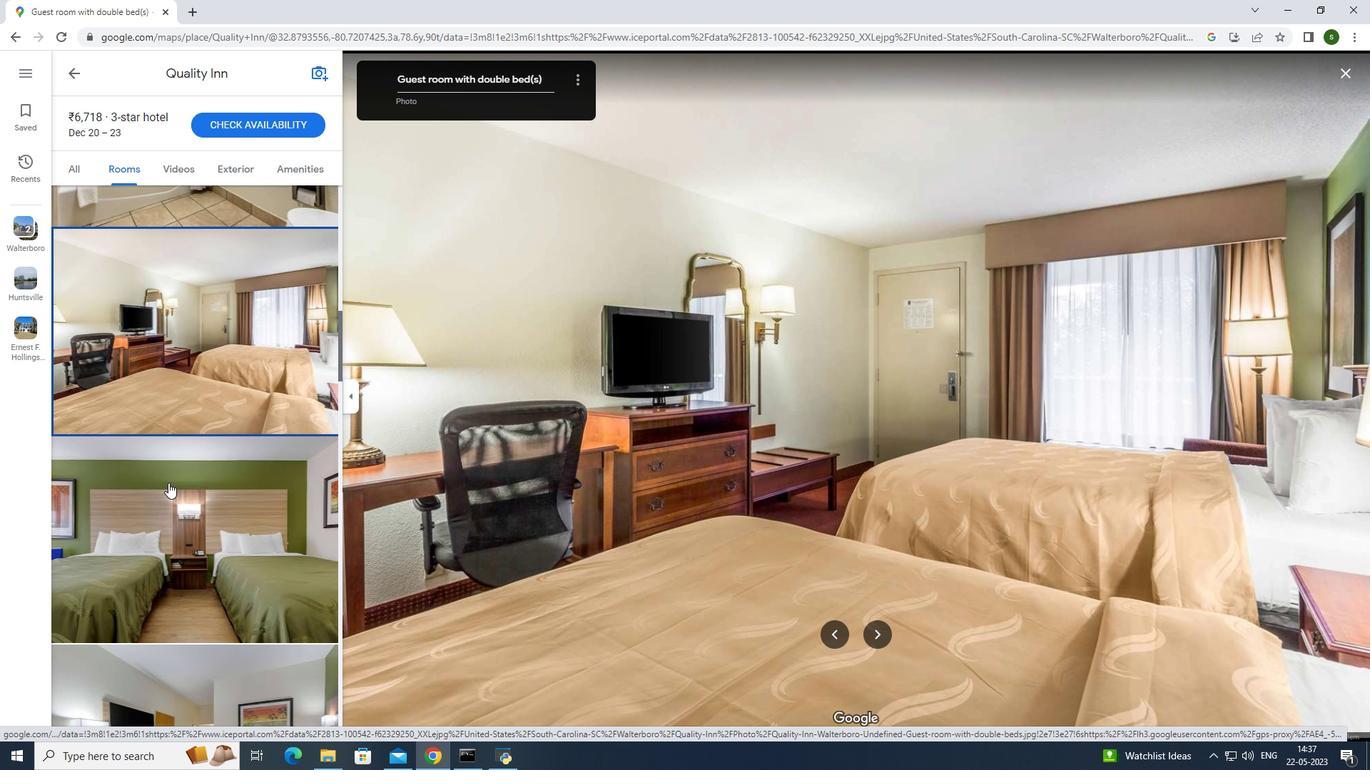 
Action: Mouse scrolled (164, 482) with delta (0, 0)
Screenshot: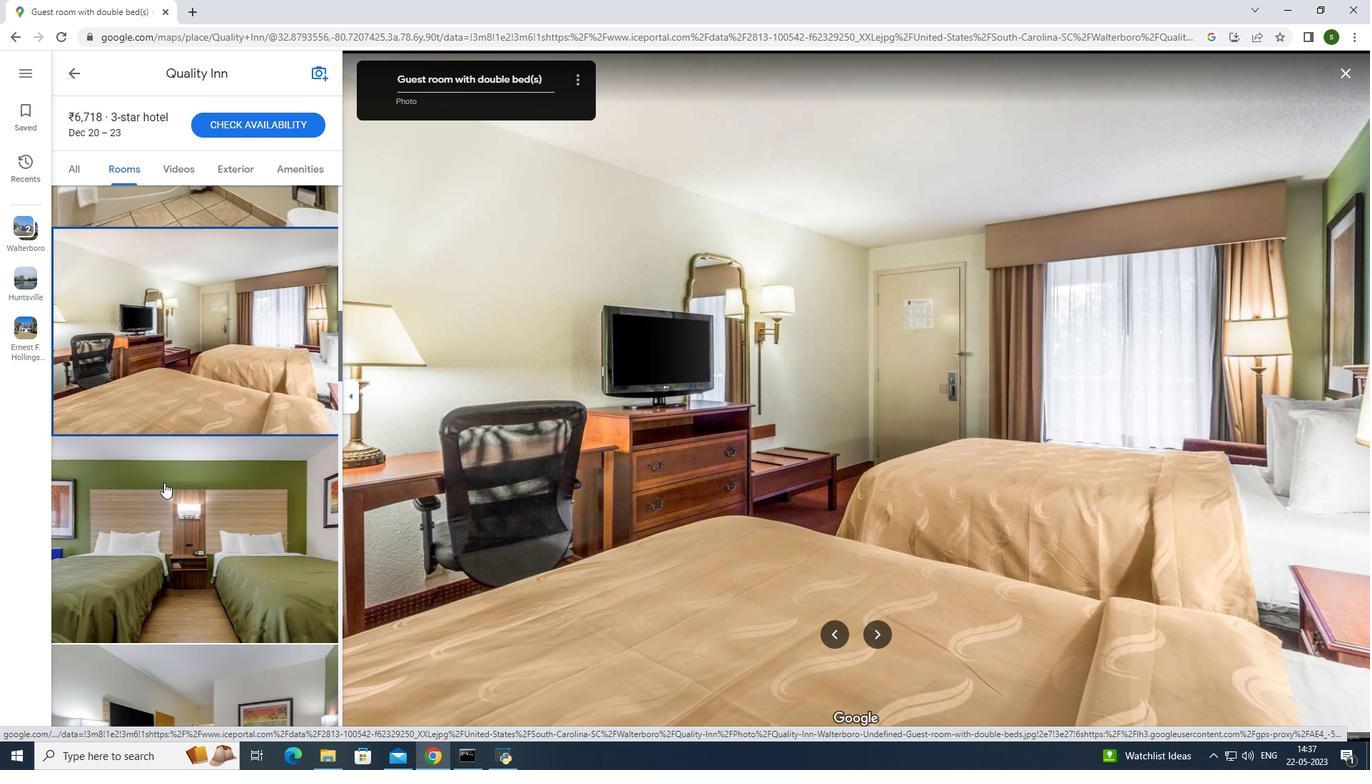 
Action: Mouse scrolled (164, 482) with delta (0, 0)
Screenshot: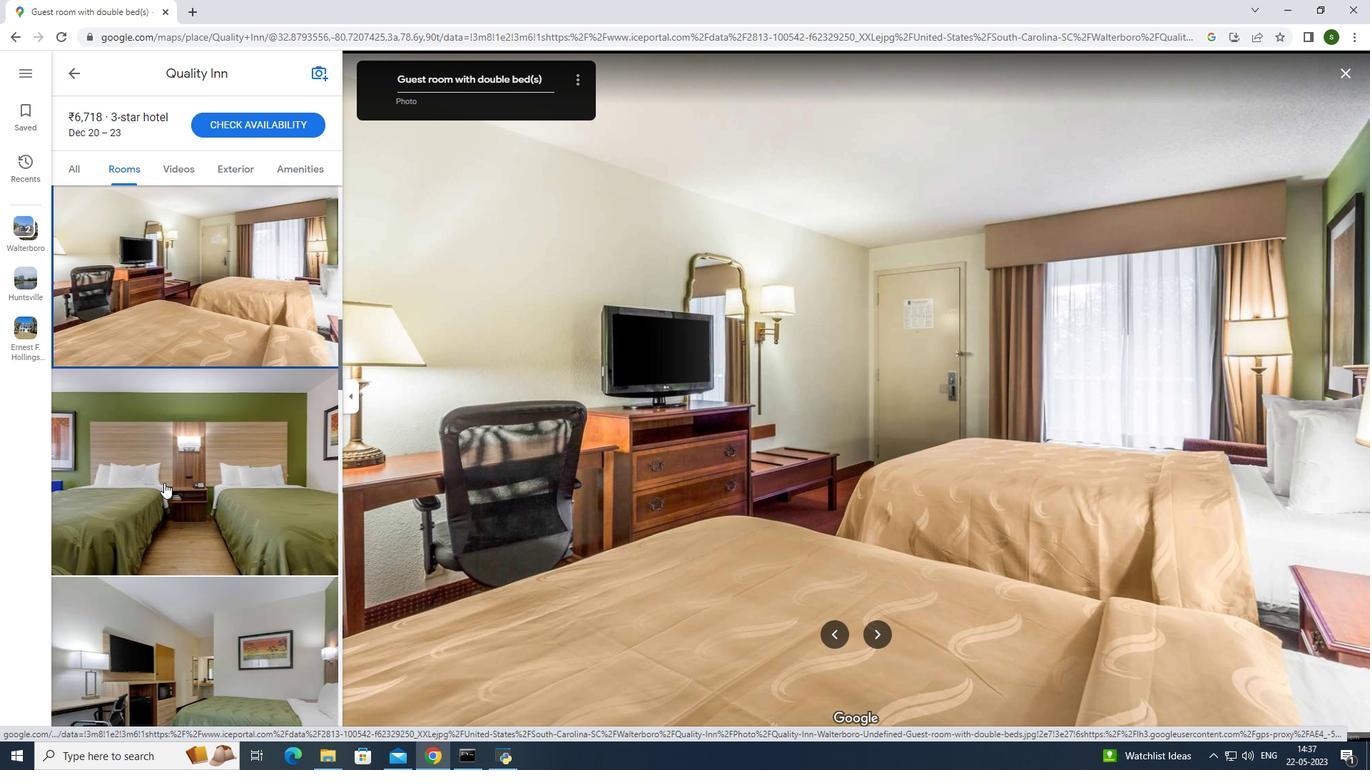 
Action: Mouse scrolled (164, 482) with delta (0, 0)
Screenshot: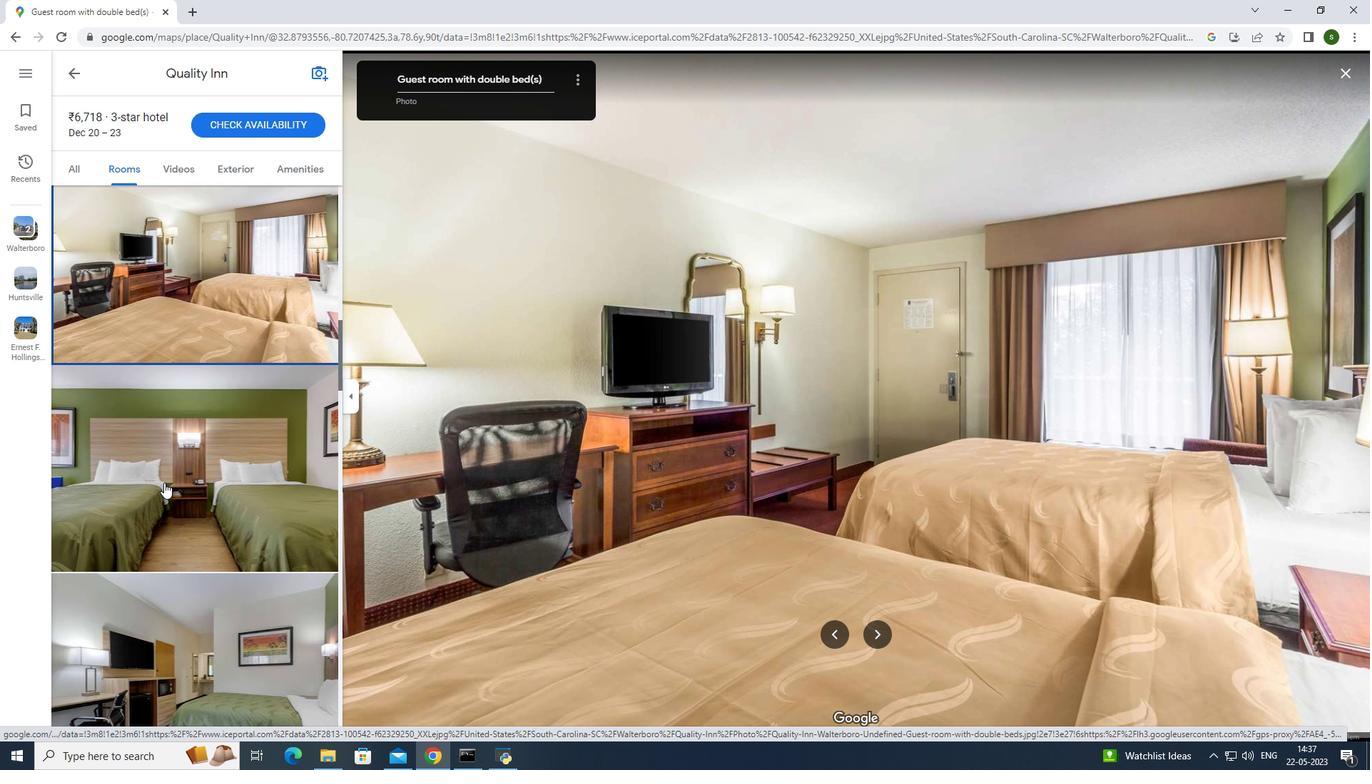
Action: Mouse moved to (222, 523)
Screenshot: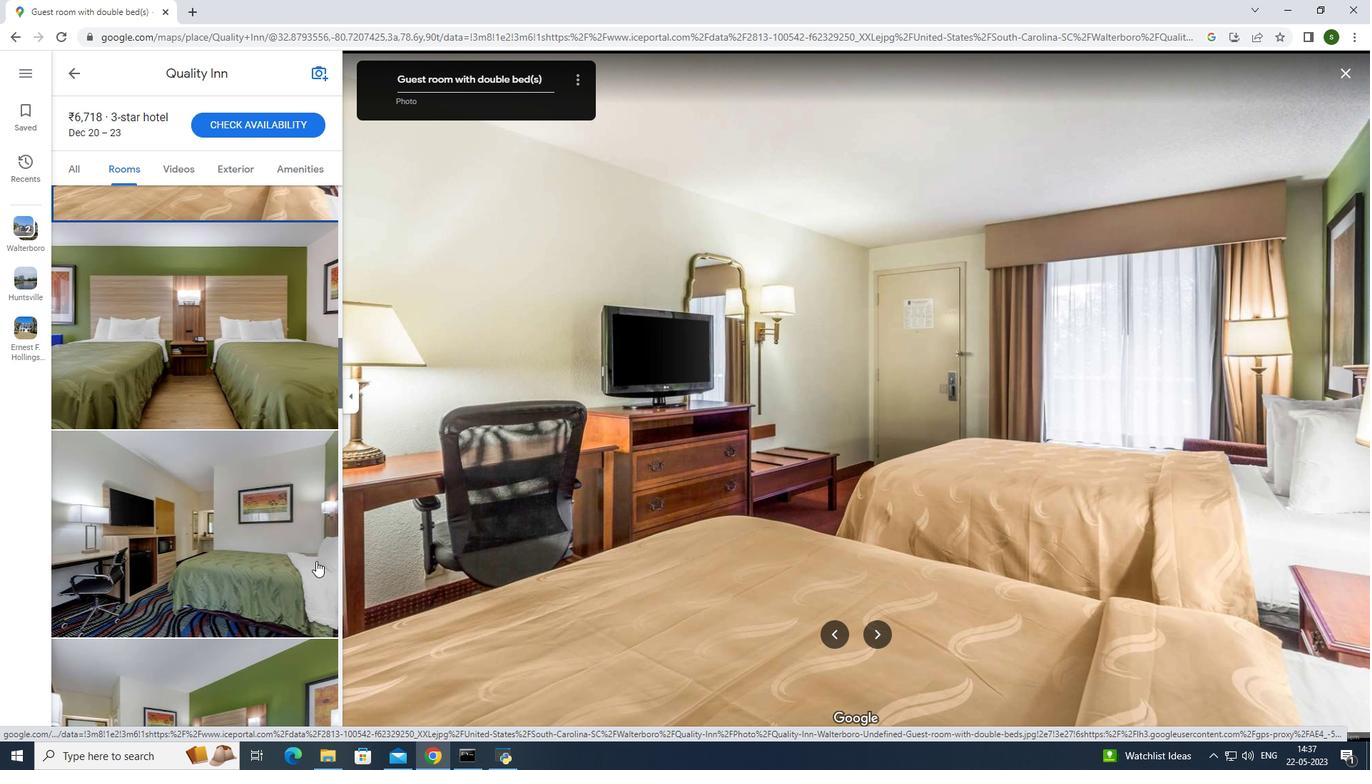 
Action: Mouse pressed left at (222, 523)
Screenshot: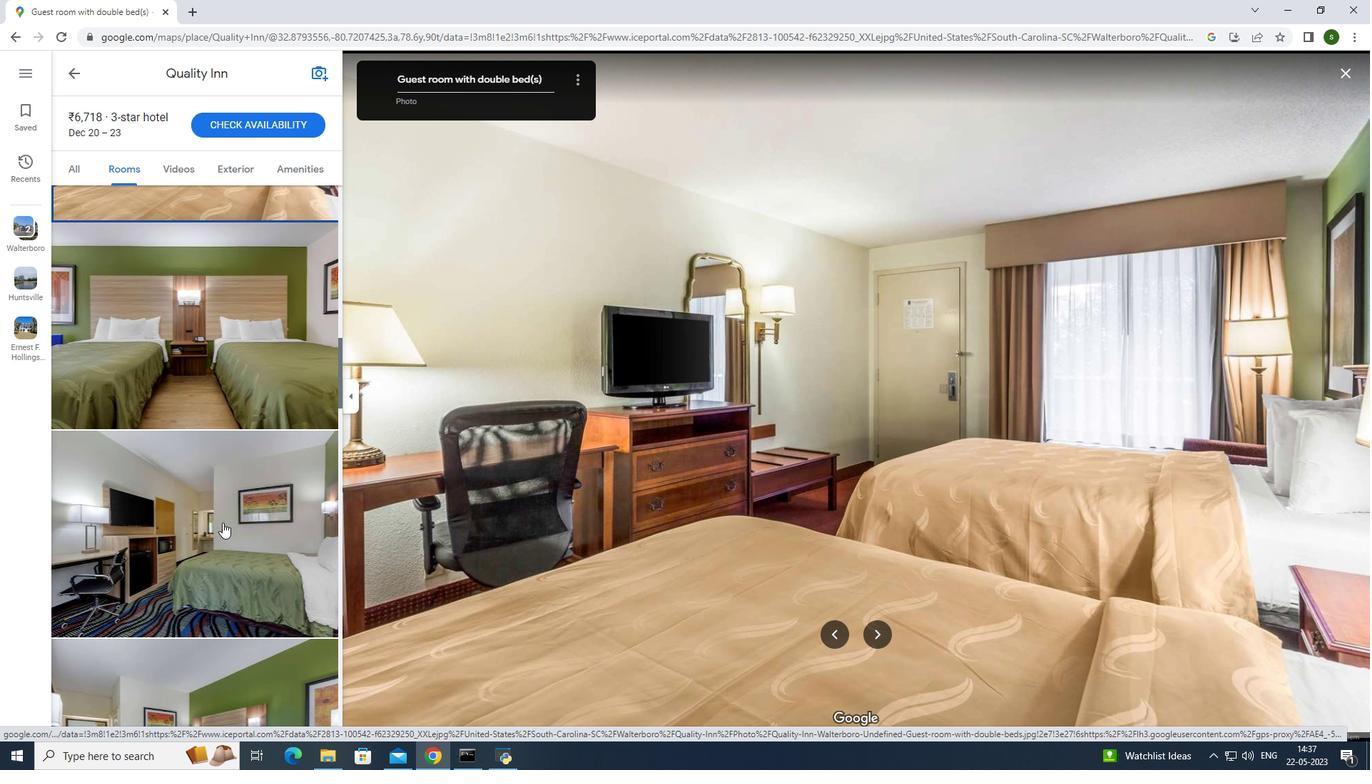 
Action: Mouse moved to (209, 525)
Screenshot: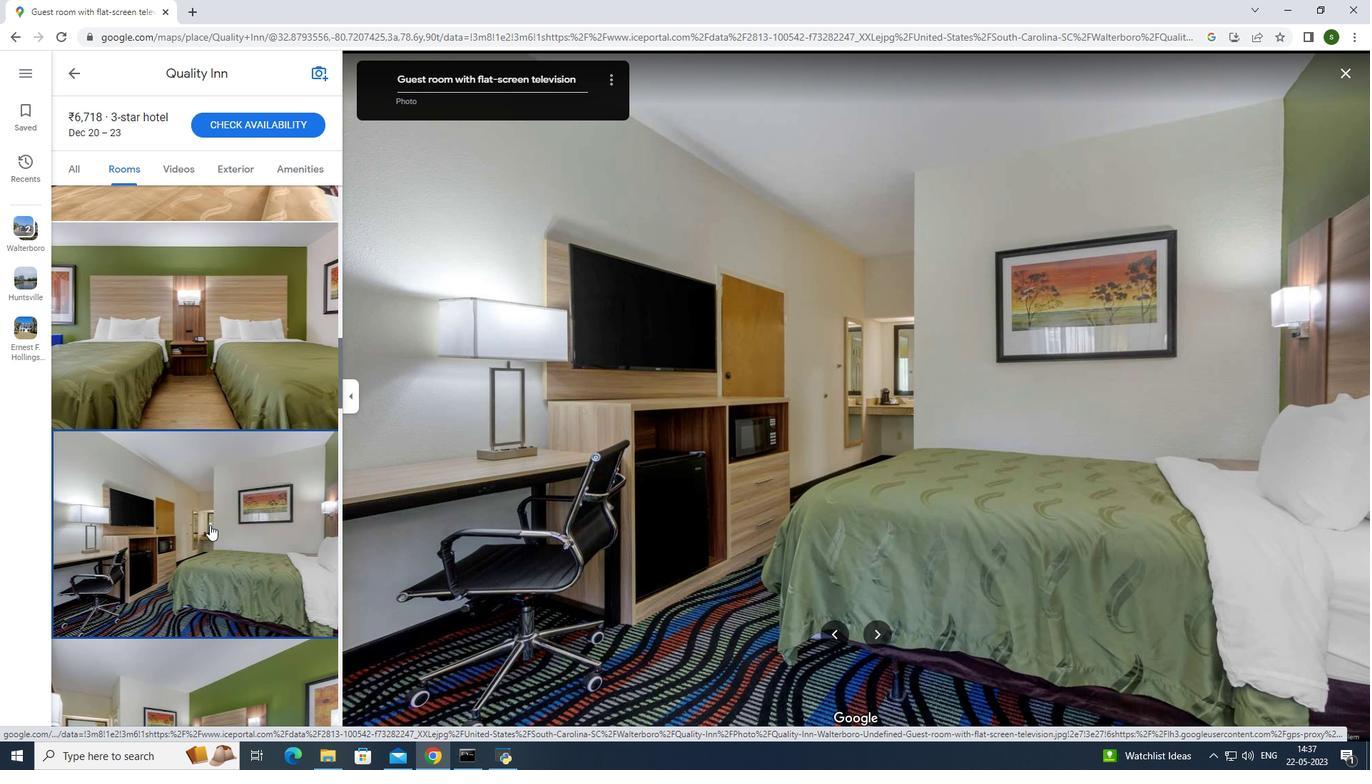 
Action: Mouse scrolled (209, 524) with delta (0, 0)
Screenshot: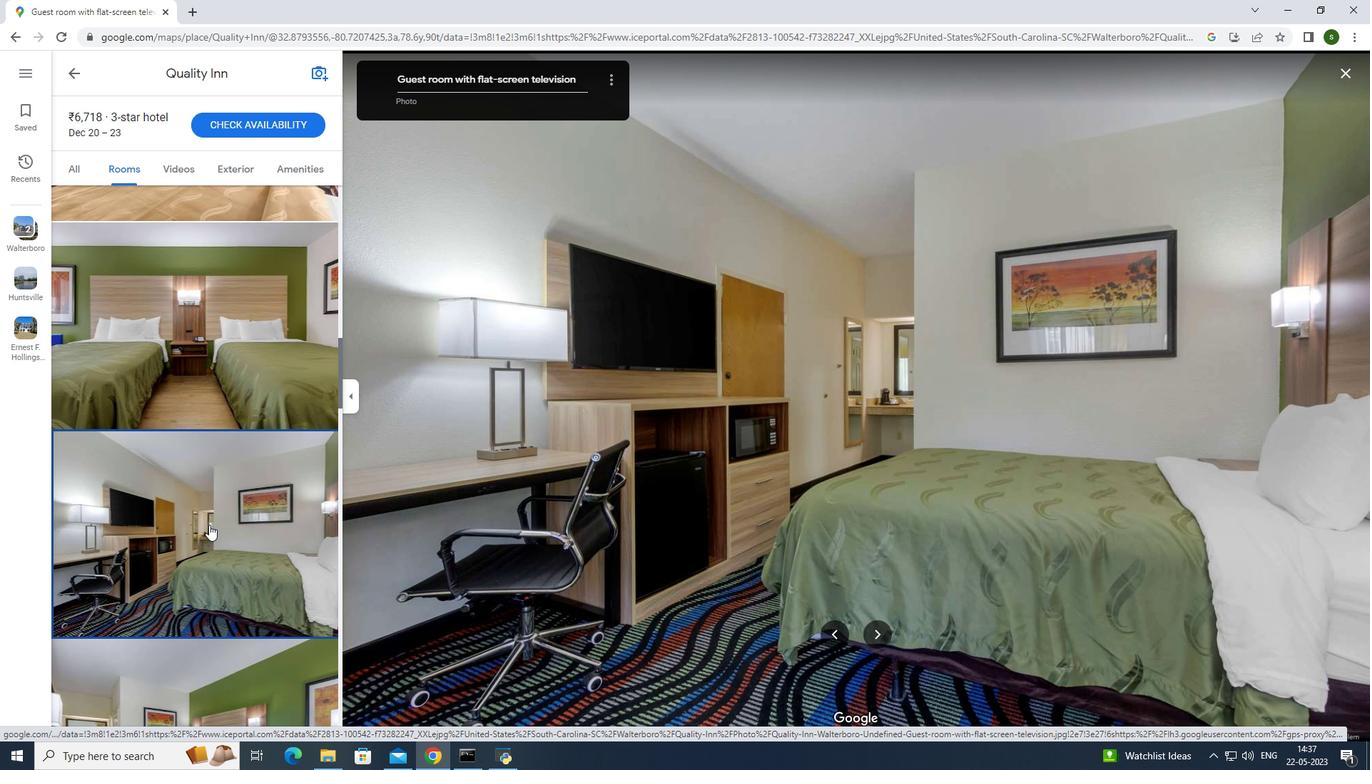 
Action: Mouse moved to (206, 525)
Screenshot: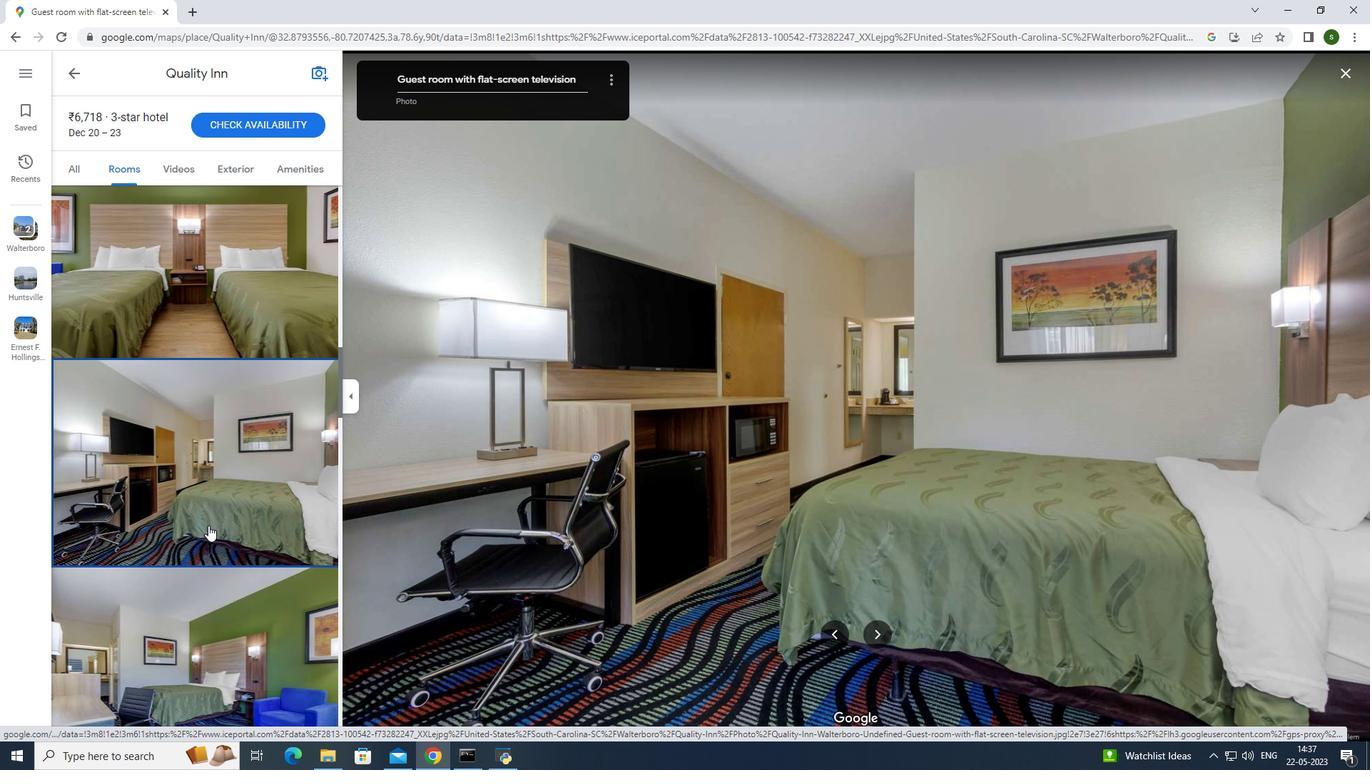 
Action: Mouse scrolled (207, 525) with delta (0, 0)
Screenshot: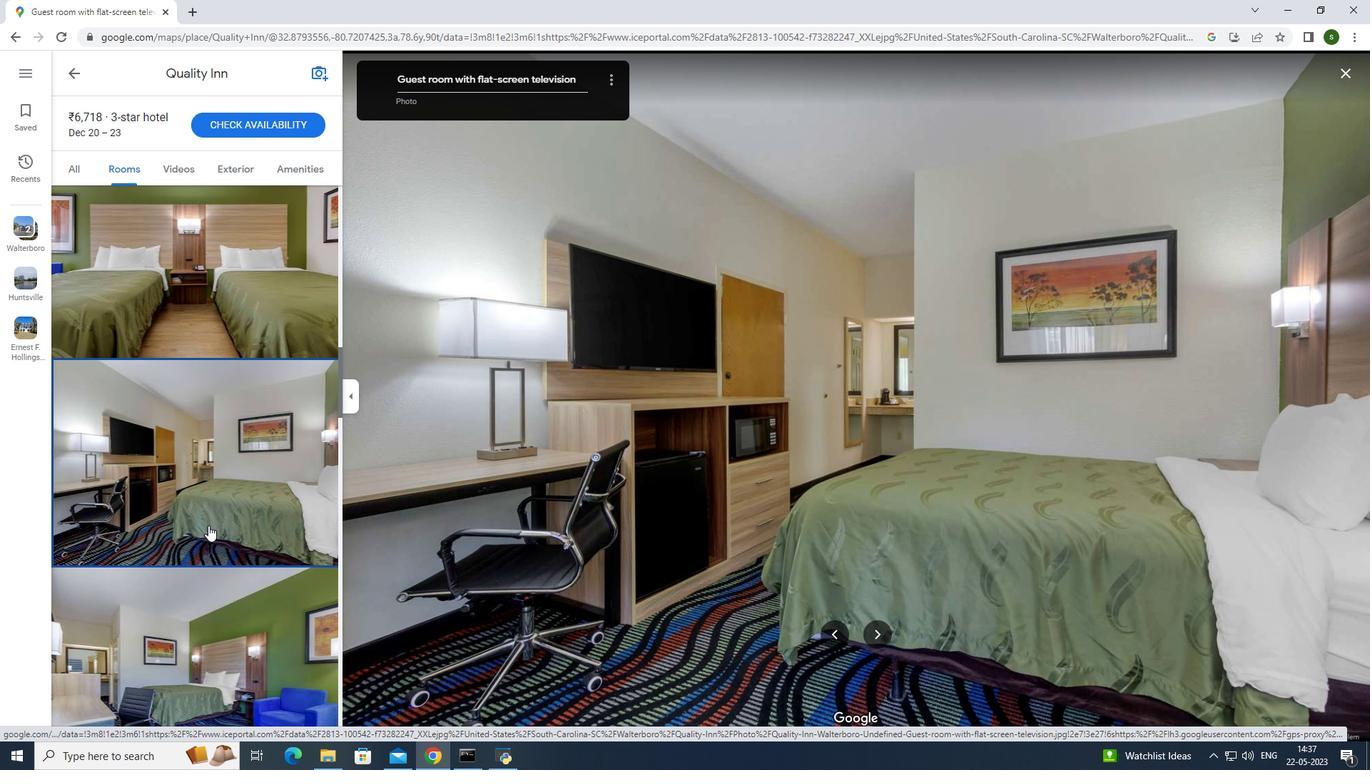 
Action: Mouse scrolled (206, 525) with delta (0, 0)
Screenshot: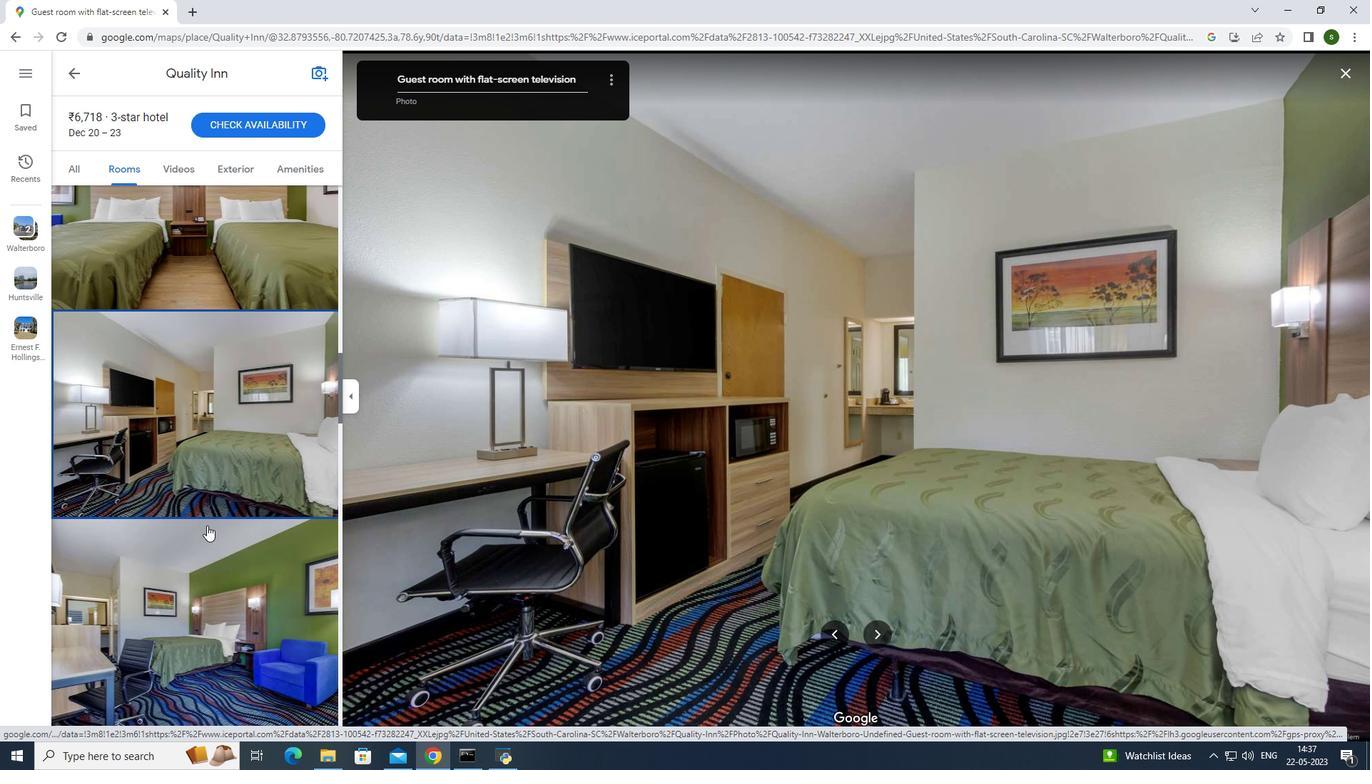 
Action: Mouse moved to (185, 546)
Screenshot: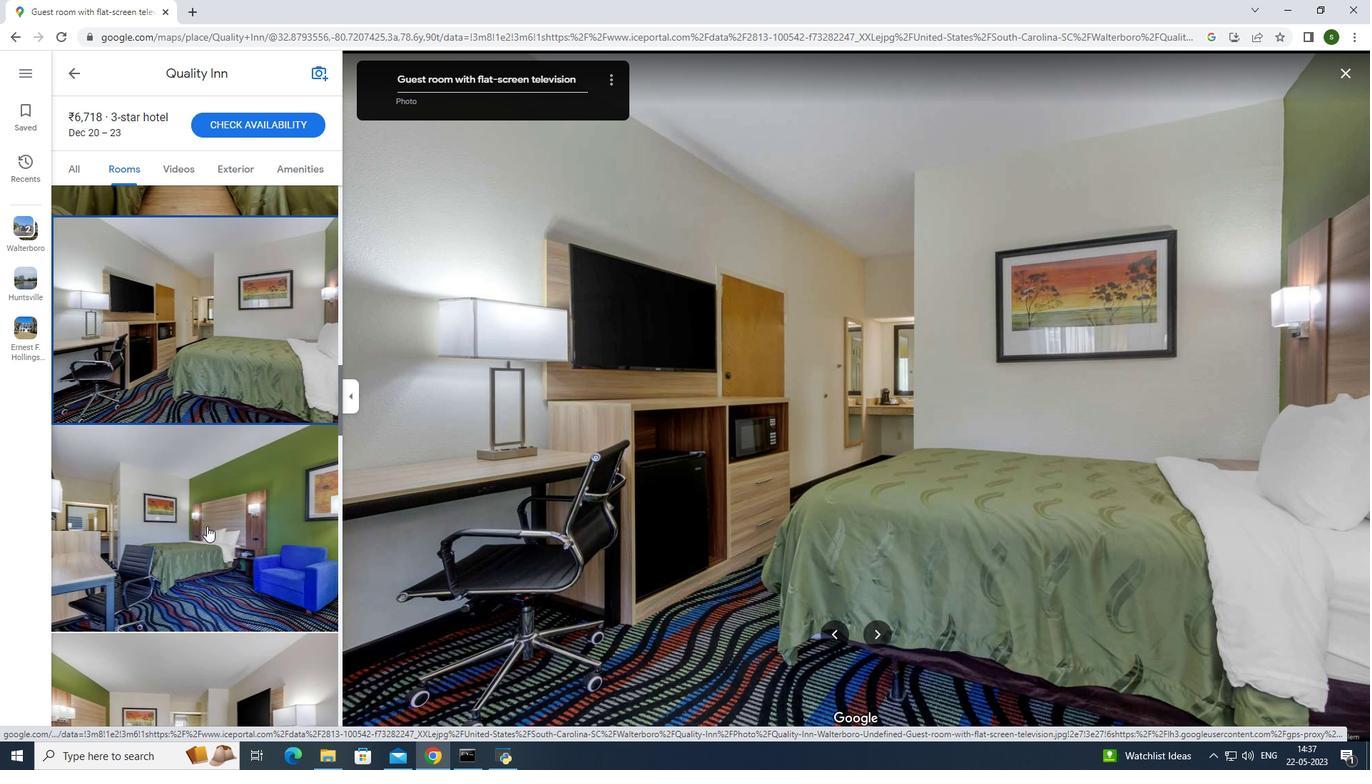 
Action: Mouse pressed left at (185, 546)
Screenshot: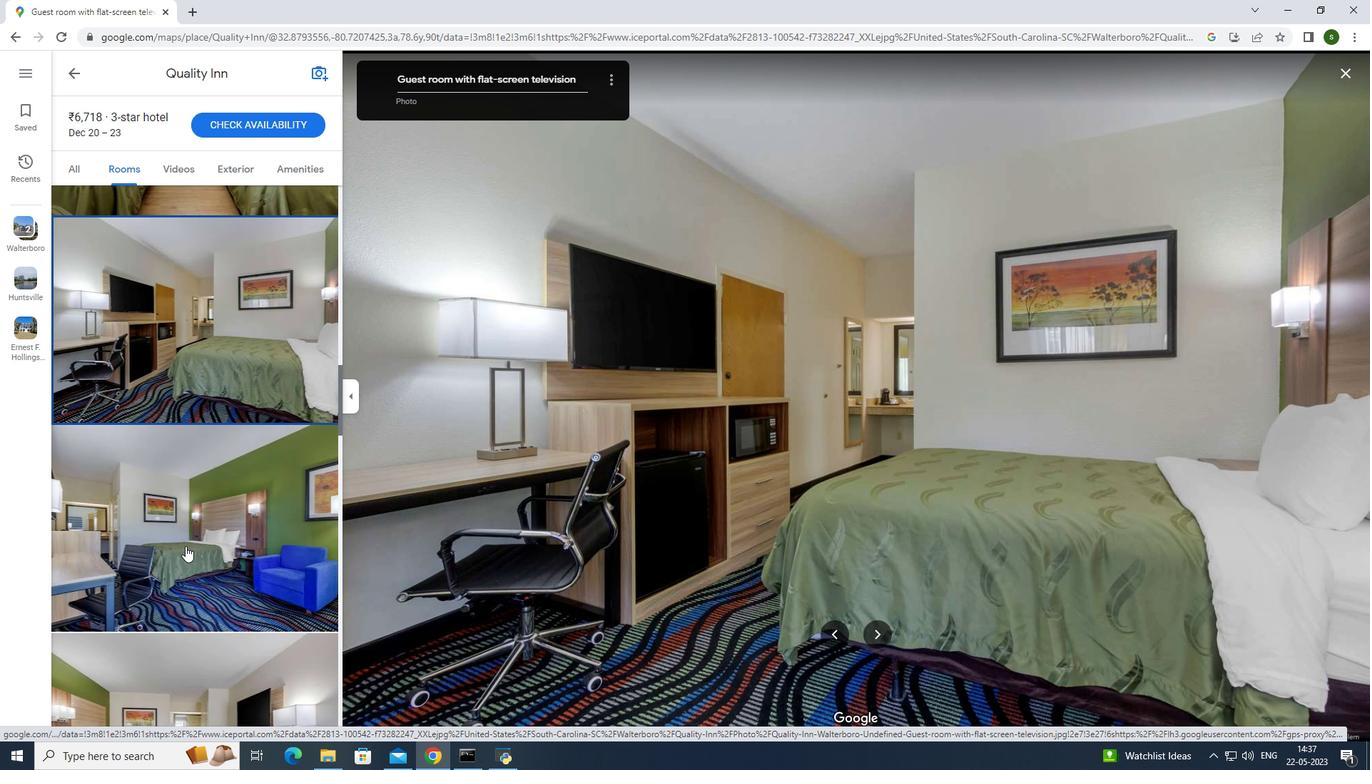 
Action: Mouse scrolled (185, 545) with delta (0, 0)
Screenshot: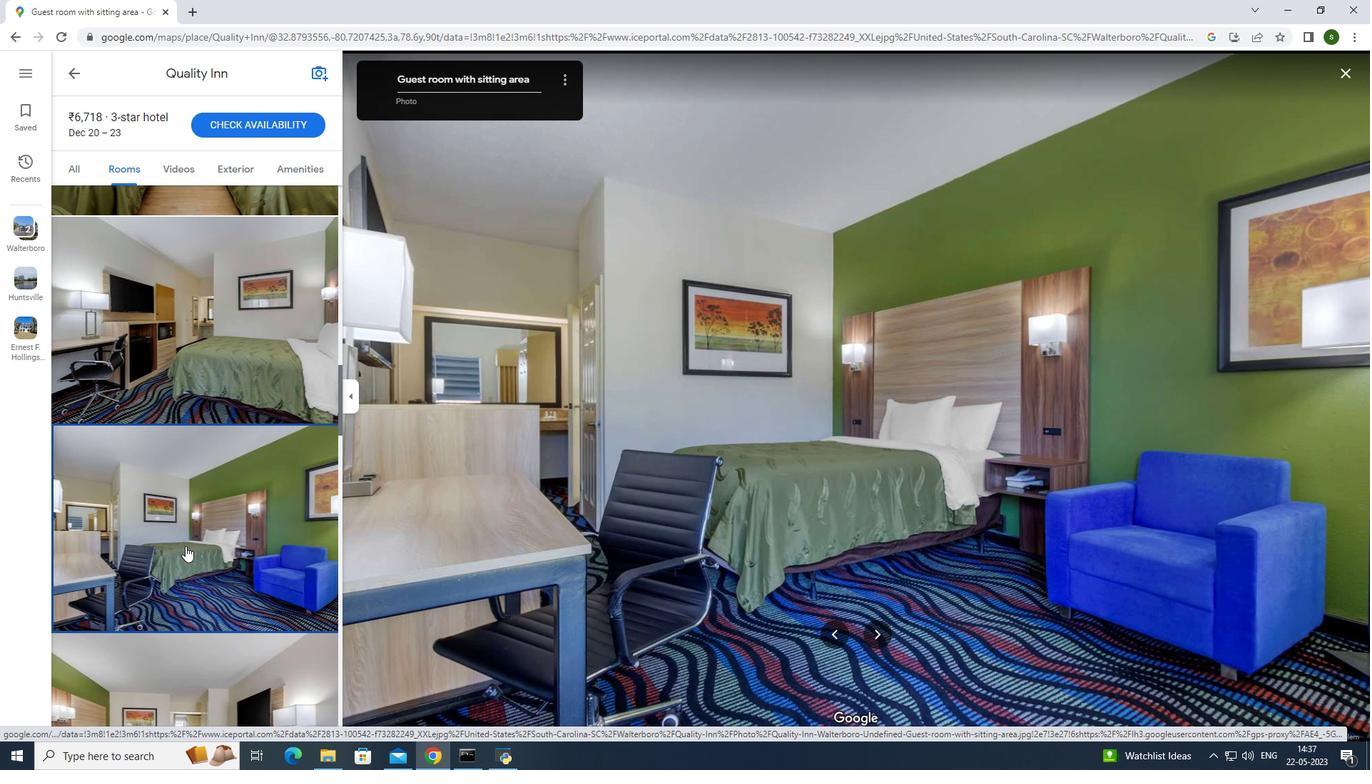 
Action: Mouse moved to (185, 546)
Screenshot: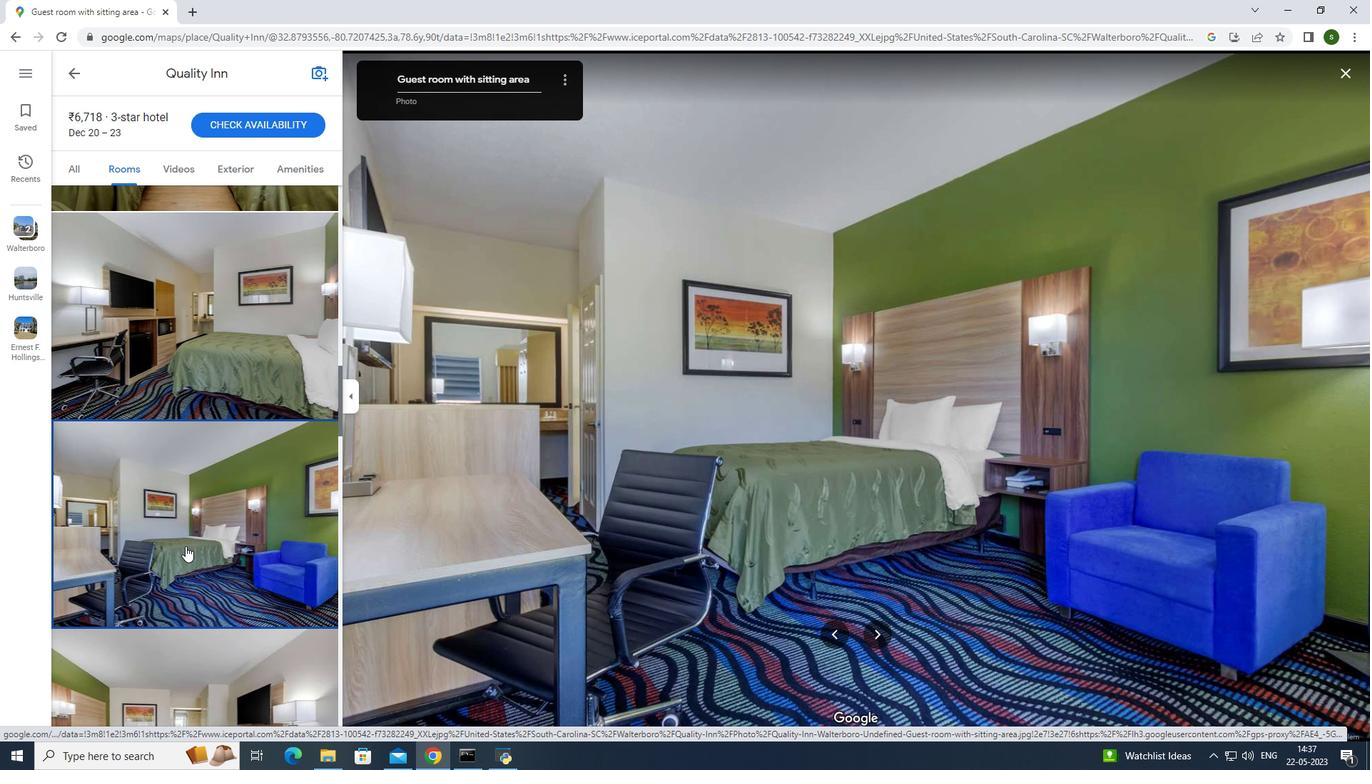 
Action: Mouse scrolled (185, 545) with delta (0, 0)
Screenshot: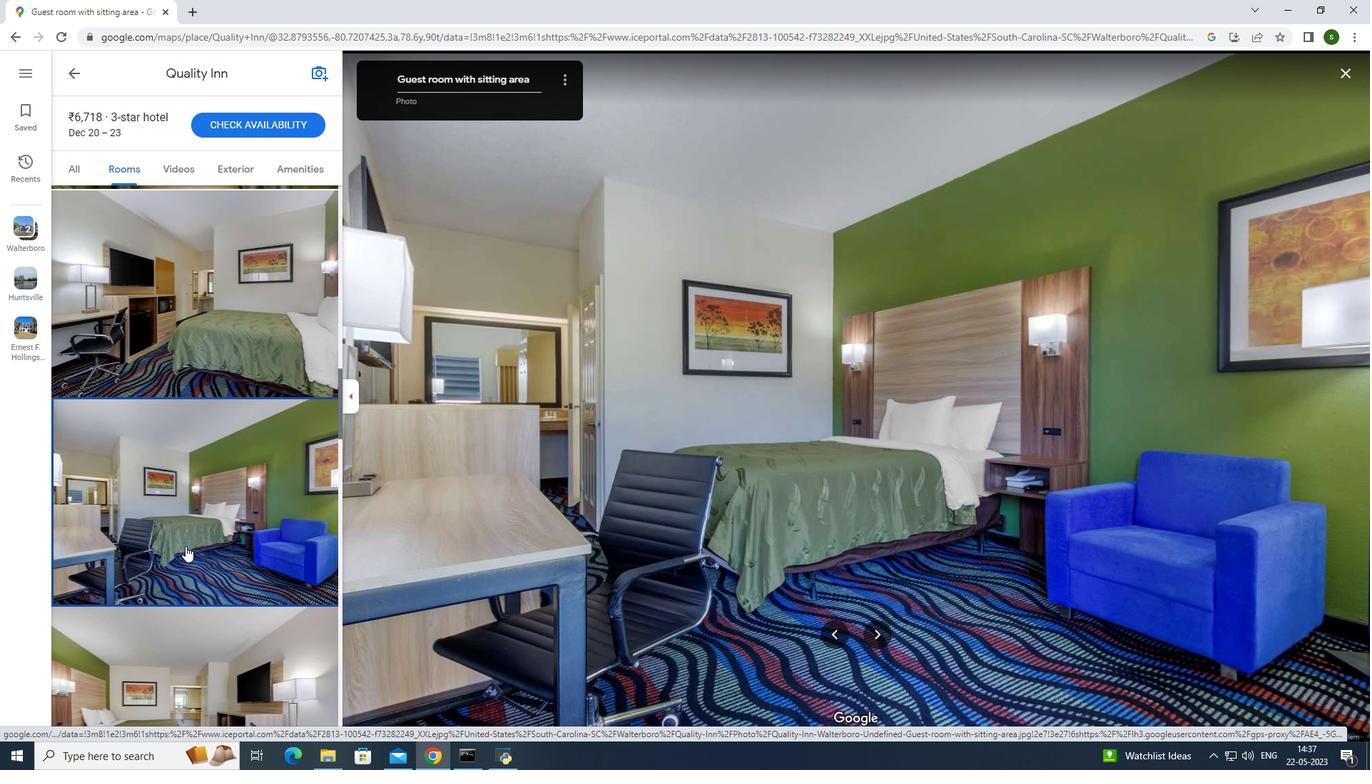
Action: Mouse moved to (184, 546)
Screenshot: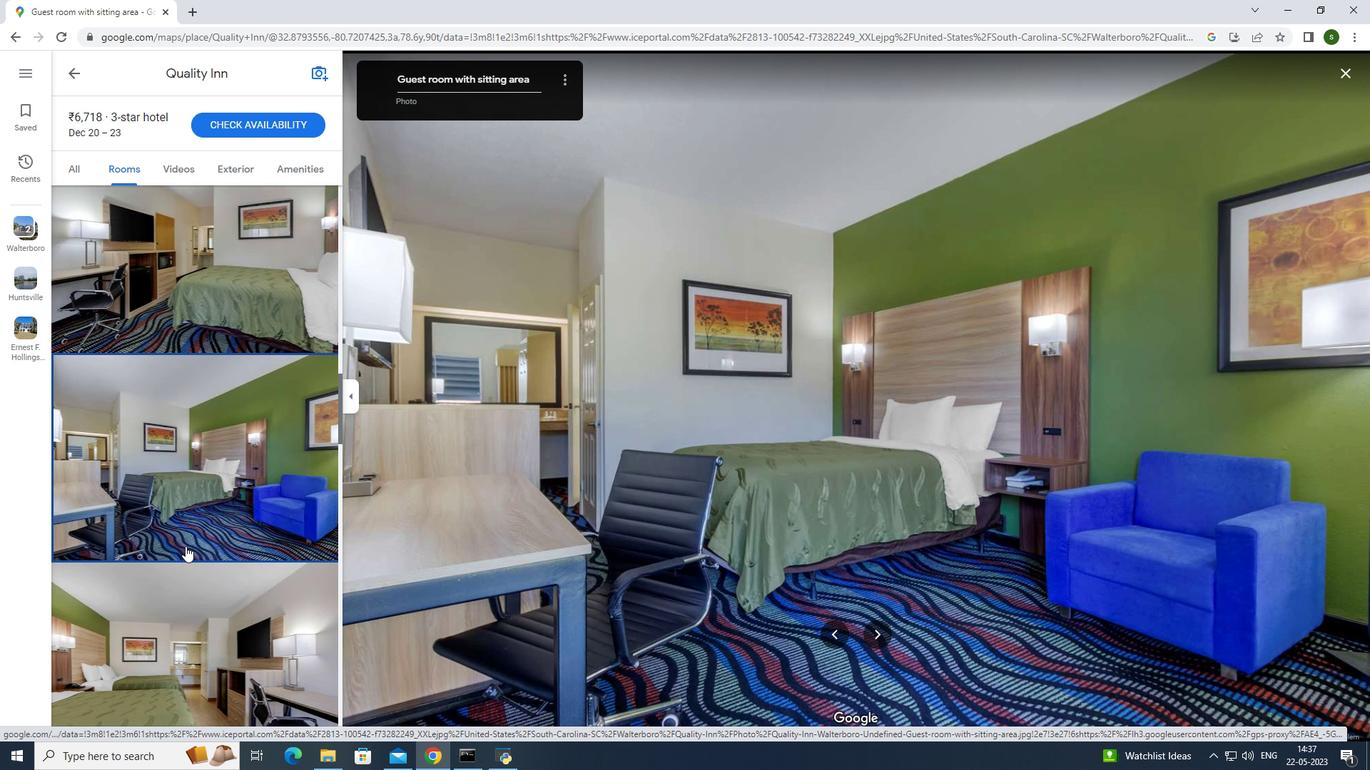 
Action: Mouse pressed left at (184, 546)
Screenshot: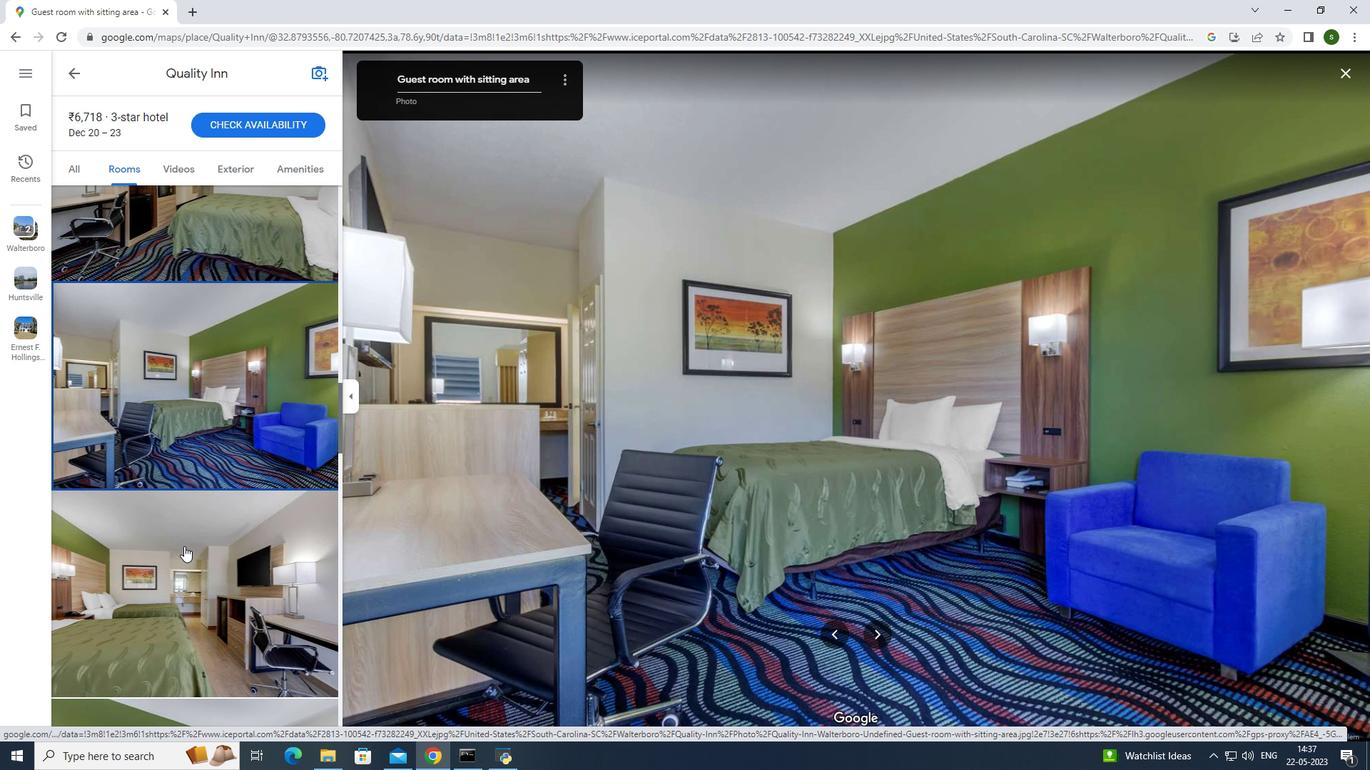 
Action: Mouse scrolled (184, 545) with delta (0, 0)
Screenshot: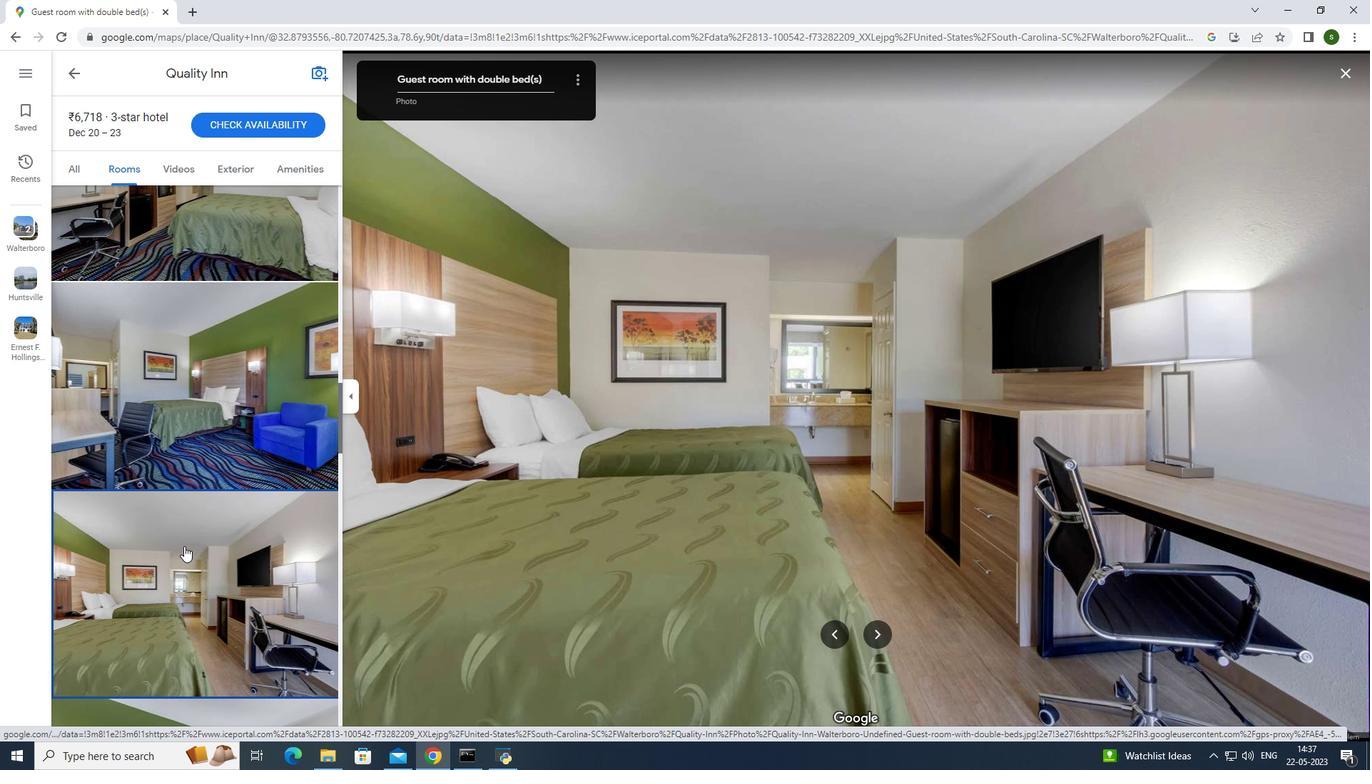 
Action: Mouse scrolled (184, 545) with delta (0, 0)
Screenshot: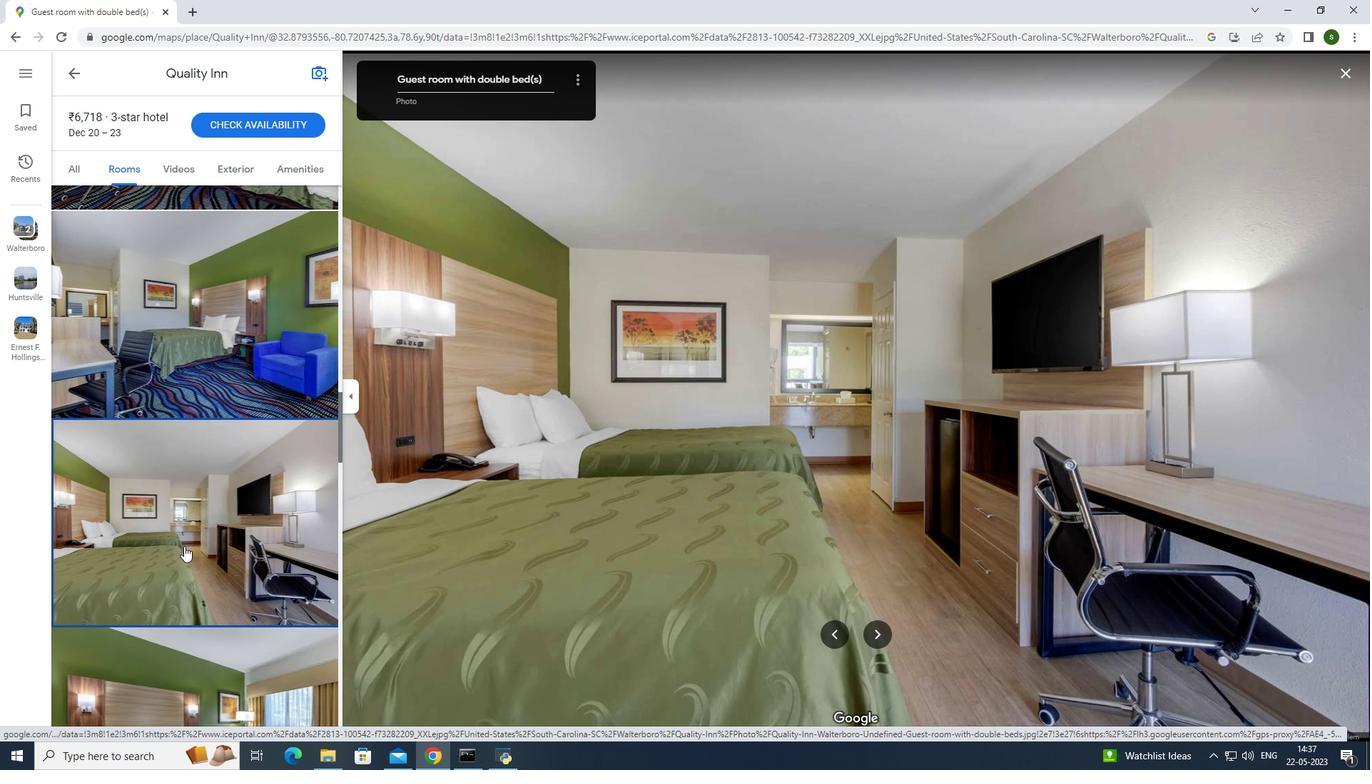 
Action: Mouse scrolled (184, 545) with delta (0, 0)
Screenshot: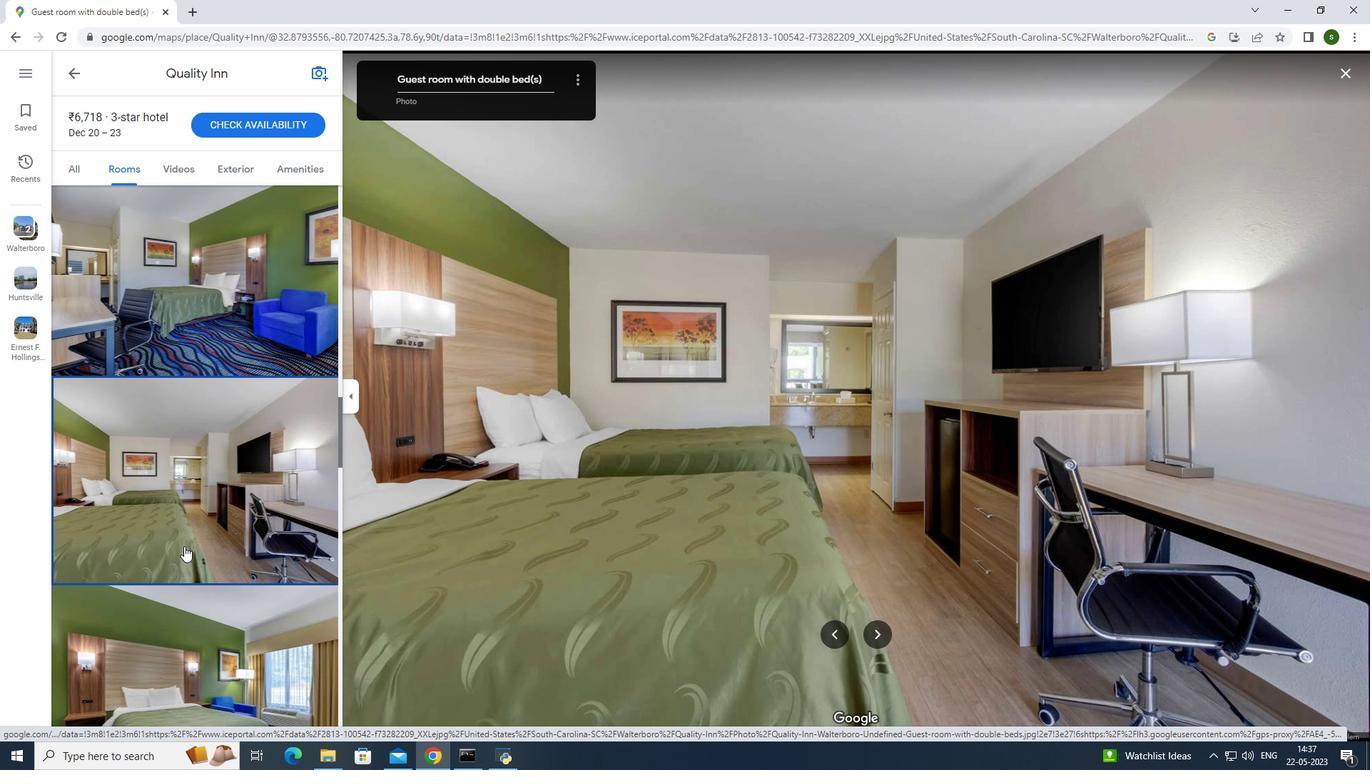 
Action: Mouse pressed left at (184, 546)
Screenshot: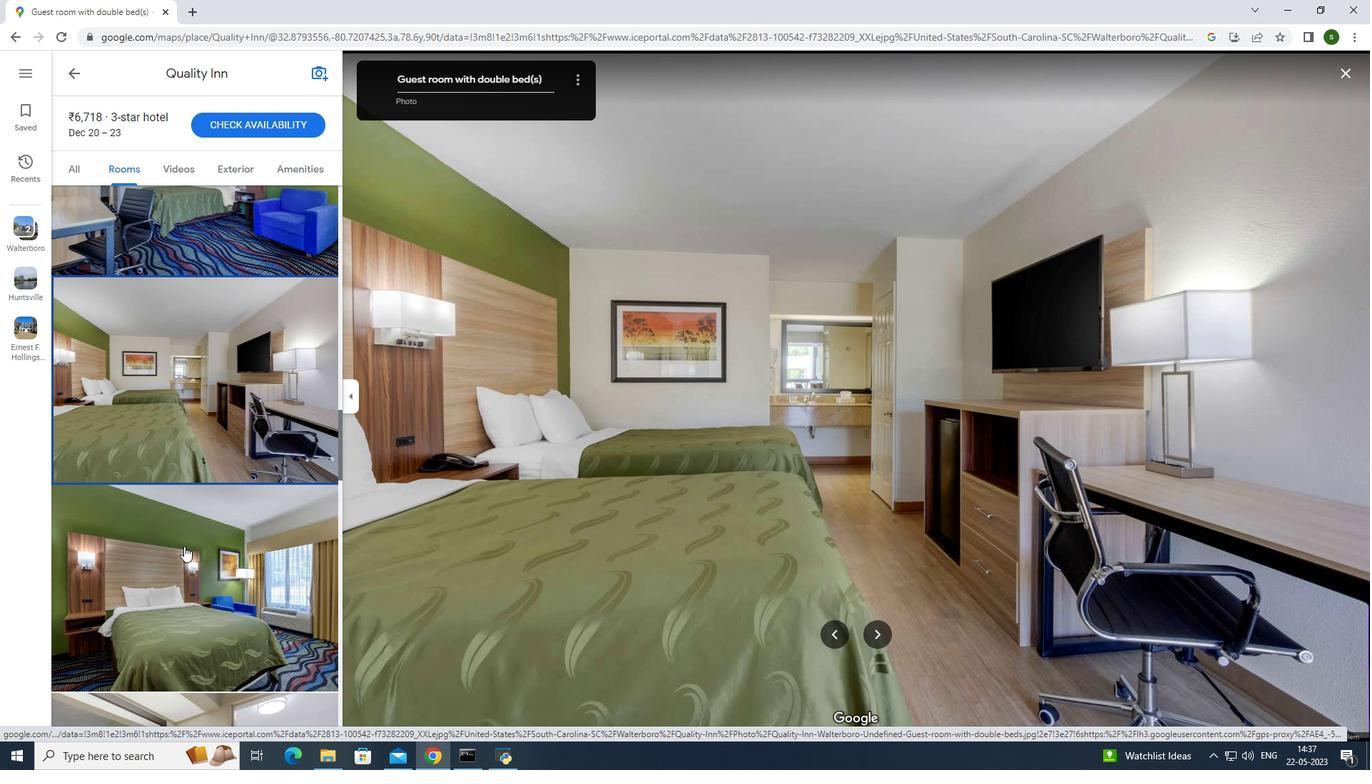 
Action: Mouse scrolled (184, 545) with delta (0, 0)
Screenshot: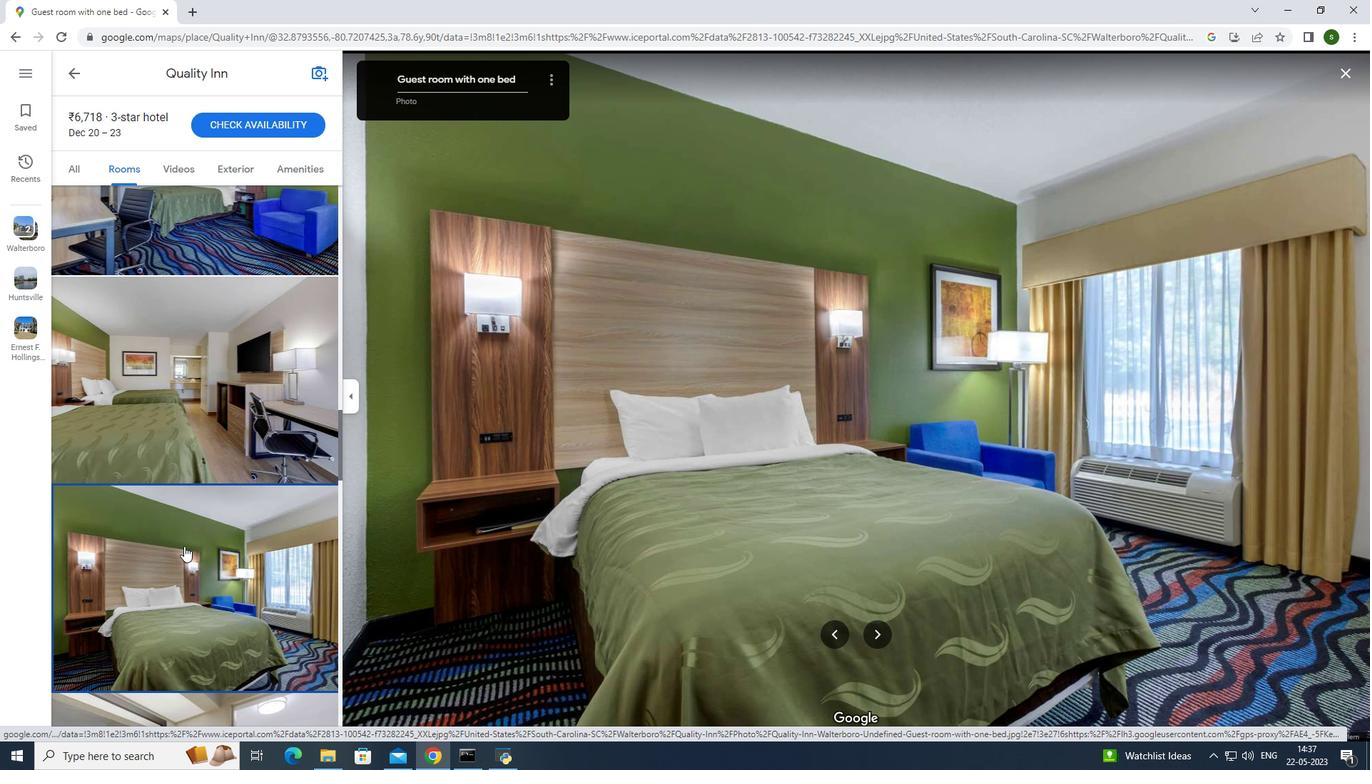 
Action: Mouse scrolled (184, 545) with delta (0, 0)
Screenshot: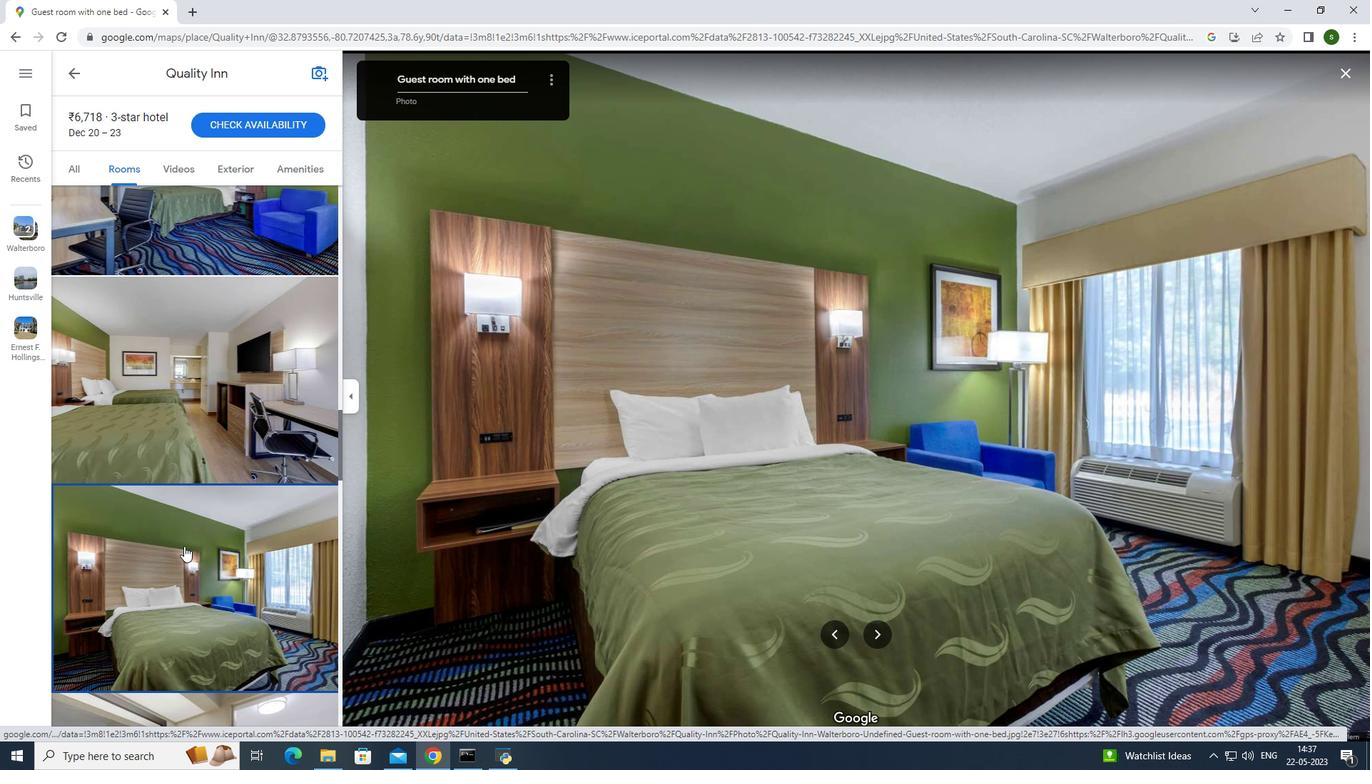 
Action: Mouse moved to (872, 635)
Screenshot: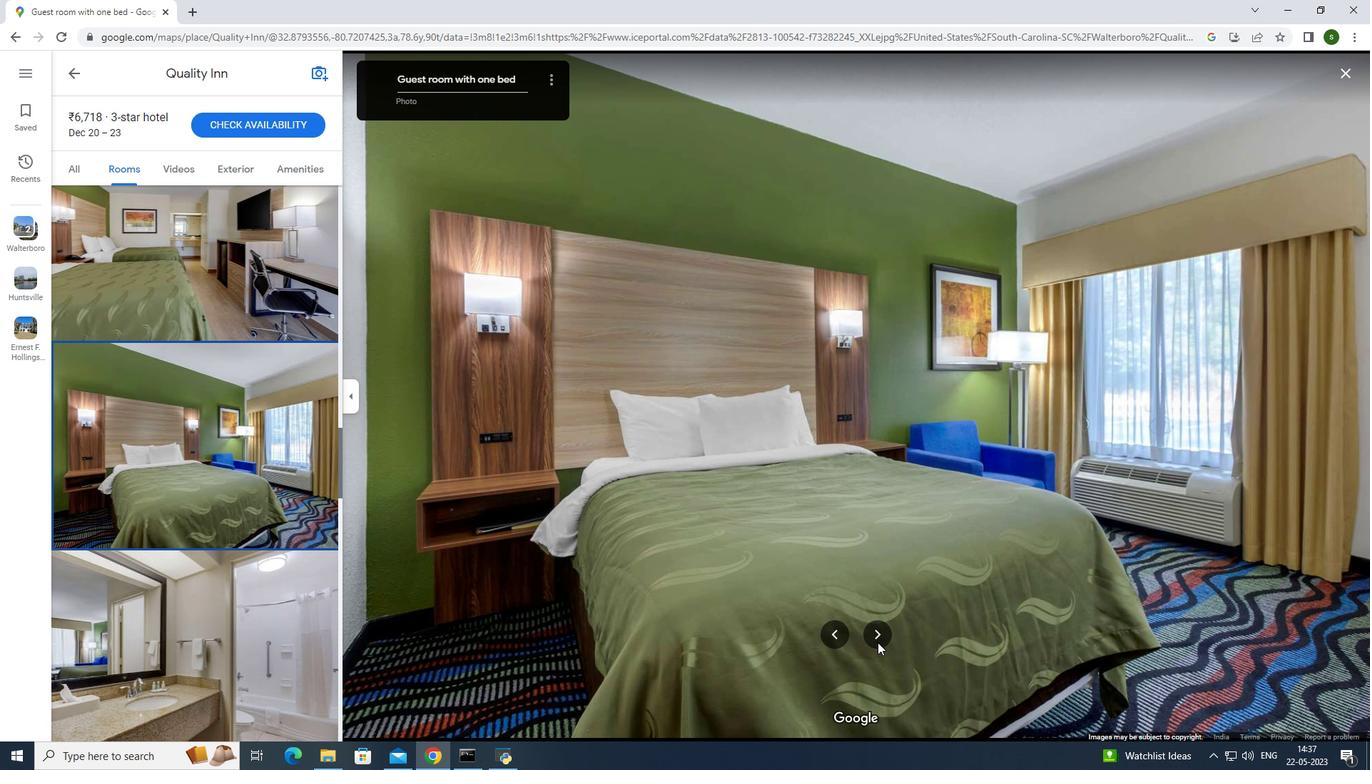 
Action: Mouse pressed left at (872, 635)
Screenshot: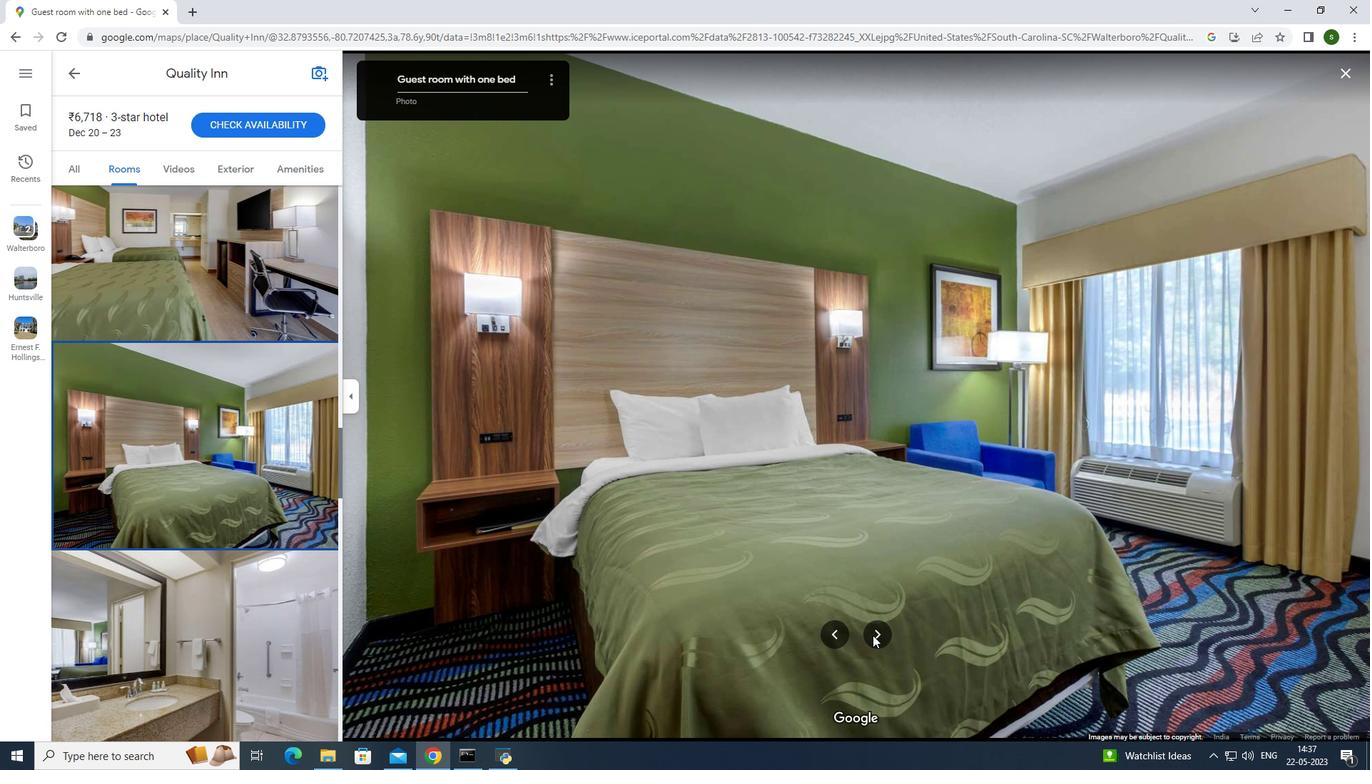 
Action: Mouse moved to (872, 634)
Screenshot: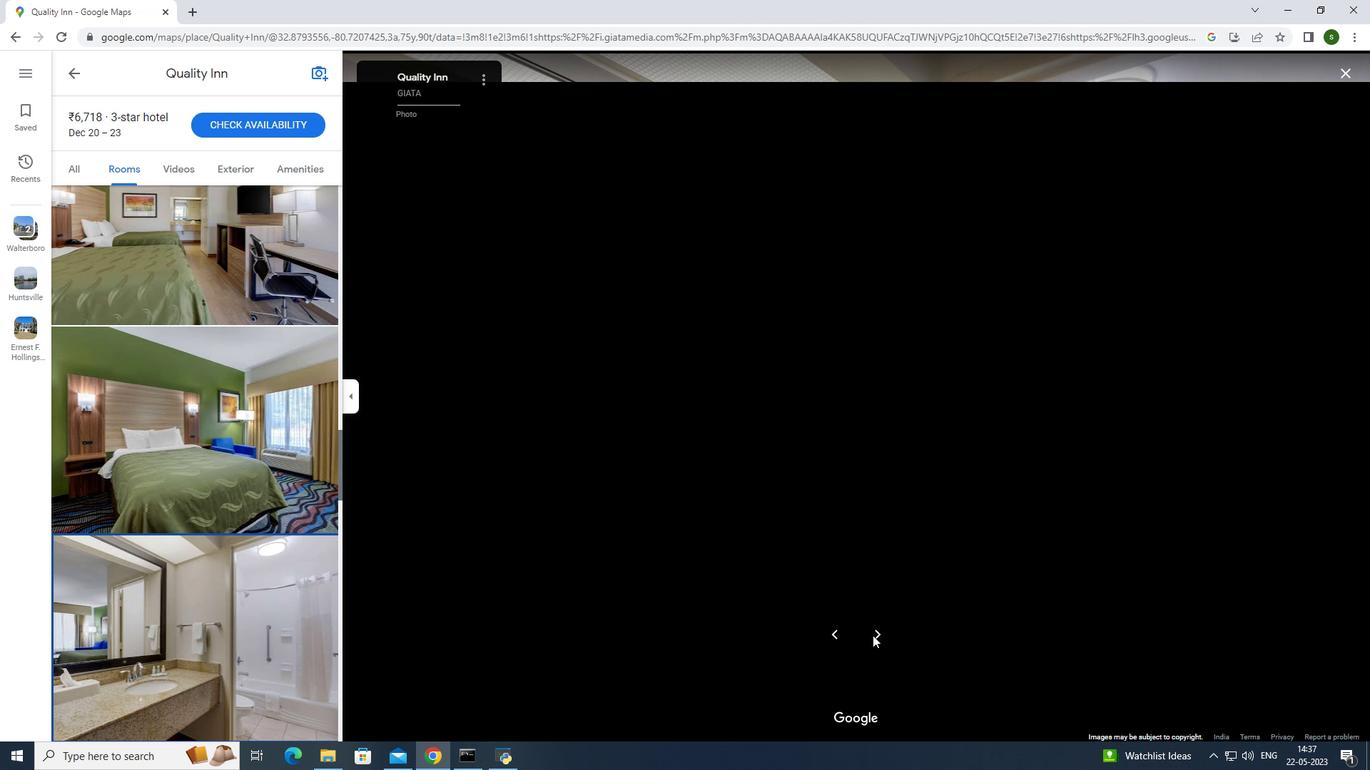 
Action: Mouse pressed left at (872, 634)
Screenshot: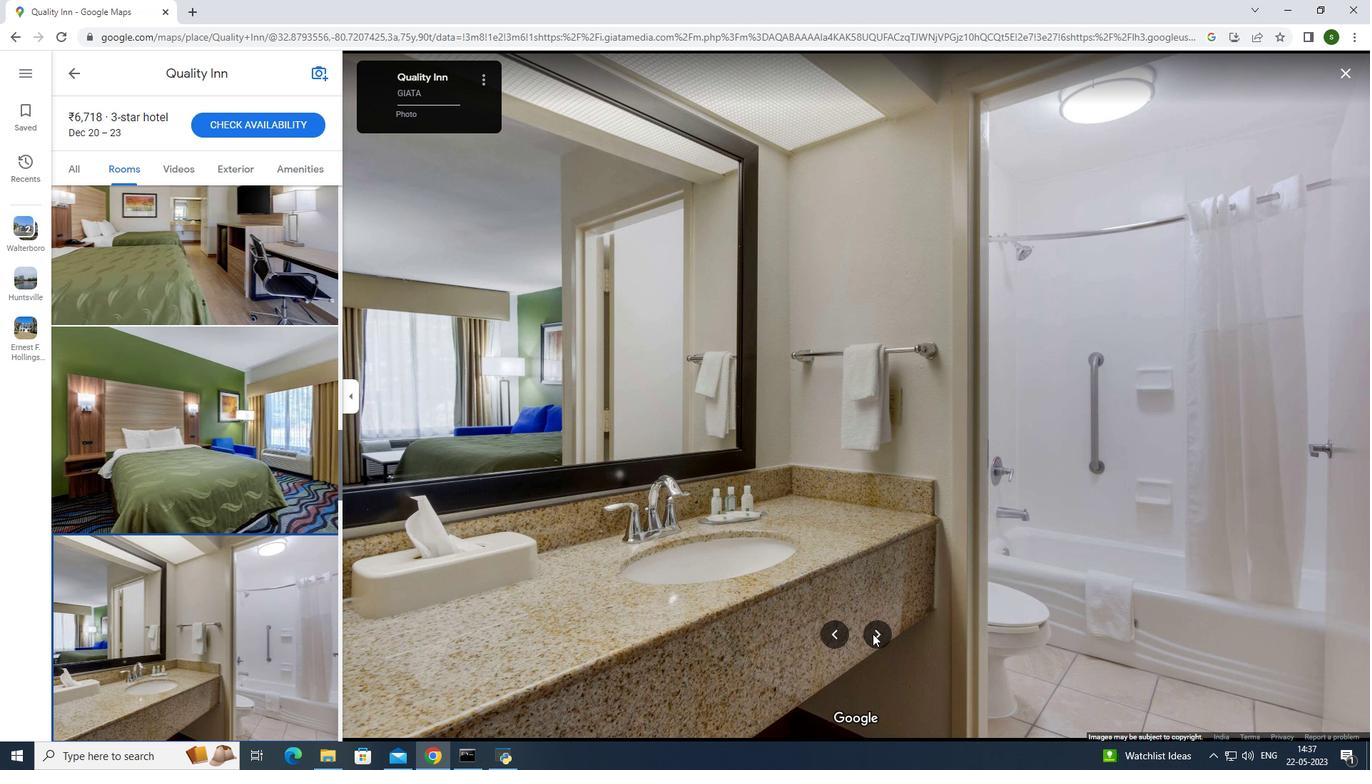 
Action: Mouse pressed left at (872, 634)
Screenshot: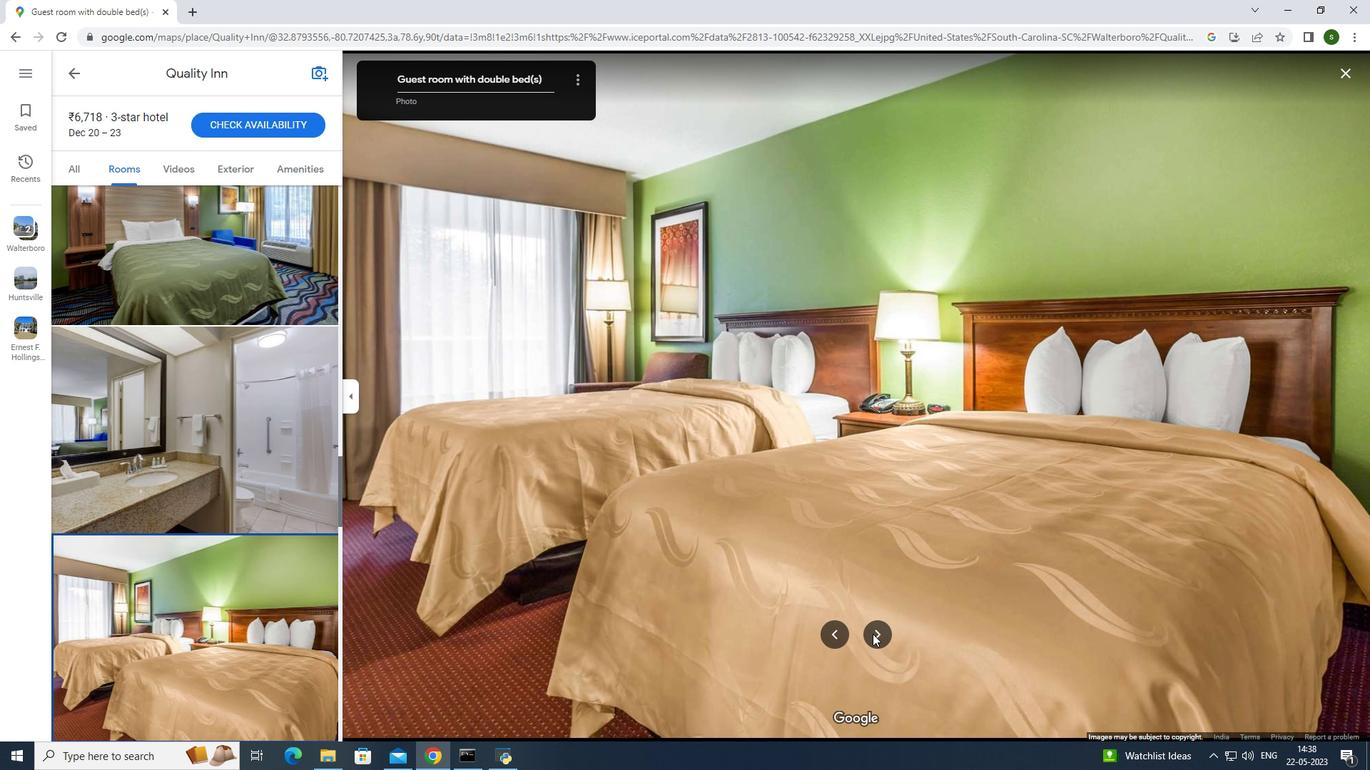 
Action: Mouse pressed left at (872, 634)
Screenshot: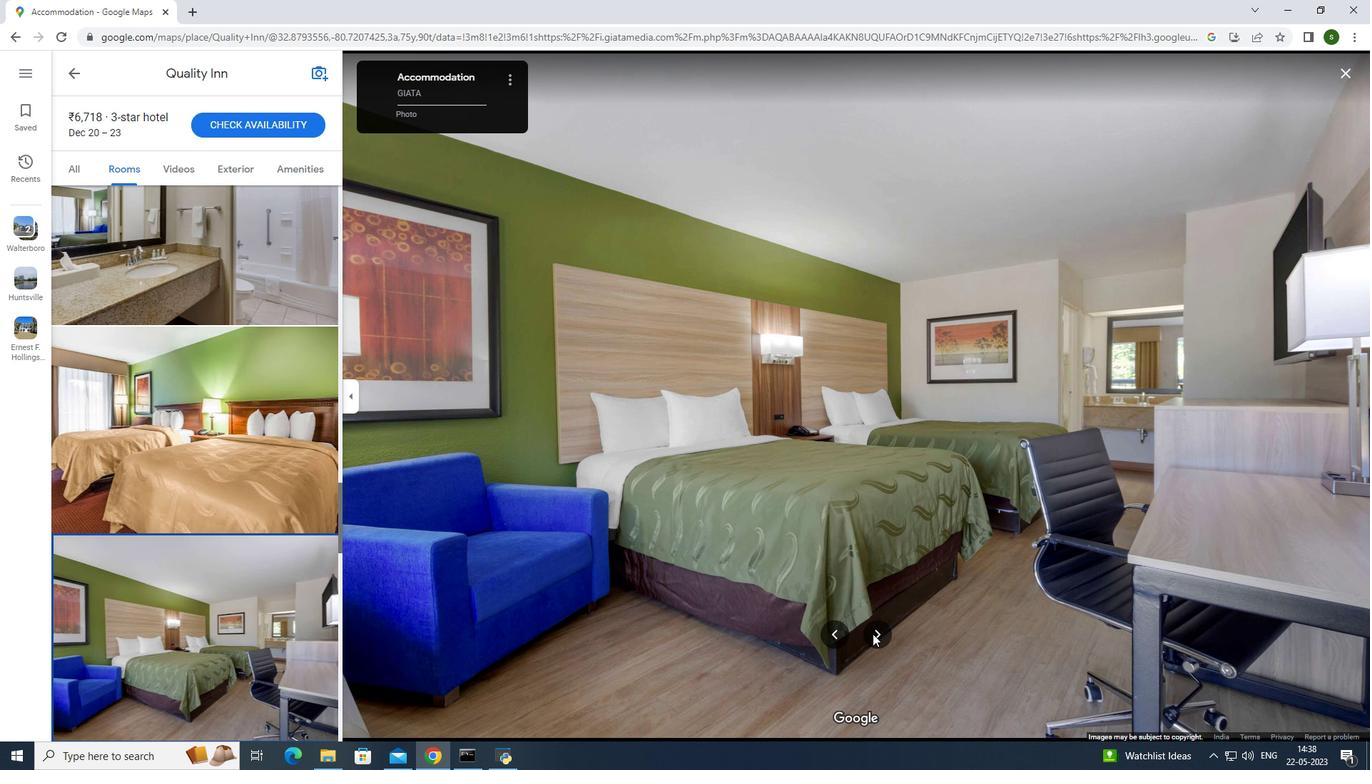 
Action: Mouse moved to (876, 632)
Screenshot: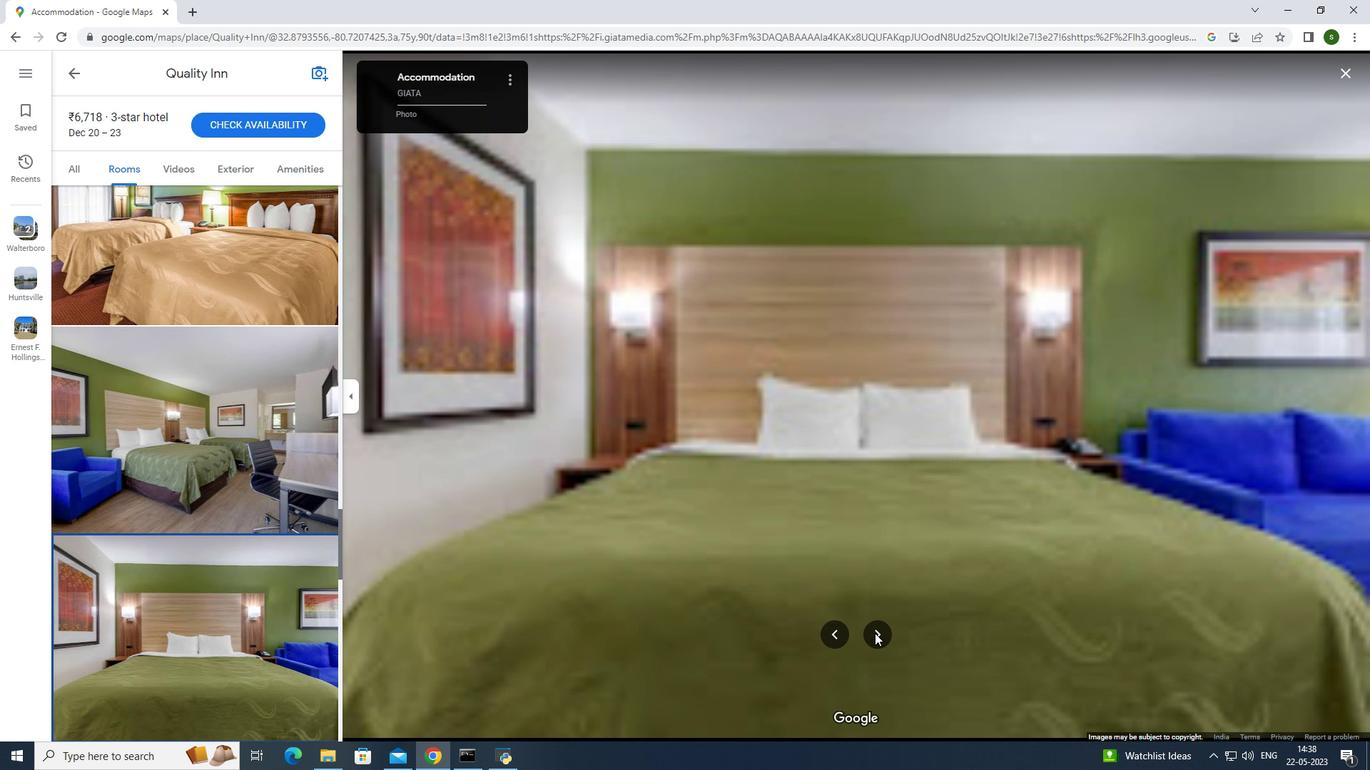 
Action: Mouse pressed left at (876, 632)
Screenshot: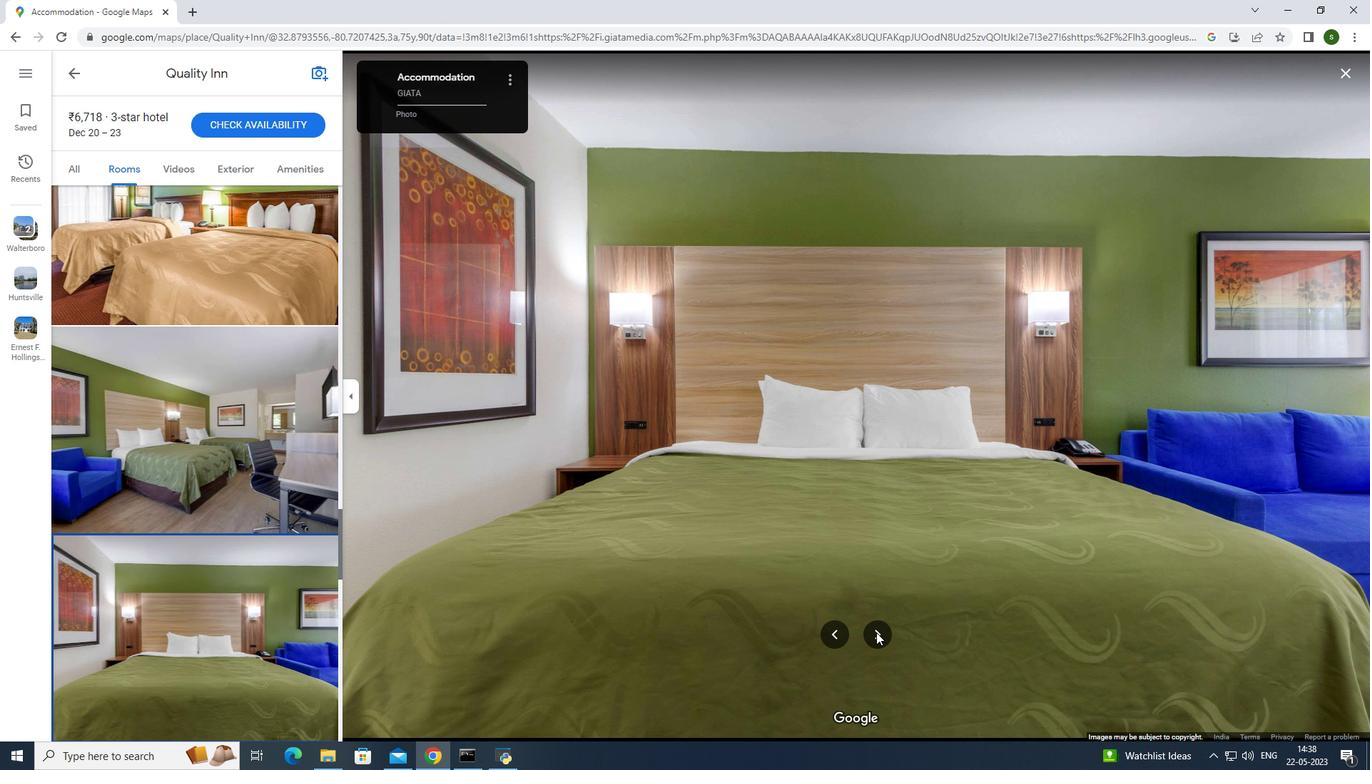 
Action: Mouse moved to (877, 632)
Screenshot: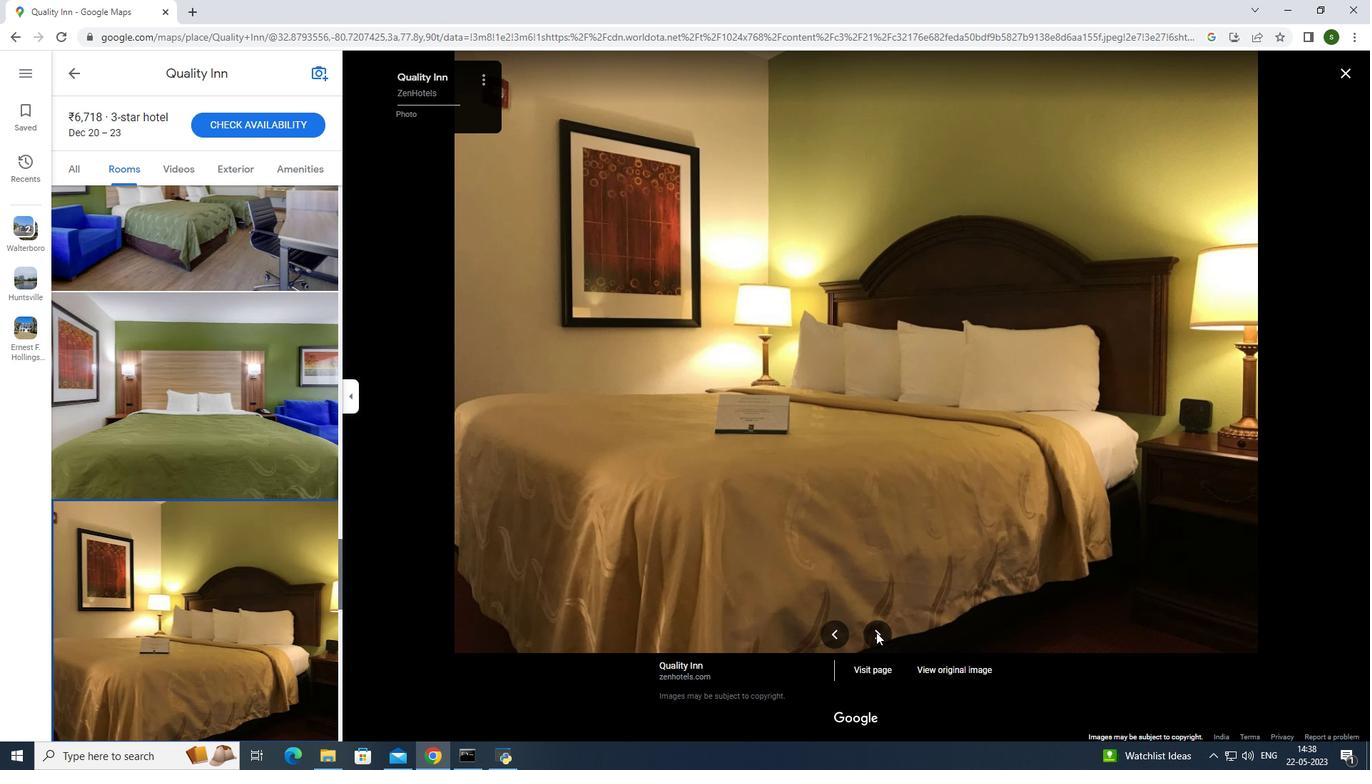 
Action: Mouse pressed left at (877, 632)
Screenshot: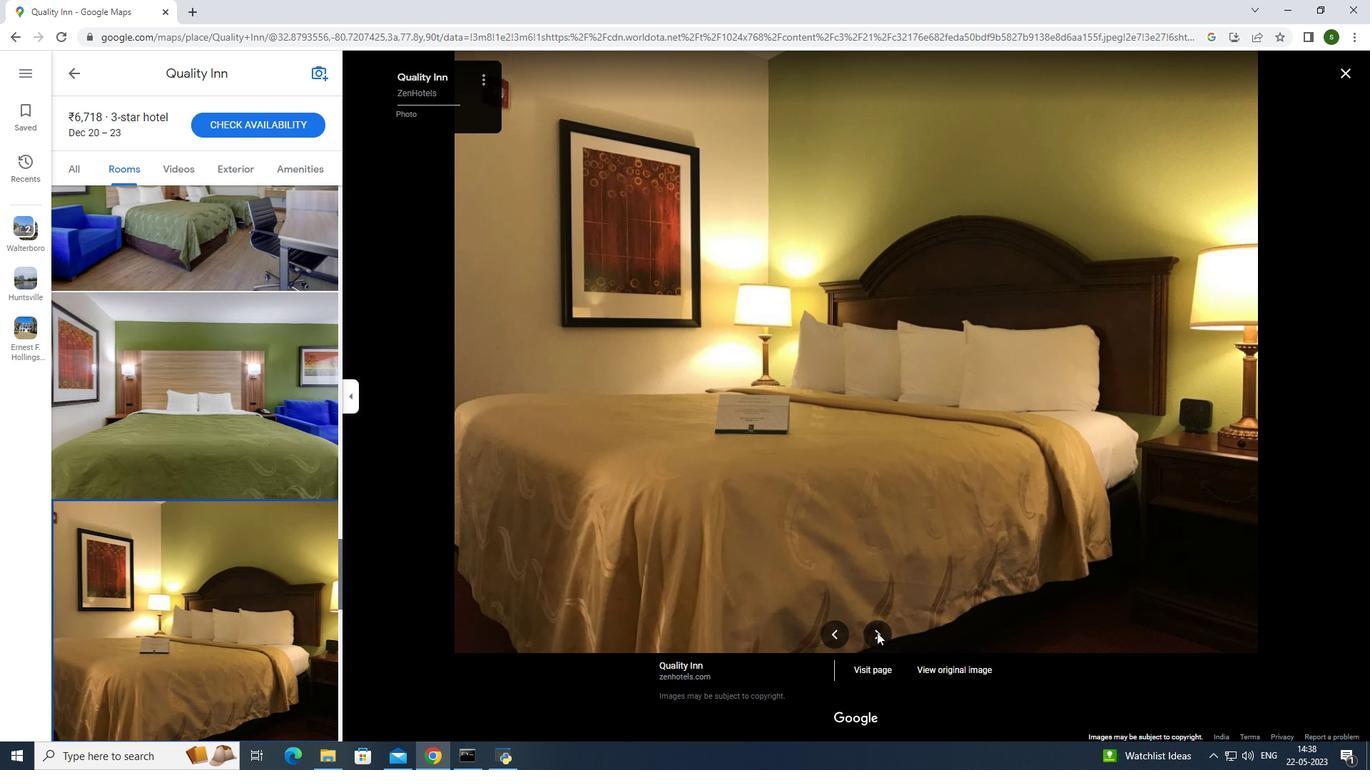 
Action: Mouse moved to (877, 632)
Screenshot: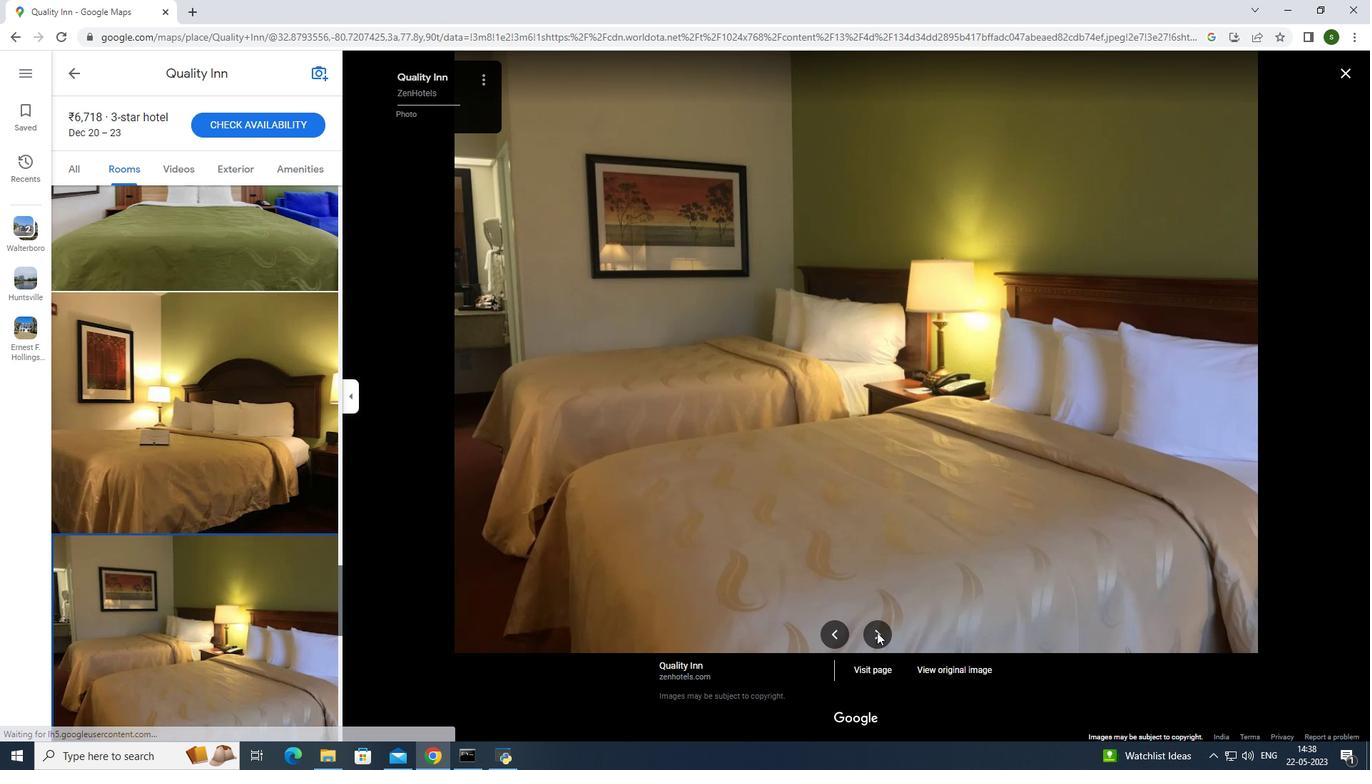 
Action: Mouse pressed left at (877, 632)
Screenshot: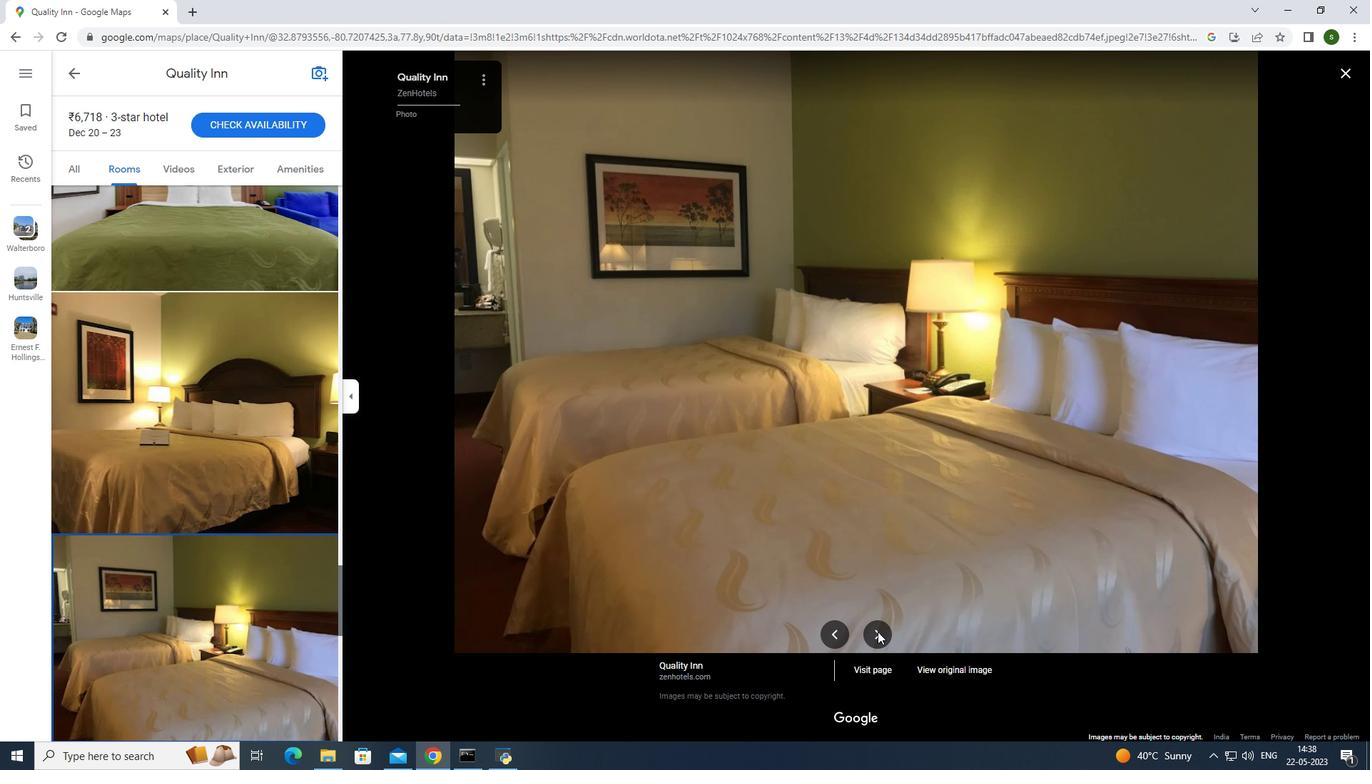 
Action: Mouse moved to (877, 632)
Screenshot: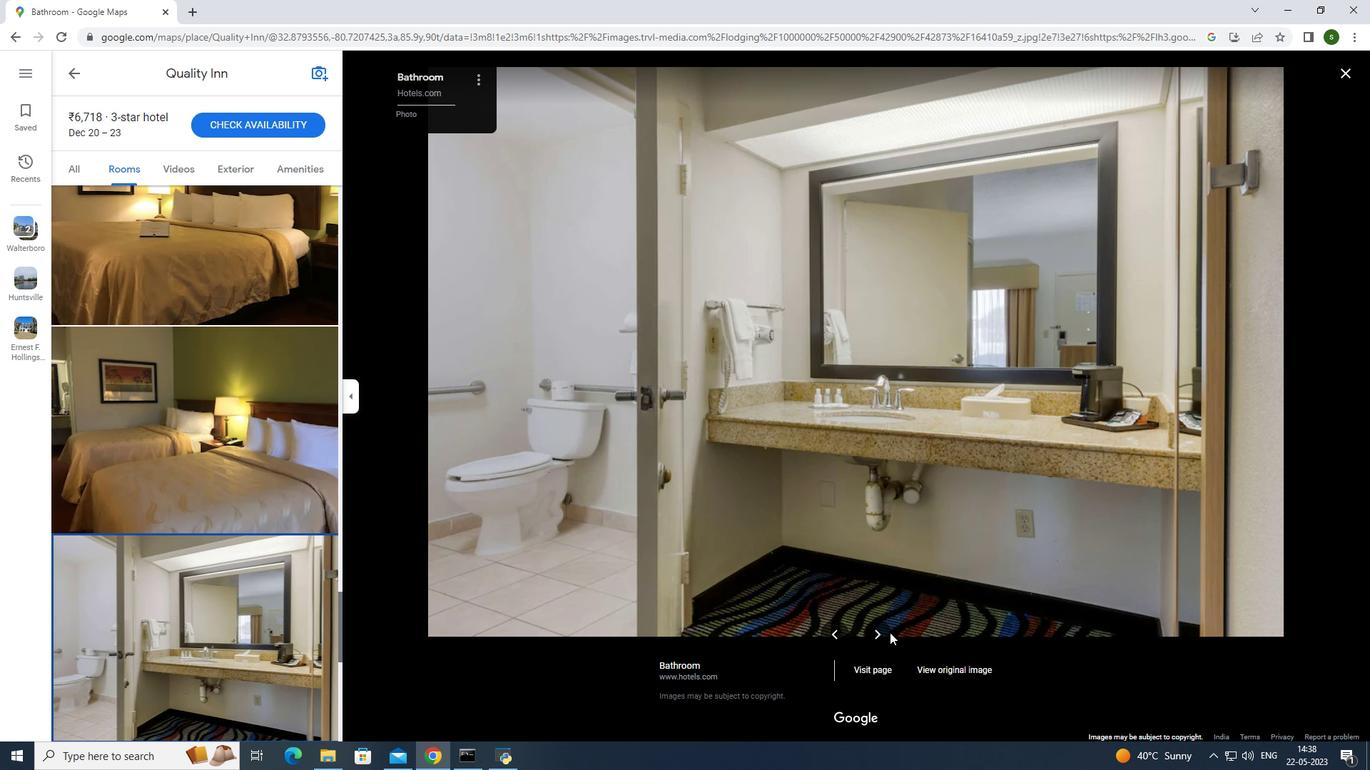 
Action: Mouse pressed left at (877, 632)
Screenshot: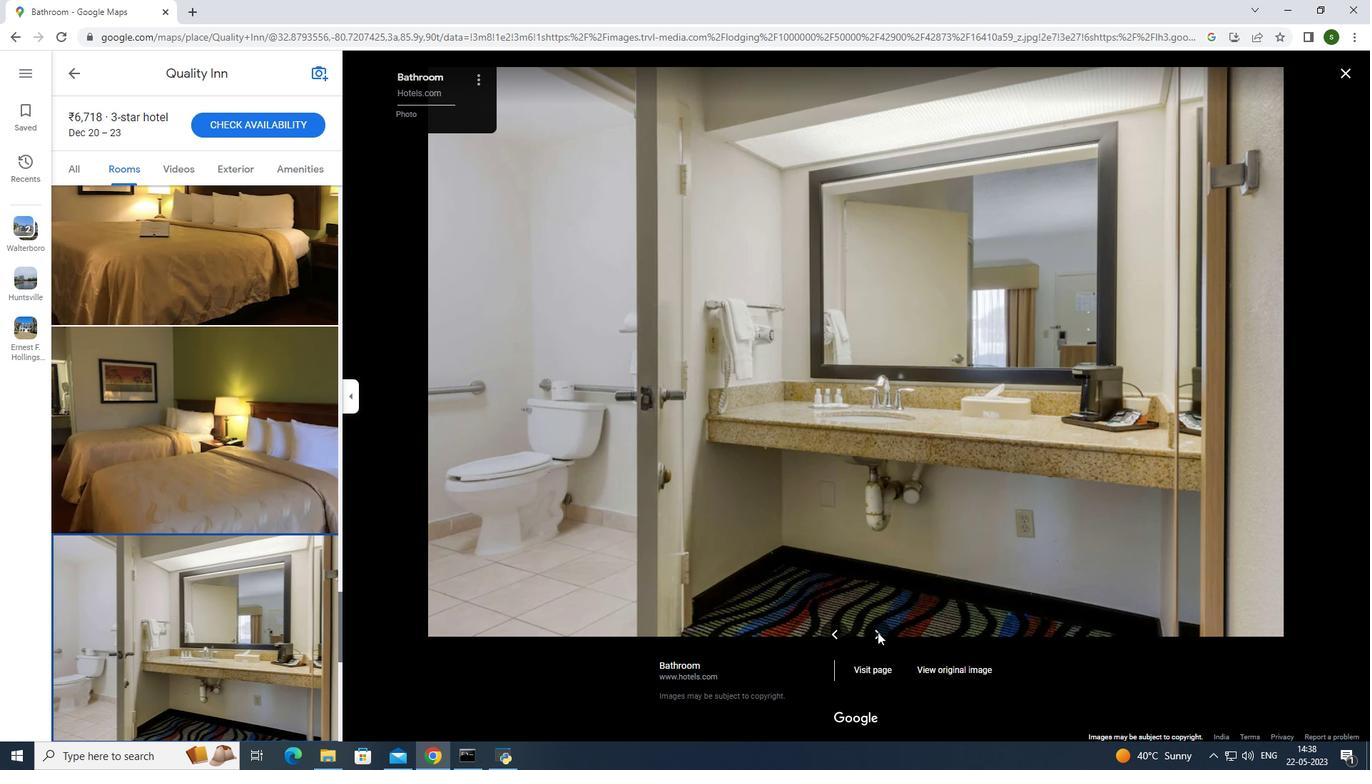 
Action: Mouse pressed left at (877, 632)
Screenshot: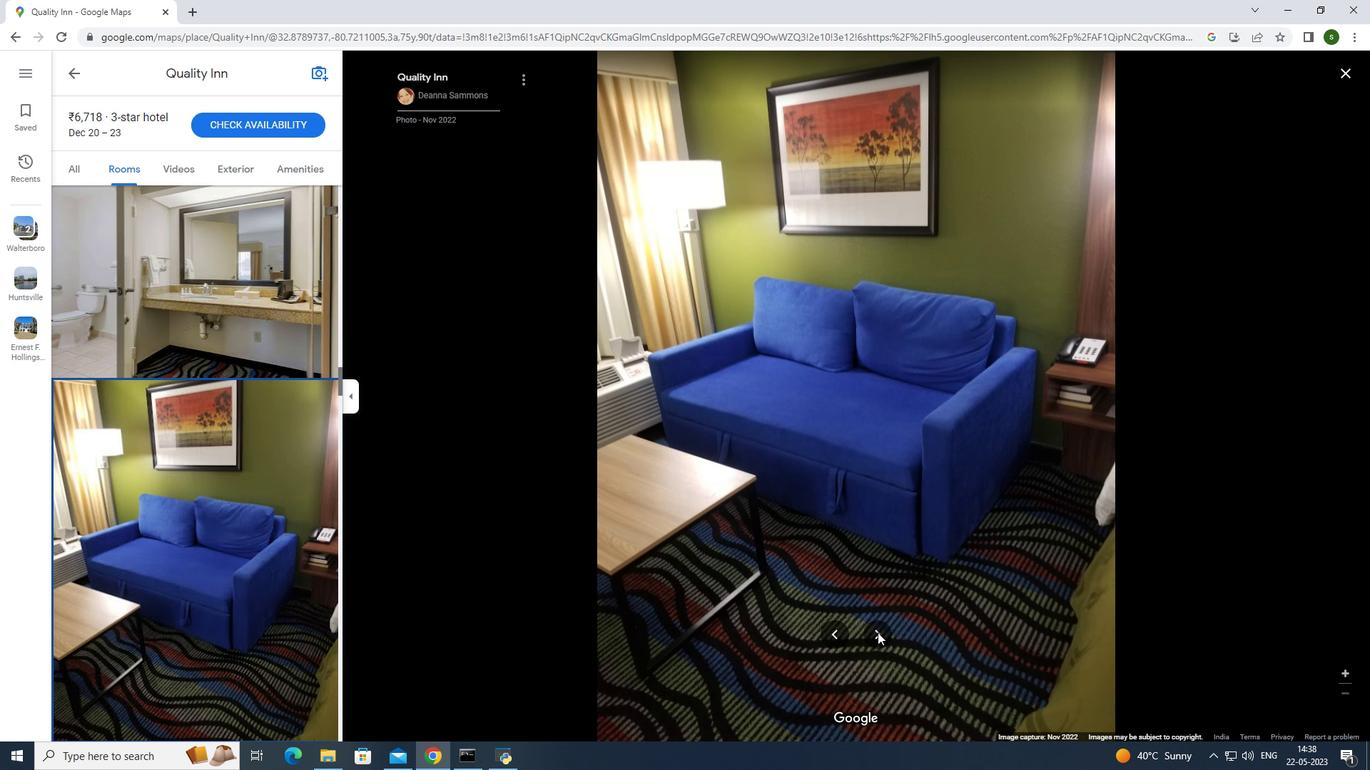 
Action: Mouse pressed left at (877, 632)
Screenshot: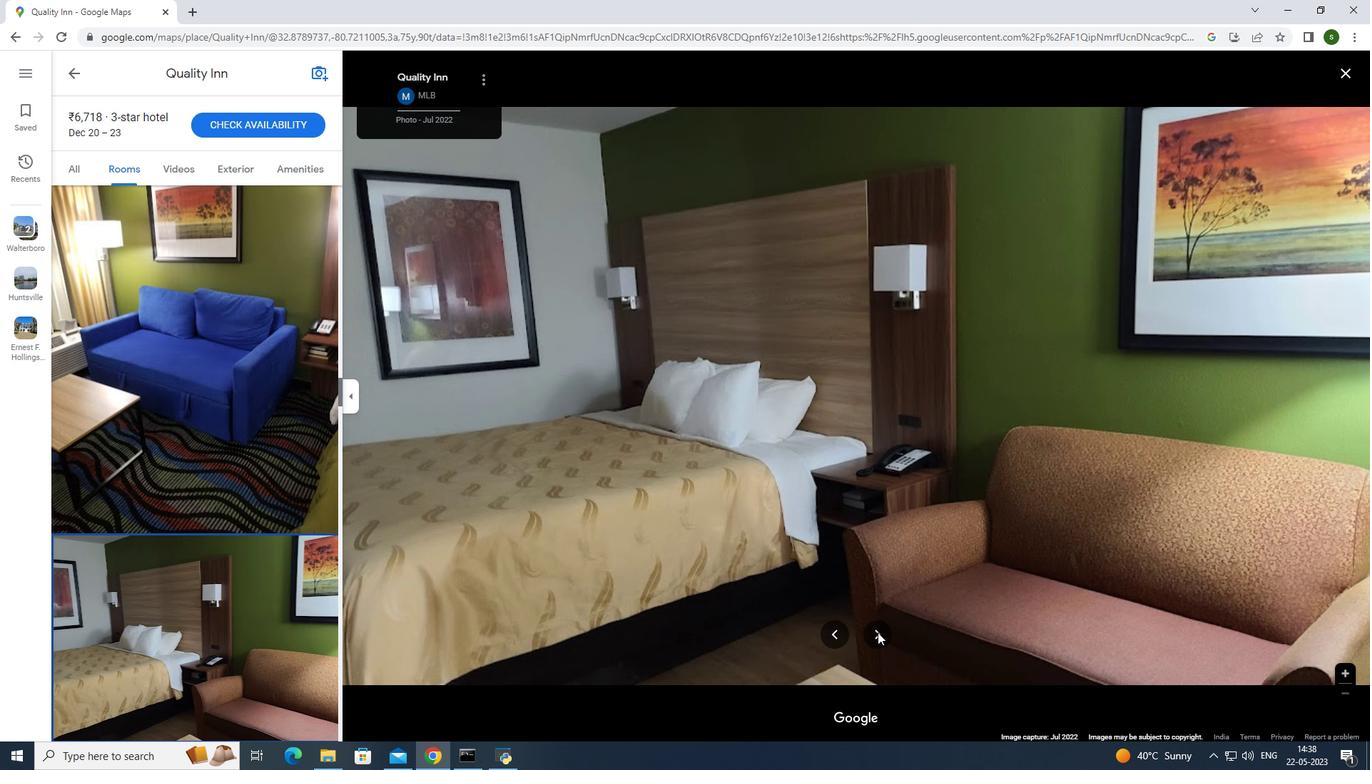 
Action: Mouse moved to (874, 636)
Screenshot: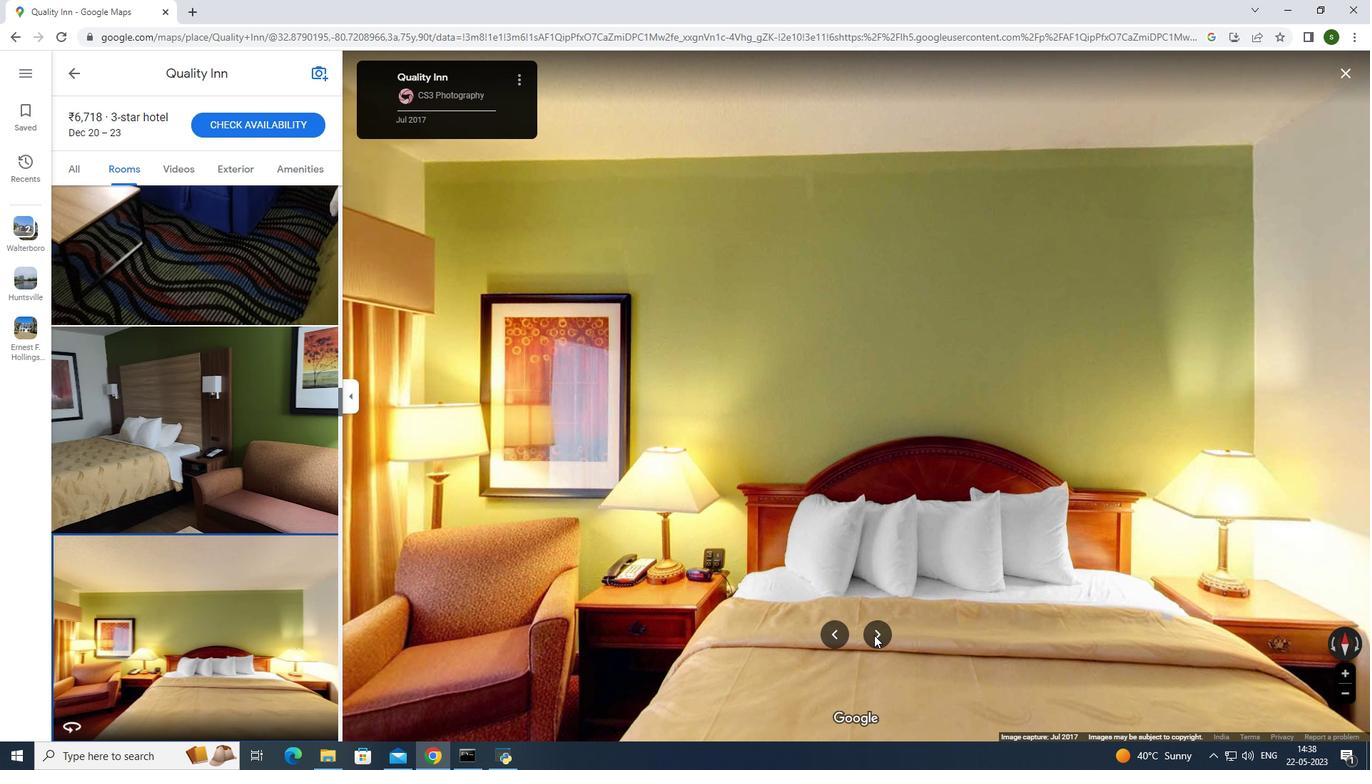 
Action: Mouse pressed left at (874, 636)
Screenshot: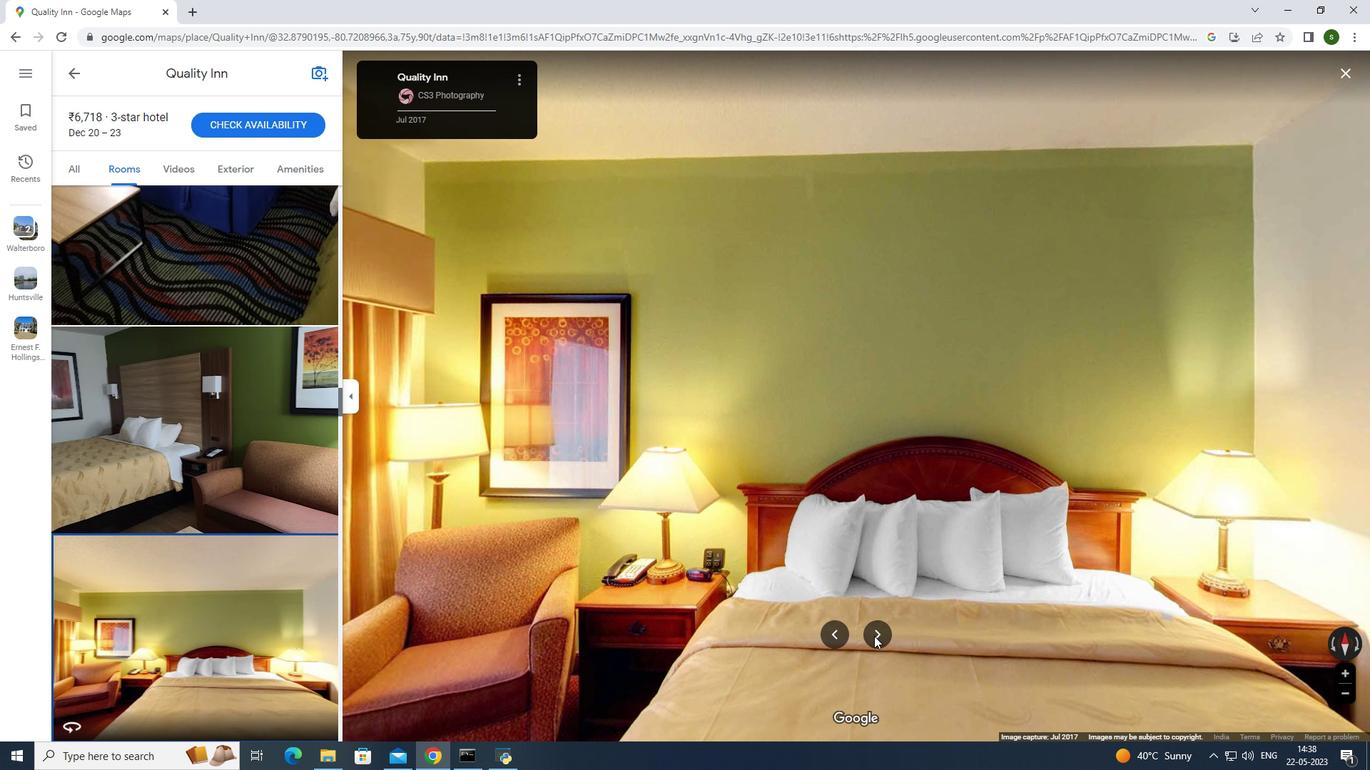 
Action: Mouse pressed left at (874, 636)
Screenshot: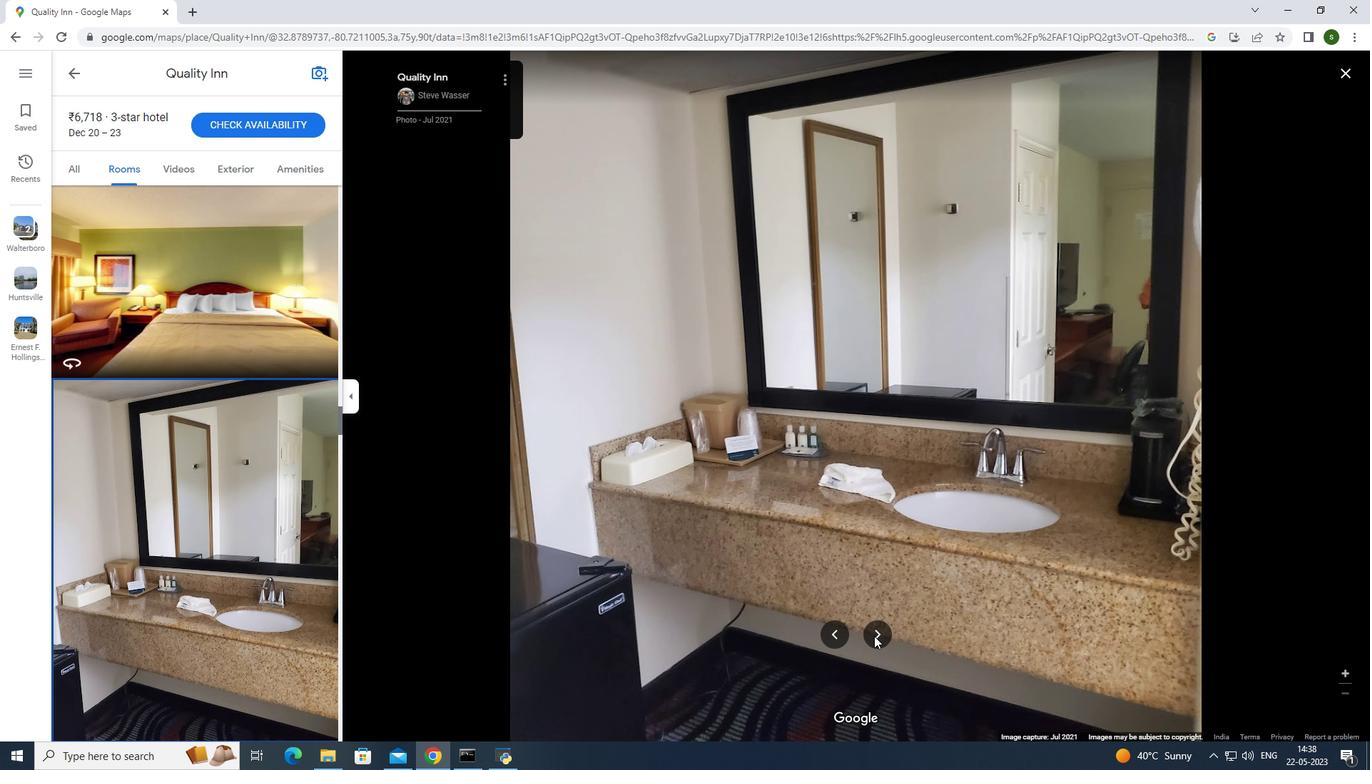 
Action: Mouse moved to (874, 636)
Screenshot: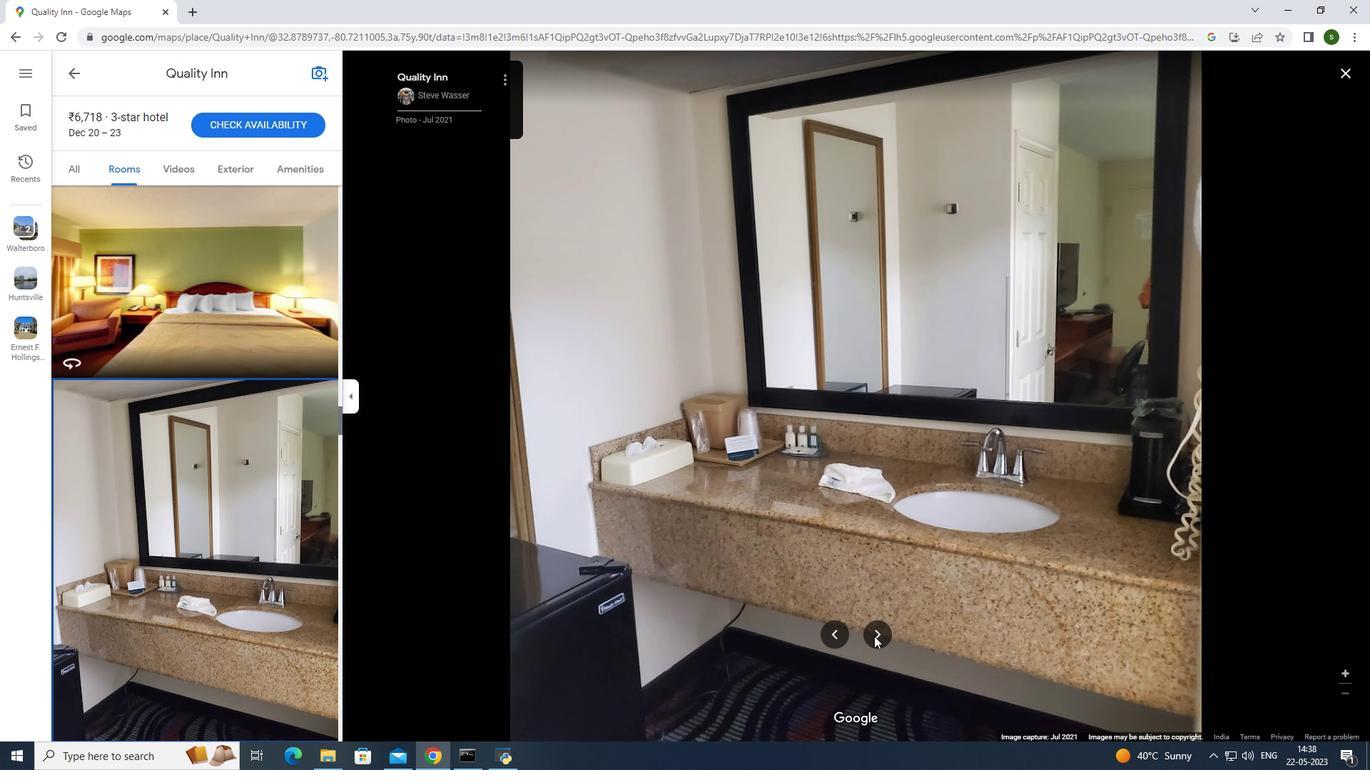 
Action: Mouse pressed left at (874, 636)
Screenshot: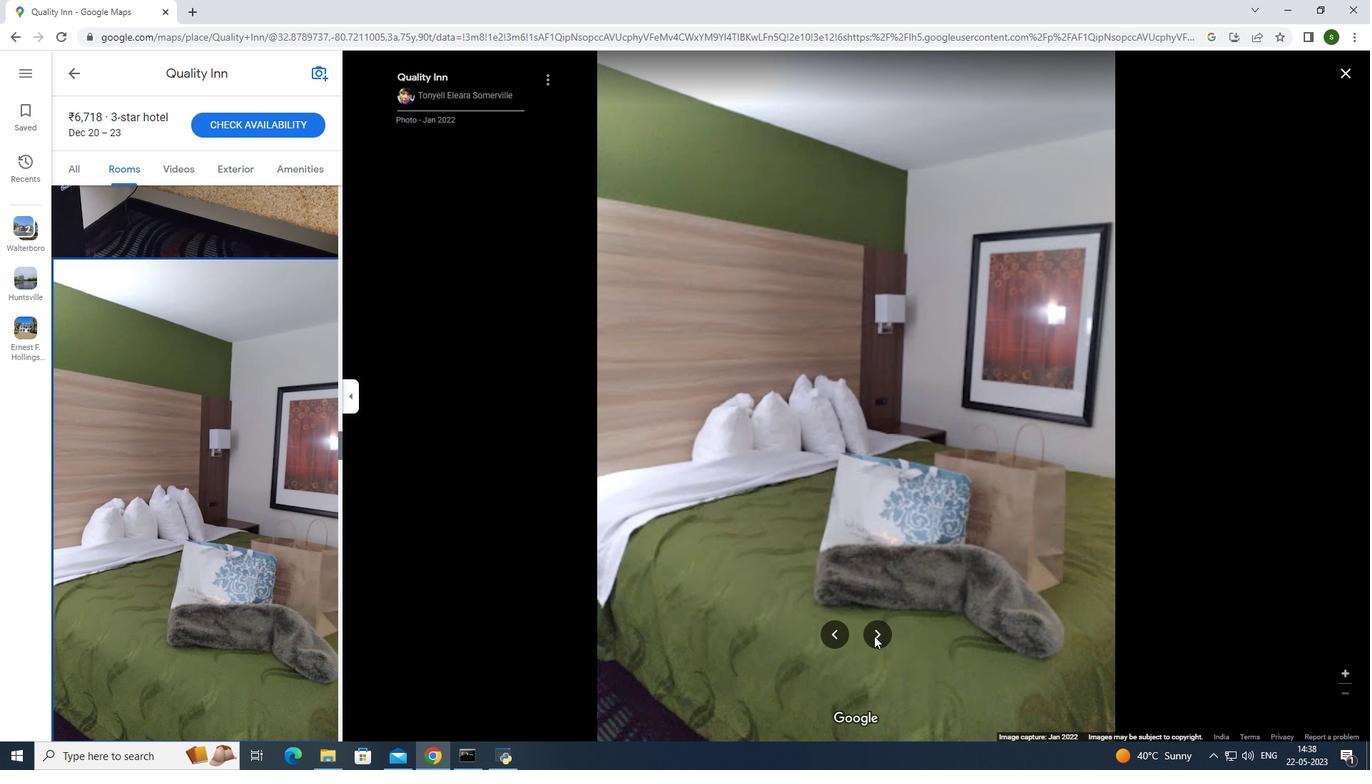 
Action: Mouse pressed left at (874, 636)
Screenshot: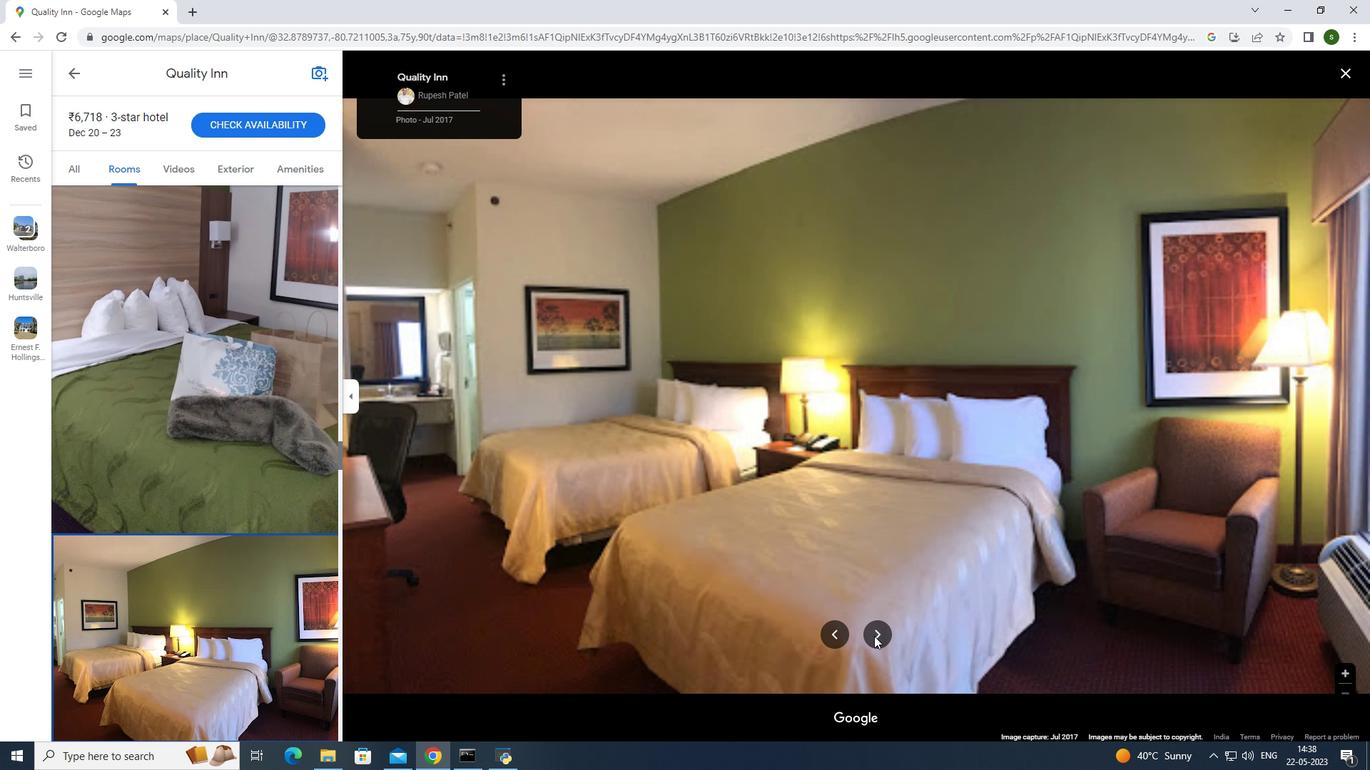 
Action: Mouse pressed left at (874, 636)
Screenshot: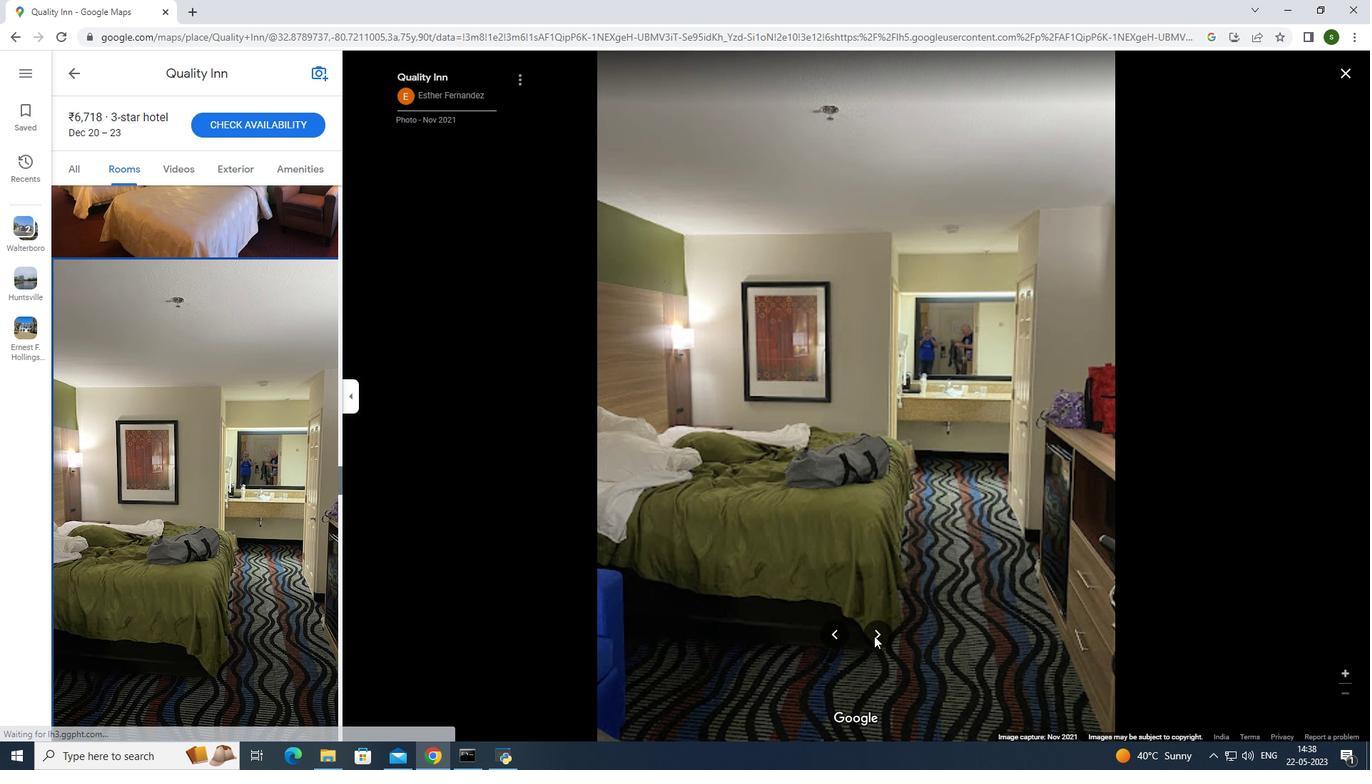 
Action: Mouse pressed left at (874, 636)
Screenshot: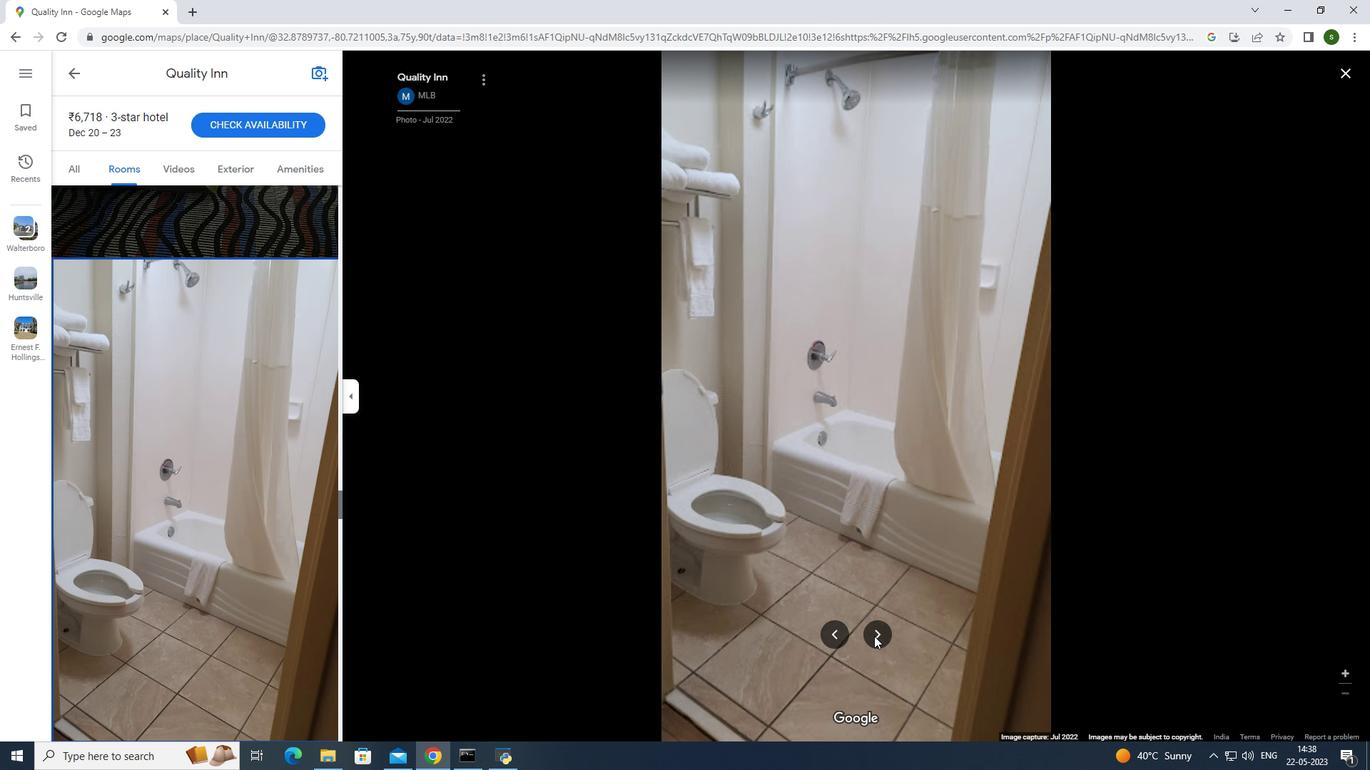 
Action: Mouse moved to (883, 632)
Screenshot: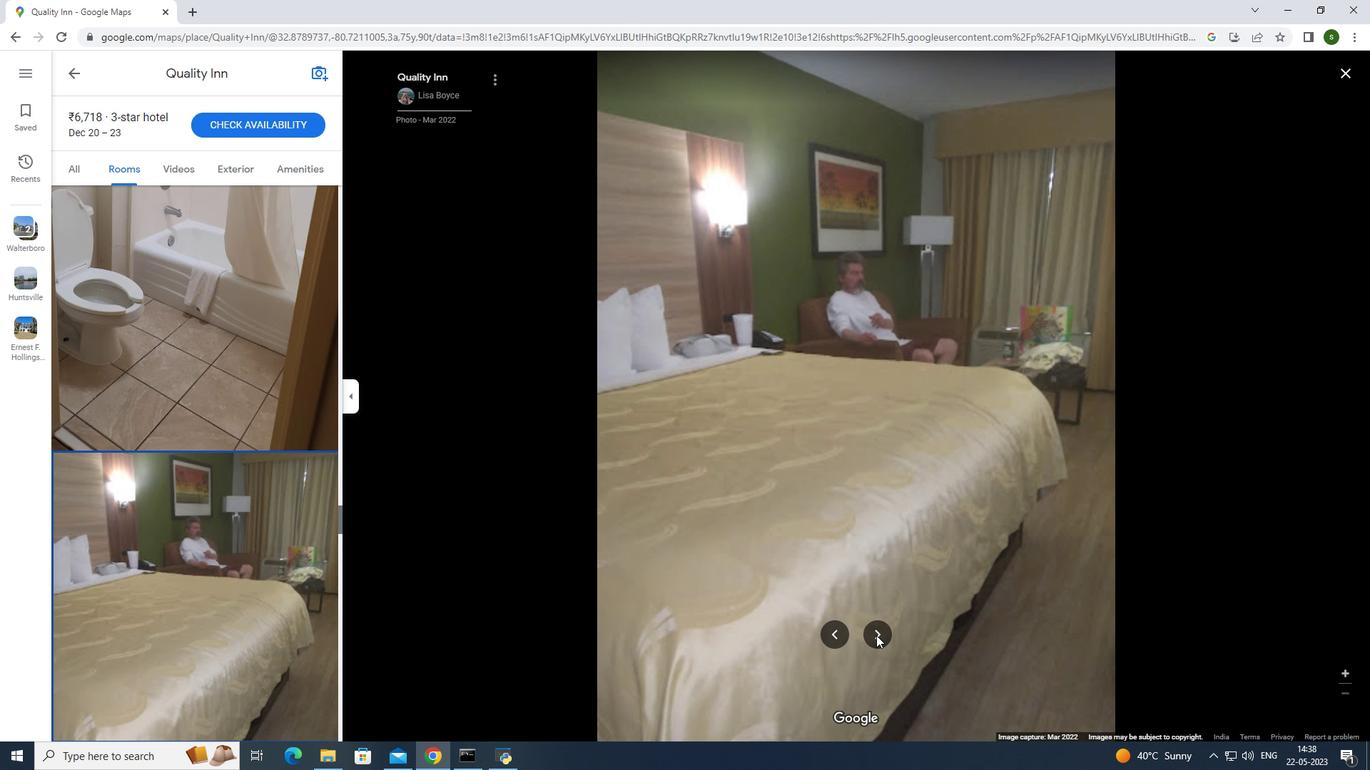 
Action: Mouse pressed left at (883, 632)
Screenshot: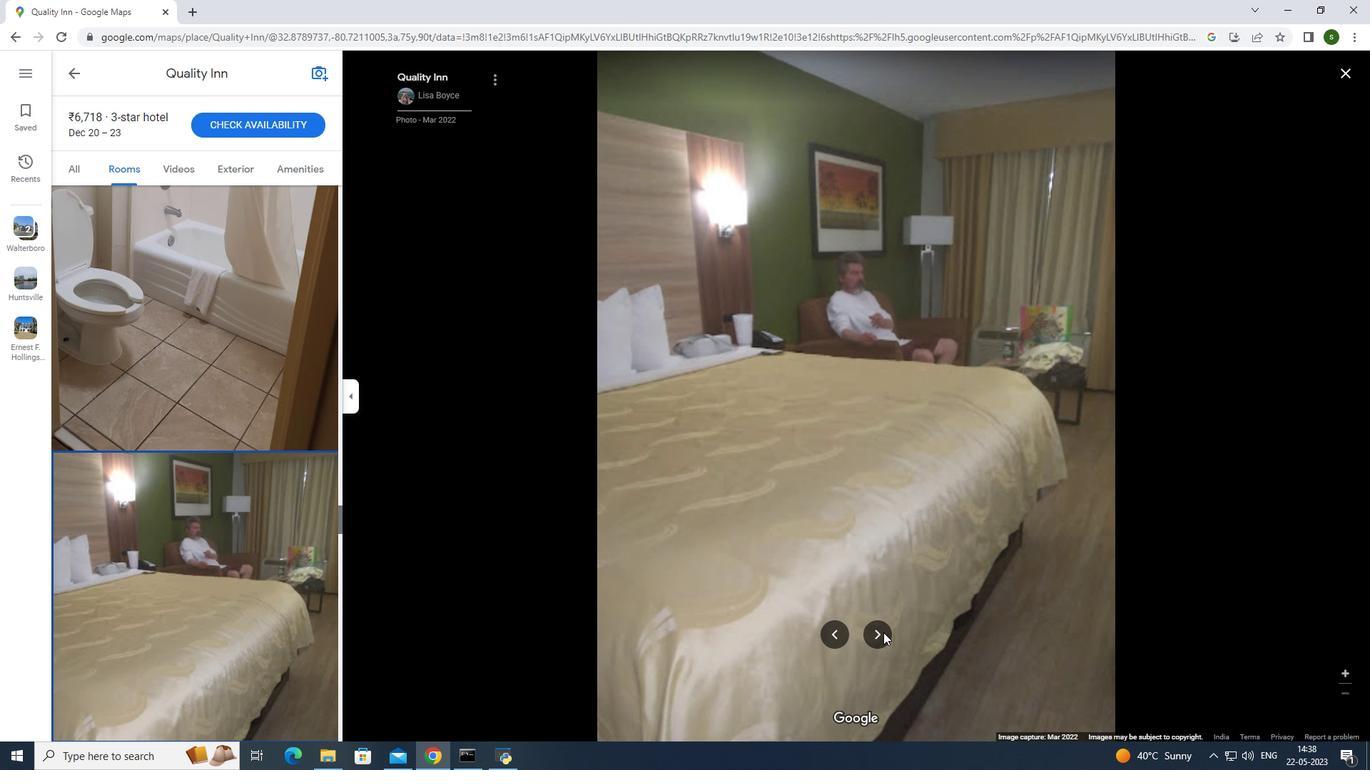 
Action: Mouse moved to (875, 630)
Screenshot: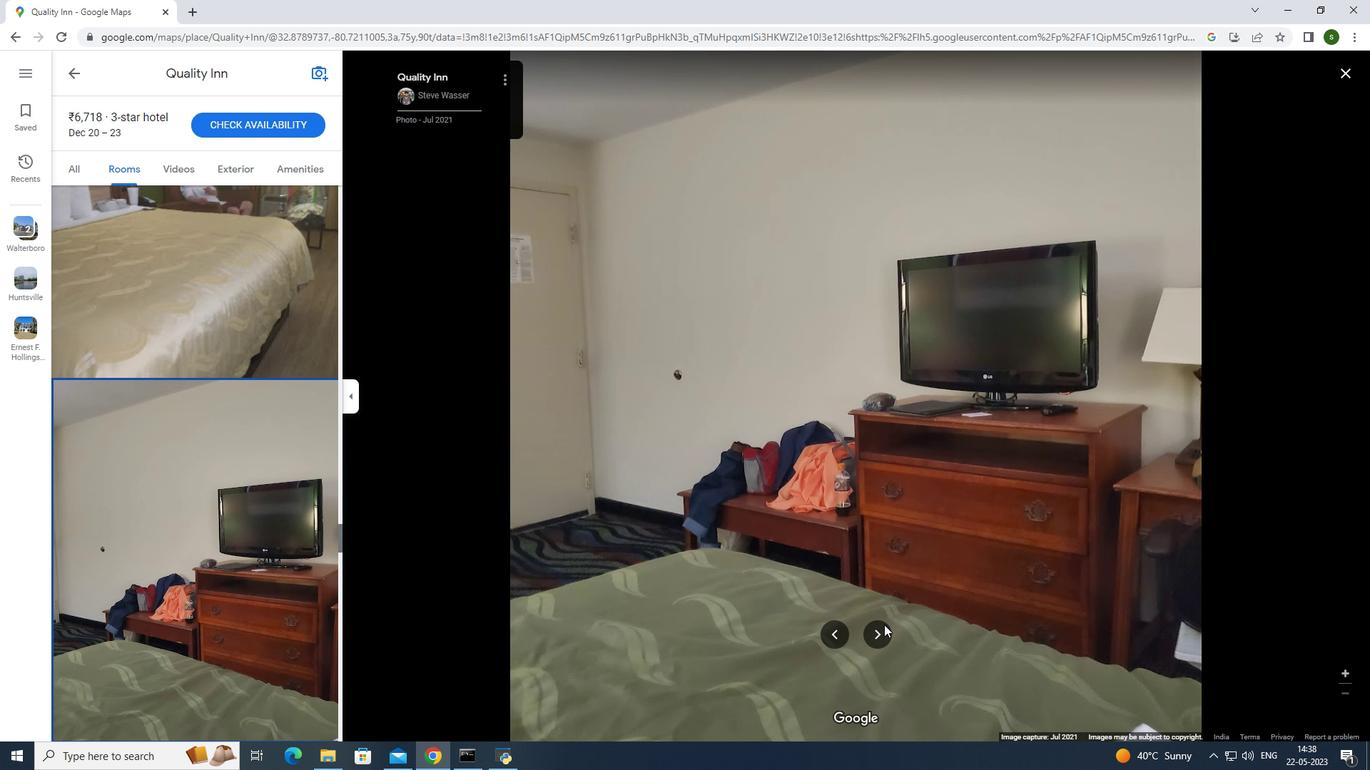 
Action: Mouse pressed left at (875, 630)
Screenshot: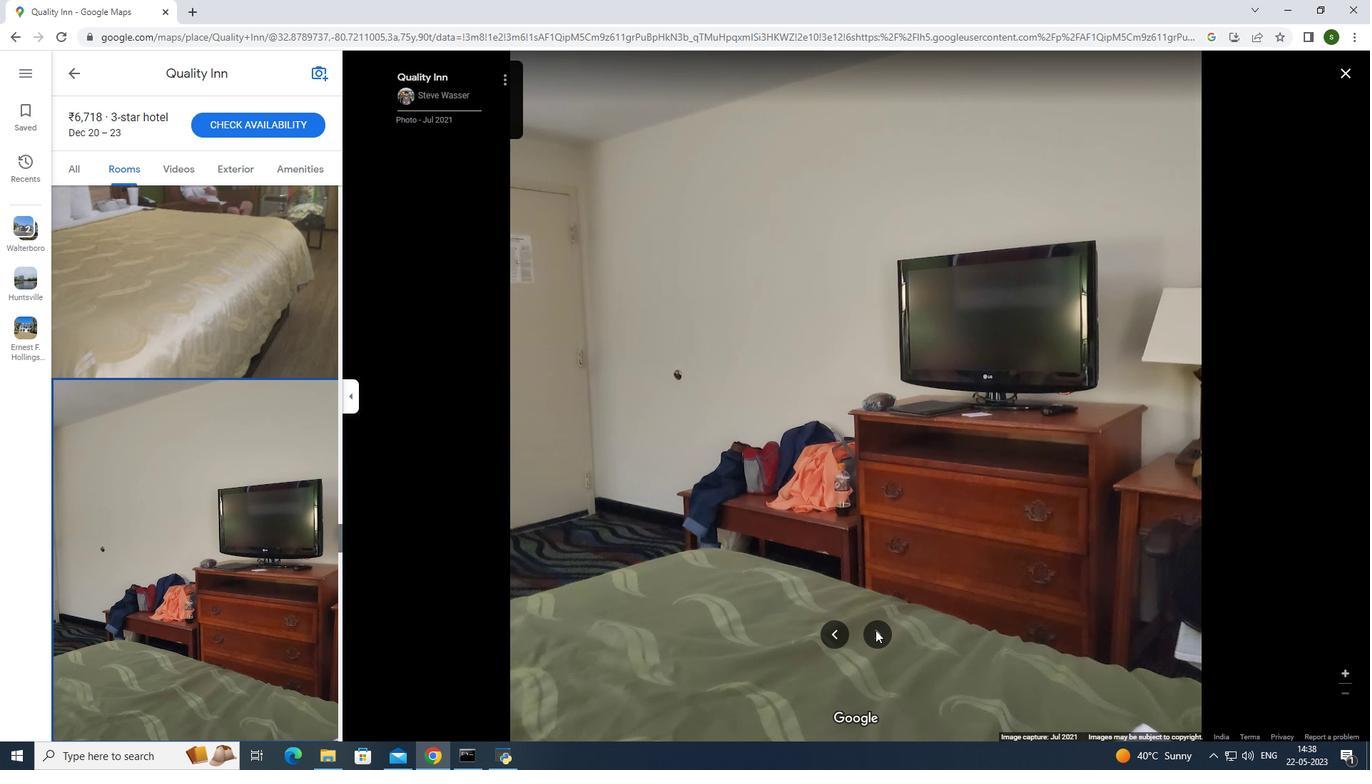 
Action: Mouse pressed left at (875, 630)
Screenshot: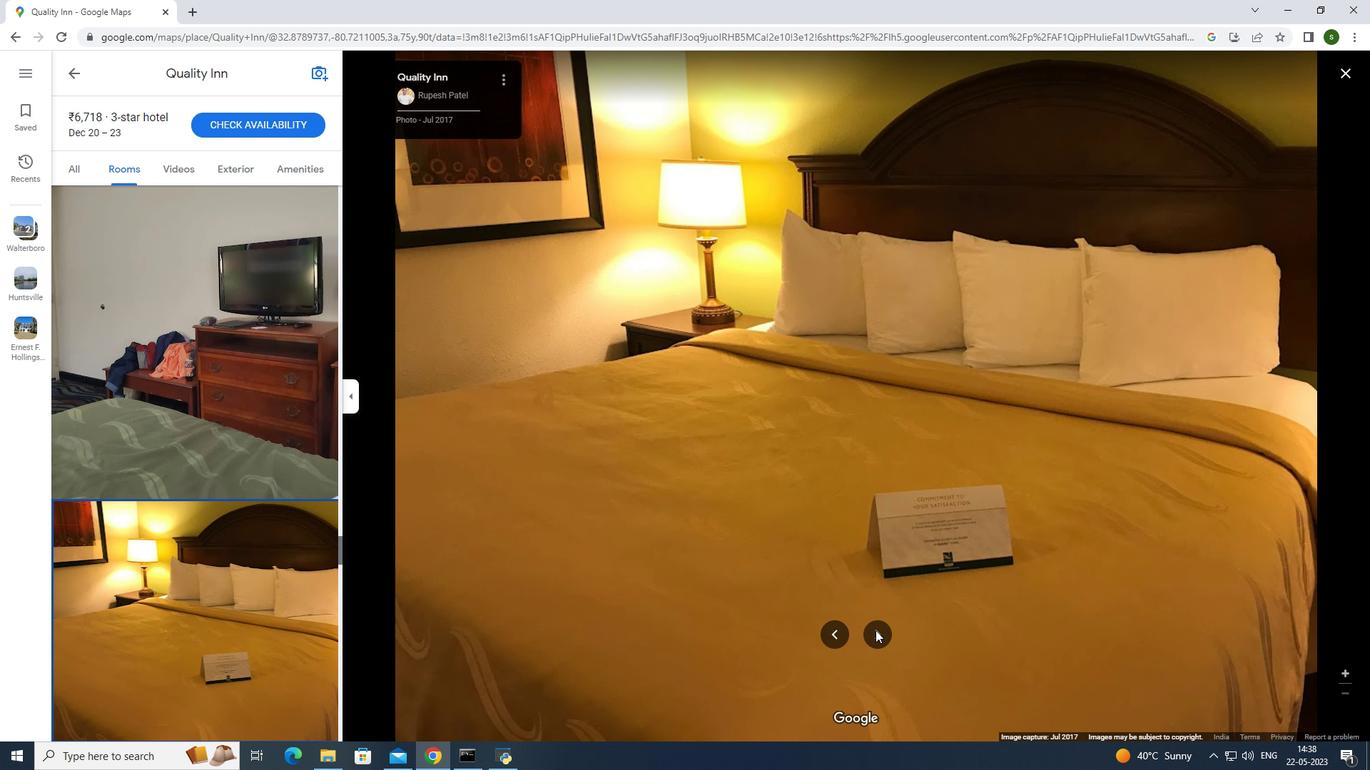 
Action: Mouse moved to (877, 639)
Screenshot: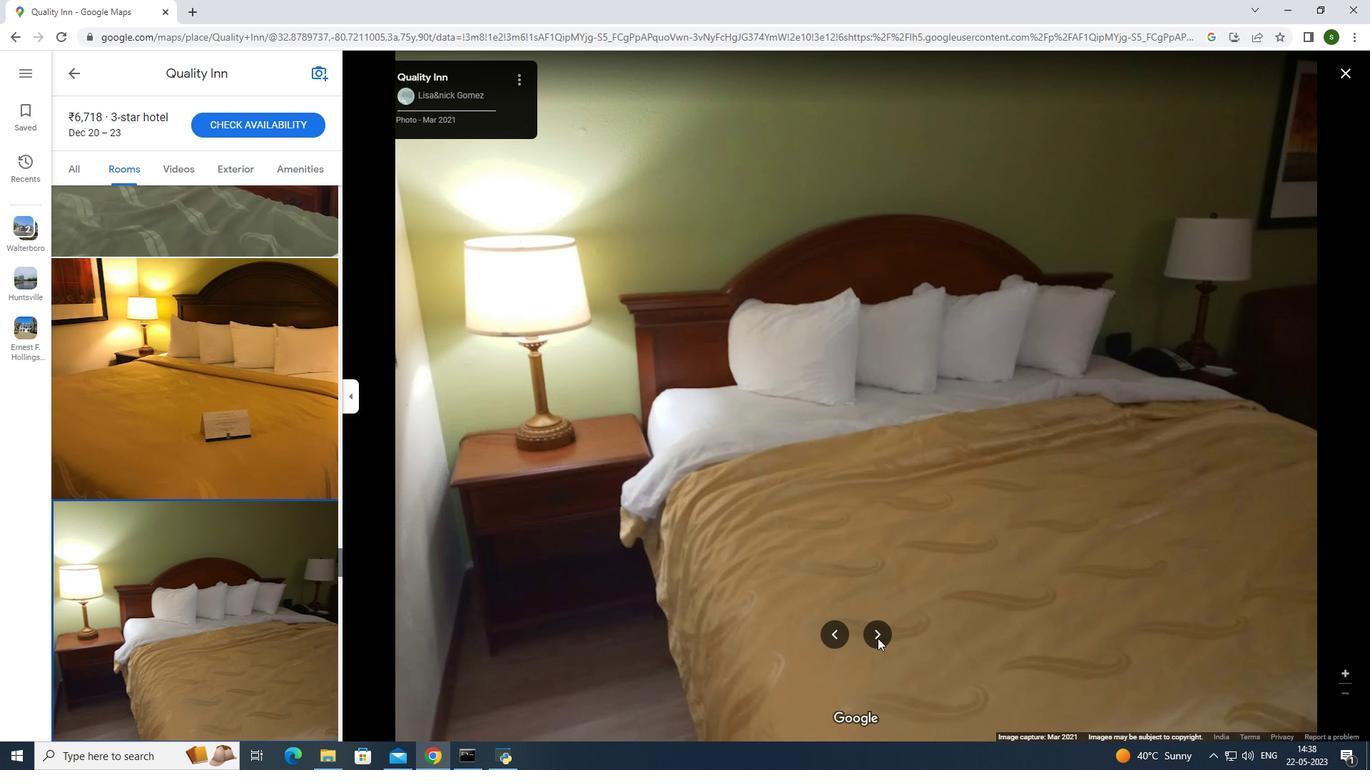 
Action: Mouse pressed left at (877, 639)
Screenshot: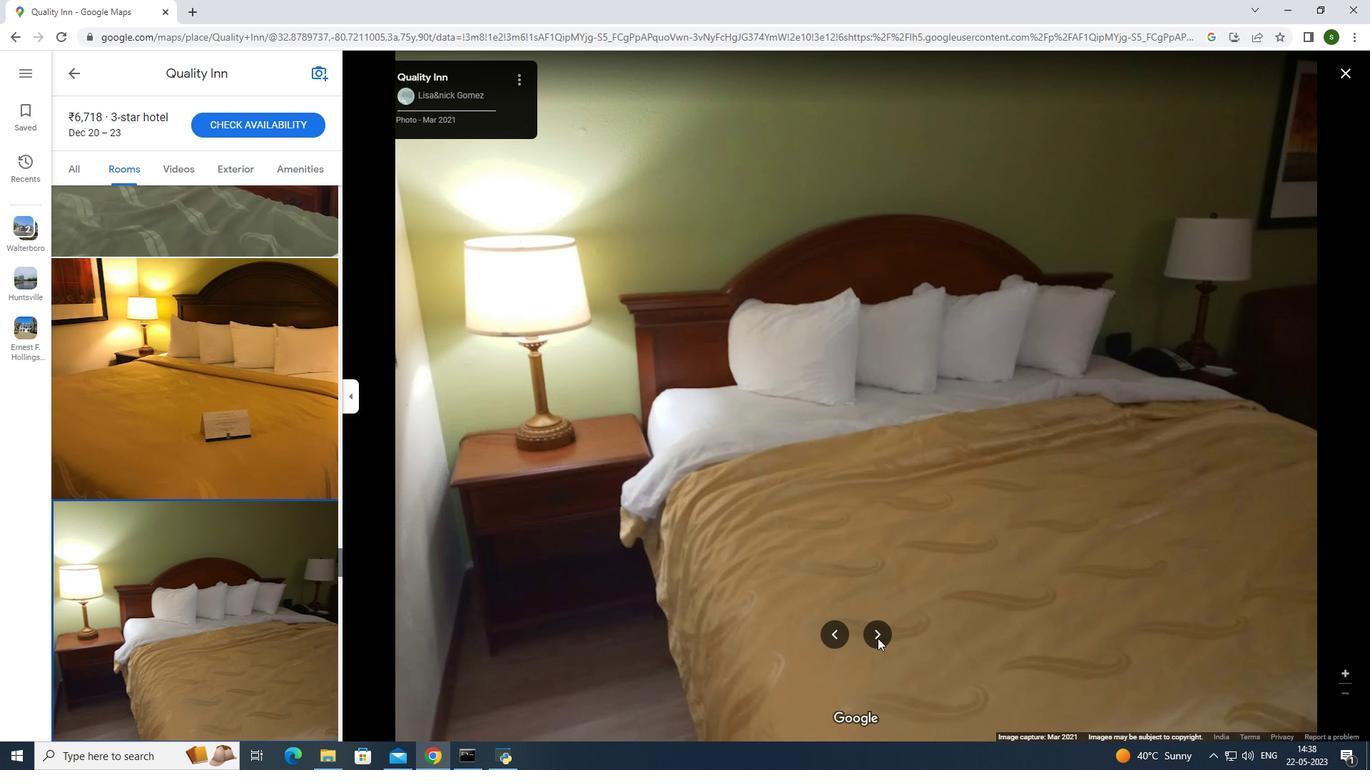
Action: Mouse moved to (872, 627)
Screenshot: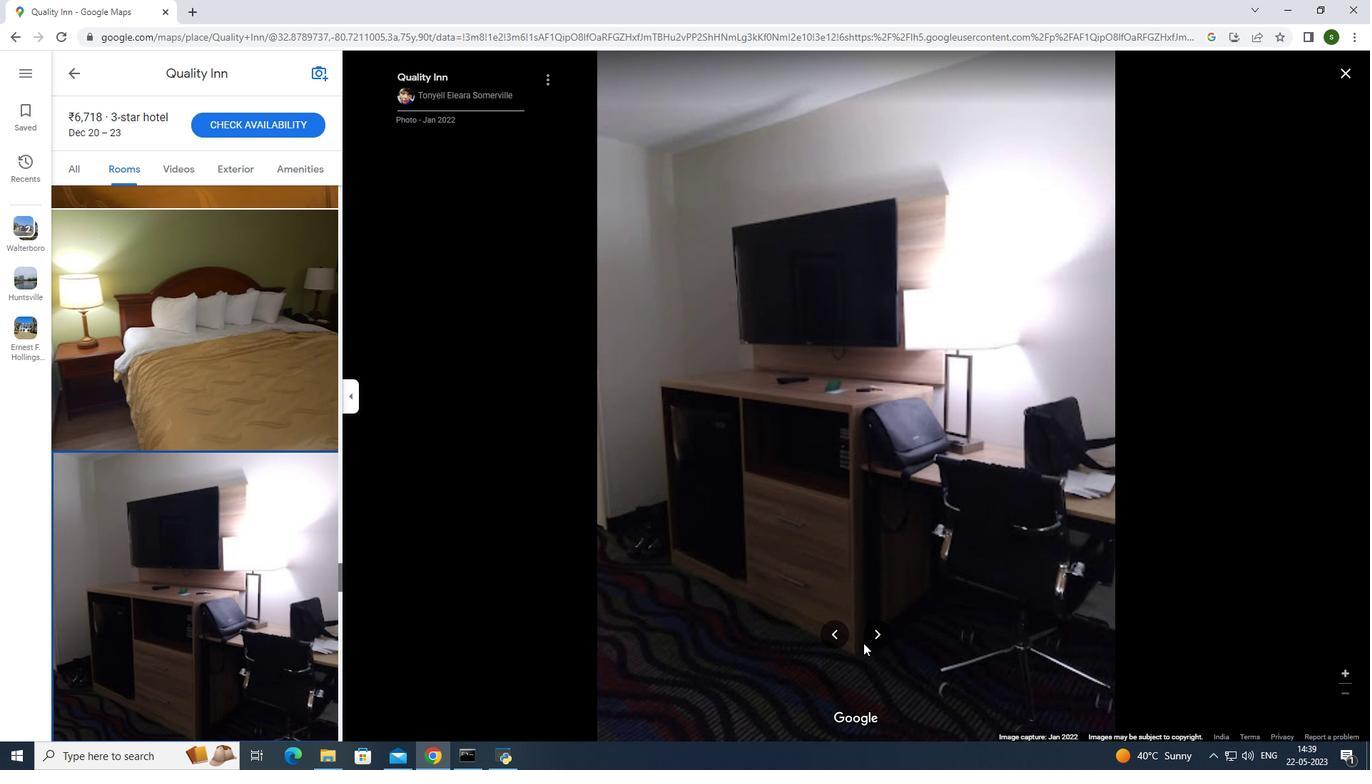 
Action: Mouse pressed left at (872, 627)
Screenshot: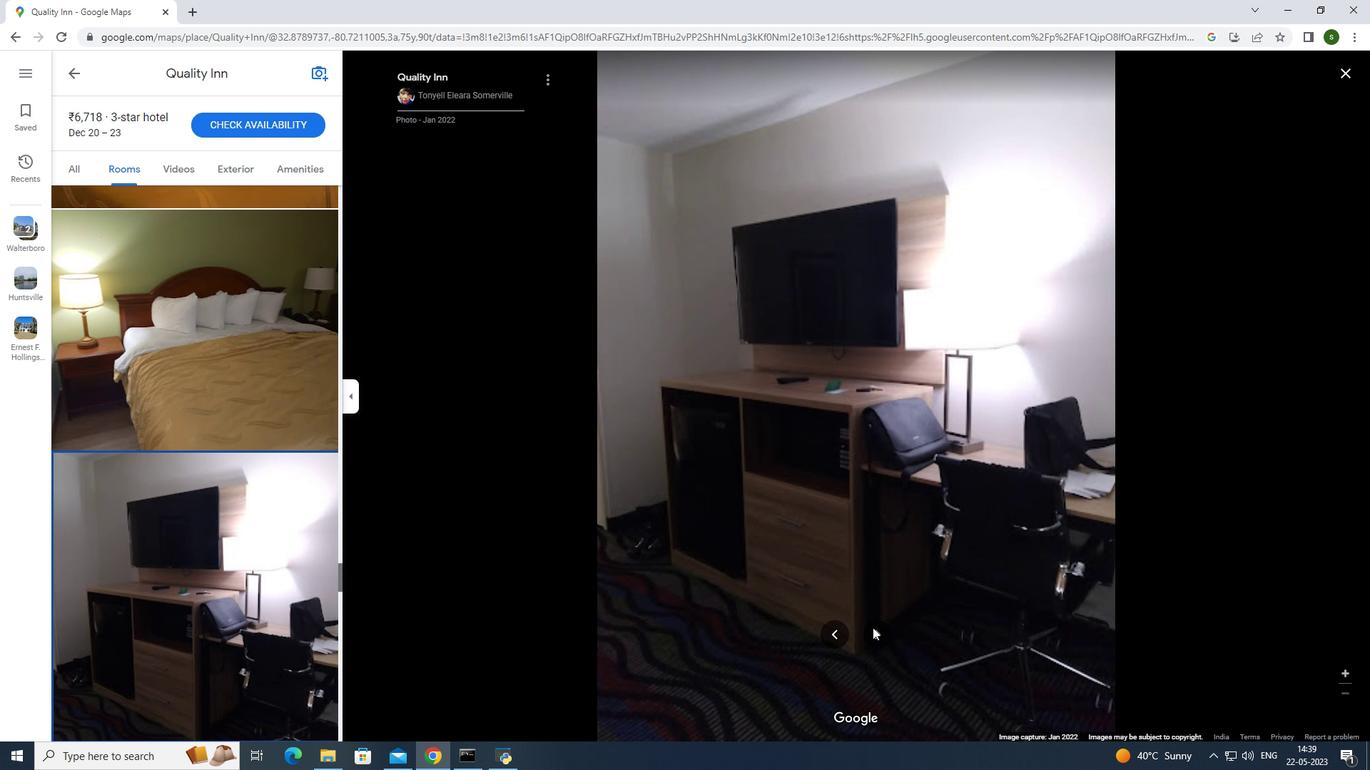 
Action: Mouse moved to (1348, 65)
Screenshot: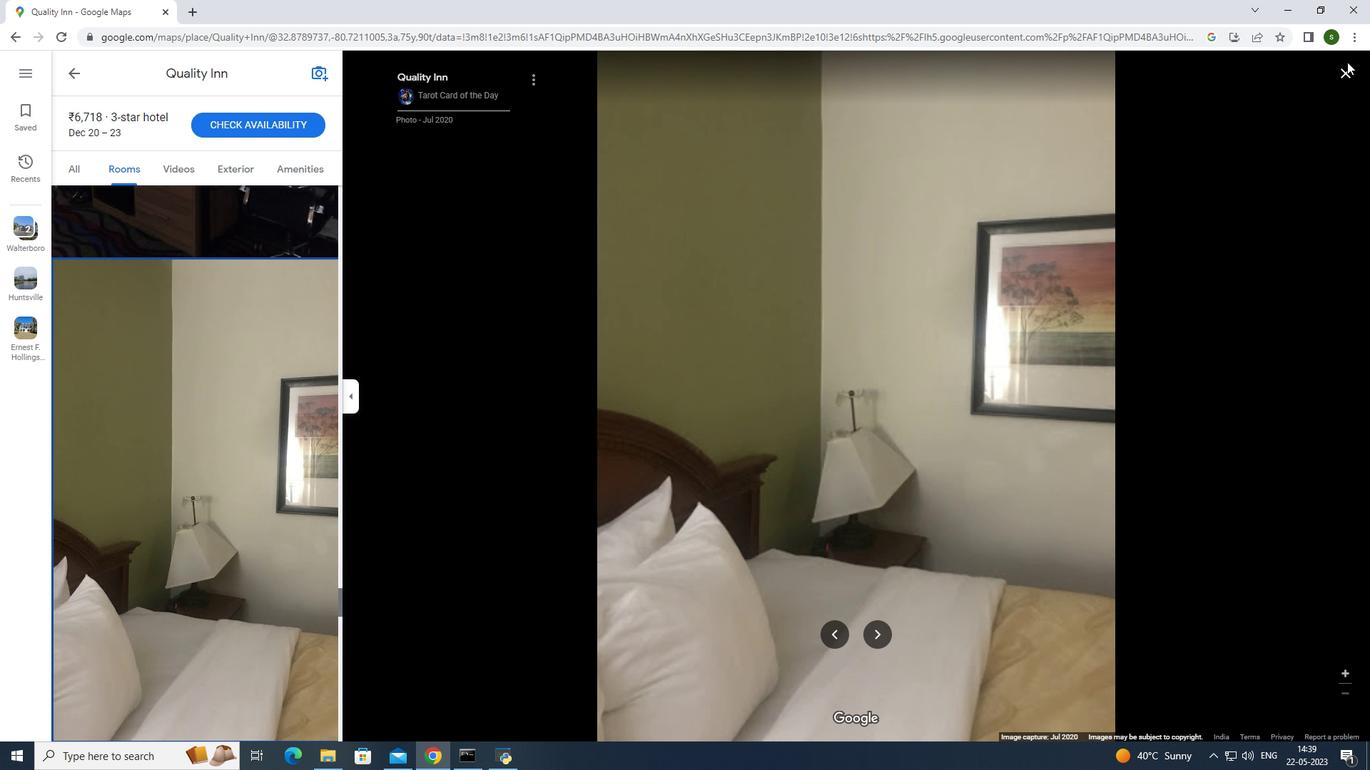 
Action: Mouse pressed left at (1348, 65)
Screenshot: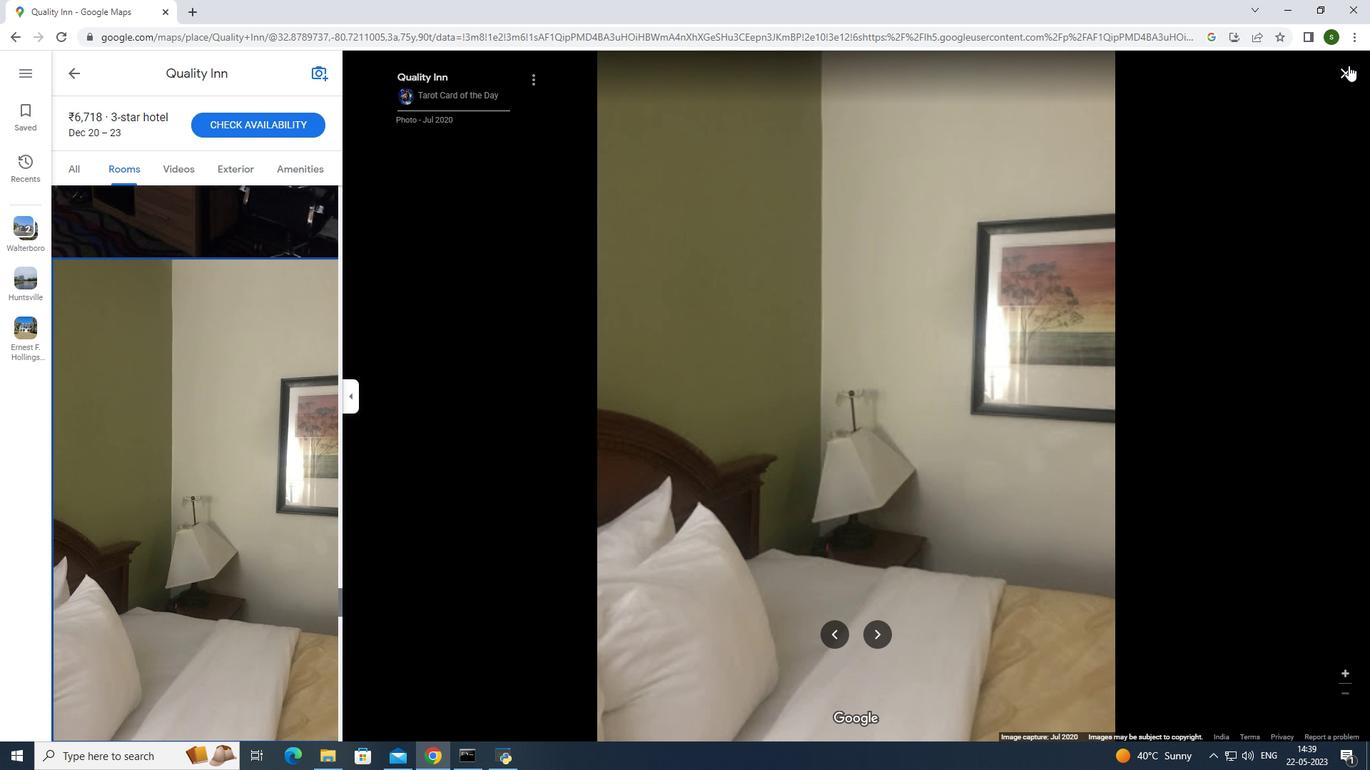 
Action: Mouse moved to (627, 109)
Screenshot: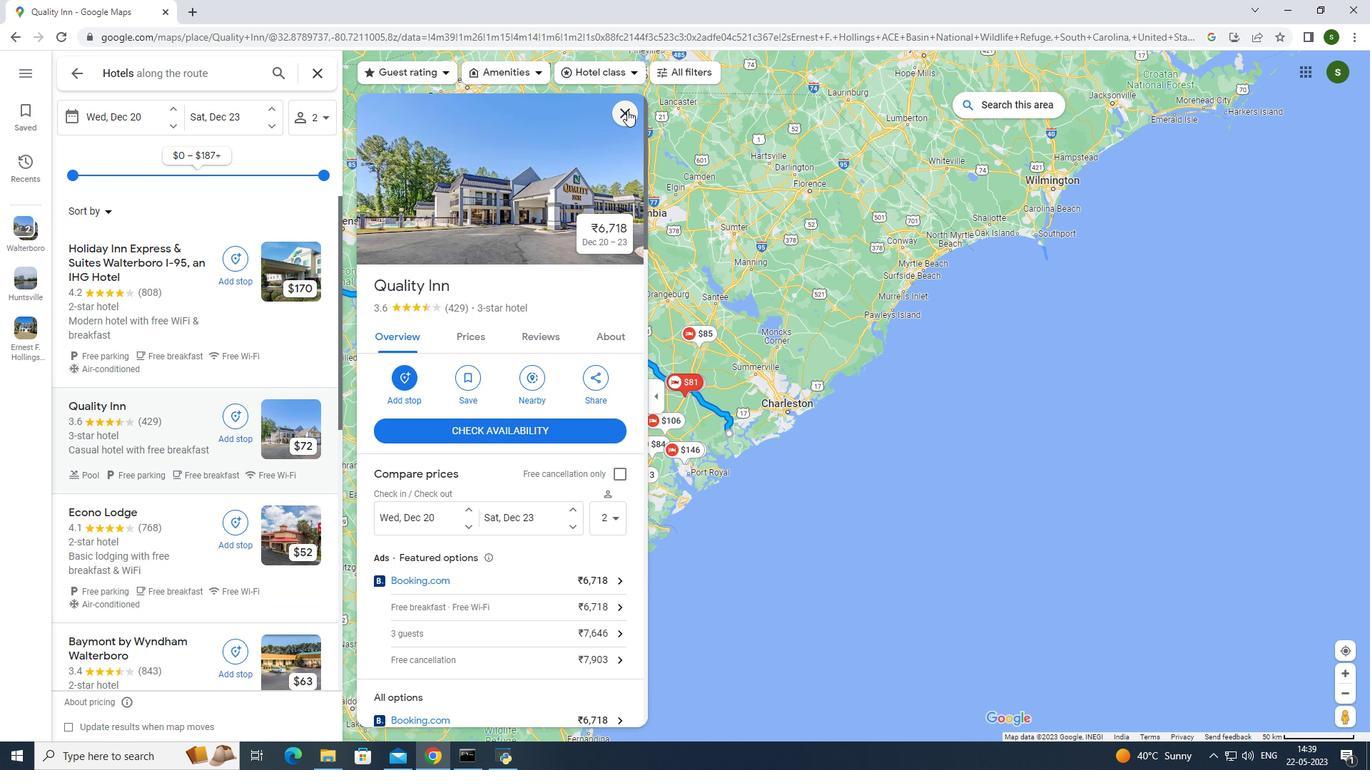 
Action: Mouse pressed left at (627, 109)
Screenshot: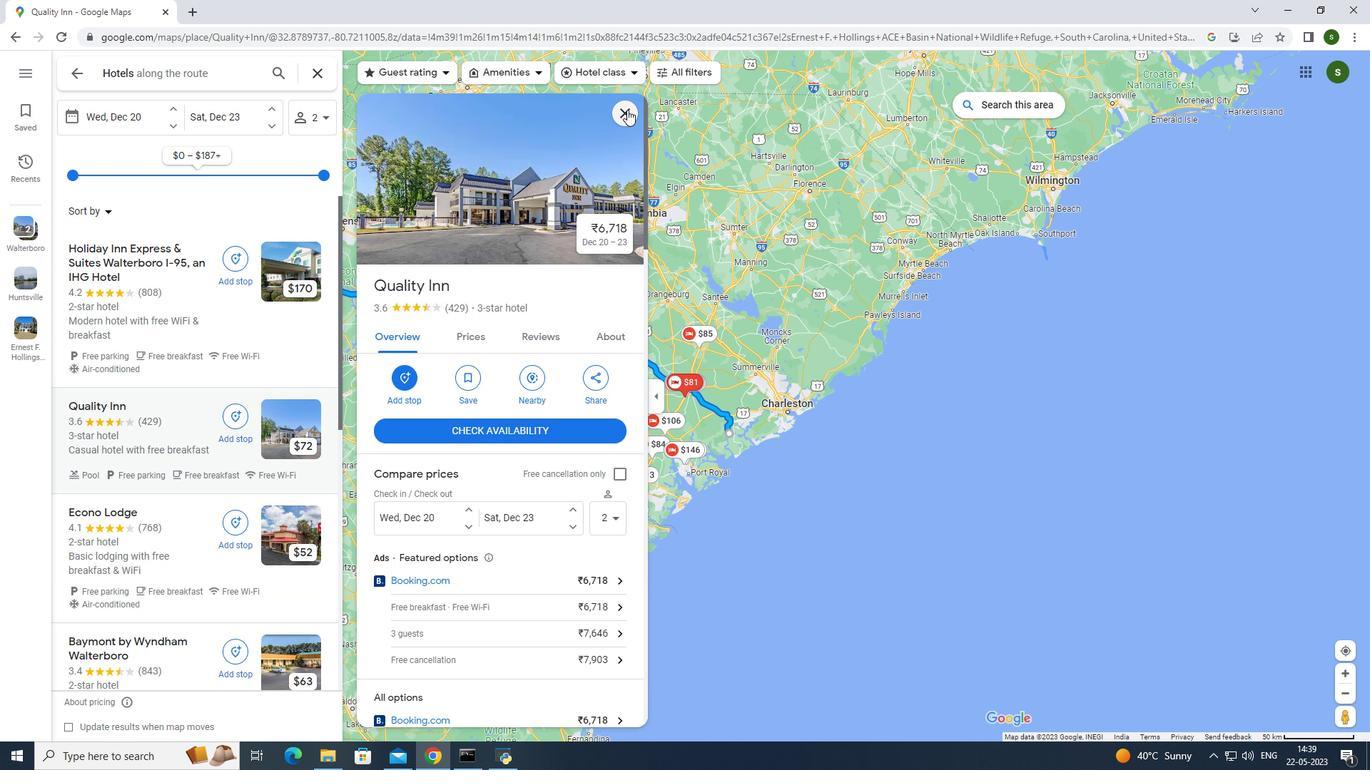 
Action: Mouse moved to (459, 366)
Screenshot: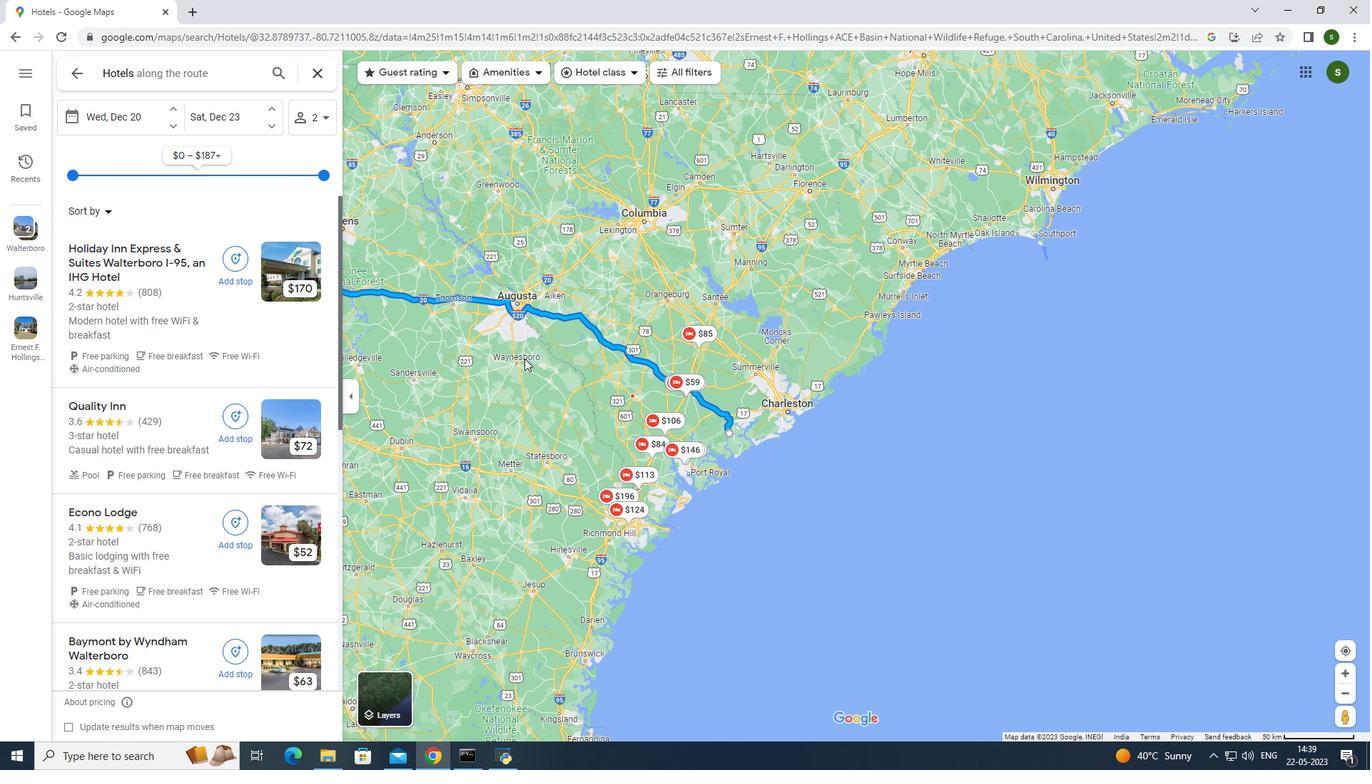 
Action: Mouse pressed left at (459, 366)
Screenshot: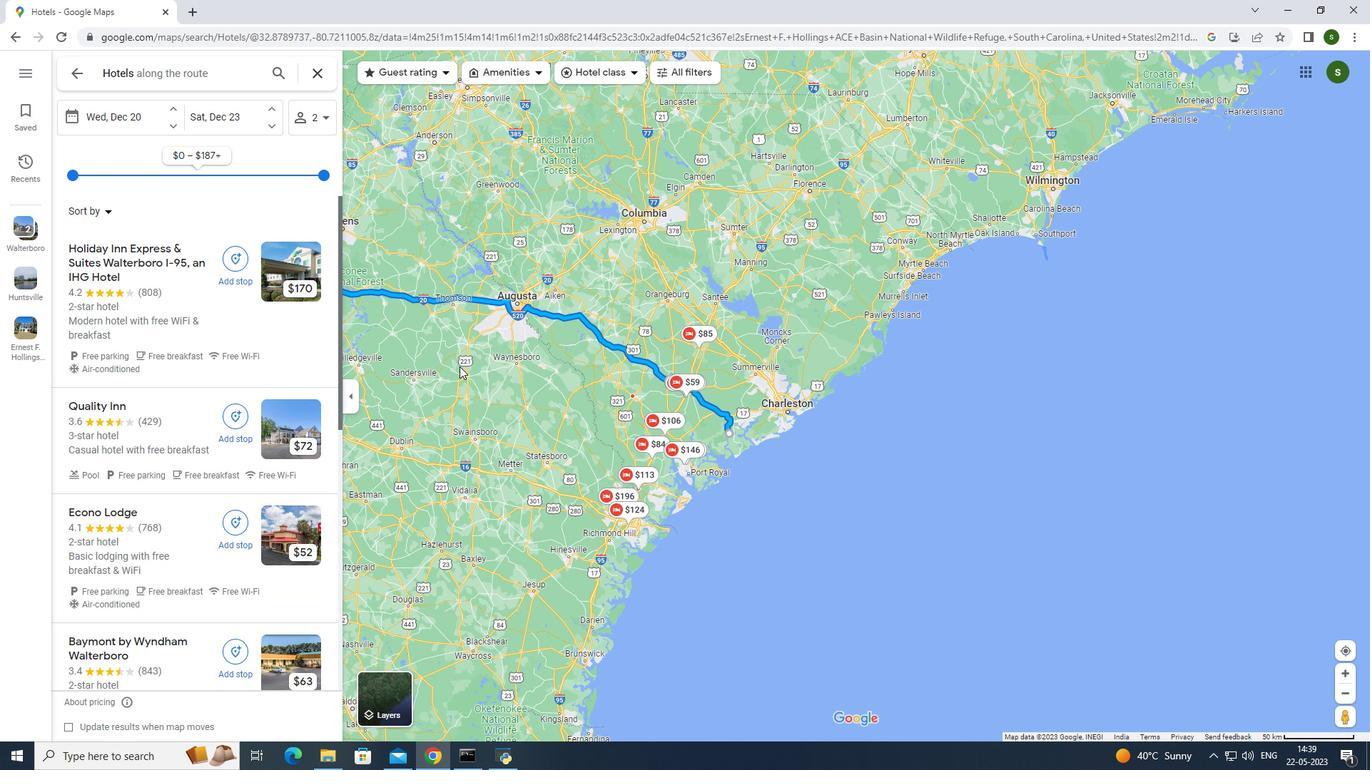 
Action: Mouse moved to (428, 368)
Screenshot: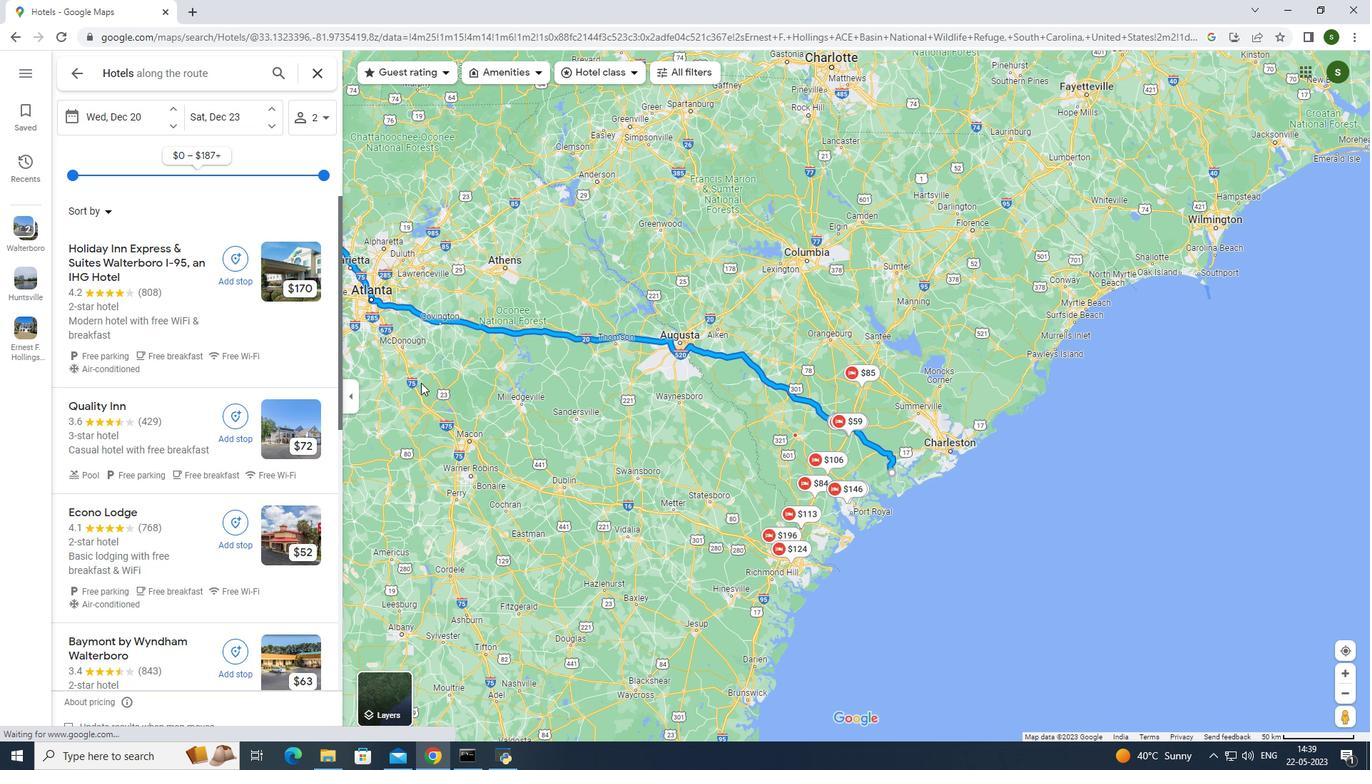 
Action: Mouse pressed left at (428, 368)
Screenshot: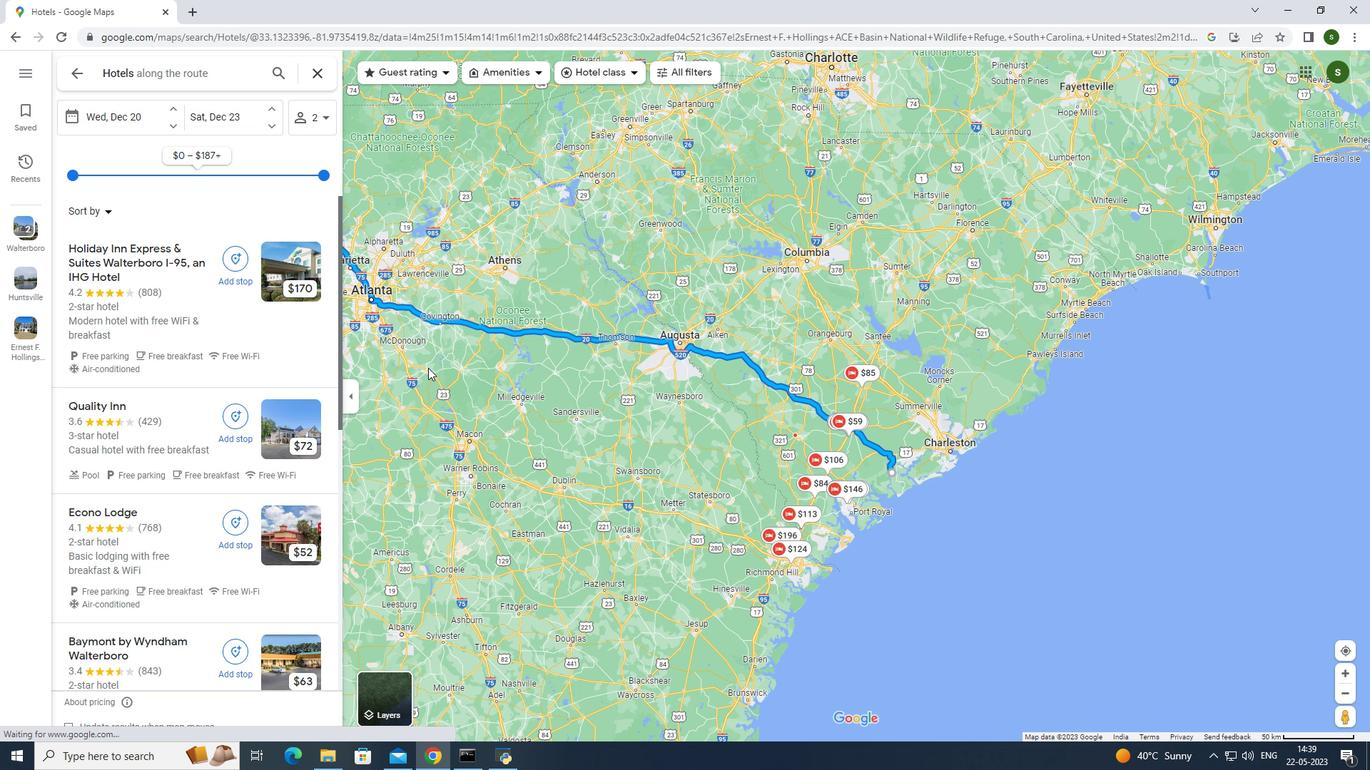 
Action: Mouse moved to (388, 239)
Screenshot: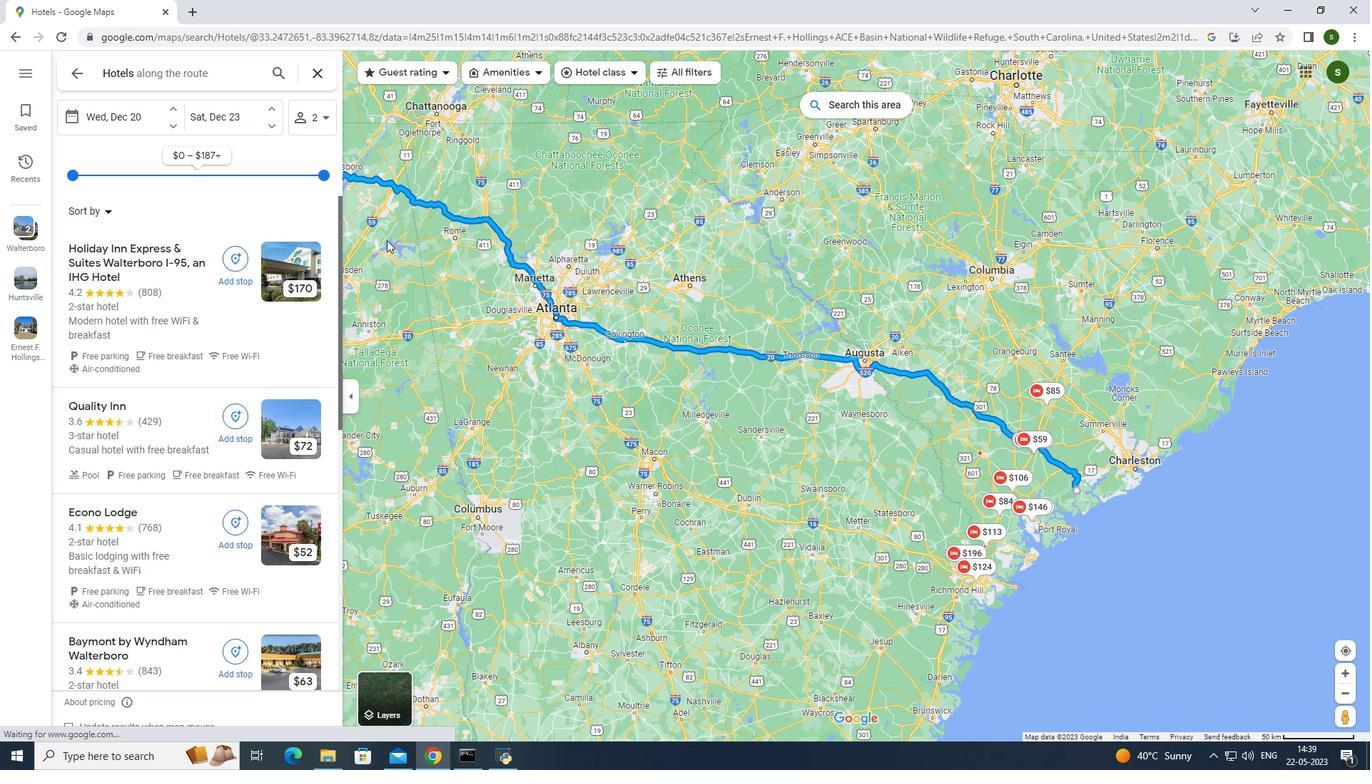
Action: Mouse pressed left at (388, 239)
Screenshot: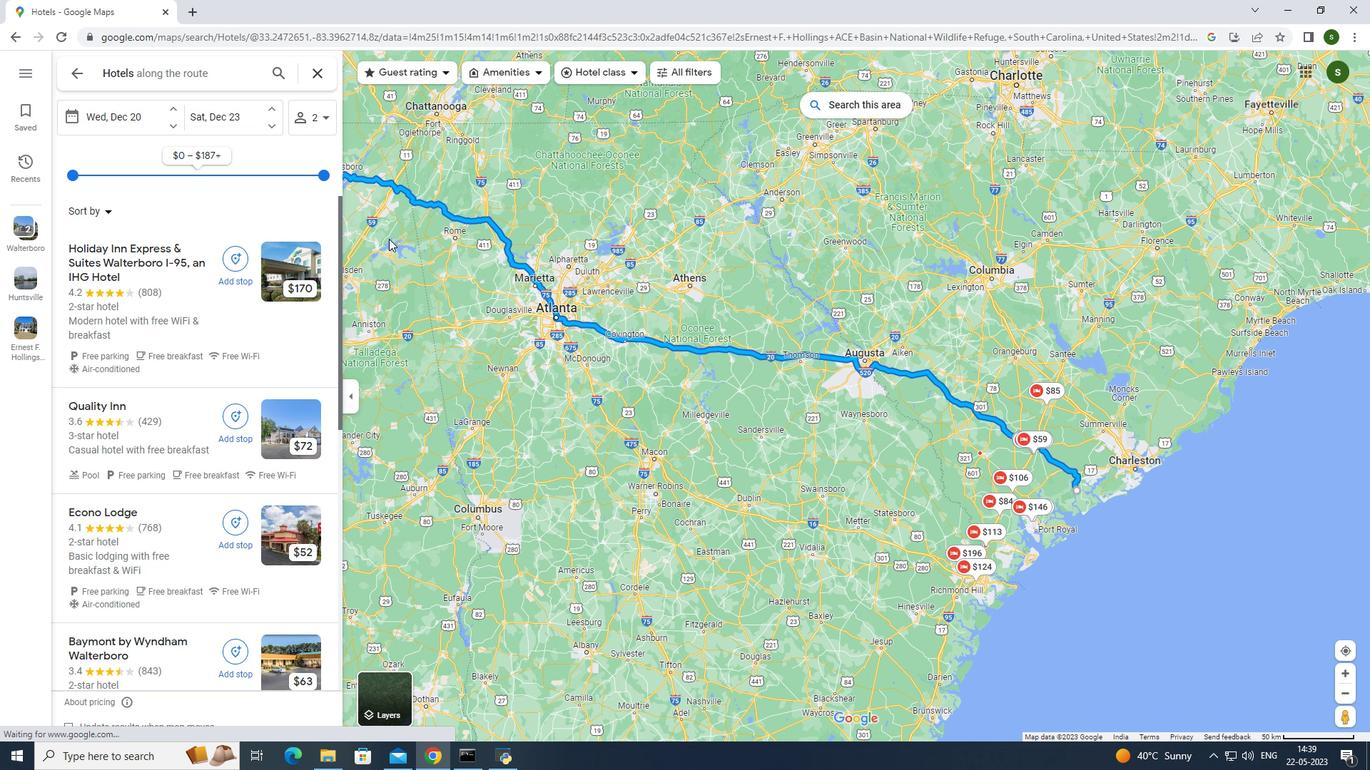 
Action: Mouse moved to (984, 452)
Screenshot: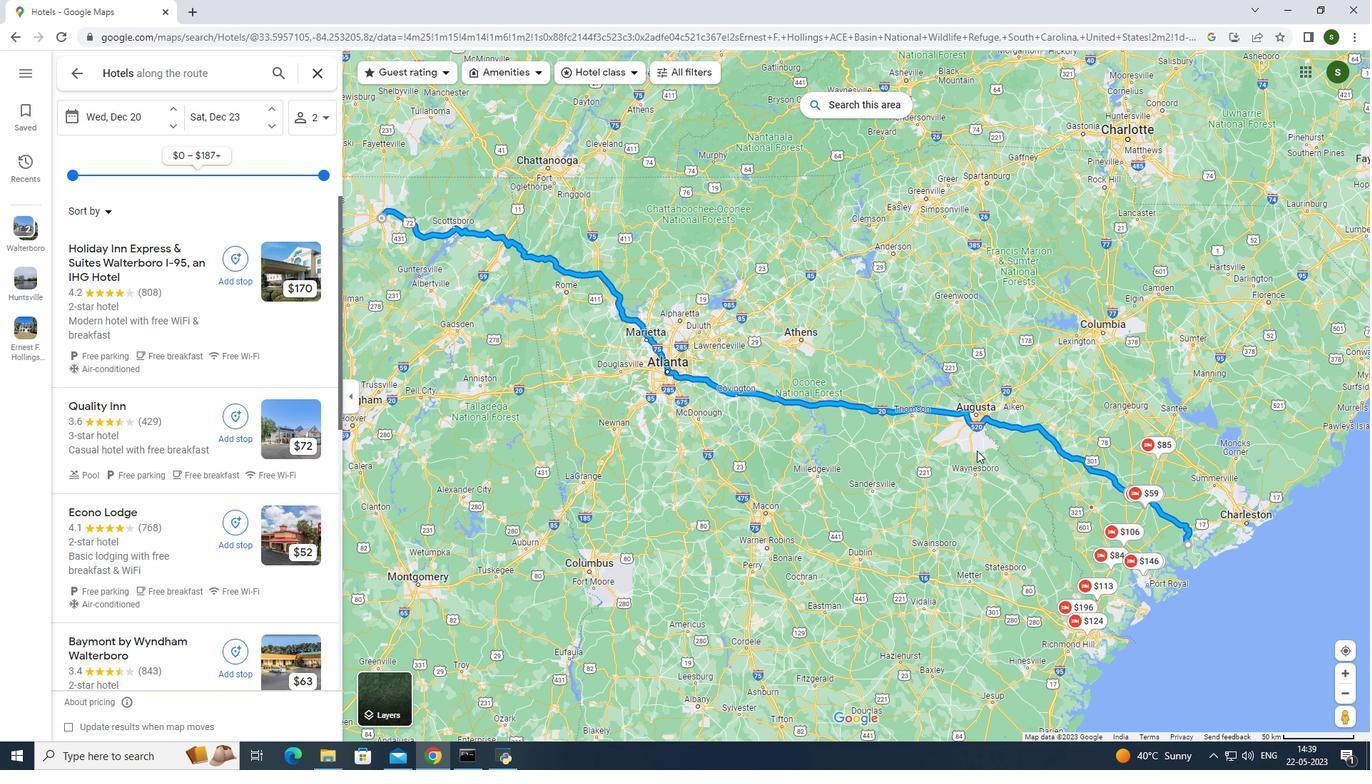 
Action: Mouse pressed left at (984, 452)
Screenshot: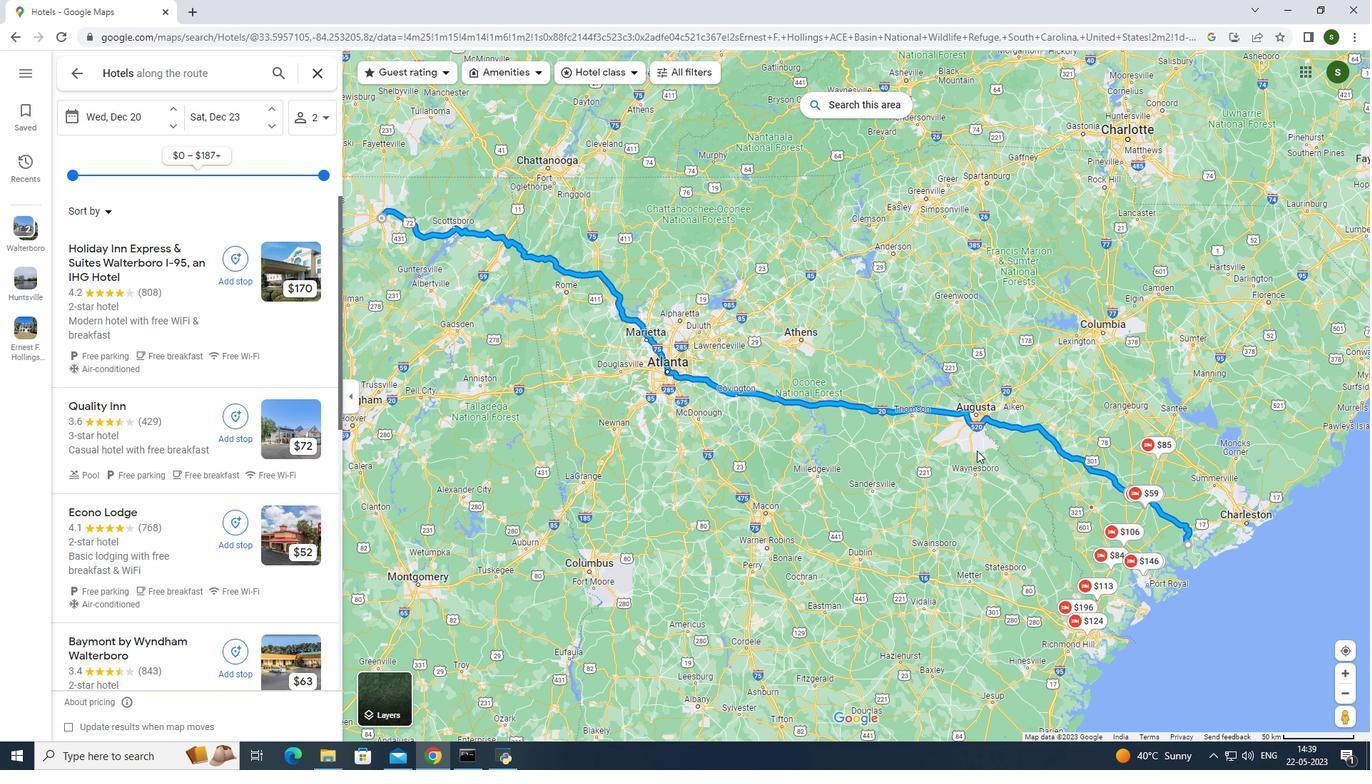 
Action: Mouse moved to (149, 247)
Screenshot: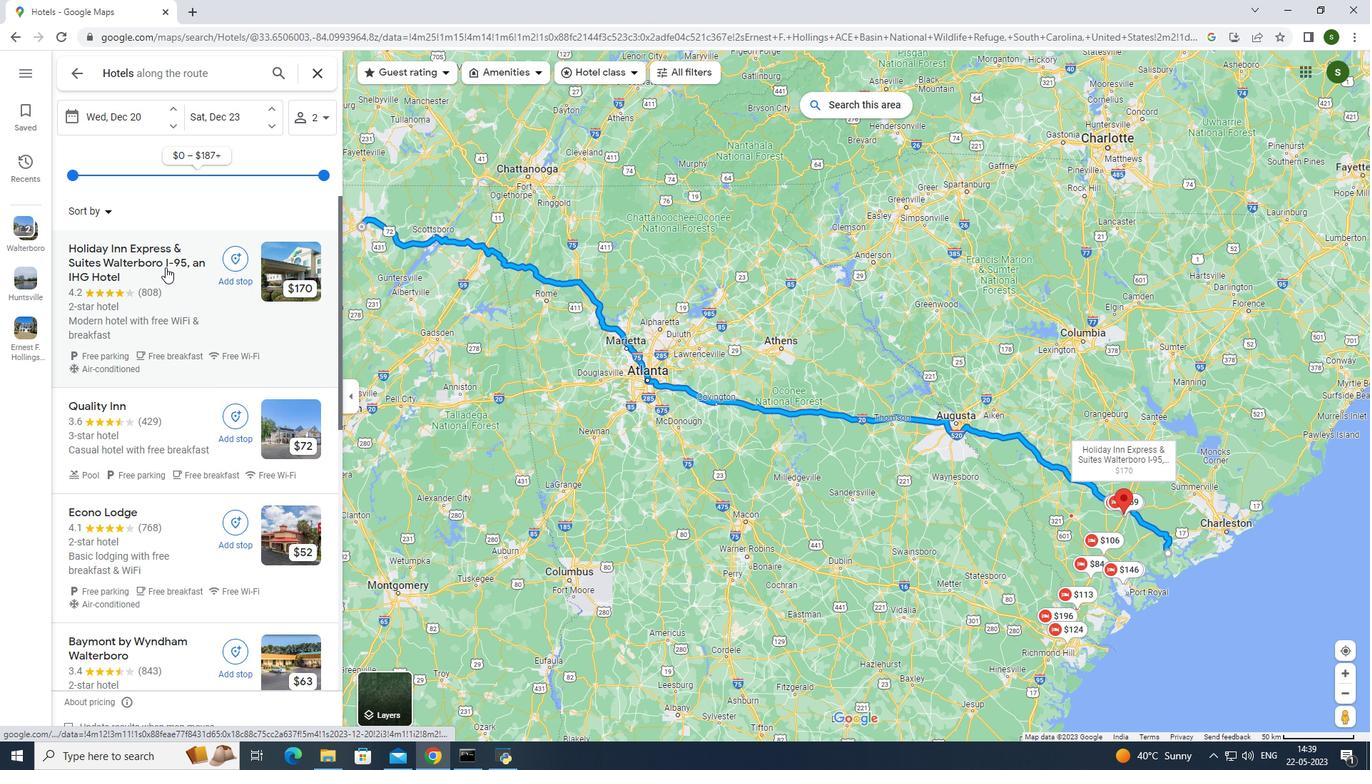 
Action: Mouse pressed left at (149, 247)
Screenshot: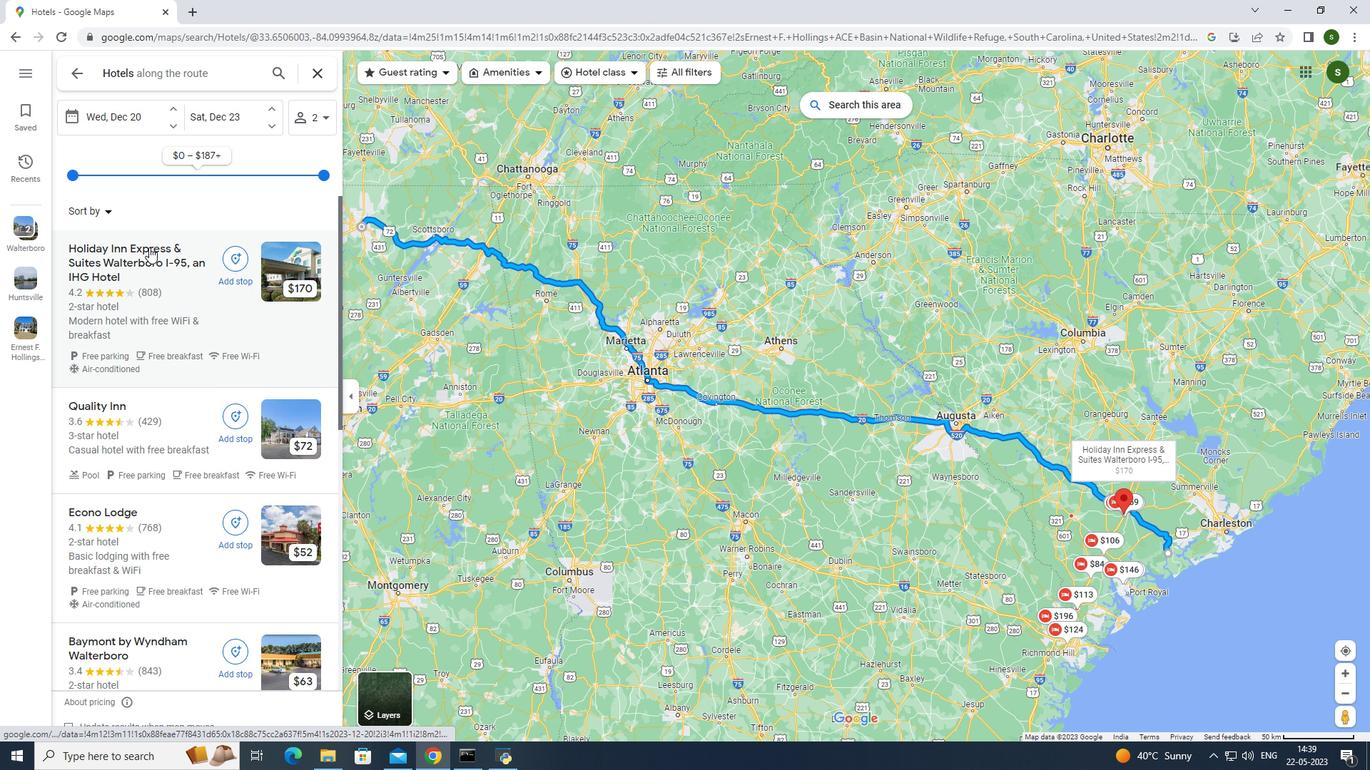 
Action: Mouse moved to (526, 352)
Screenshot: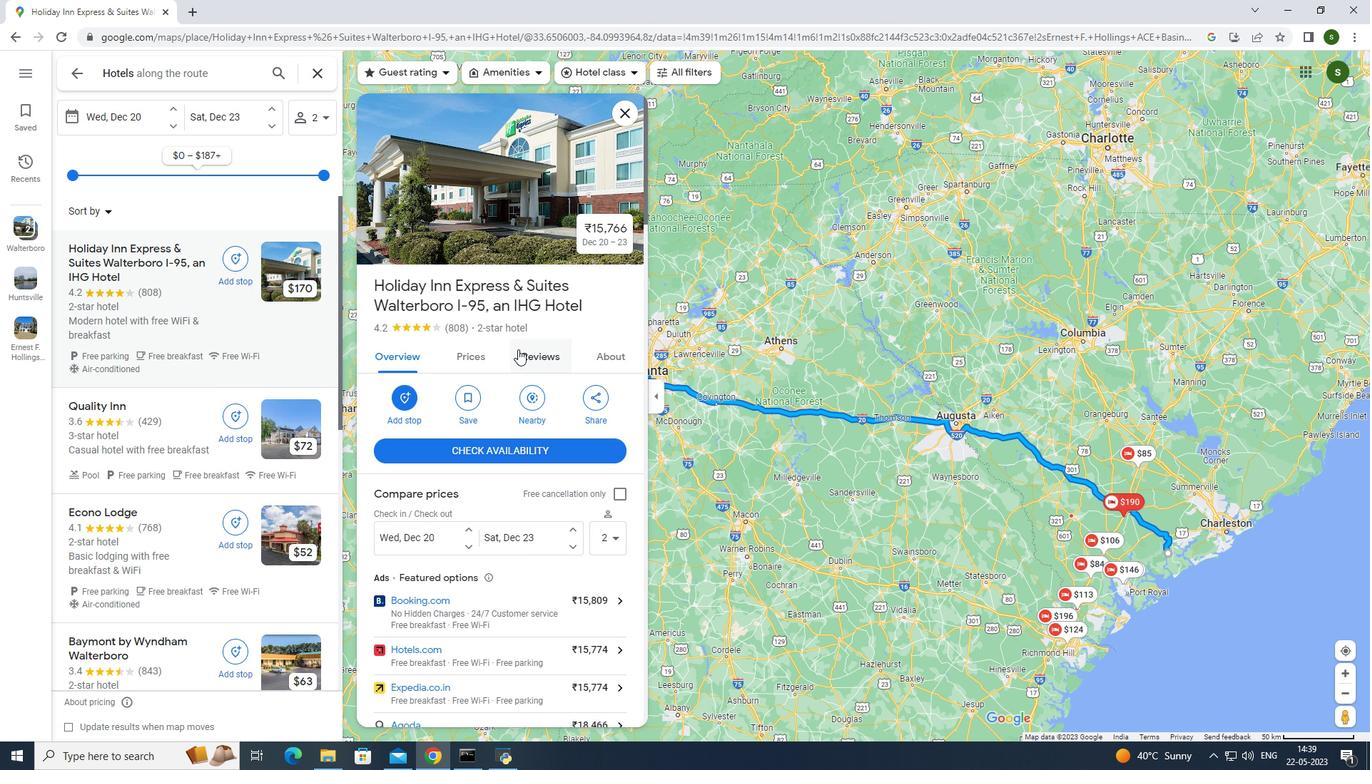 
Action: Mouse pressed left at (526, 352)
Screenshot: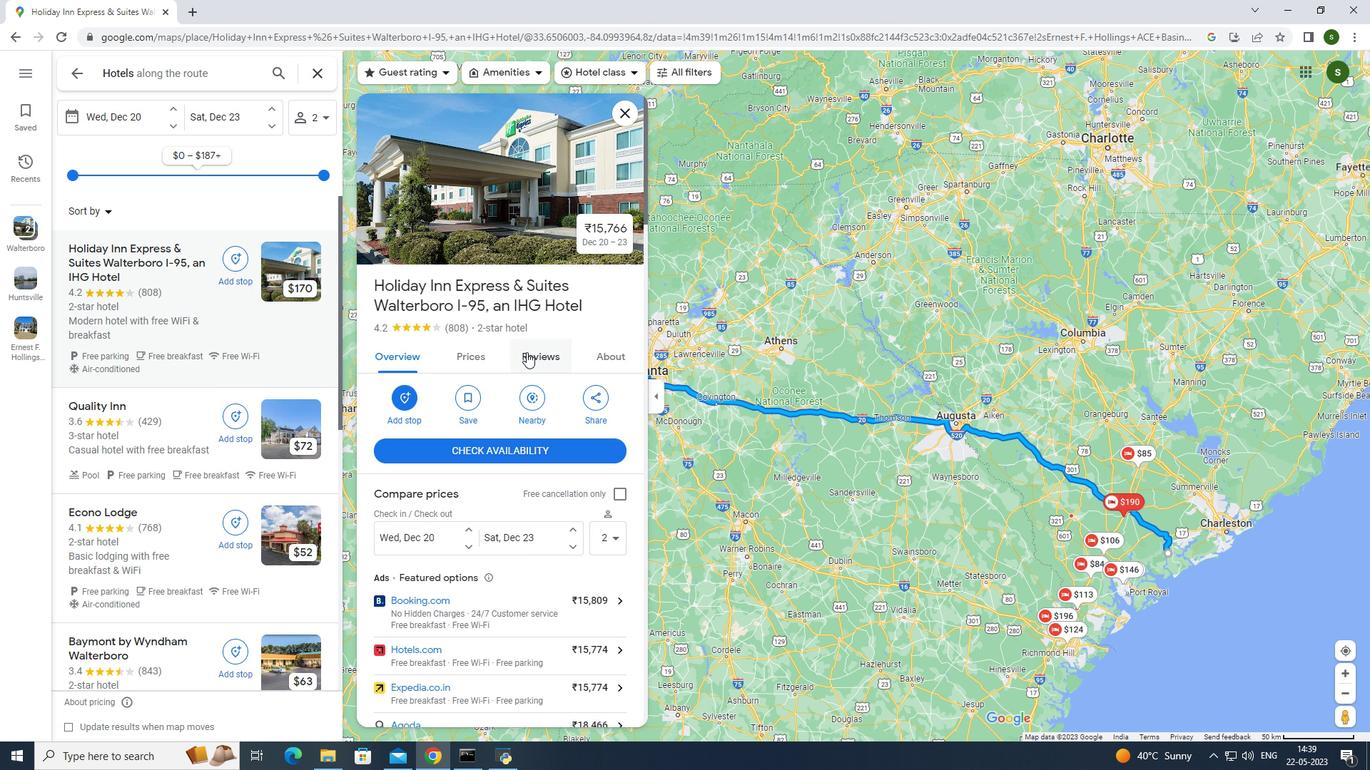 
Action: Mouse moved to (555, 383)
Screenshot: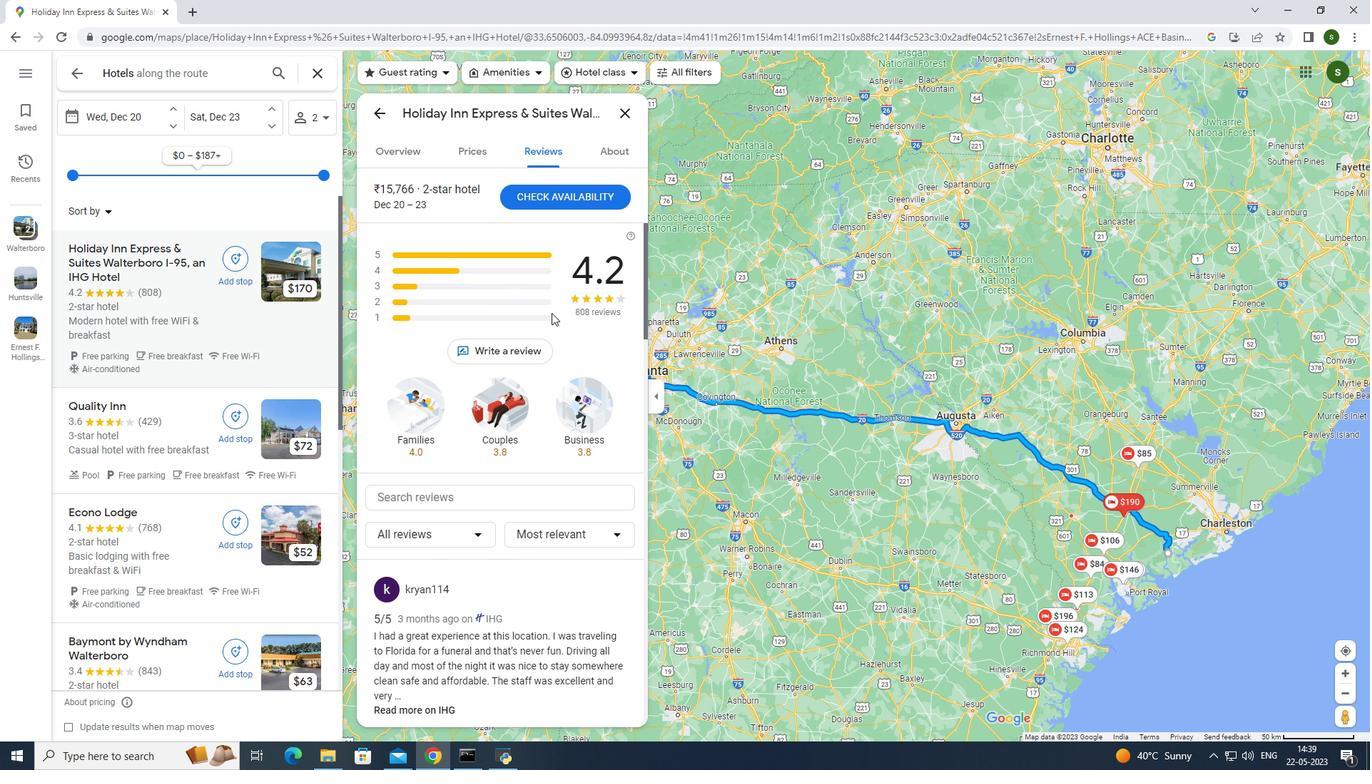 
Action: Mouse scrolled (555, 383) with delta (0, 0)
Screenshot: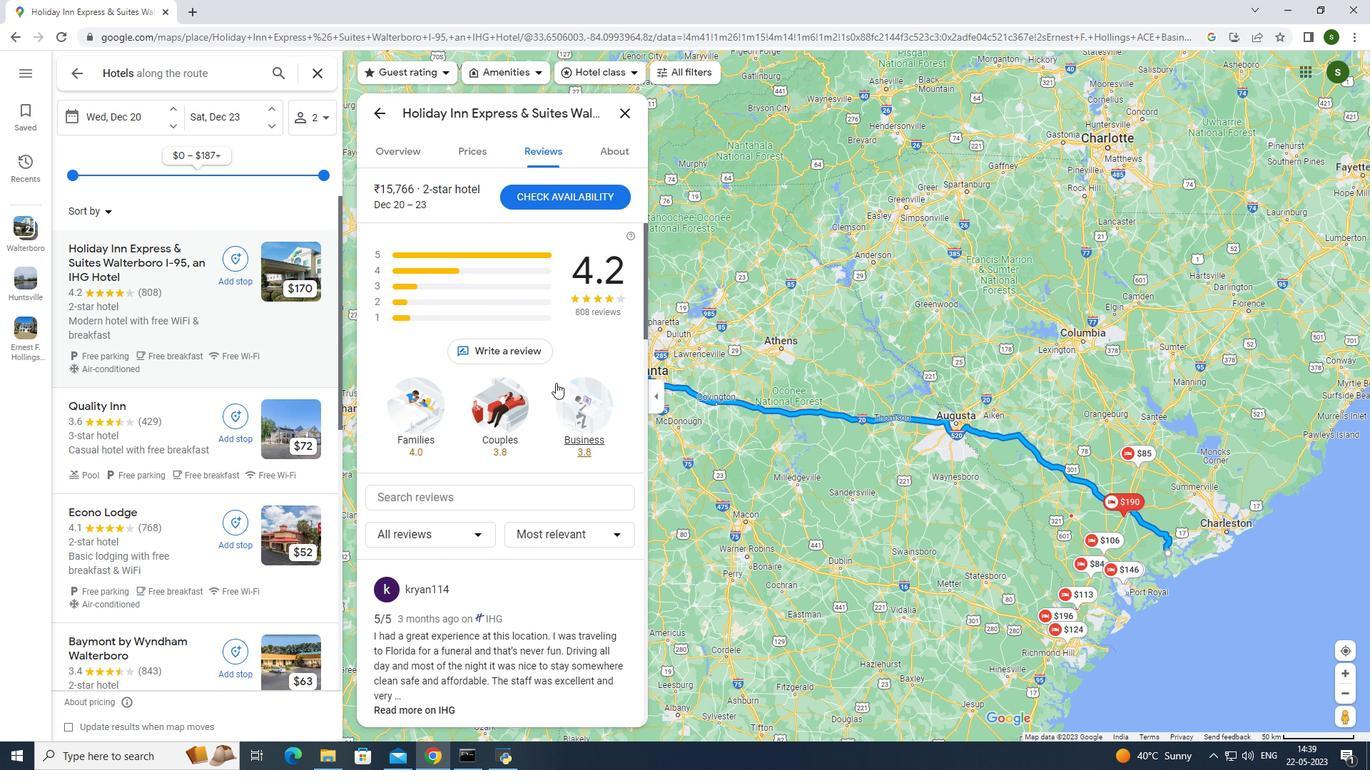 
Action: Mouse moved to (491, 341)
Screenshot: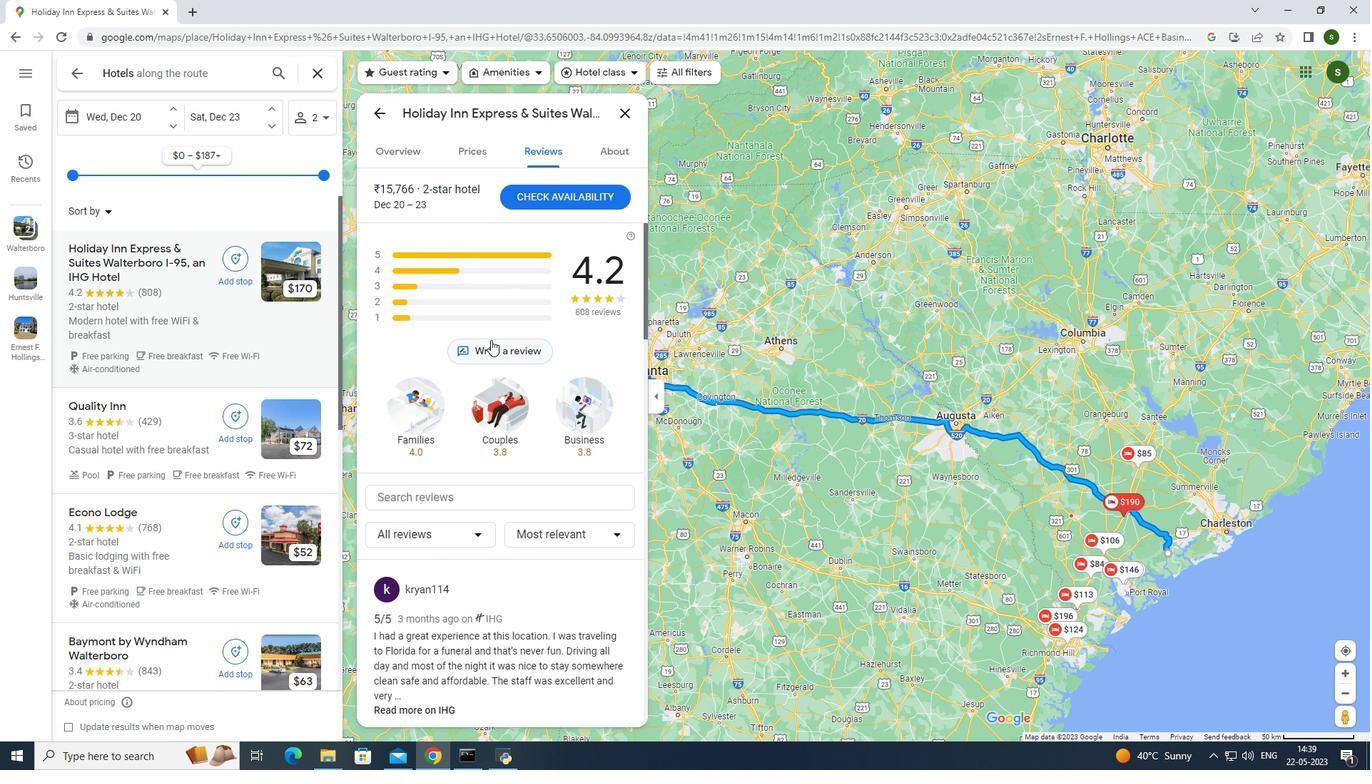 
Action: Mouse pressed left at (491, 341)
Screenshot: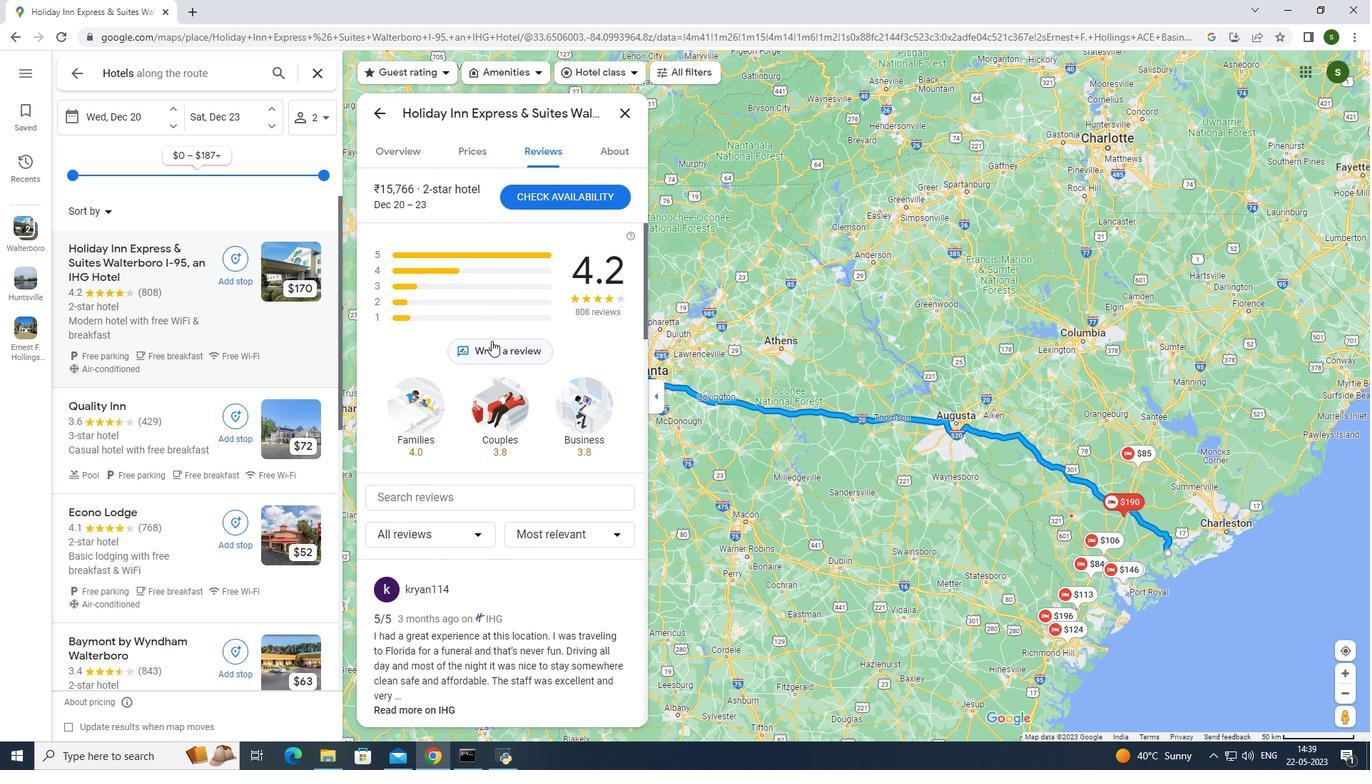 
Action: Mouse moved to (1041, 336)
Screenshot: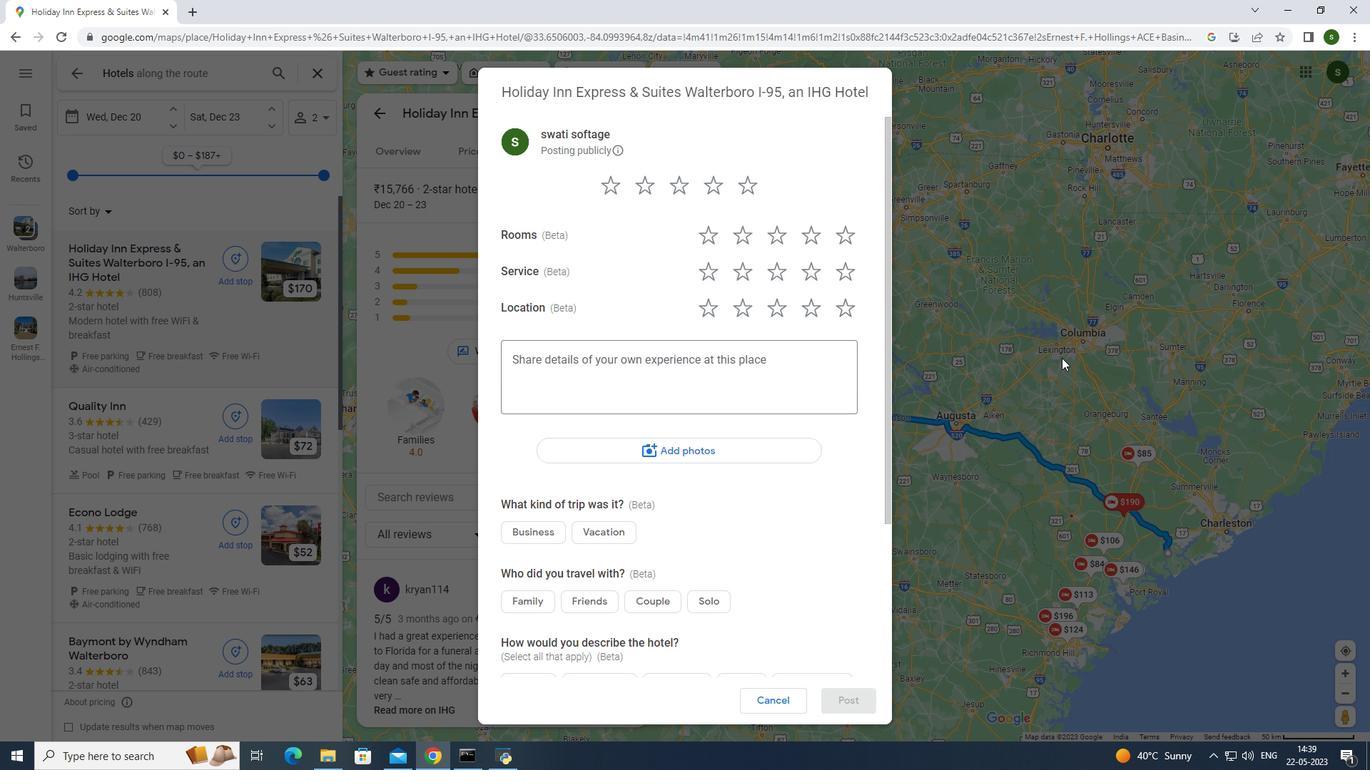 
Action: Mouse pressed left at (1041, 336)
Screenshot: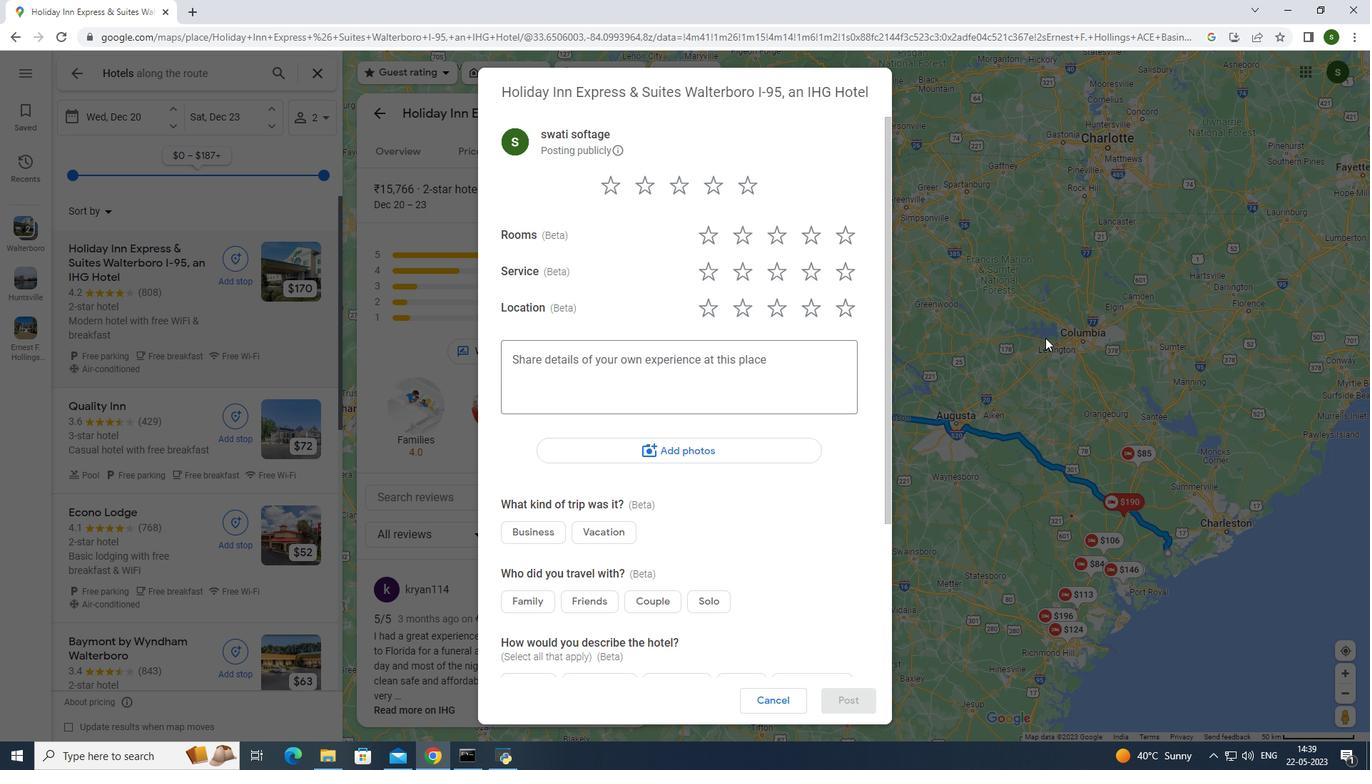 
Action: Mouse moved to (632, 117)
Screenshot: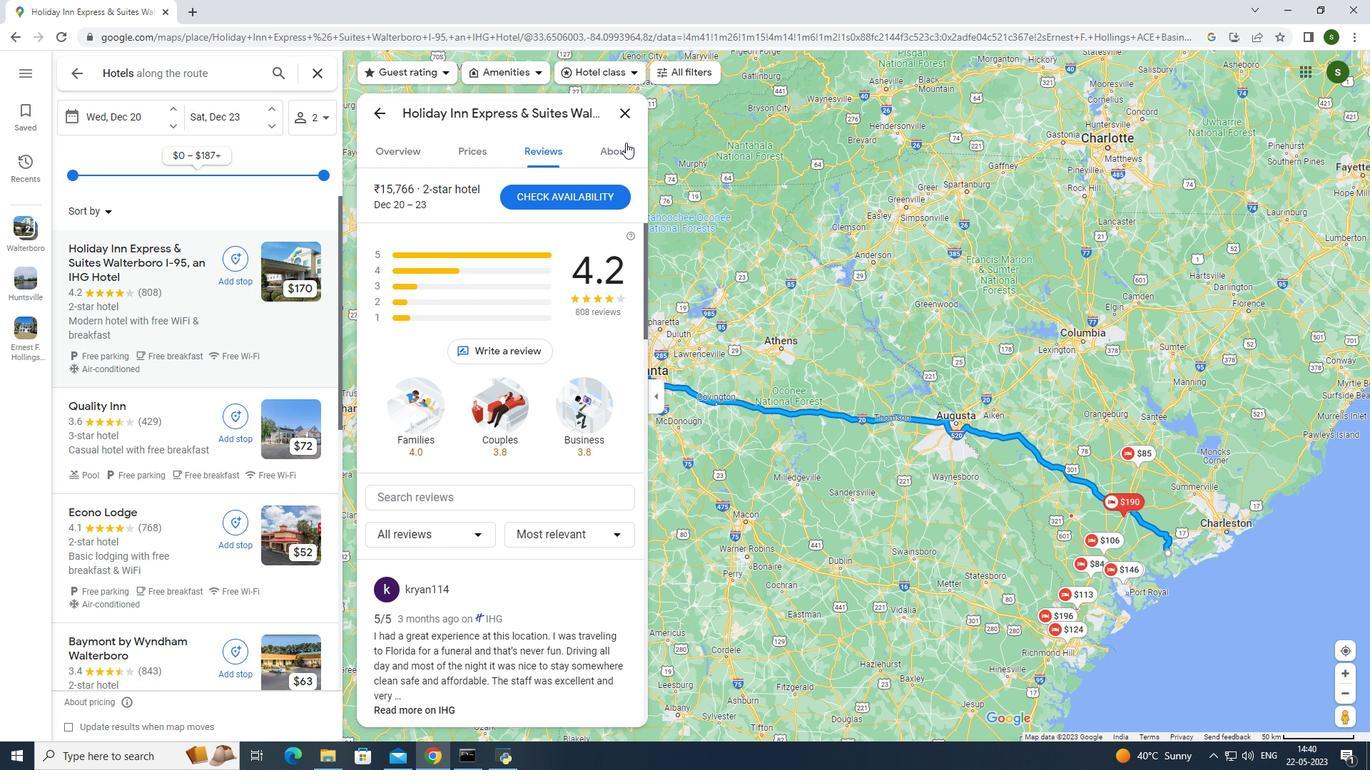 
Action: Mouse pressed left at (632, 117)
Screenshot: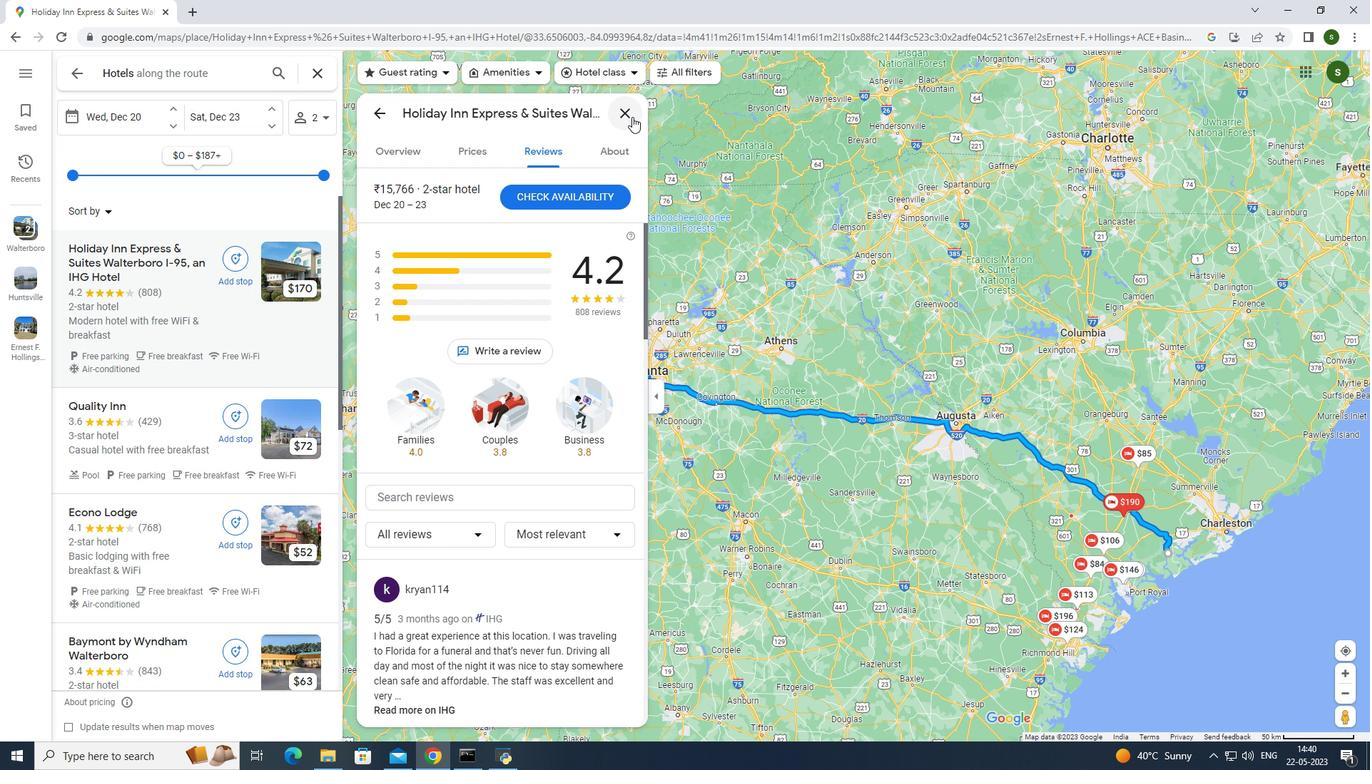 
Action: Mouse moved to (129, 257)
Screenshot: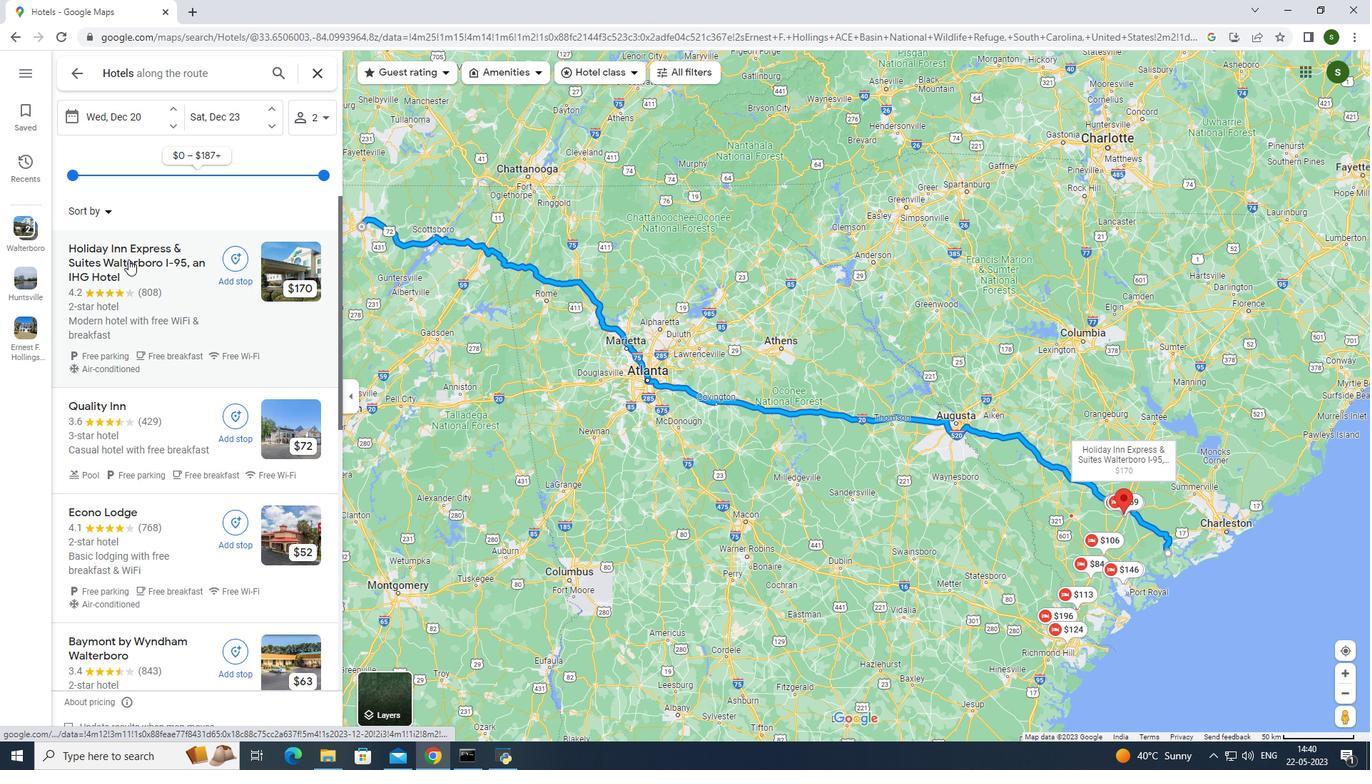 
Action: Mouse pressed left at (129, 257)
Screenshot: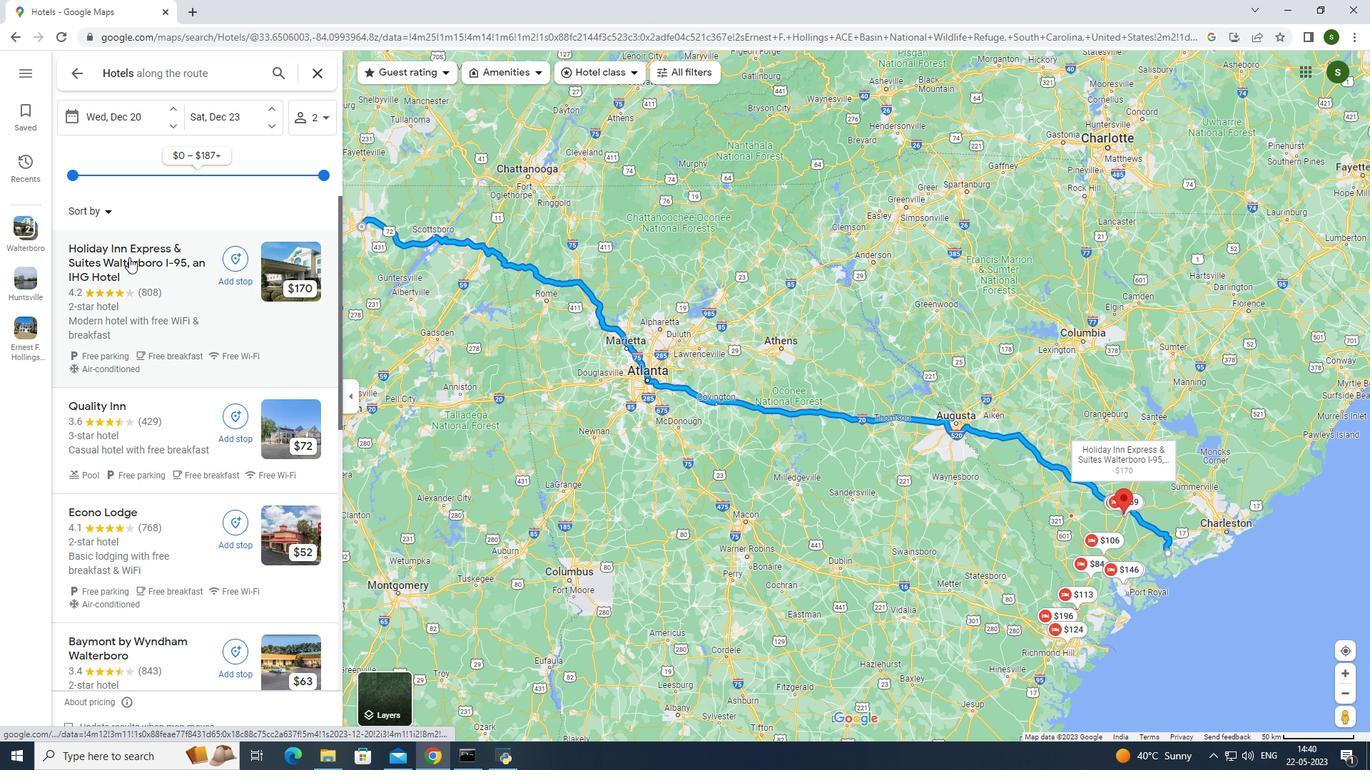 
Action: Mouse moved to (520, 493)
Screenshot: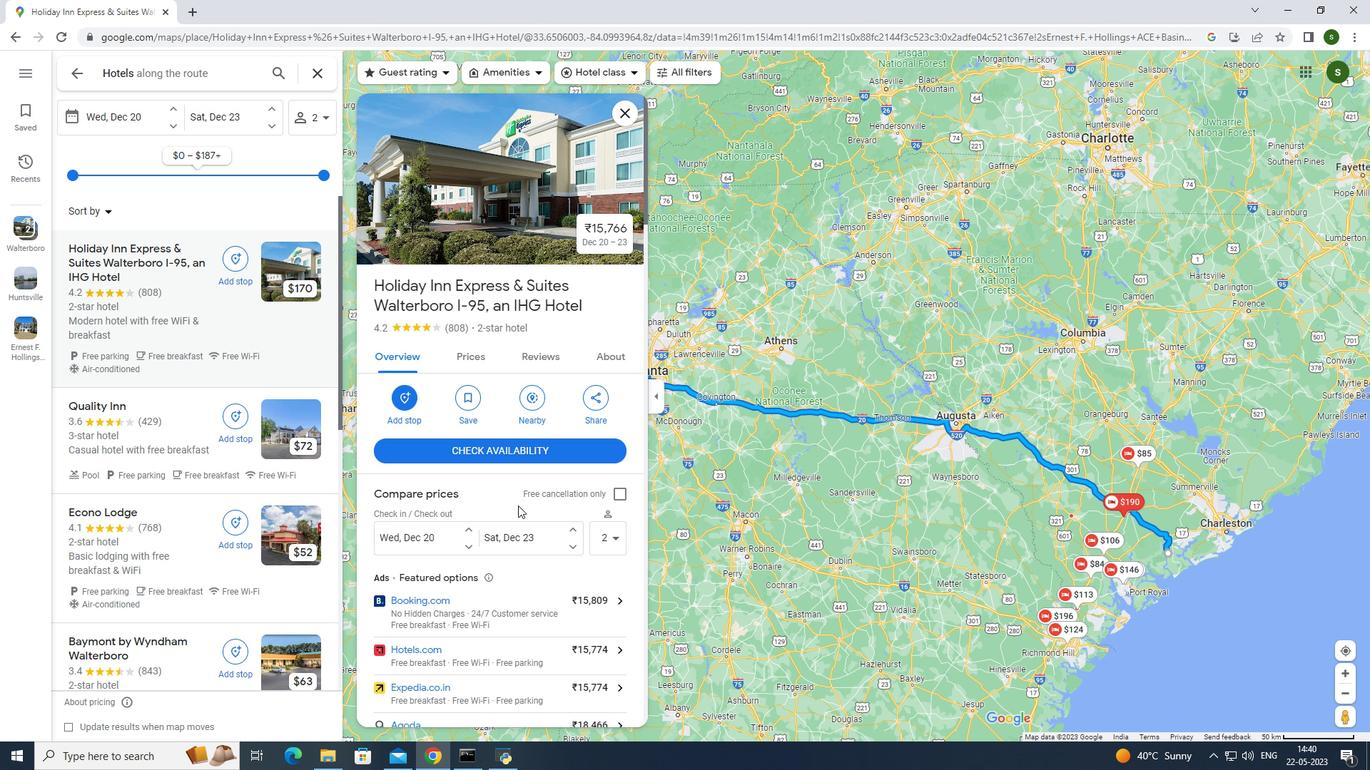 
Action: Mouse scrolled (520, 493) with delta (0, 0)
Screenshot: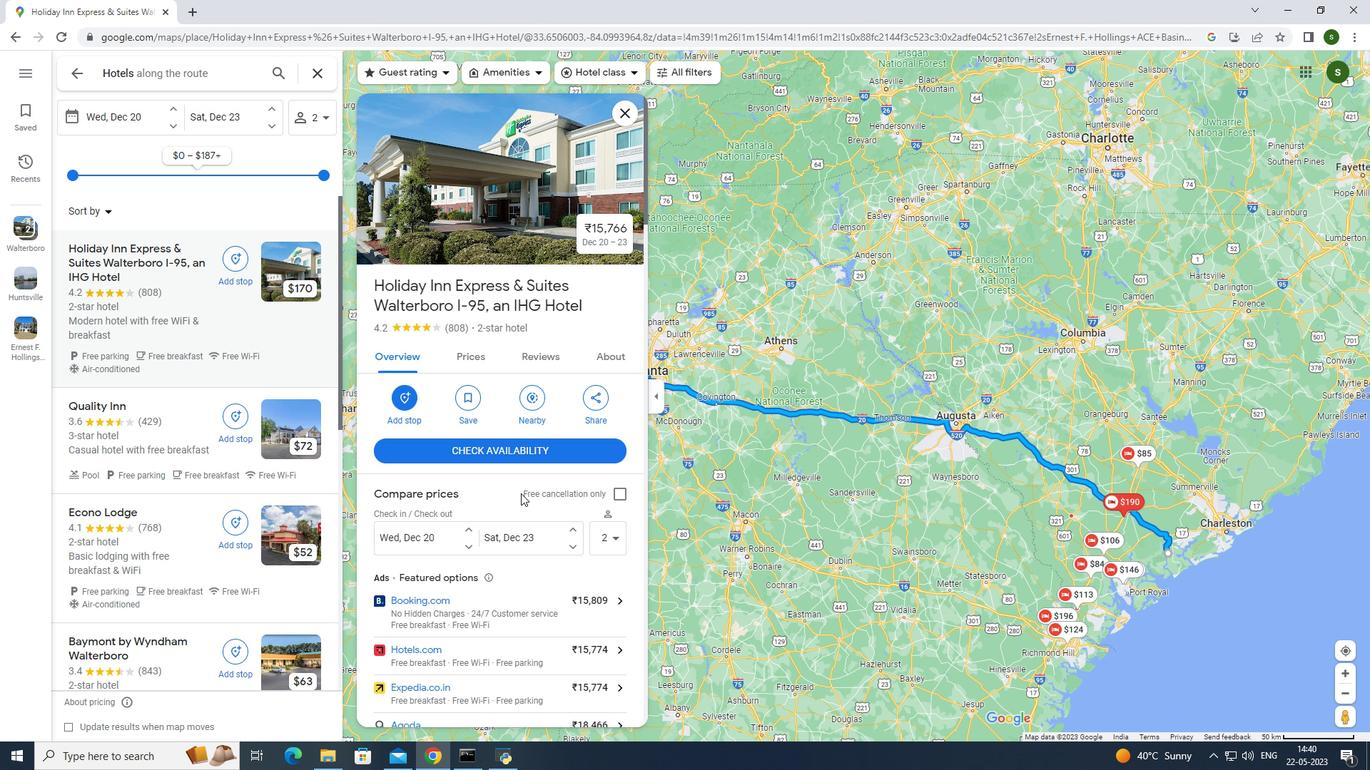 
Action: Mouse scrolled (520, 493) with delta (0, 0)
Screenshot: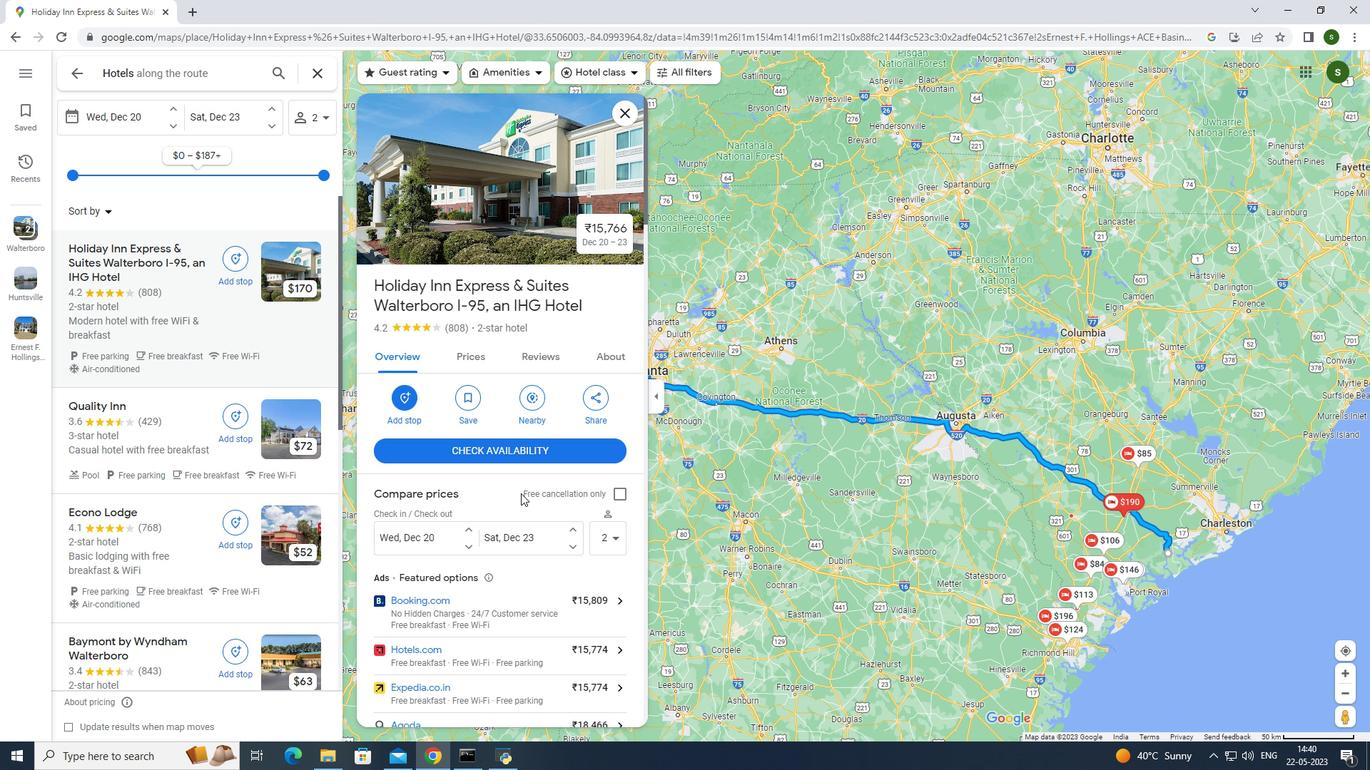 
Action: Mouse scrolled (520, 493) with delta (0, 0)
Screenshot: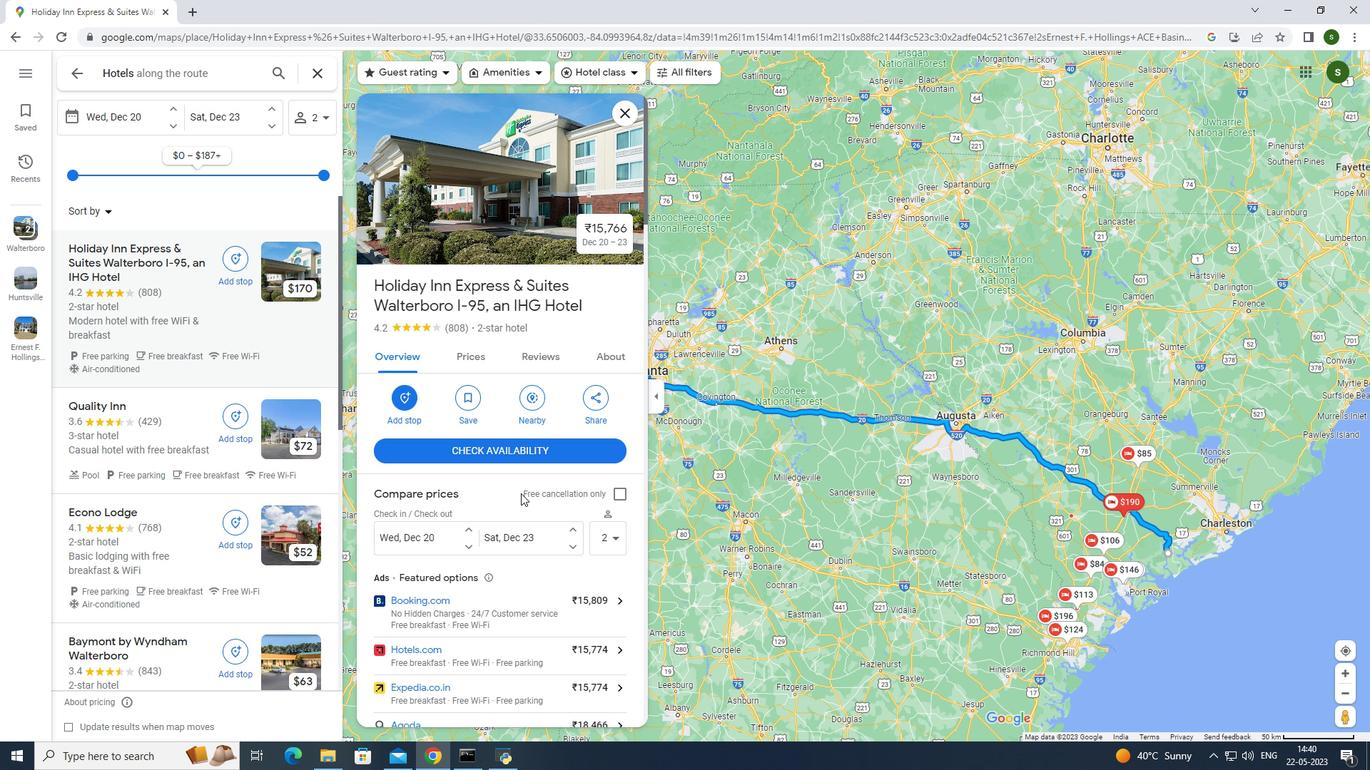 
Action: Mouse scrolled (520, 493) with delta (0, 0)
Screenshot: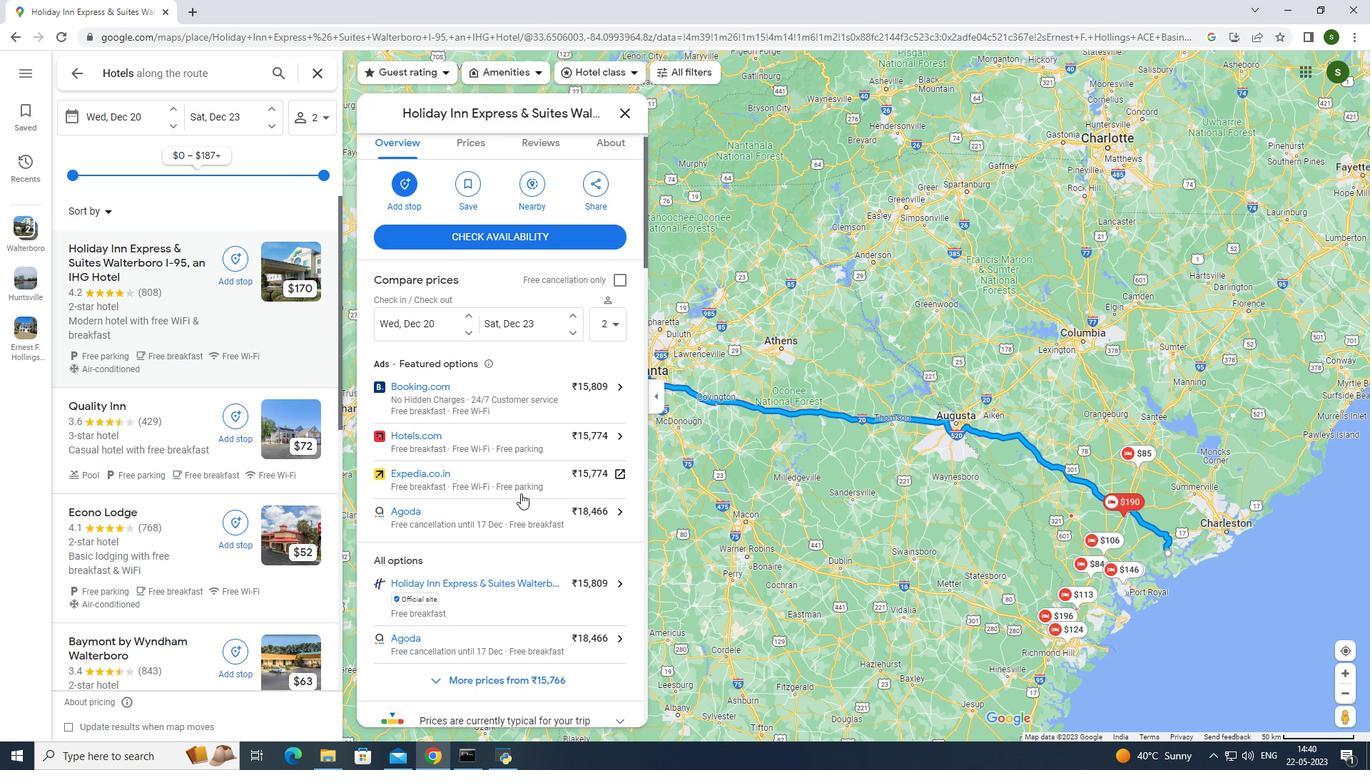 
Action: Mouse scrolled (520, 493) with delta (0, 0)
Screenshot: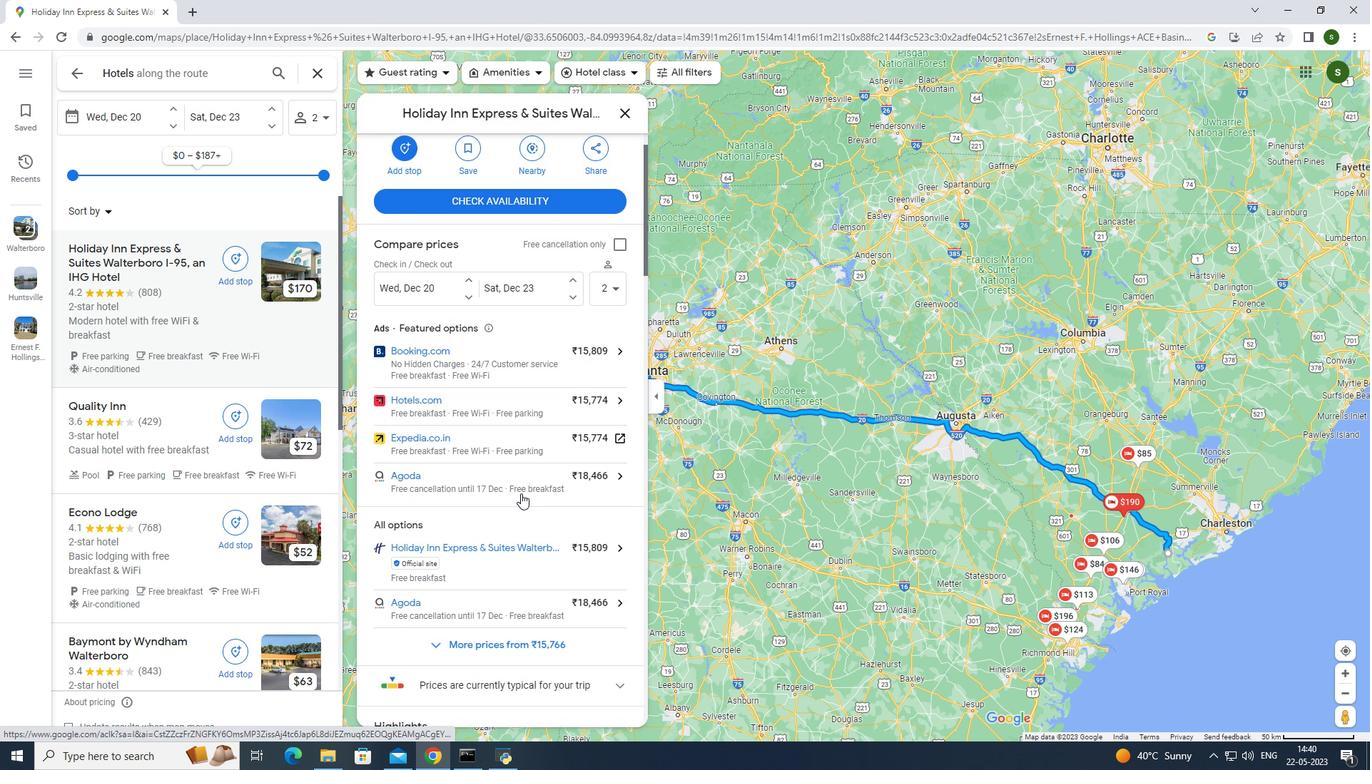 
Action: Mouse scrolled (520, 493) with delta (0, 0)
Screenshot: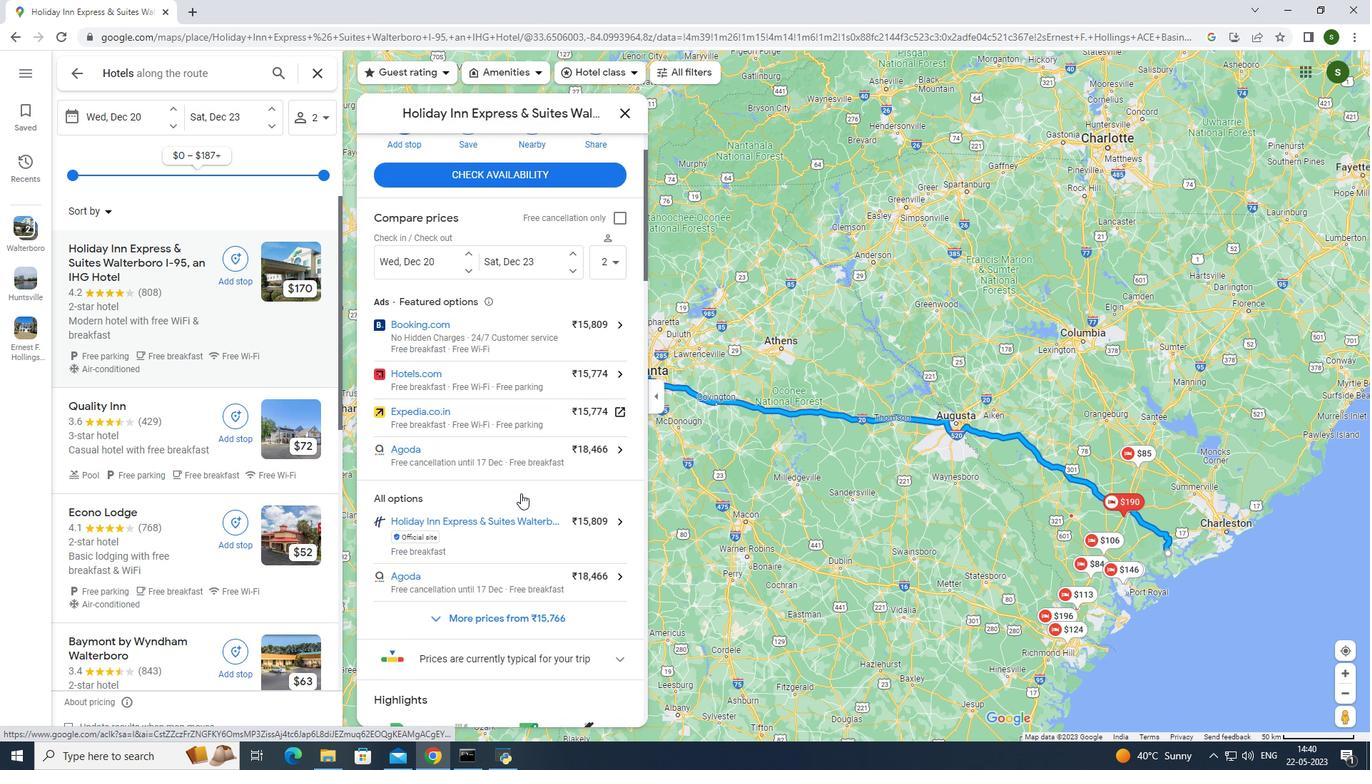 
Action: Mouse scrolled (520, 493) with delta (0, 0)
Screenshot: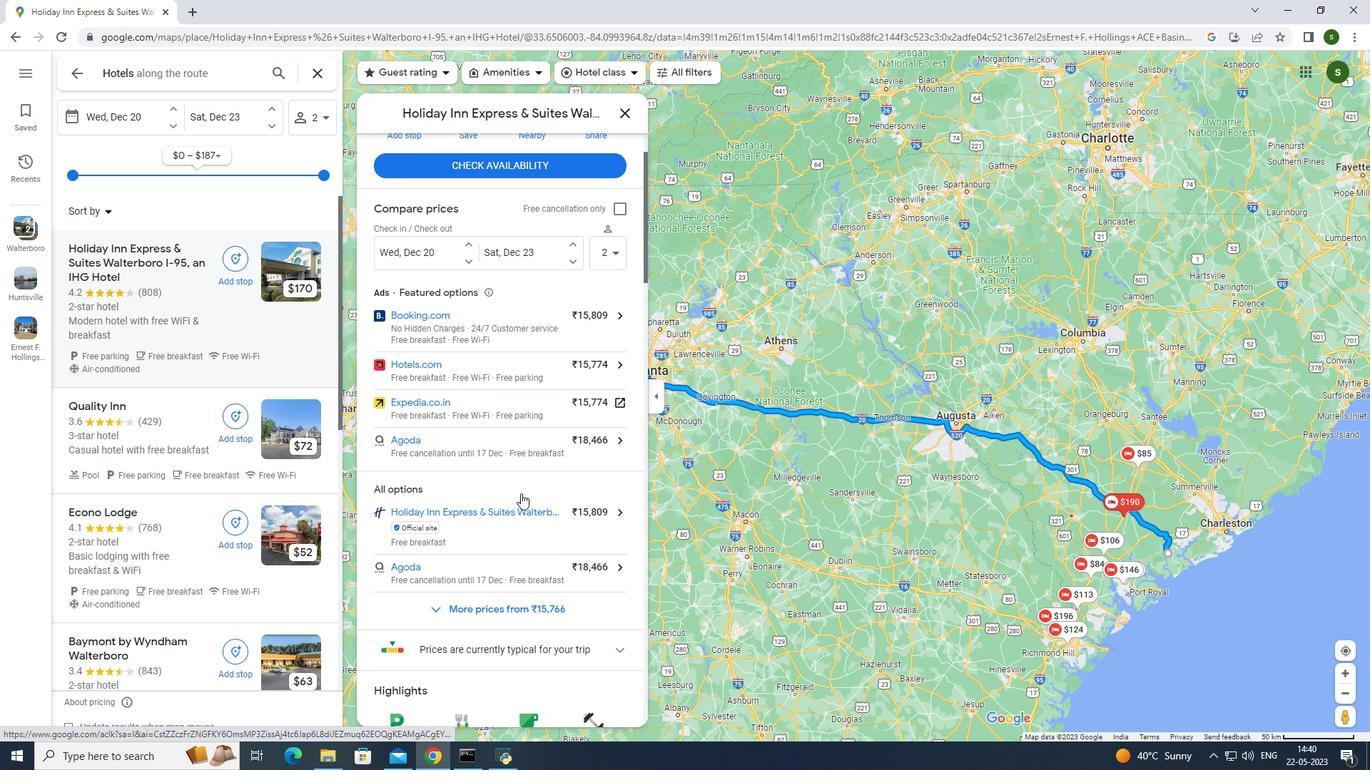 
Action: Mouse scrolled (520, 493) with delta (0, 0)
Screenshot: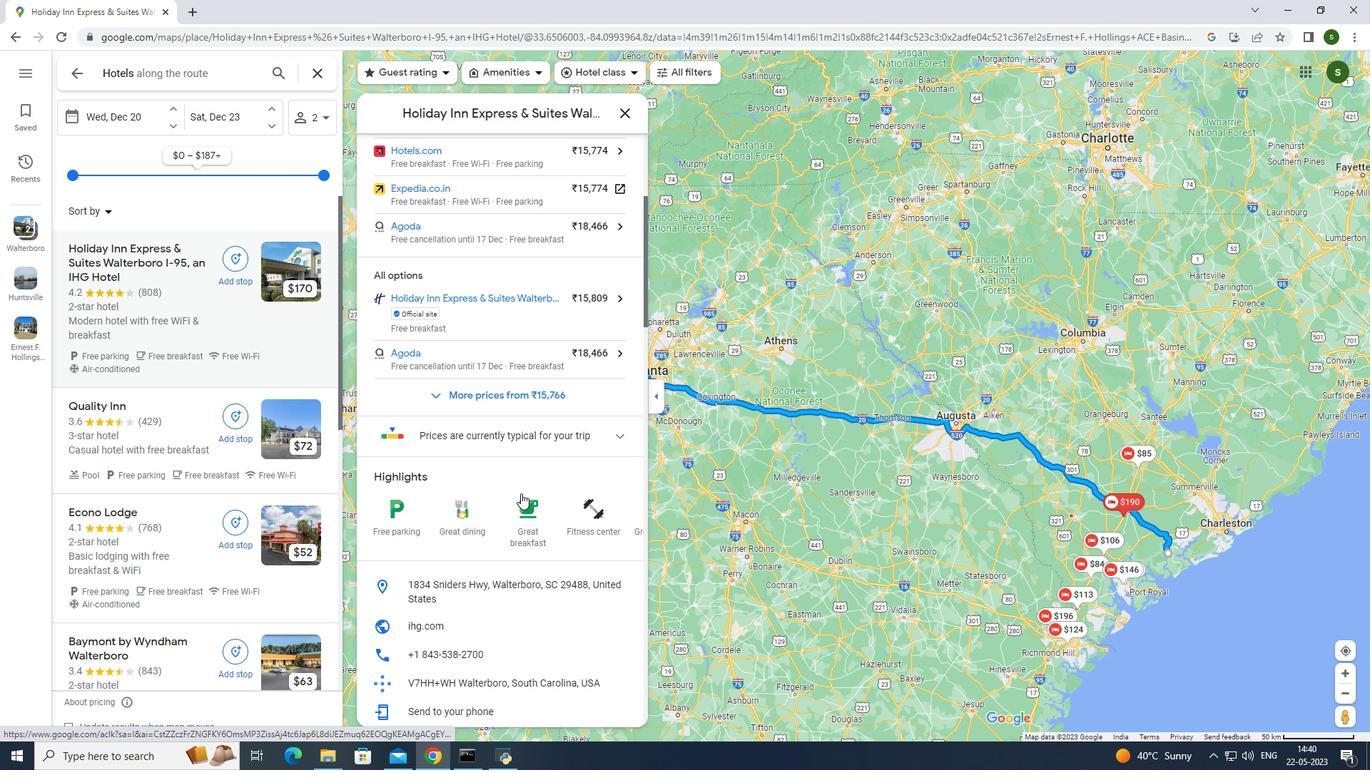 
Action: Mouse moved to (618, 448)
Screenshot: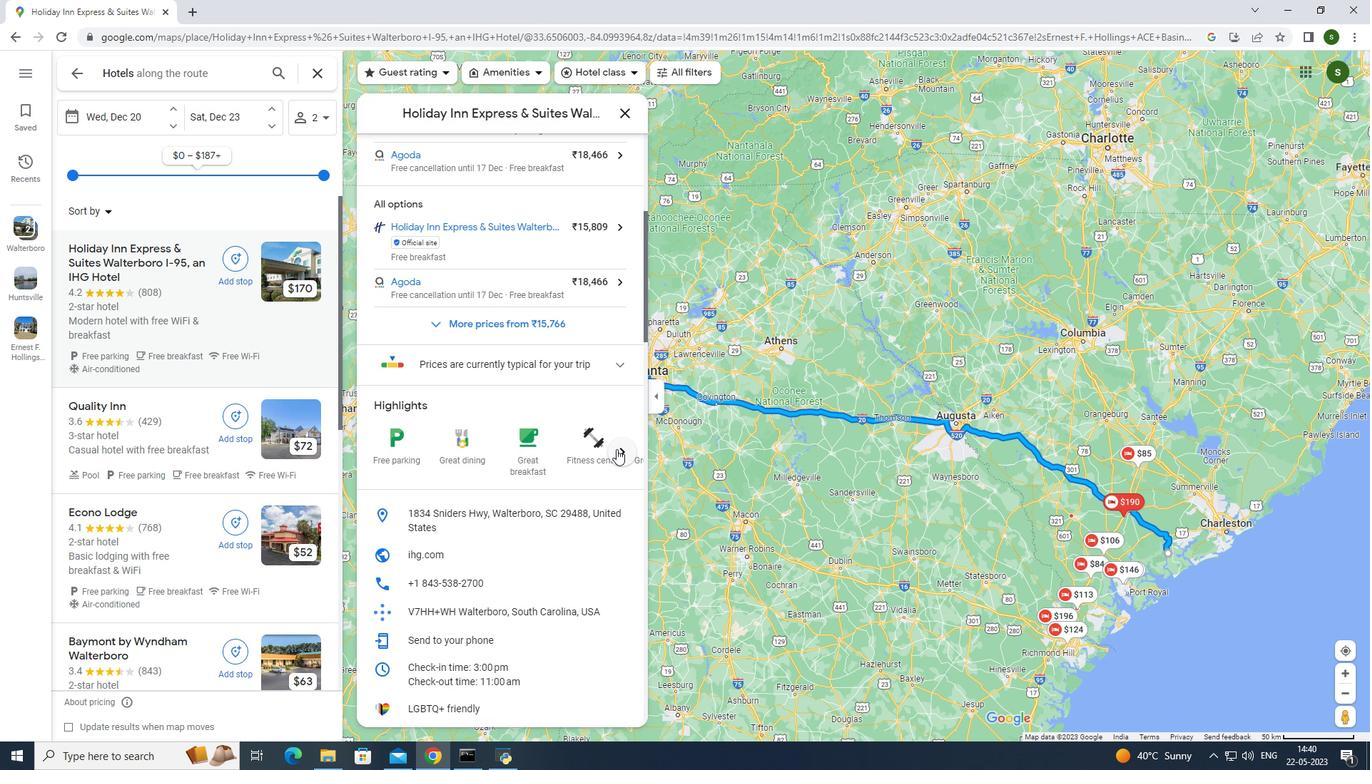 
Action: Mouse pressed left at (618, 448)
Screenshot: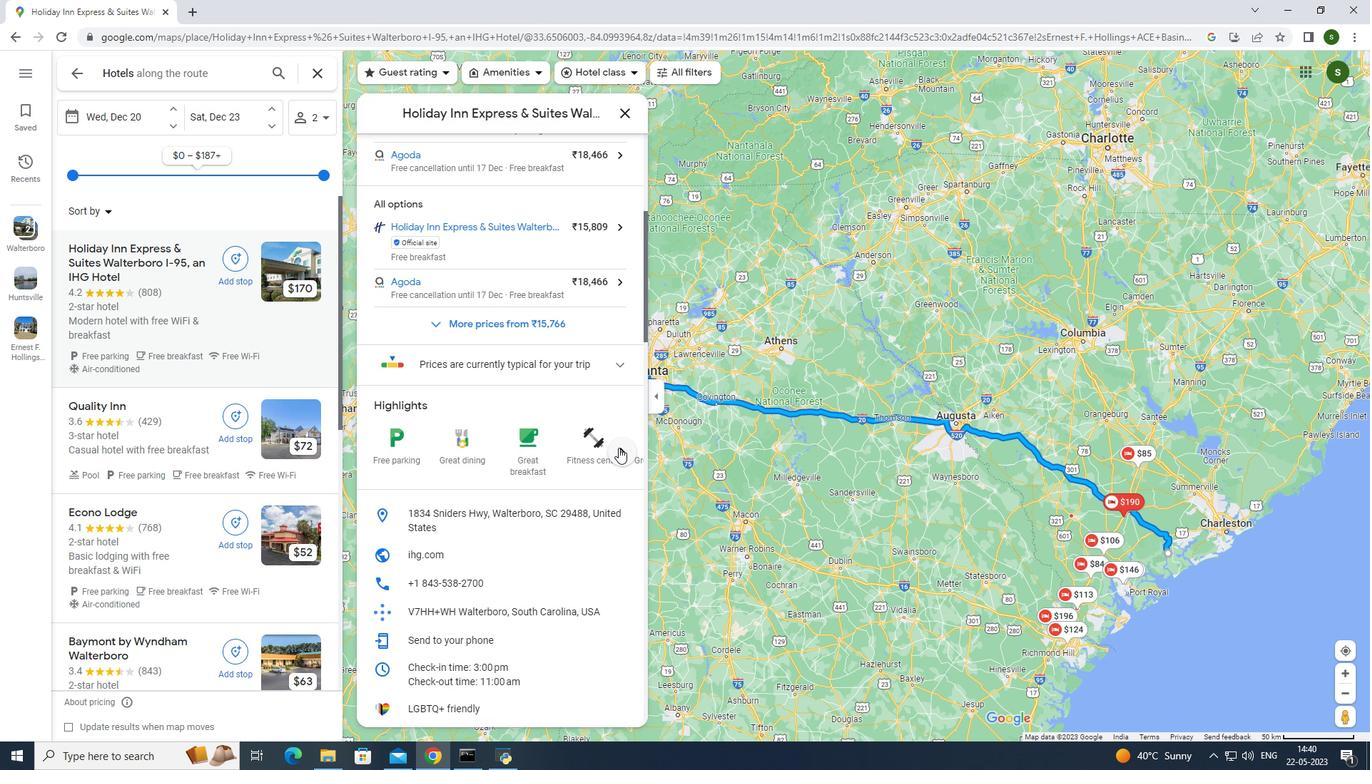 
Action: Mouse pressed left at (618, 448)
Screenshot: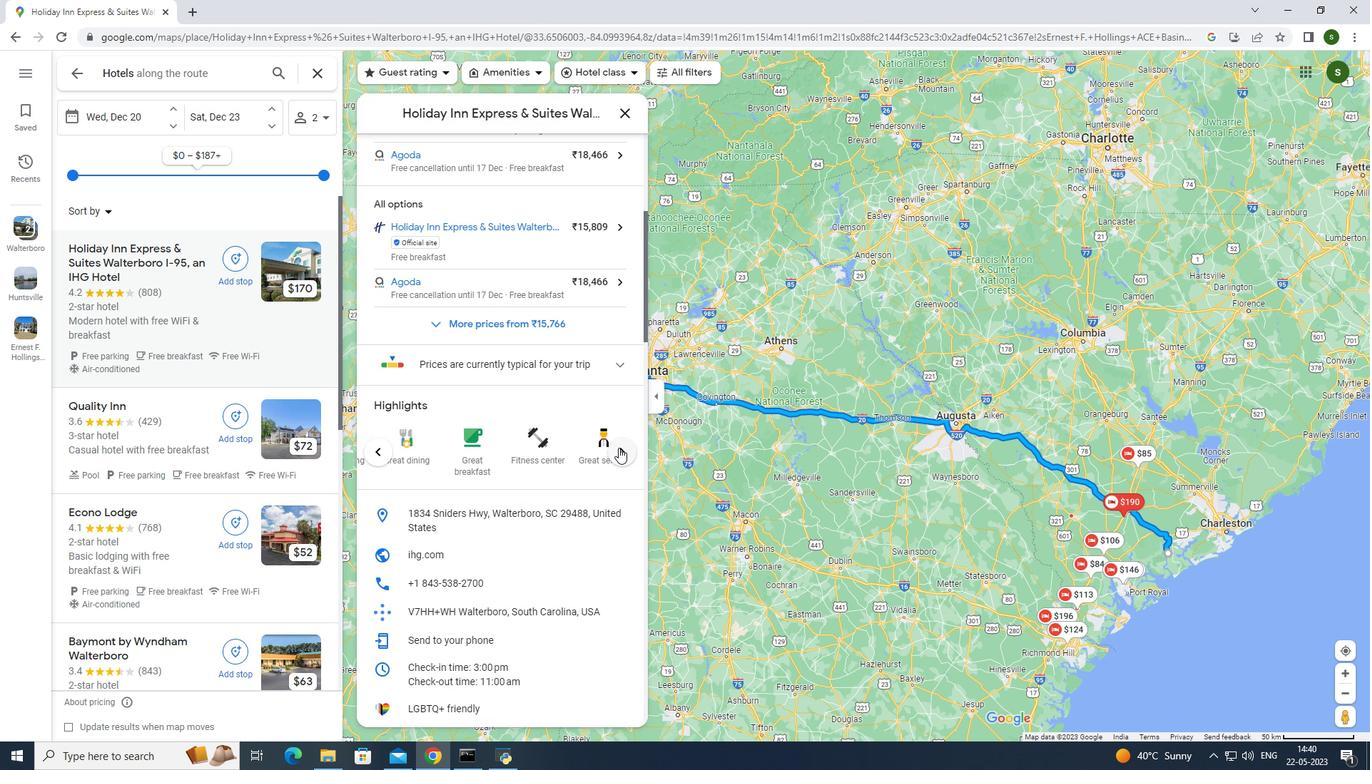 
Action: Mouse moved to (544, 470)
Screenshot: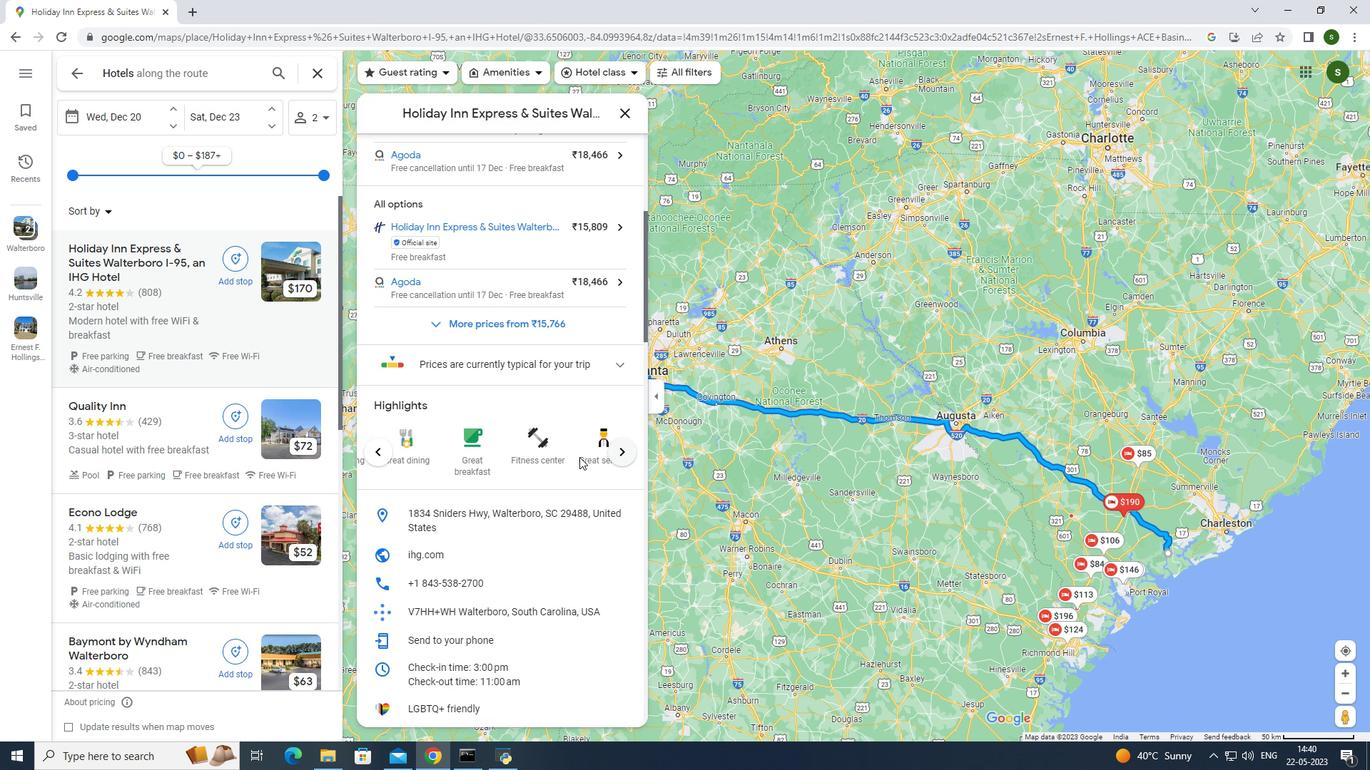 
Action: Mouse scrolled (544, 469) with delta (0, 0)
Screenshot: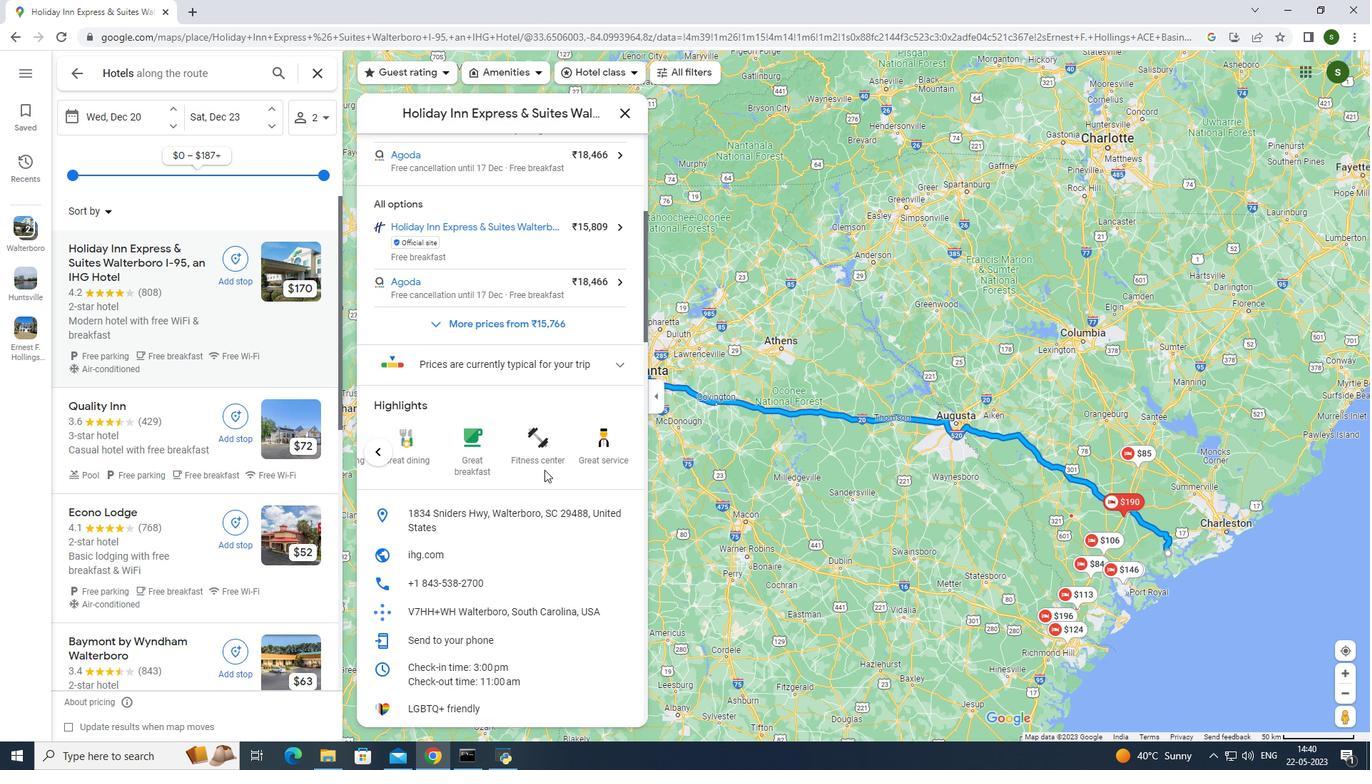 
Action: Mouse scrolled (544, 469) with delta (0, 0)
Screenshot: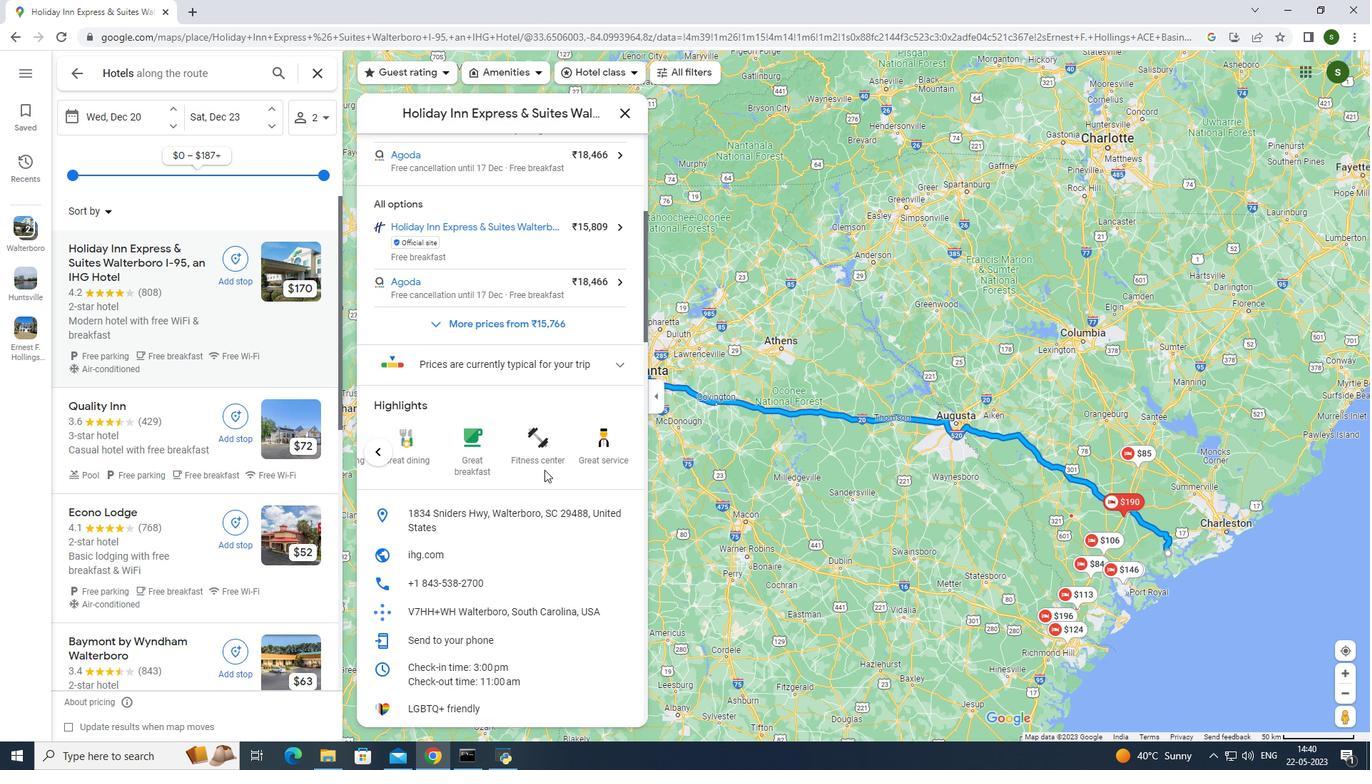 
Action: Mouse scrolled (544, 469) with delta (0, 0)
Screenshot: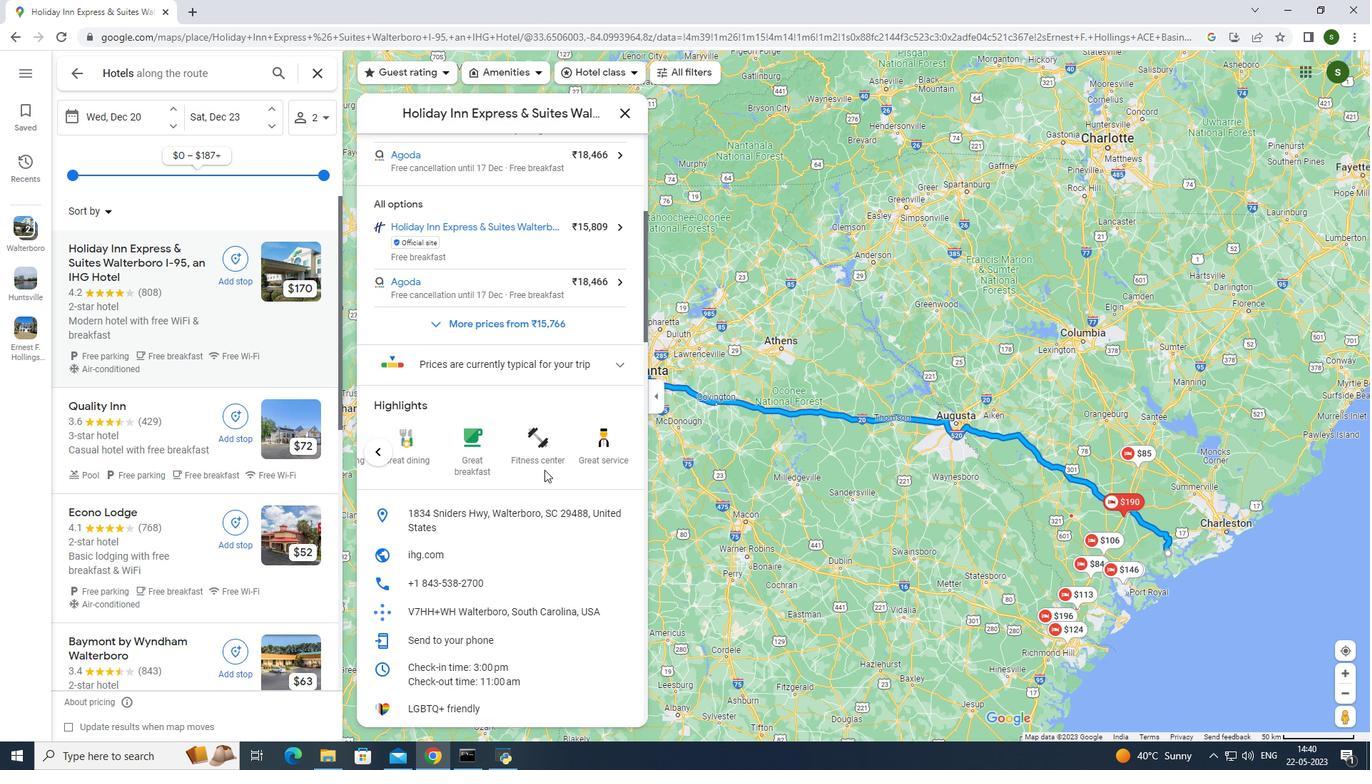 
Action: Mouse scrolled (544, 469) with delta (0, 0)
Screenshot: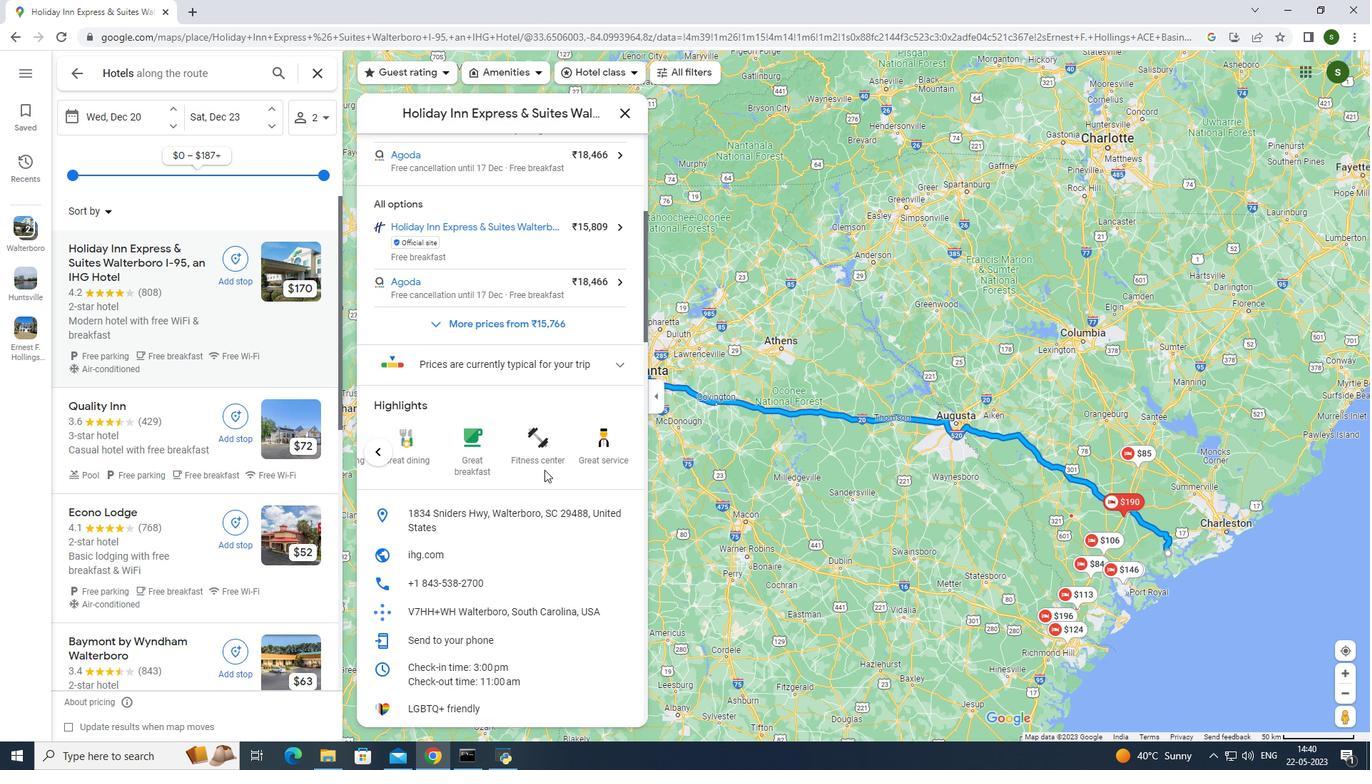 
Action: Mouse scrolled (544, 469) with delta (0, 0)
Screenshot: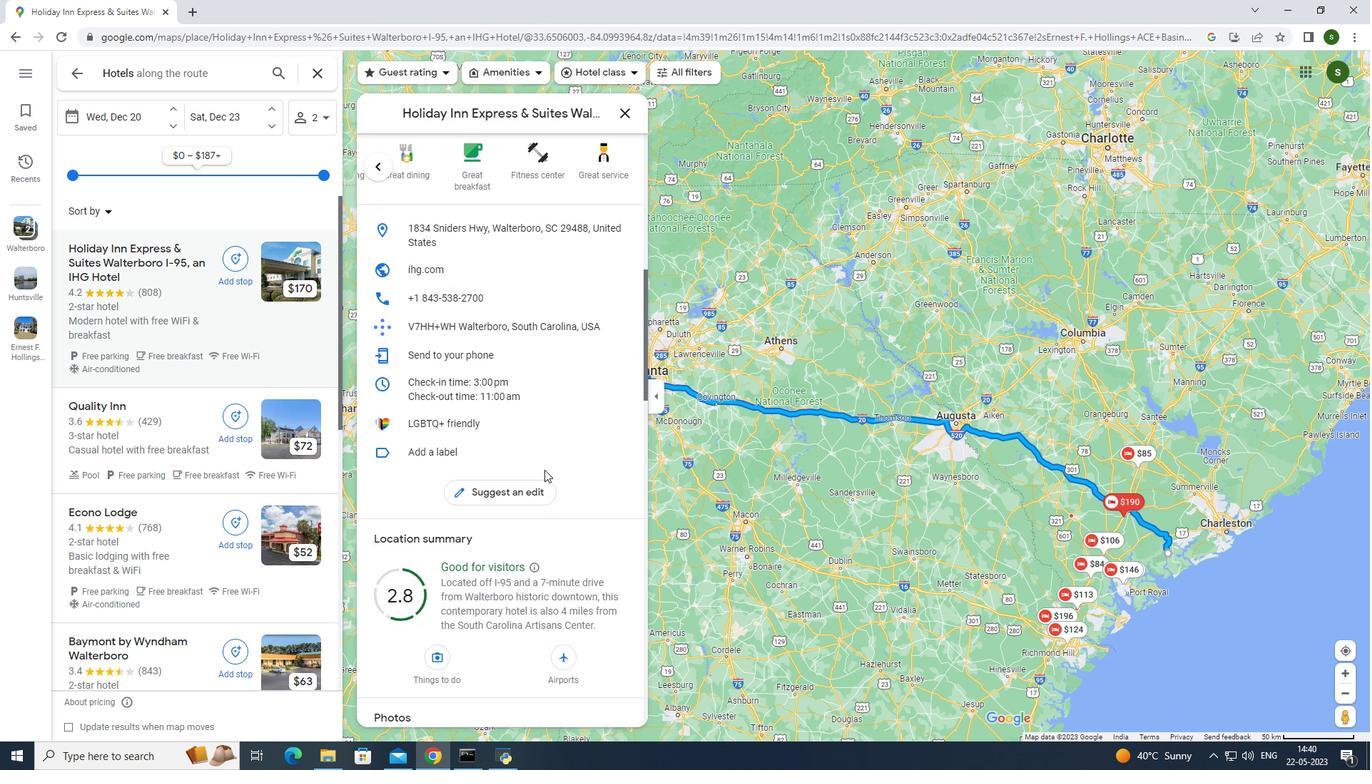 
Action: Mouse scrolled (544, 469) with delta (0, 0)
Screenshot: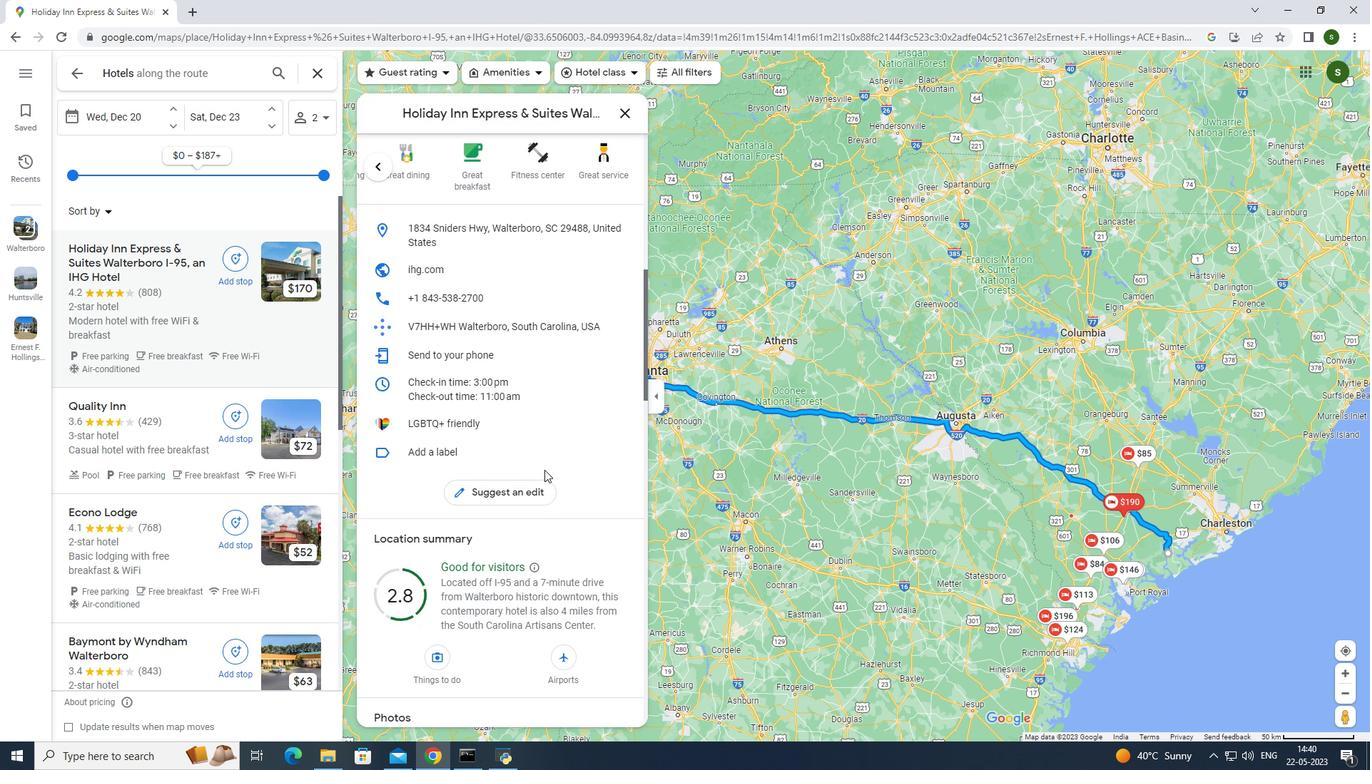 
Action: Mouse scrolled (544, 469) with delta (0, 0)
Screenshot: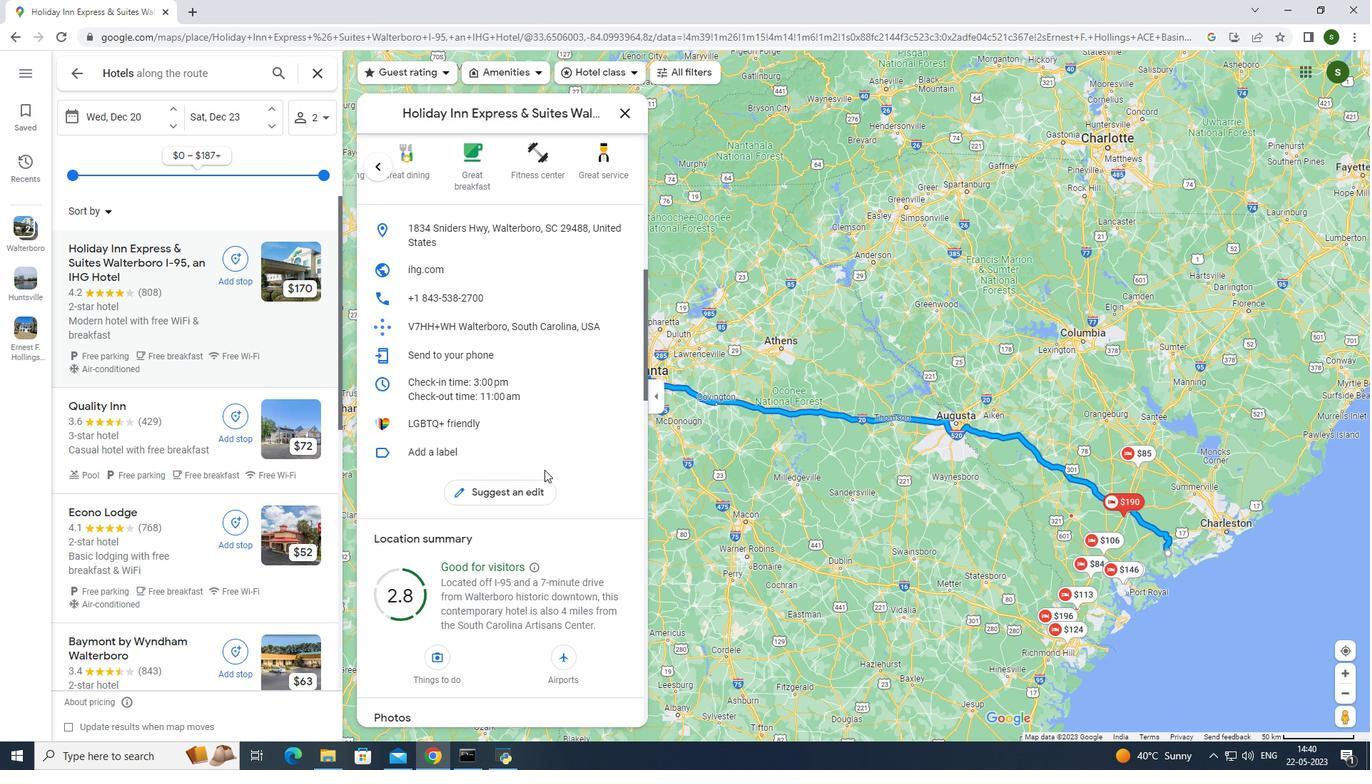 
Action: Mouse scrolled (544, 469) with delta (0, 0)
Screenshot: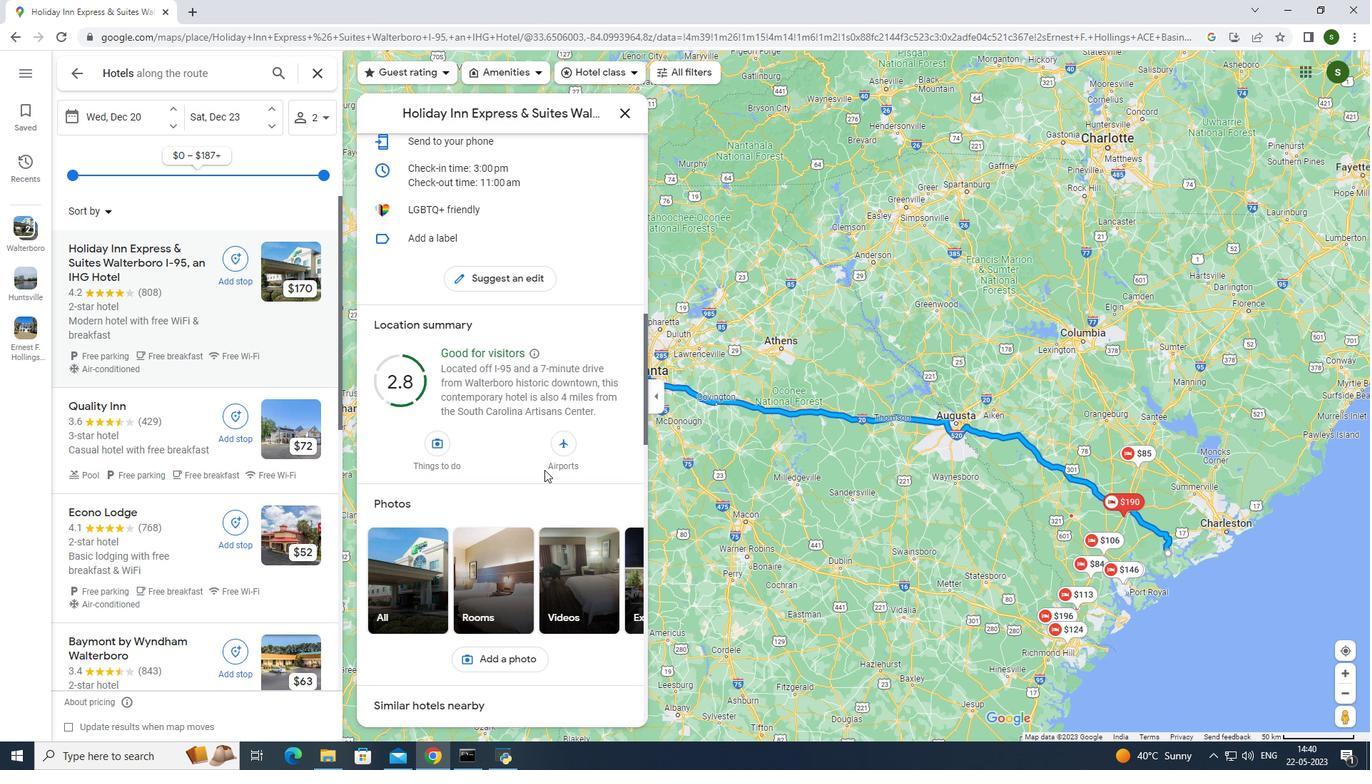
Action: Mouse scrolled (544, 469) with delta (0, 0)
Screenshot: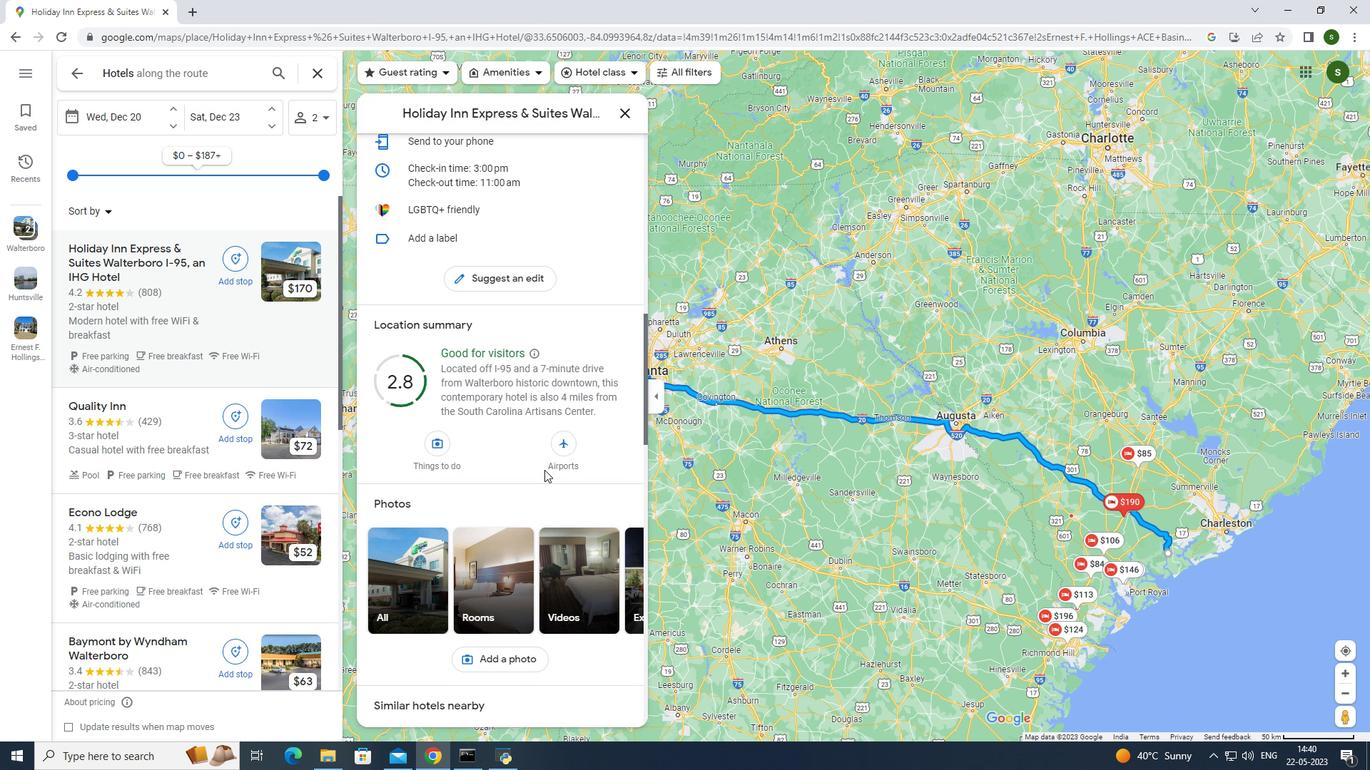 
Action: Mouse moved to (423, 441)
Screenshot: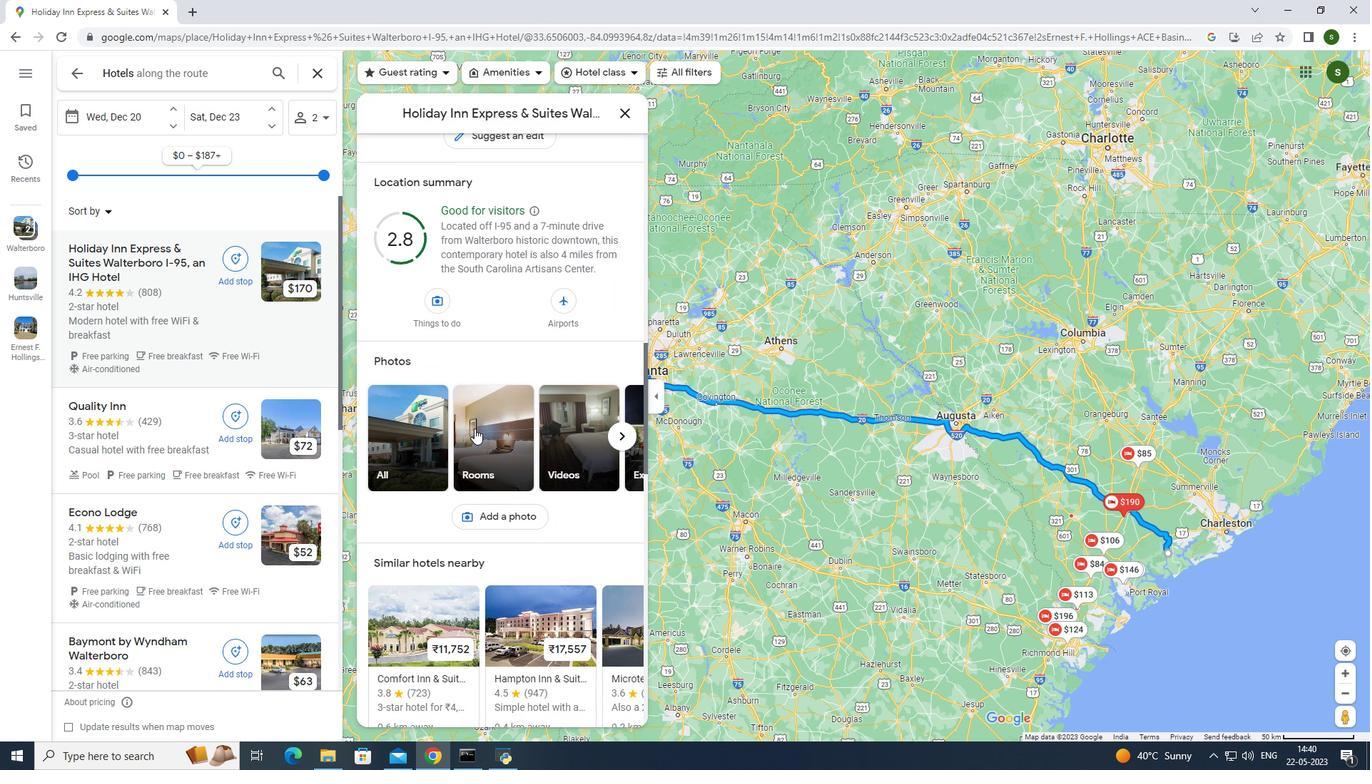 
Action: Mouse pressed left at (423, 441)
Screenshot: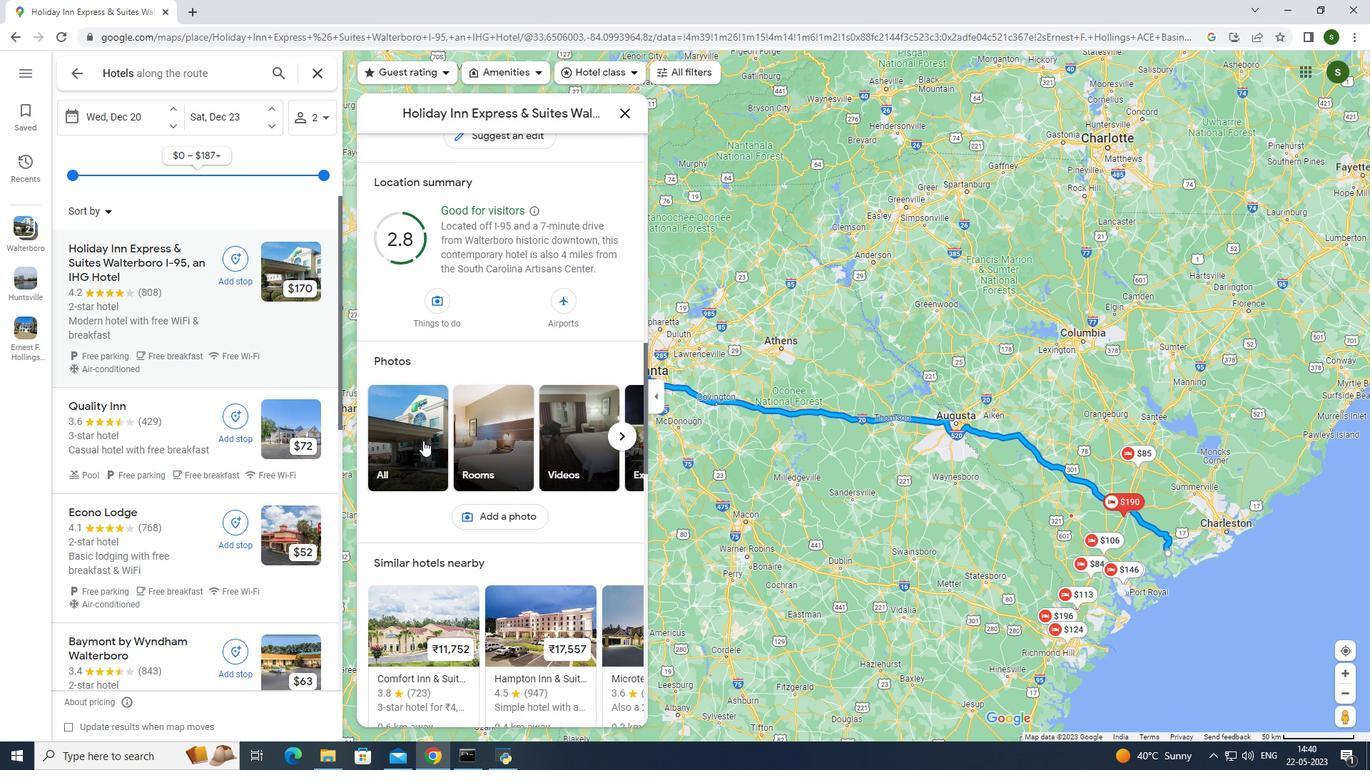
Action: Mouse moved to (170, 468)
Screenshot: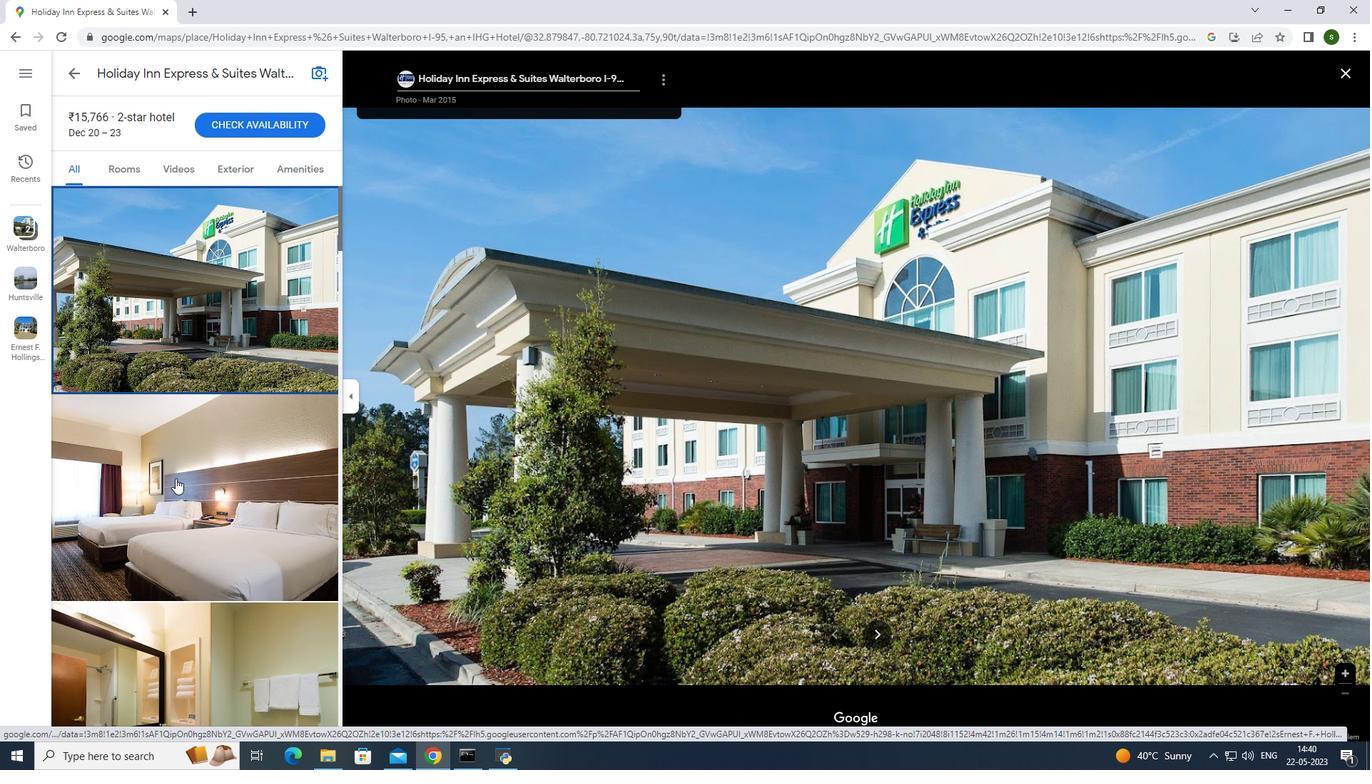 
Action: Mouse pressed left at (170, 468)
Screenshot: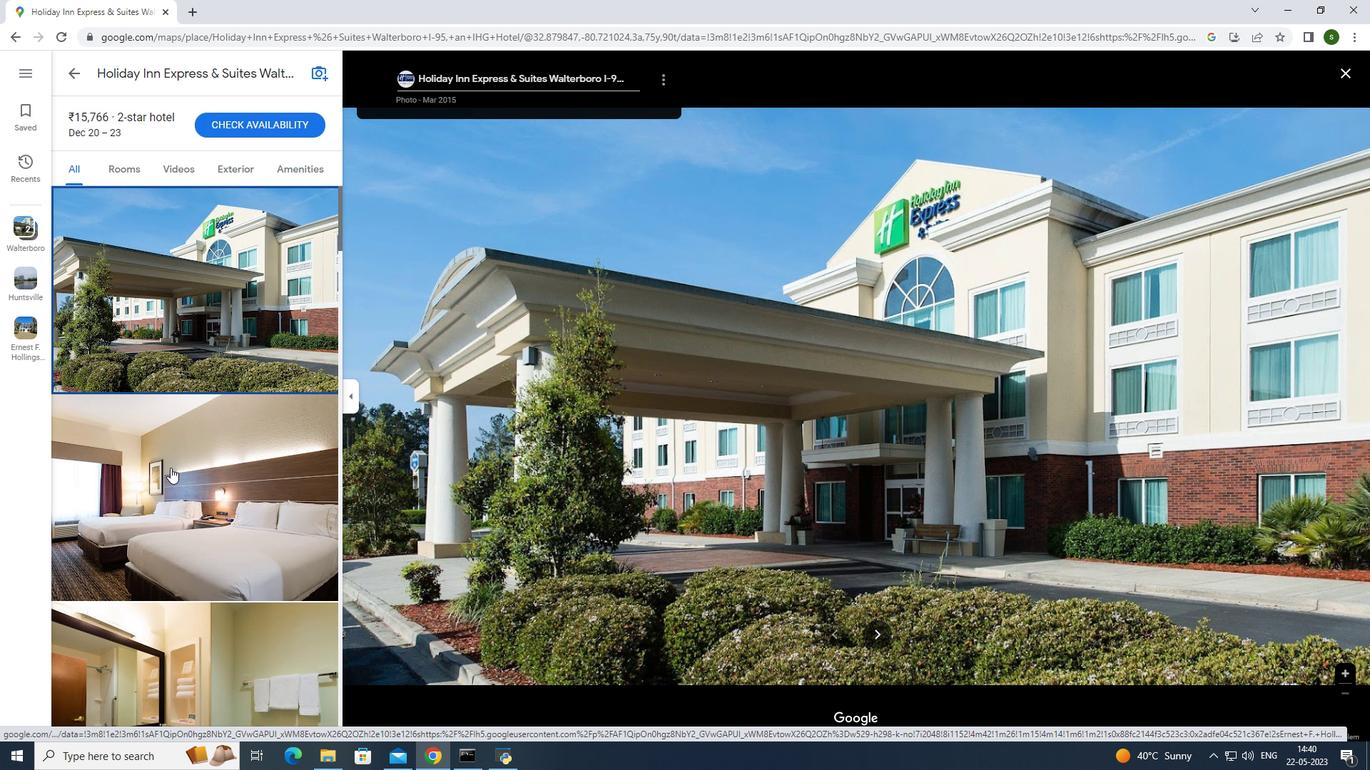 
Action: Mouse moved to (170, 466)
Screenshot: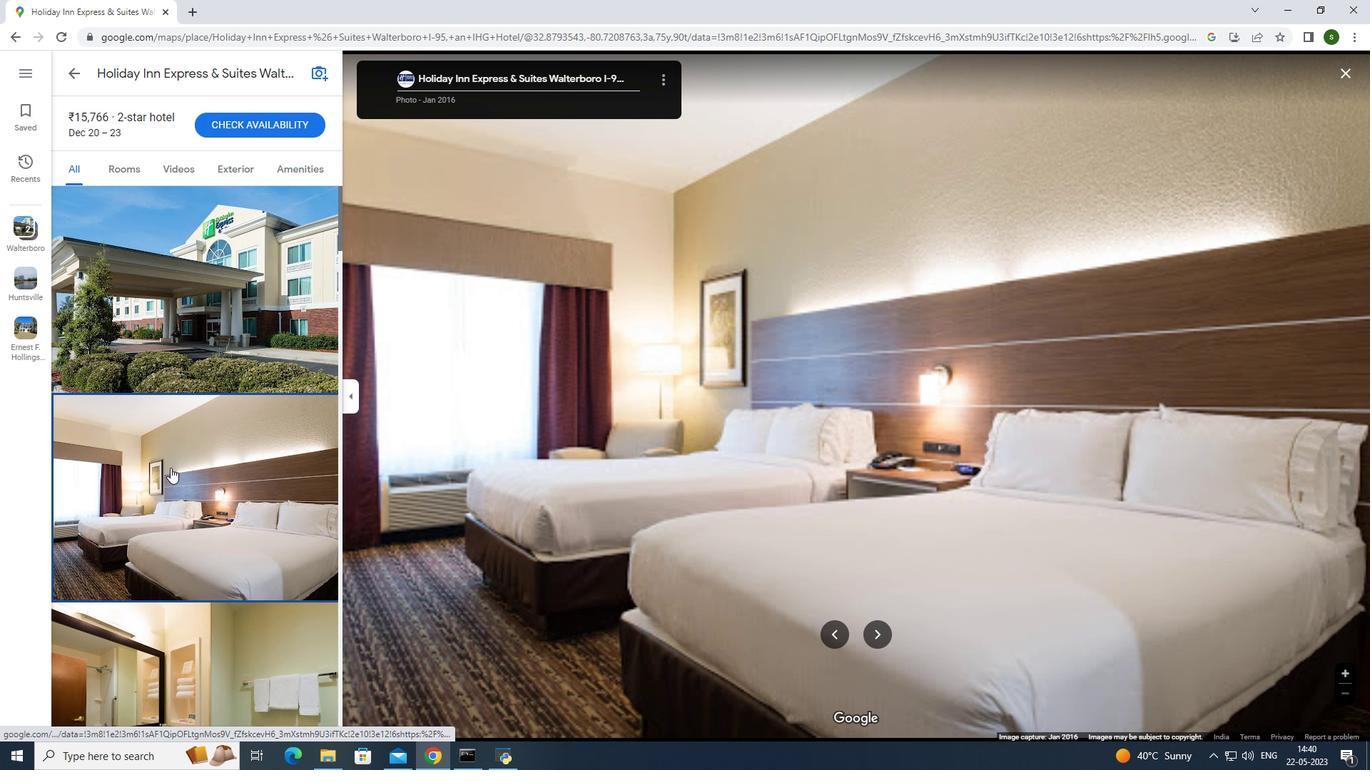 
Action: Mouse scrolled (170, 465) with delta (0, 0)
Screenshot: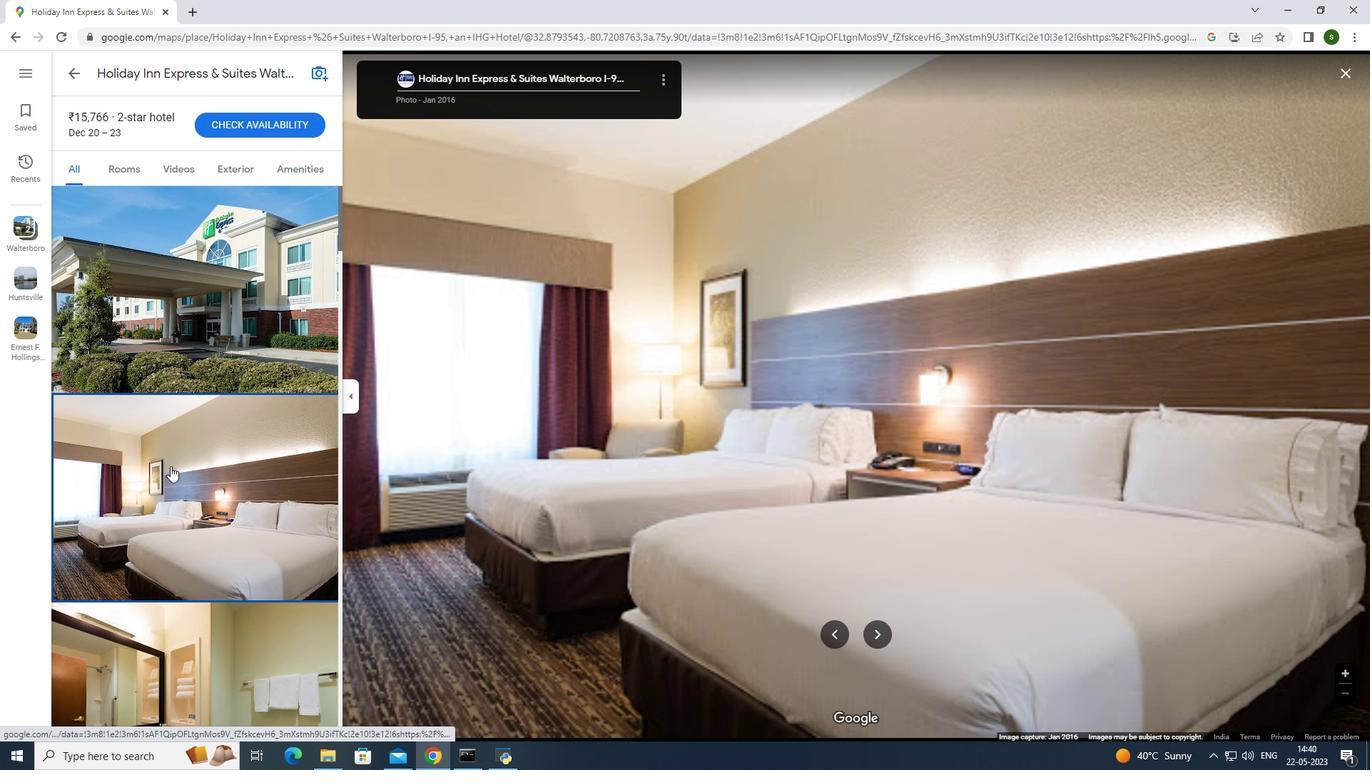 
Action: Mouse scrolled (170, 465) with delta (0, 0)
Screenshot: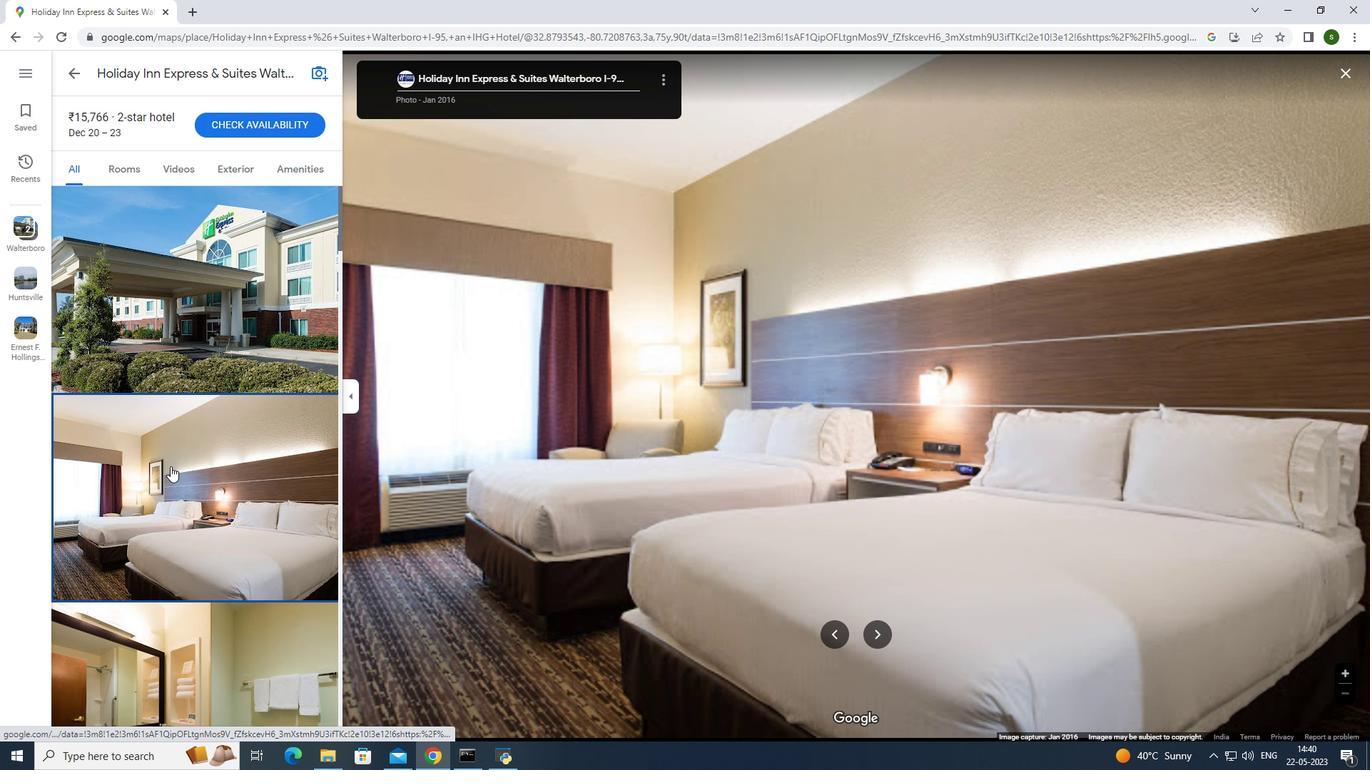 
Action: Mouse moved to (879, 623)
Screenshot: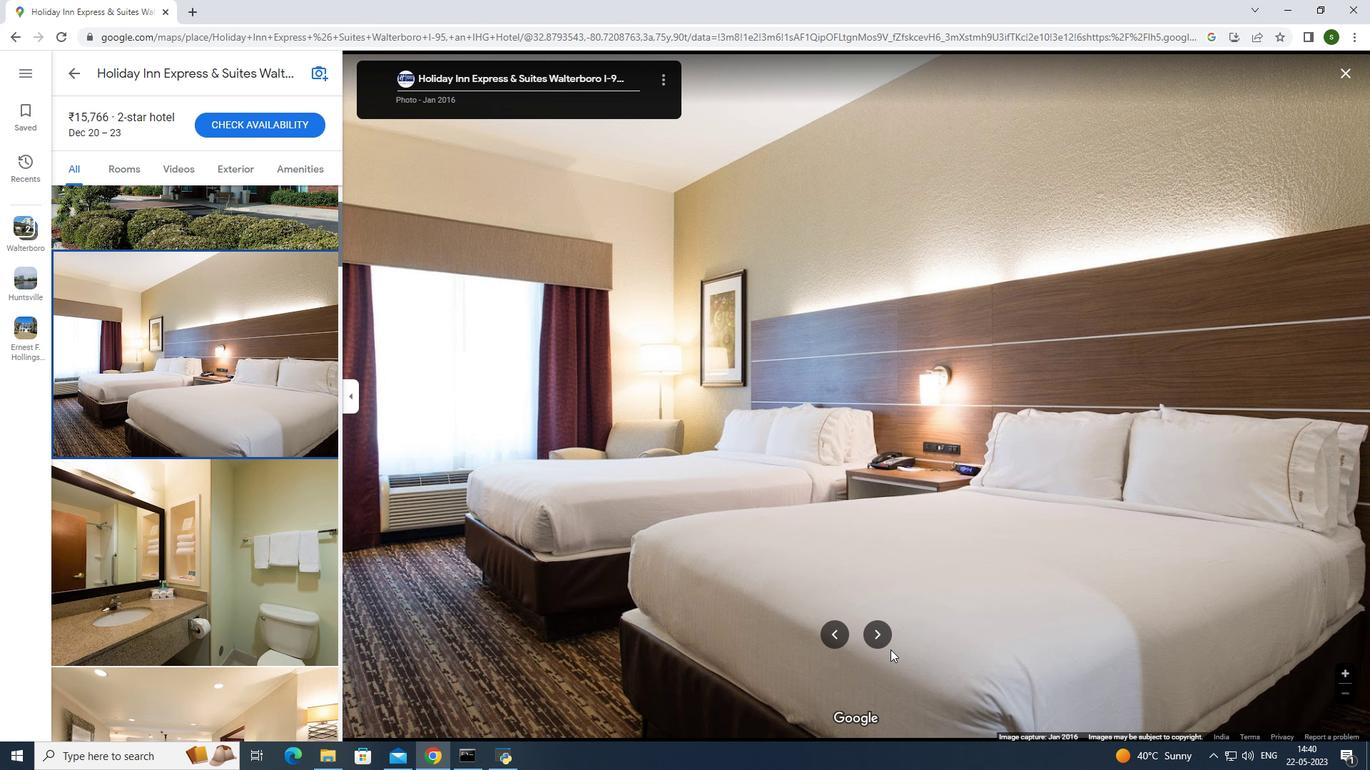 
Action: Mouse pressed left at (879, 623)
Screenshot: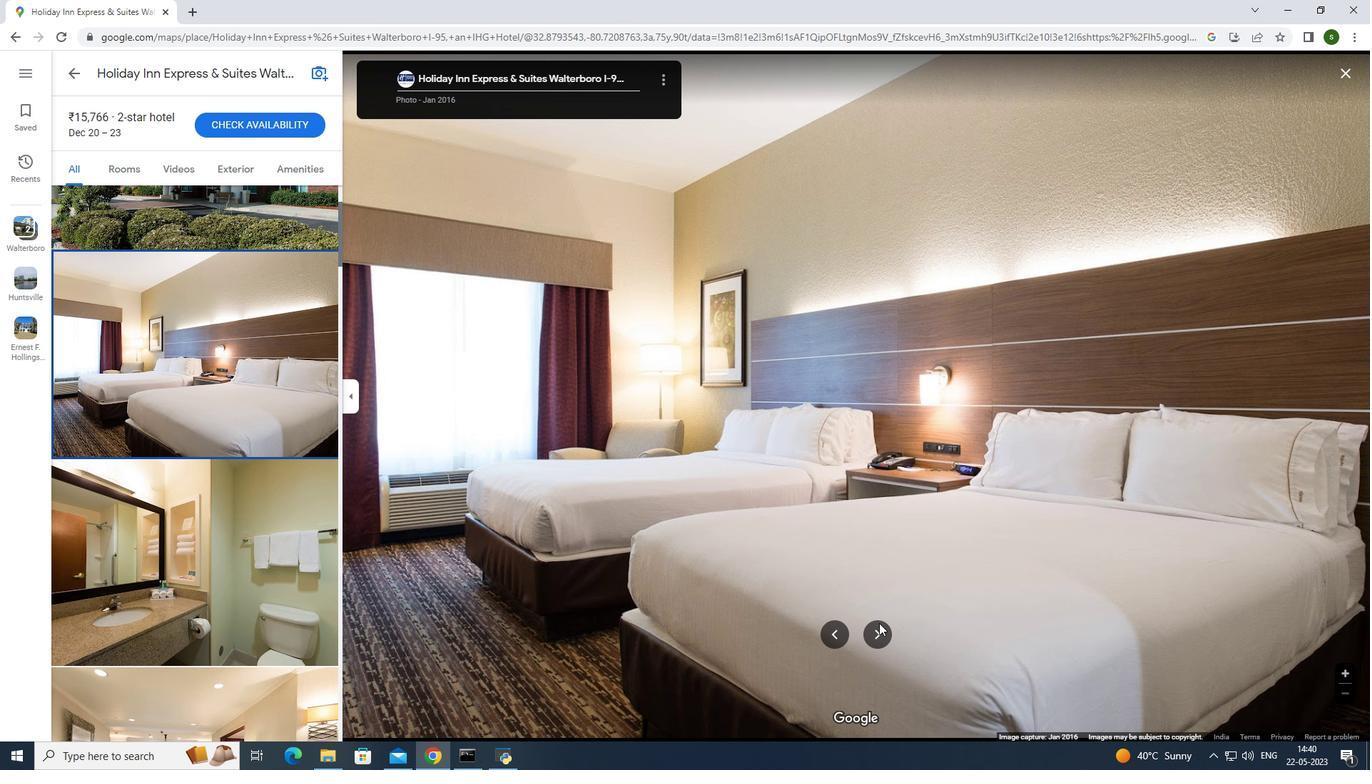 
Action: Mouse moved to (875, 632)
Screenshot: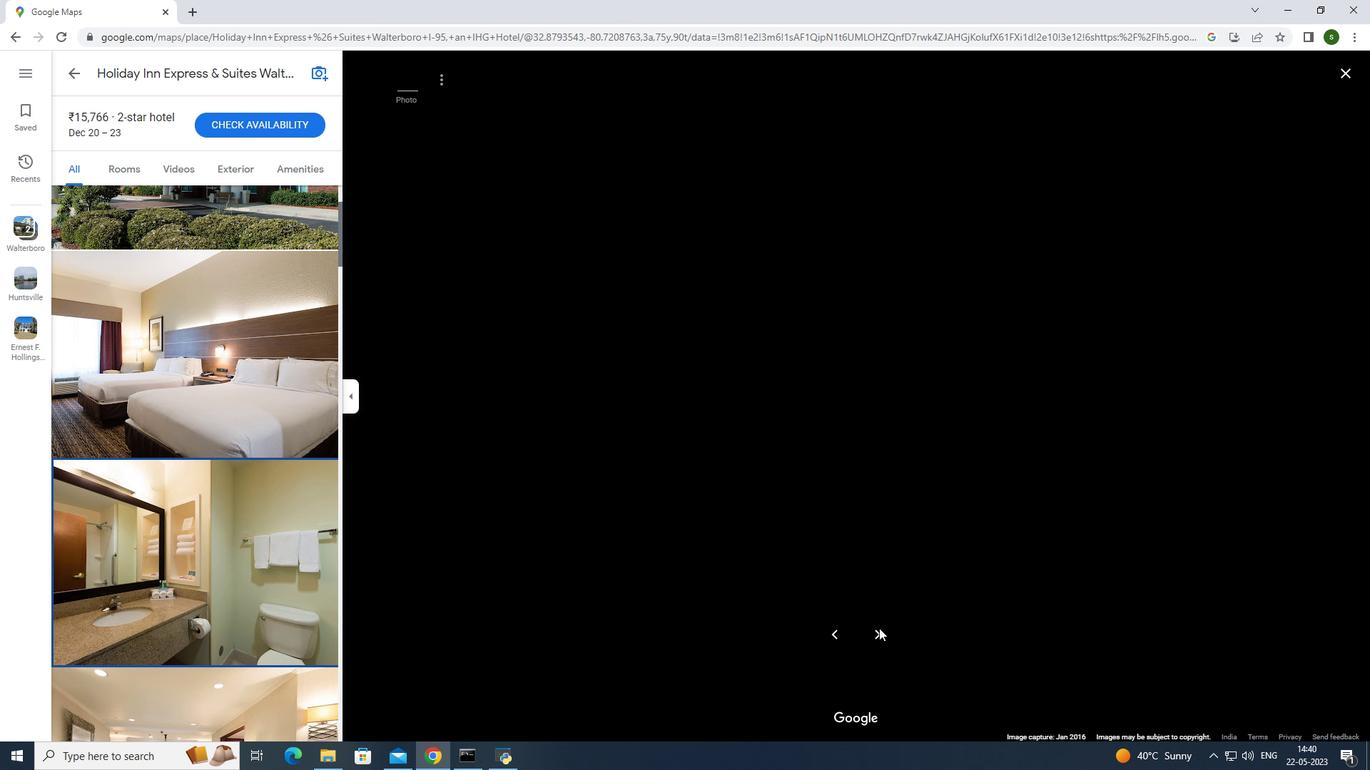 
Action: Mouse pressed left at (875, 632)
Screenshot: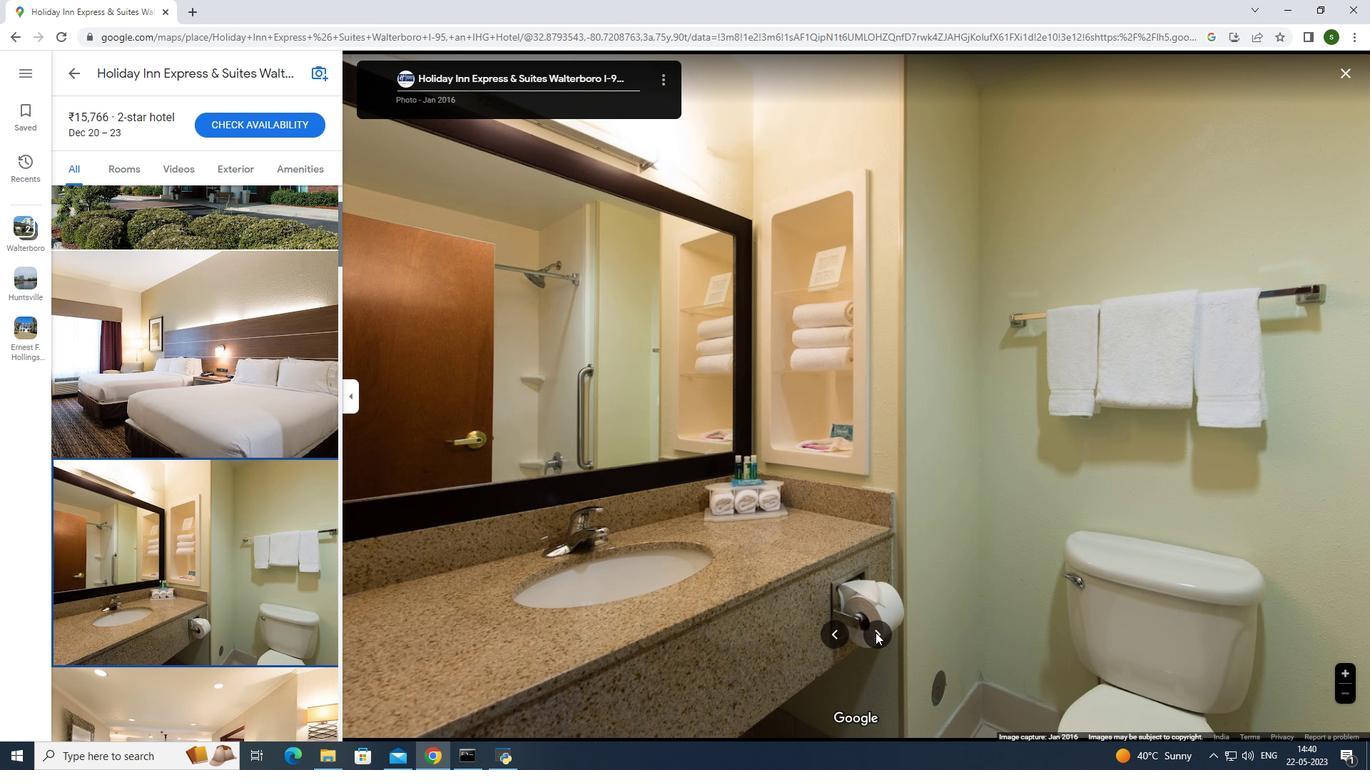 
Action: Mouse moved to (875, 631)
Screenshot: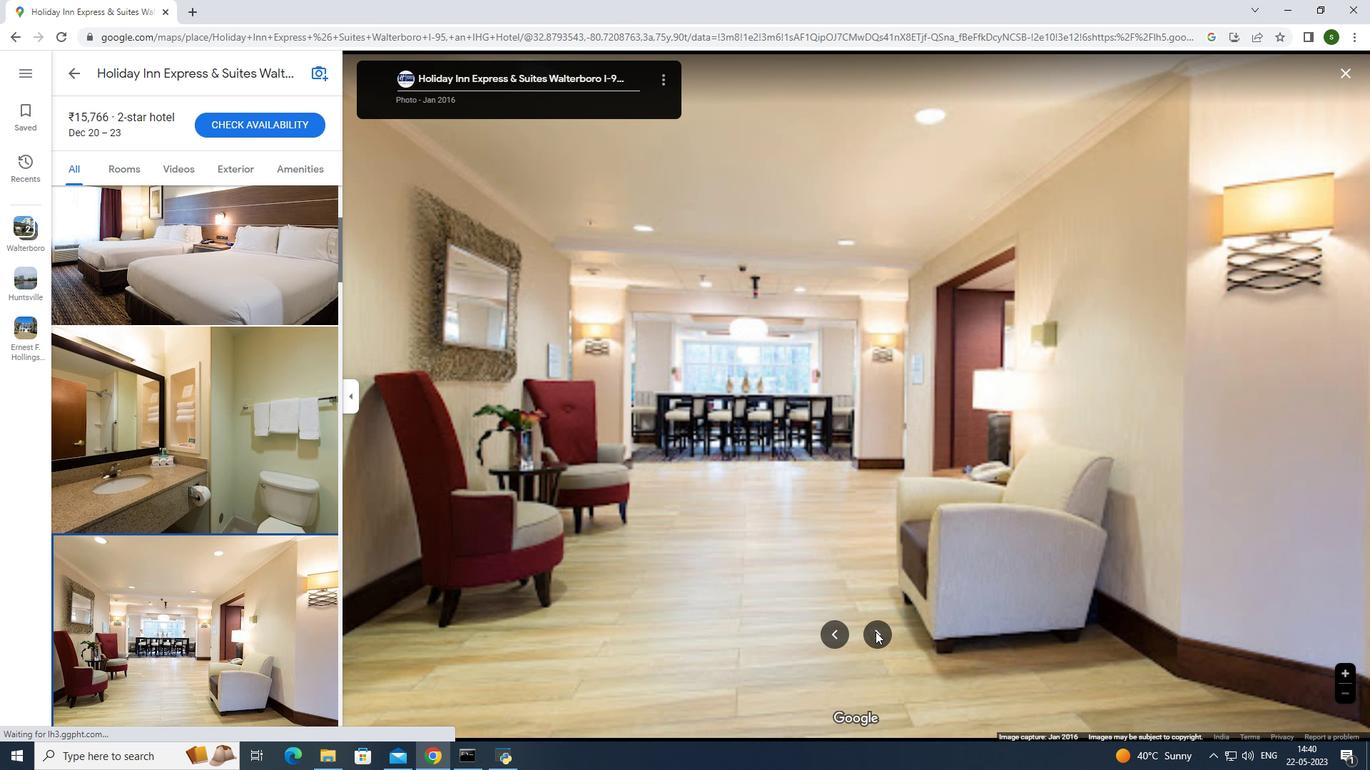 
Action: Mouse pressed left at (875, 631)
Screenshot: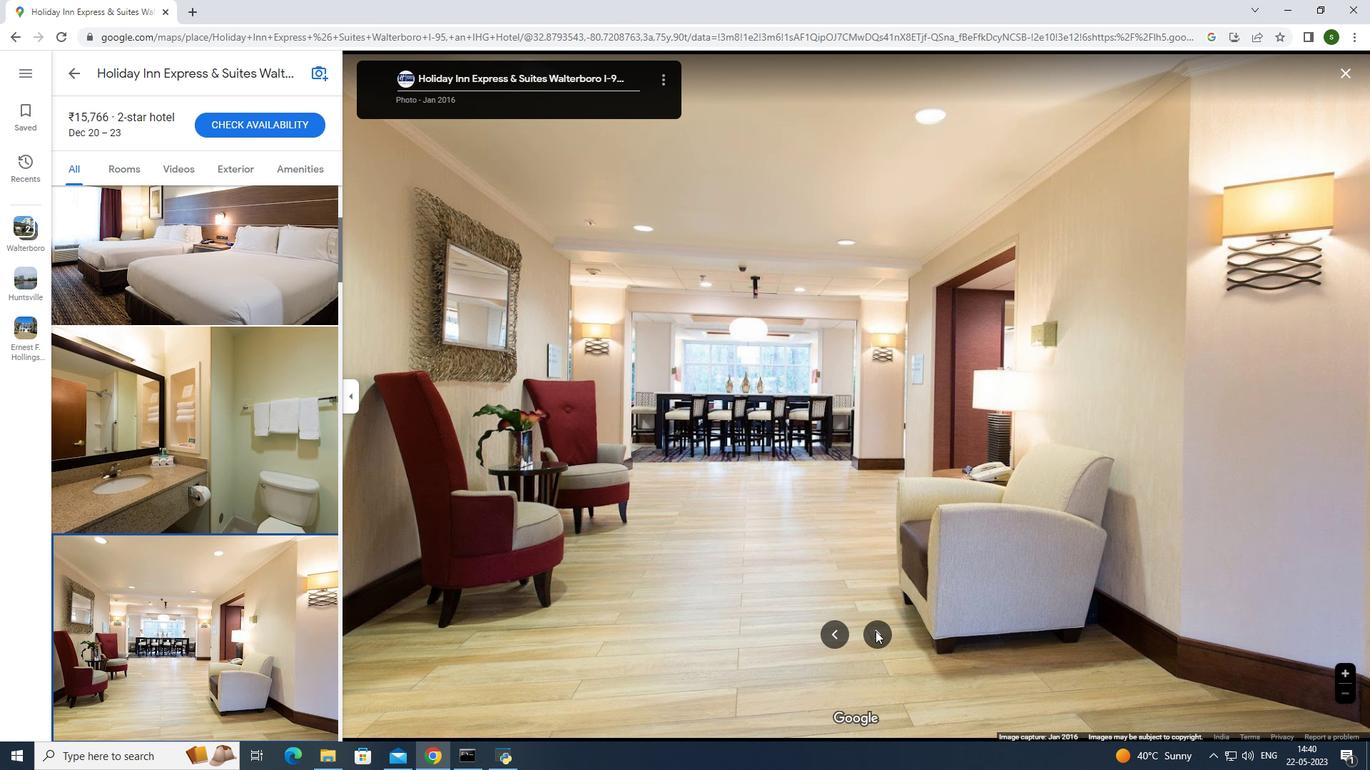 
Action: Mouse moved to (878, 640)
Screenshot: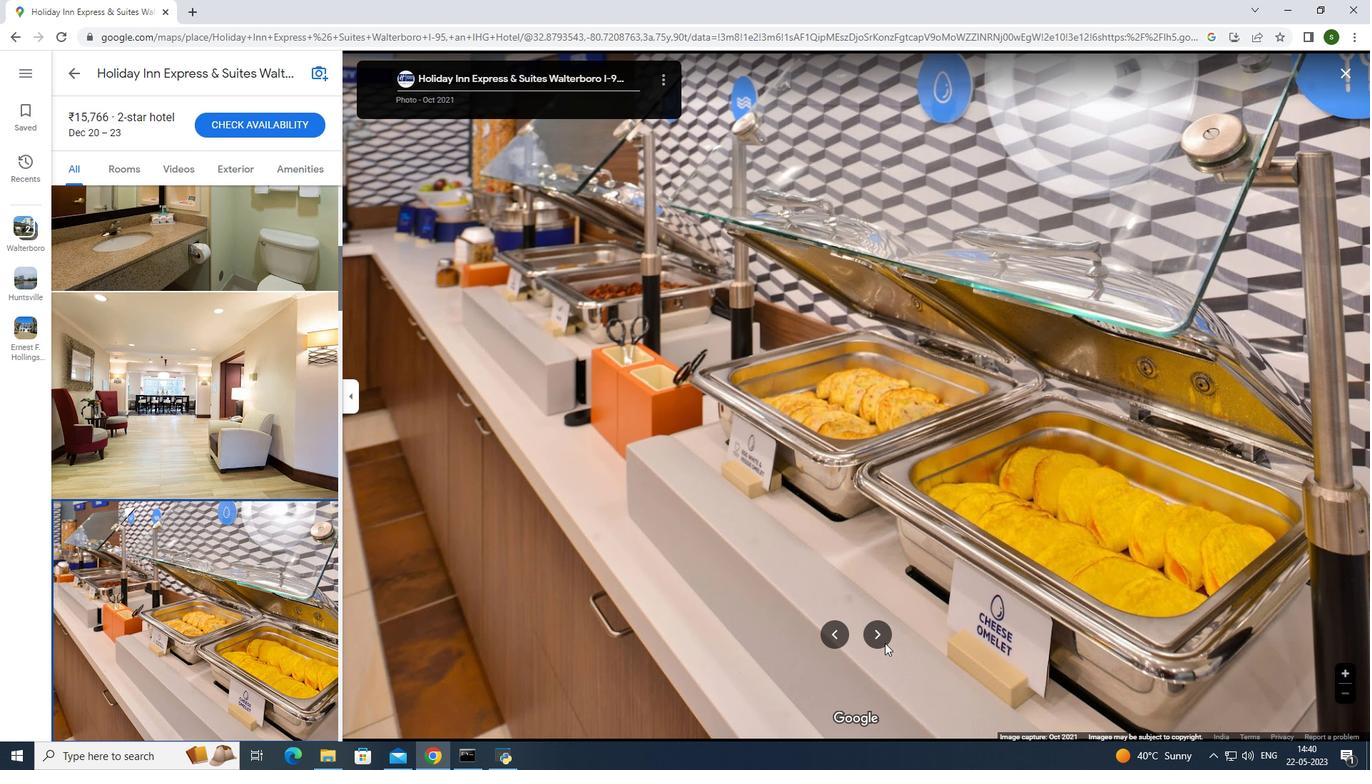 
Action: Mouse pressed left at (878, 640)
